 Task: Assertion evidence presentation blue modern simple.
Action: Mouse moved to (201, 150)
Screenshot: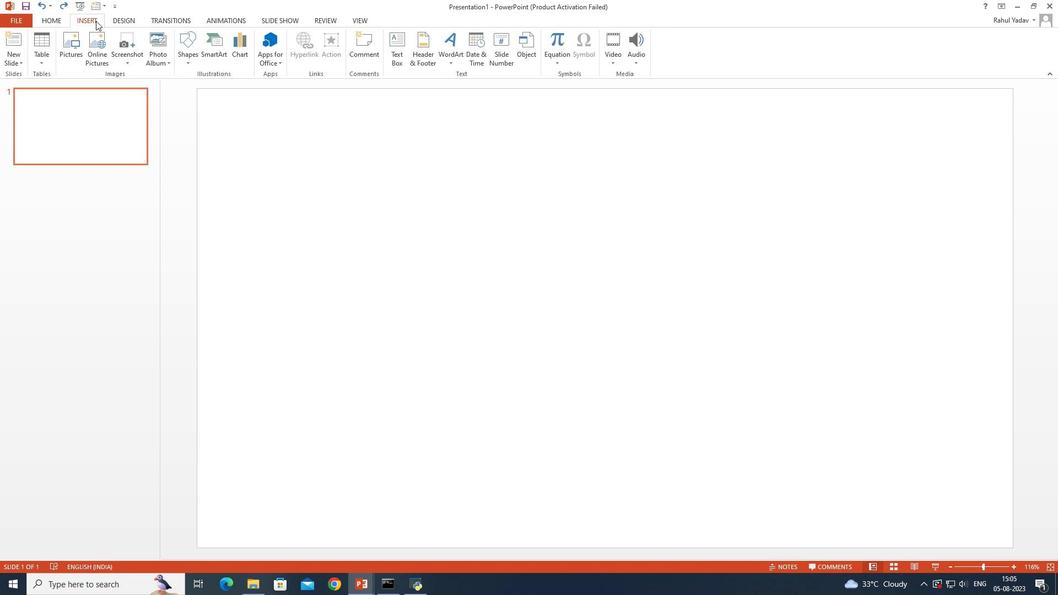 
Action: Mouse pressed left at (201, 150)
Screenshot: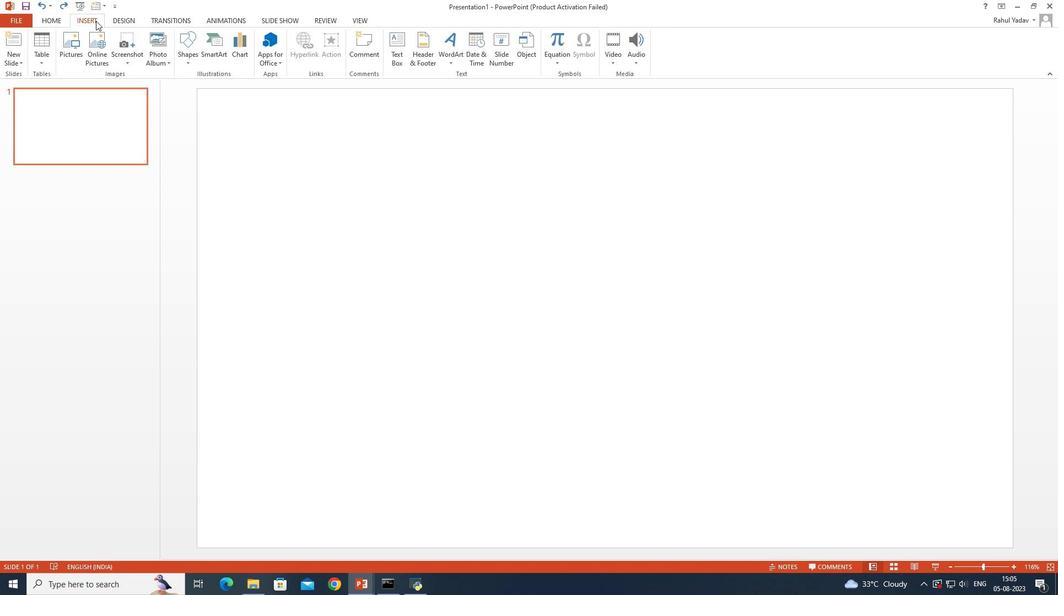 
Action: Mouse moved to (198, 159)
Screenshot: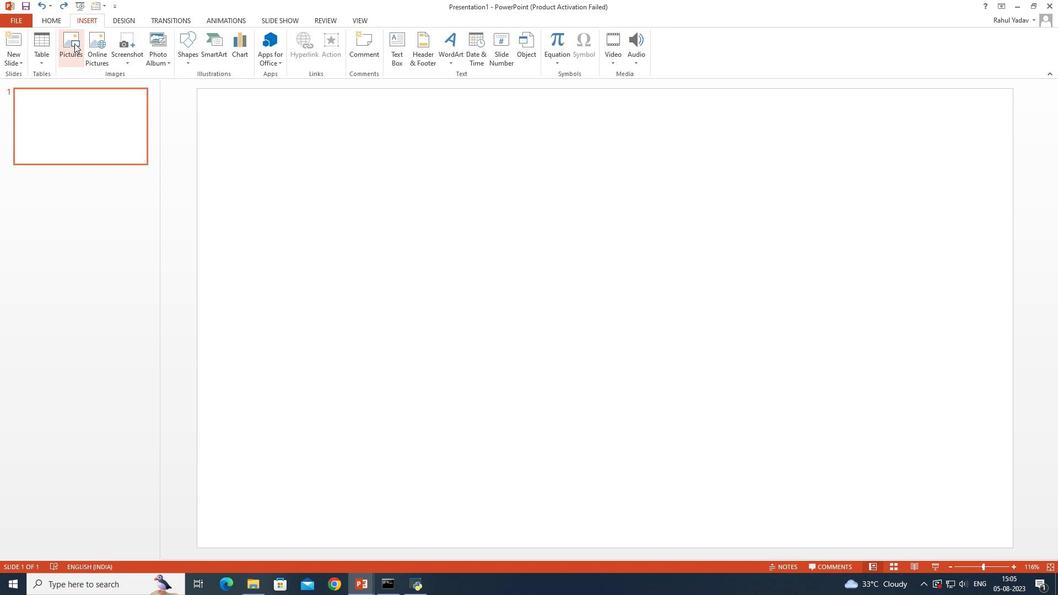 
Action: Mouse pressed left at (198, 159)
Screenshot: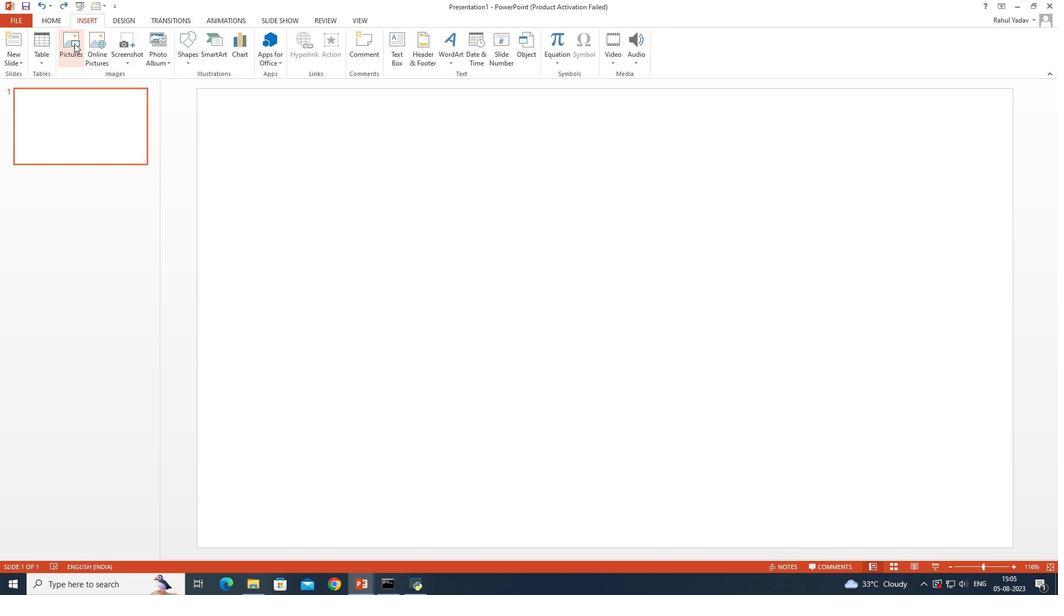 
Action: Mouse moved to (224, 185)
Screenshot: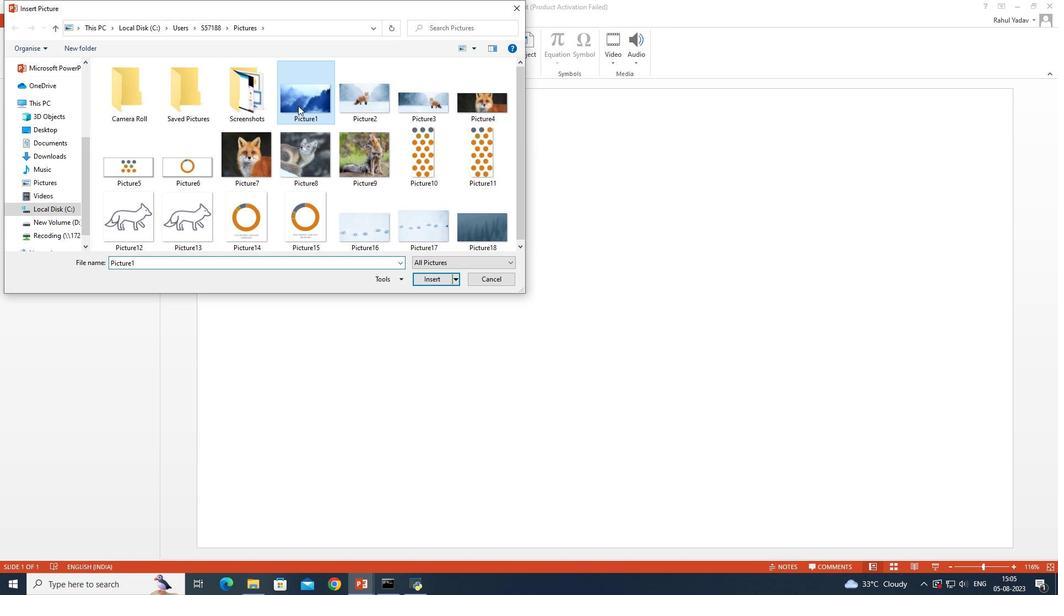 
Action: Mouse pressed left at (224, 185)
Screenshot: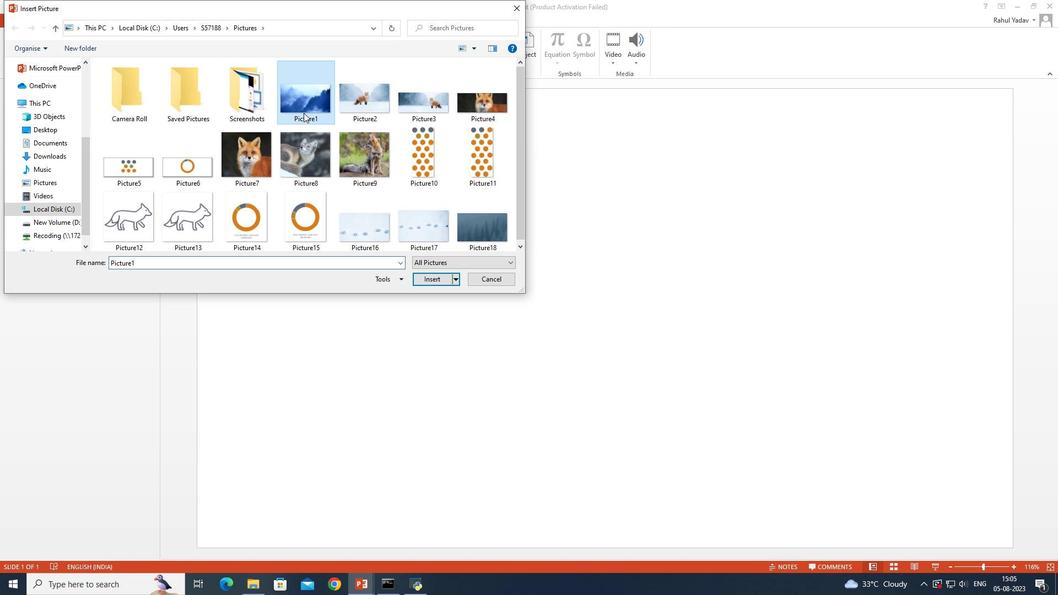 
Action: Mouse moved to (240, 255)
Screenshot: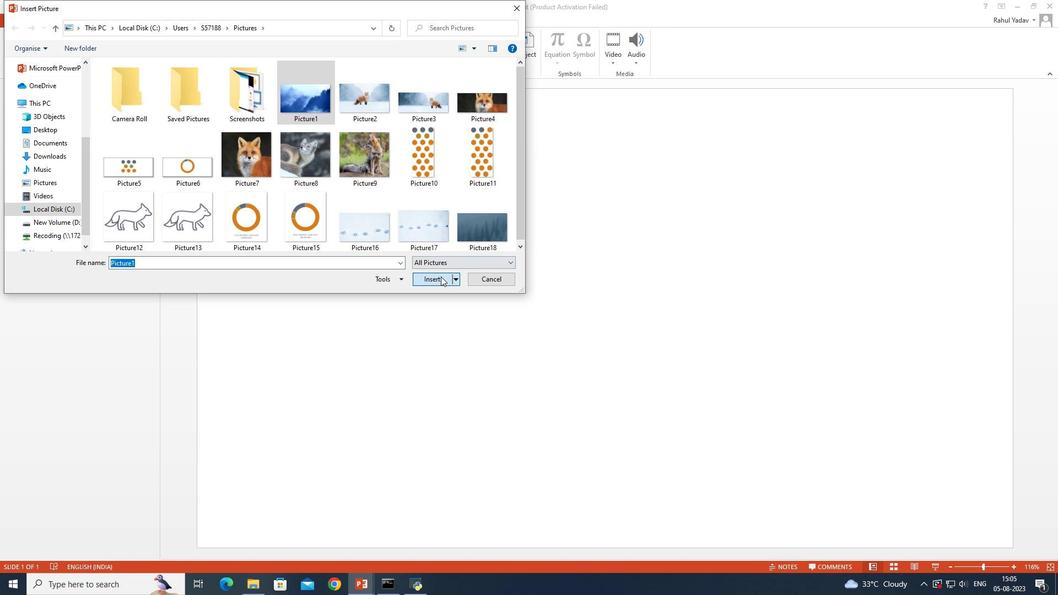 
Action: Mouse pressed left at (240, 255)
Screenshot: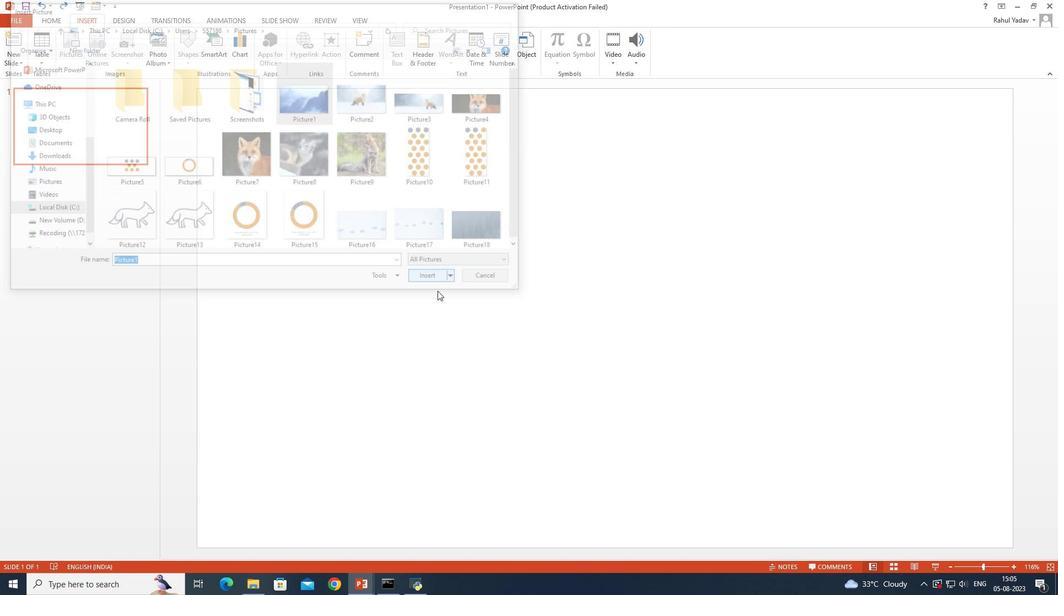 
Action: Mouse moved to (343, 383)
Screenshot: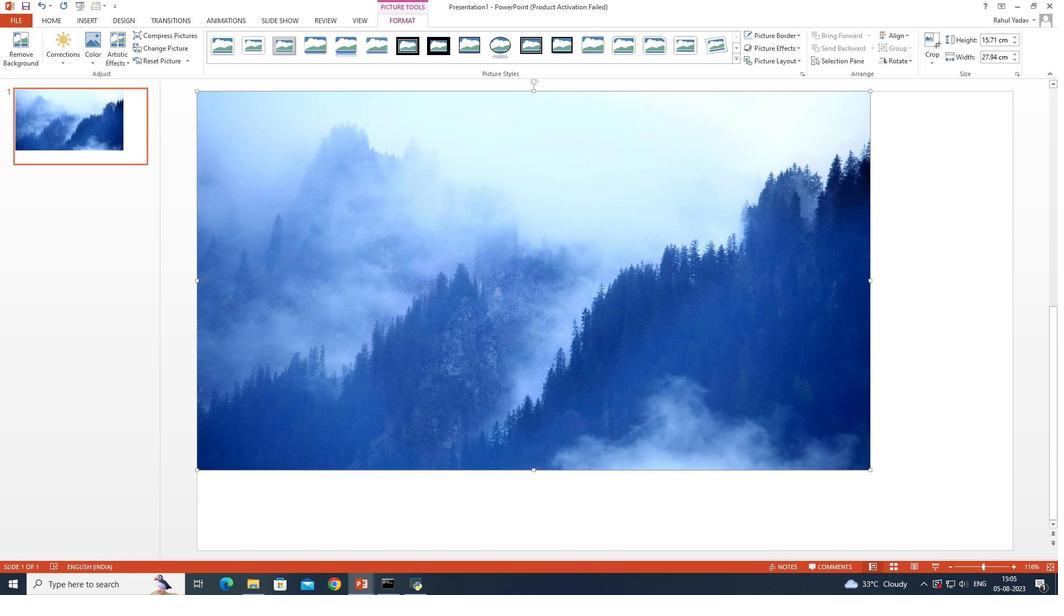 
Action: Mouse pressed left at (343, 383)
Screenshot: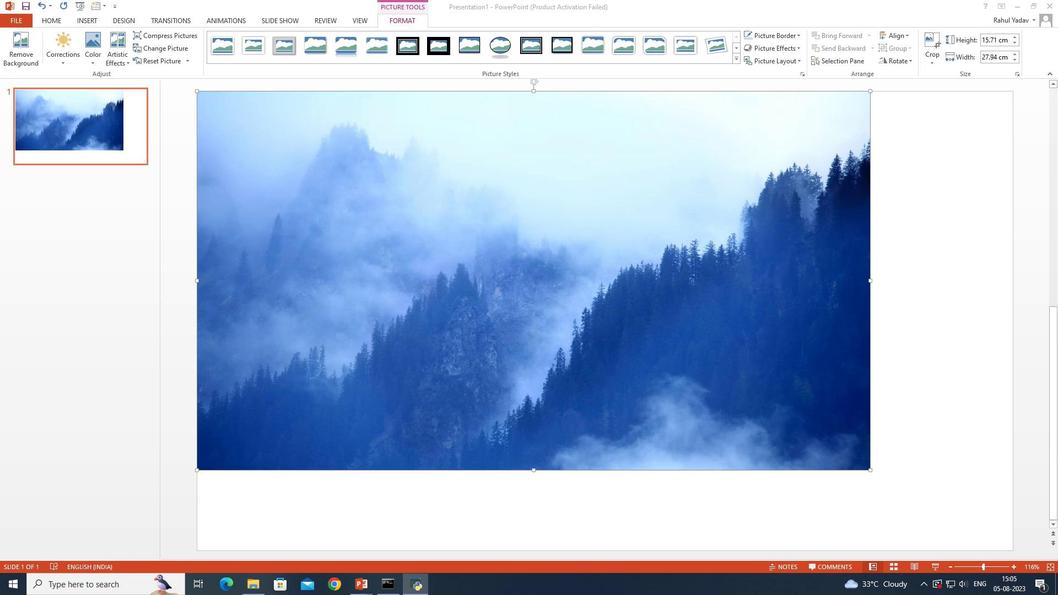 
Action: Mouse moved to (343, 379)
Screenshot: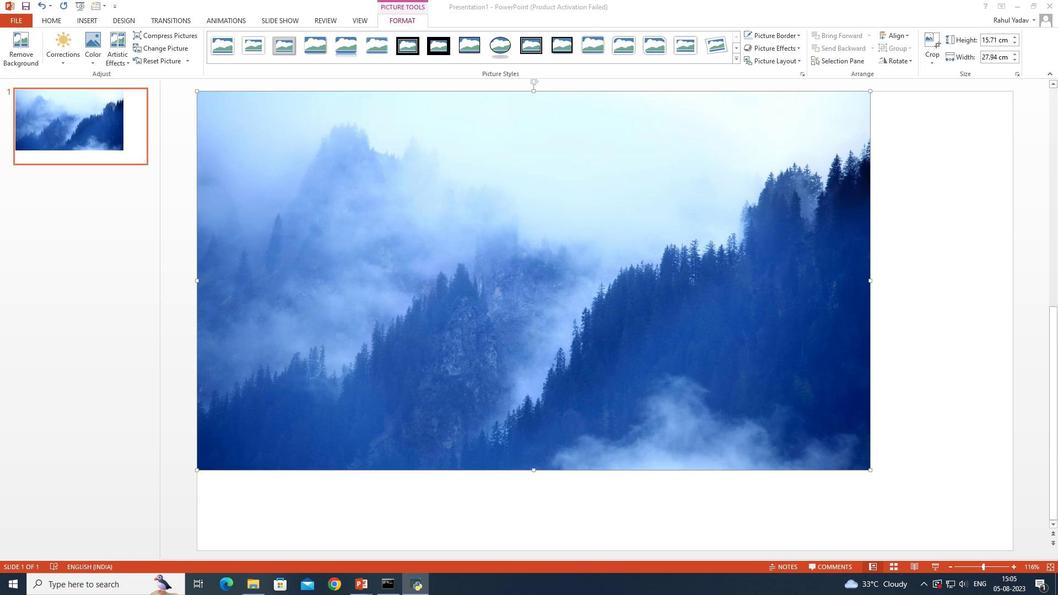 
Action: Mouse pressed left at (343, 379)
Screenshot: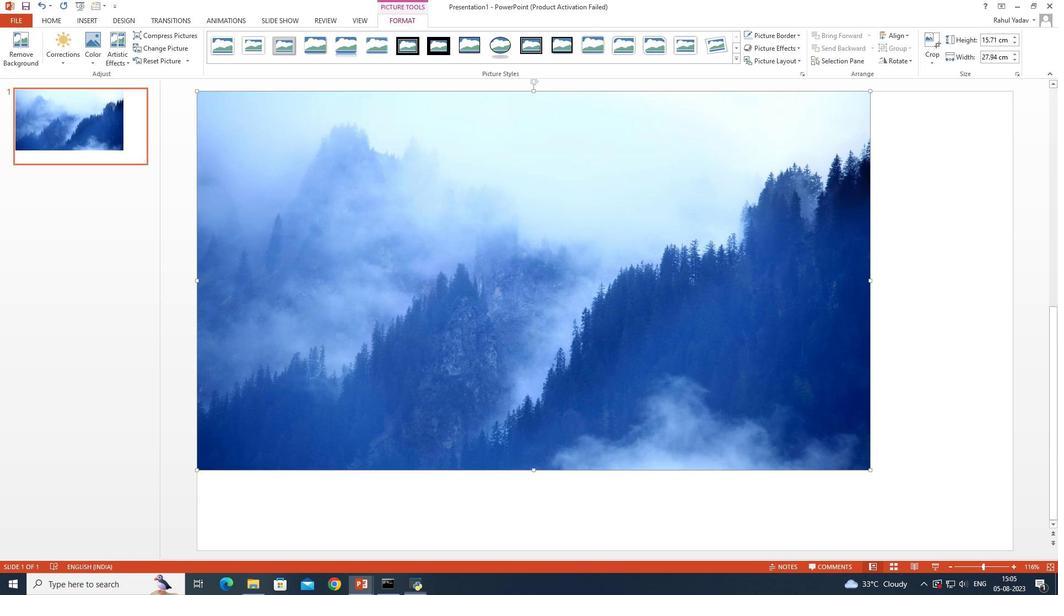 
Action: Mouse moved to (255, 299)
Screenshot: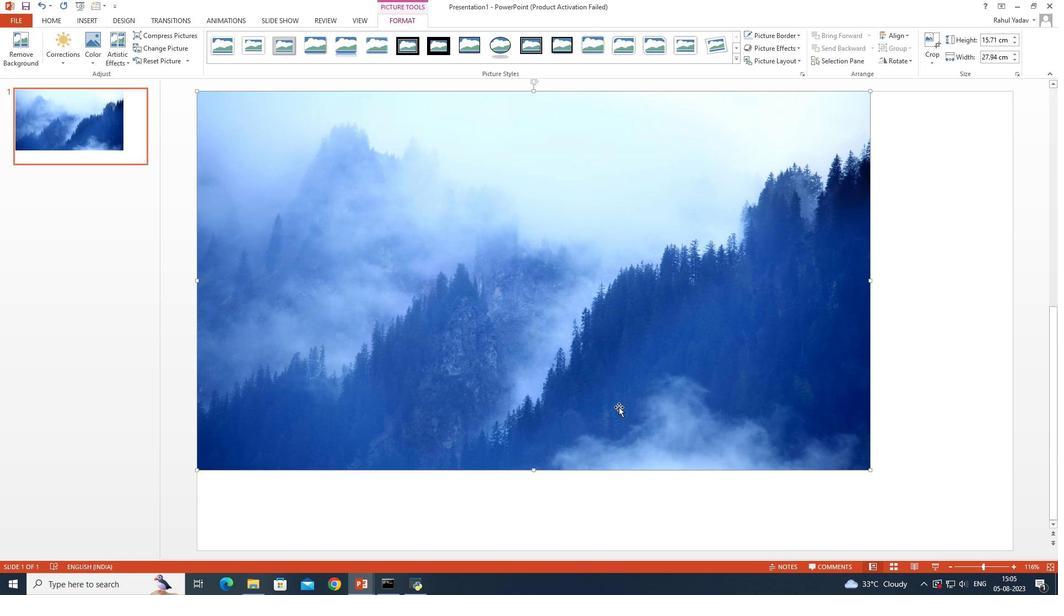 
Action: Mouse pressed left at (255, 299)
Screenshot: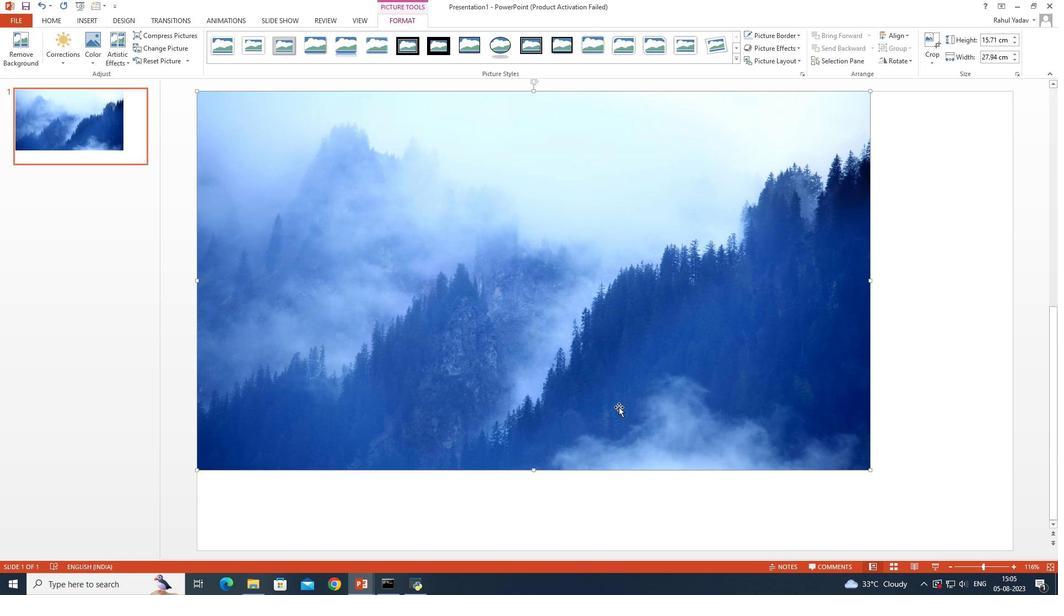 
Action: Mouse moved to (289, 334)
Screenshot: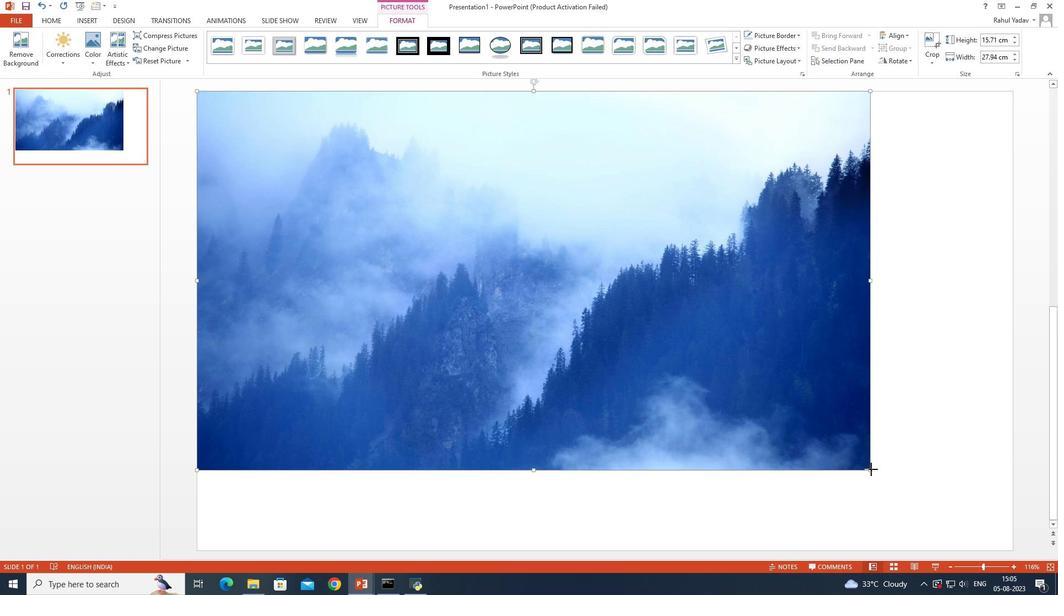 
Action: Mouse pressed left at (289, 334)
Screenshot: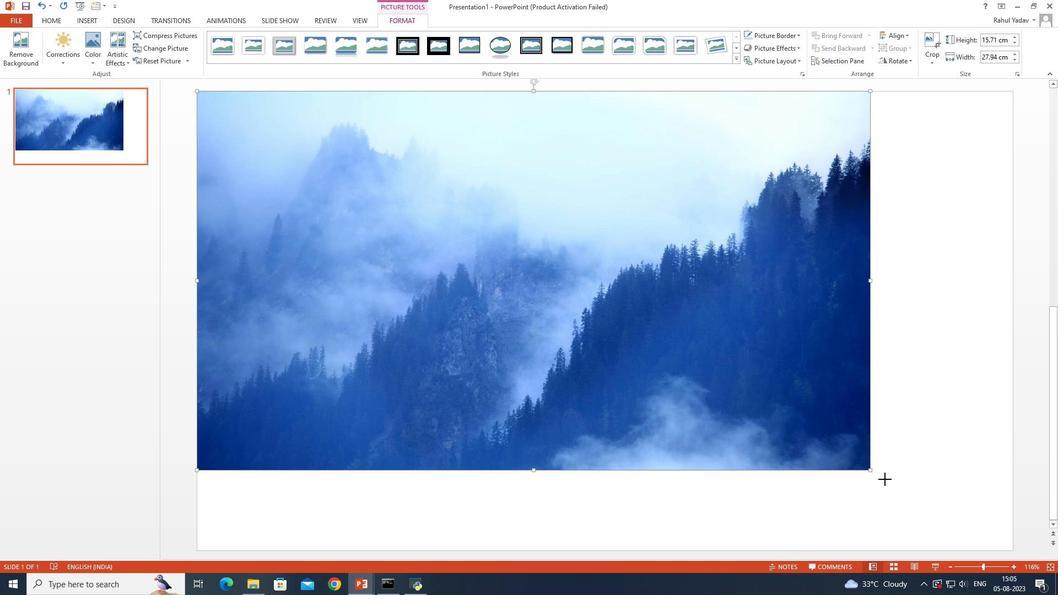 
Action: Mouse moved to (197, 148)
Screenshot: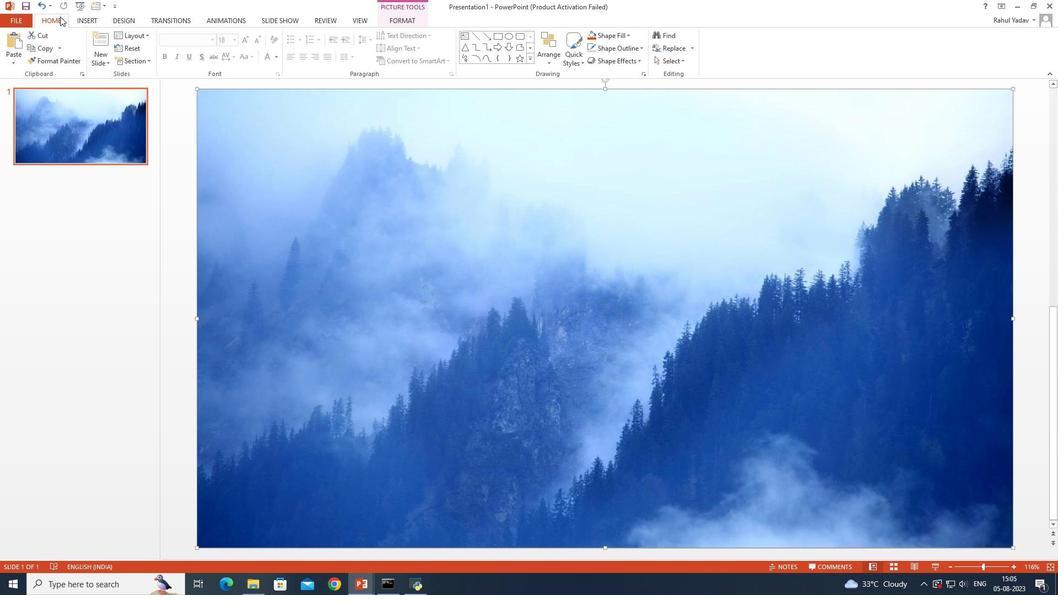 
Action: Mouse pressed left at (197, 148)
Screenshot: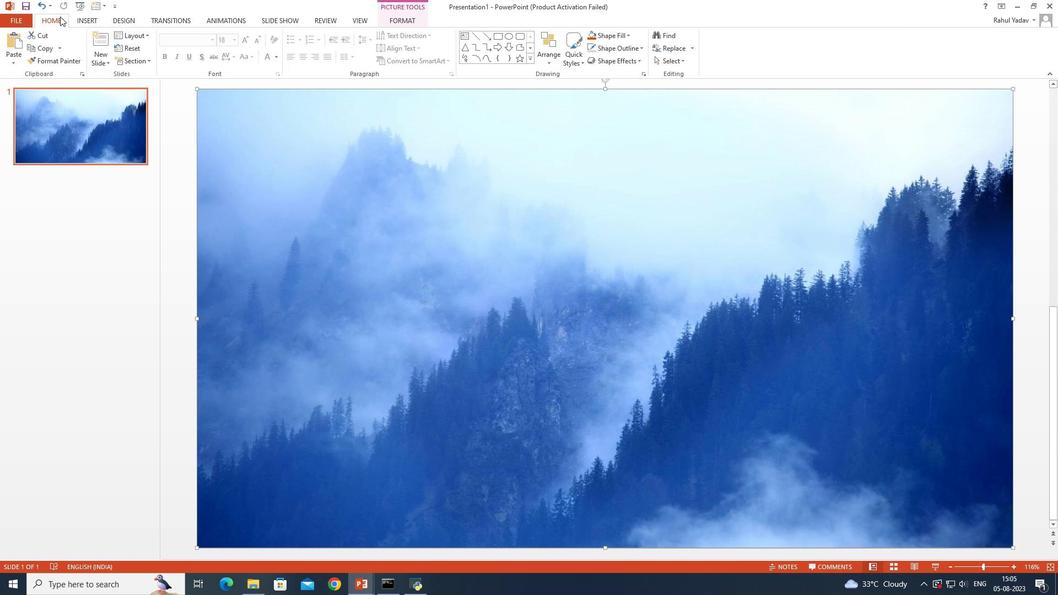 
Action: Mouse moved to (246, 157)
Screenshot: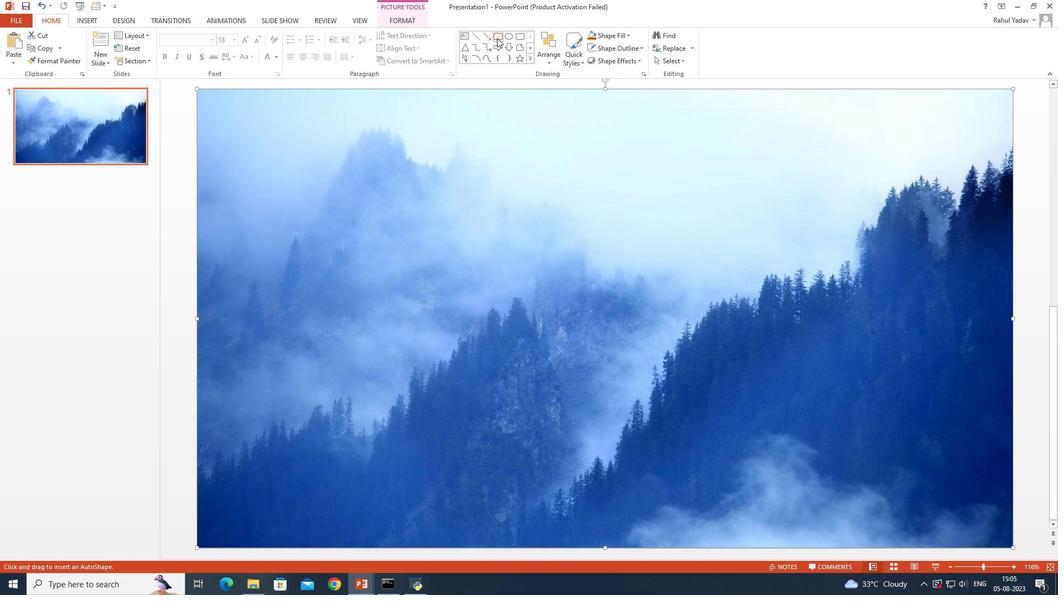 
Action: Mouse pressed left at (246, 157)
Screenshot: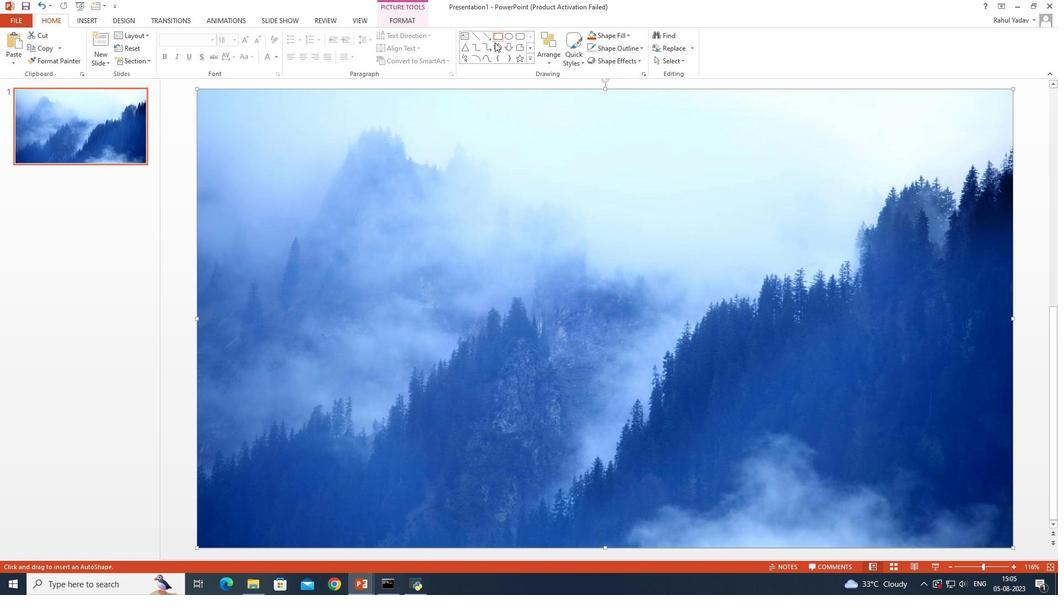
Action: Mouse moved to (212, 241)
Screenshot: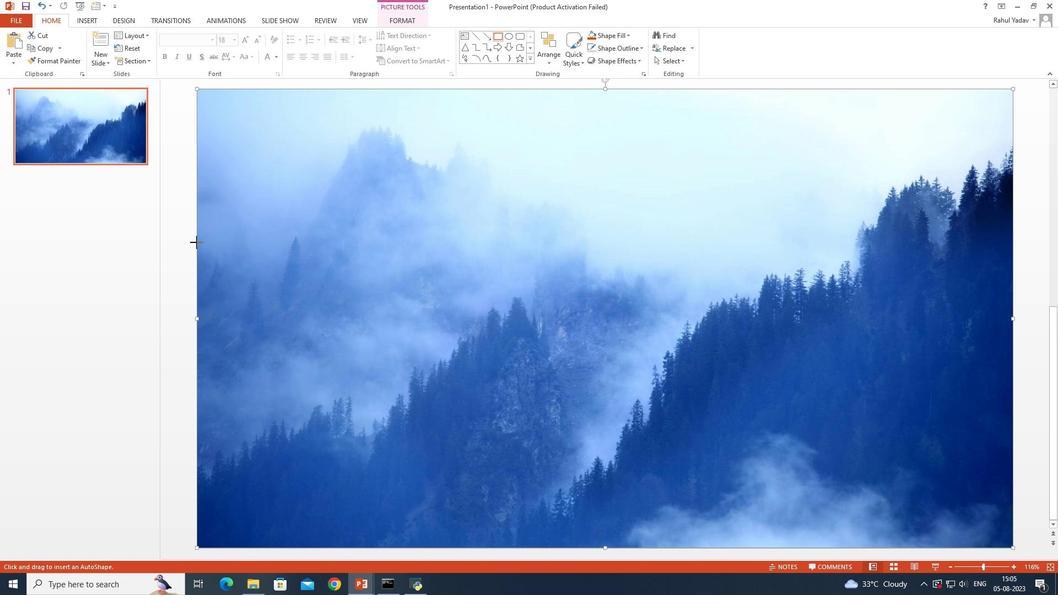 
Action: Mouse pressed left at (212, 241)
Screenshot: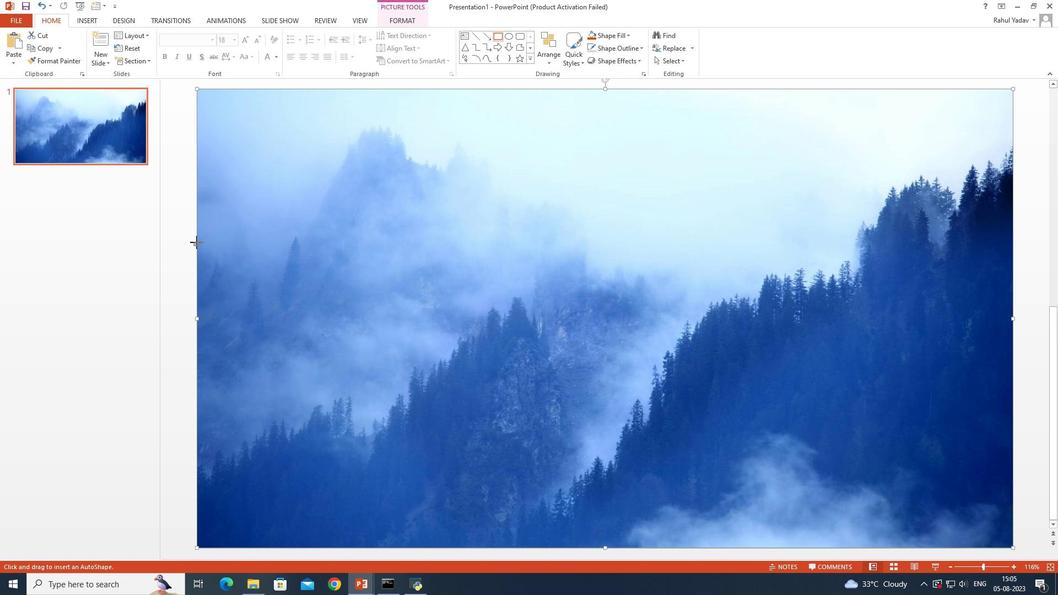 
Action: Mouse moved to (234, 149)
Screenshot: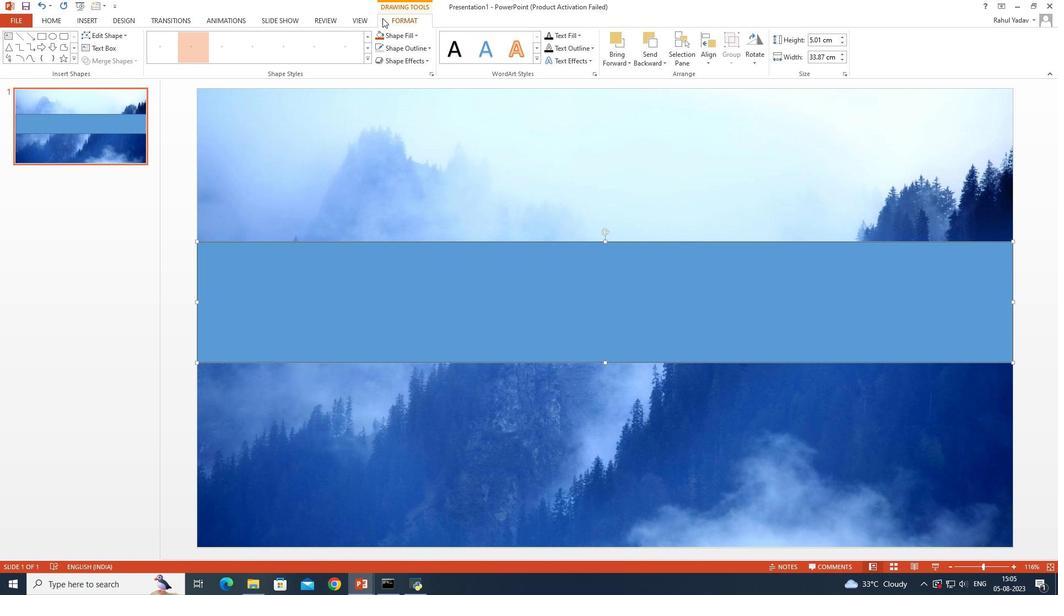 
Action: Mouse pressed left at (234, 149)
Screenshot: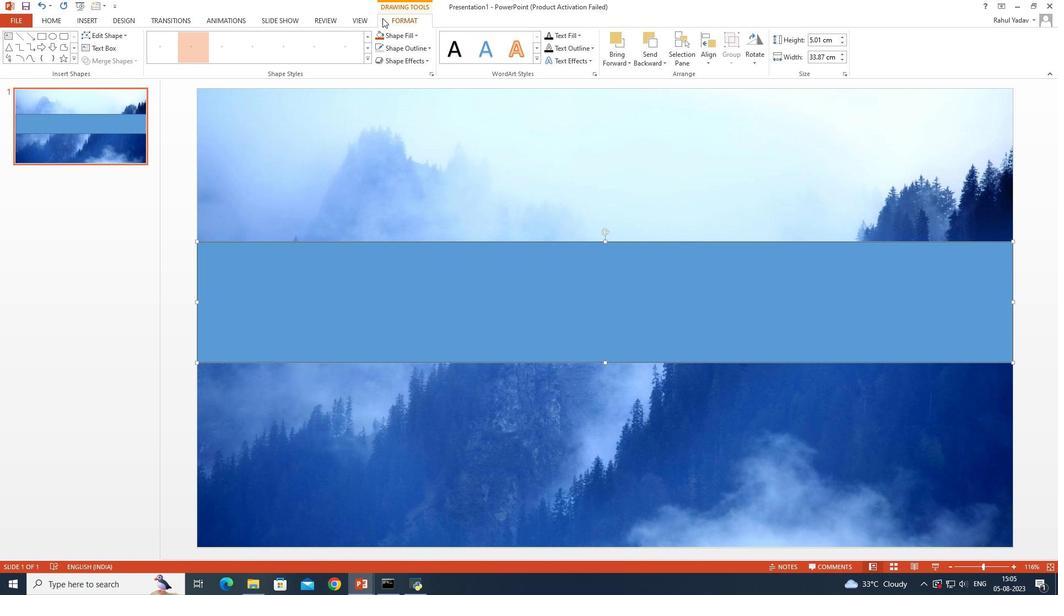 
Action: Mouse moved to (205, 149)
Screenshot: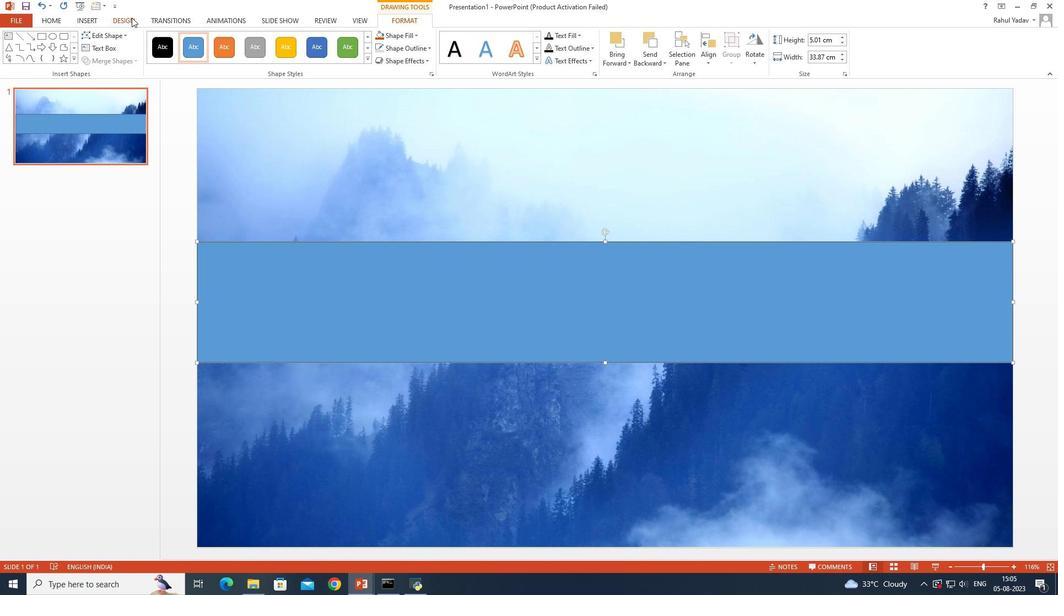 
Action: Mouse pressed left at (205, 149)
Screenshot: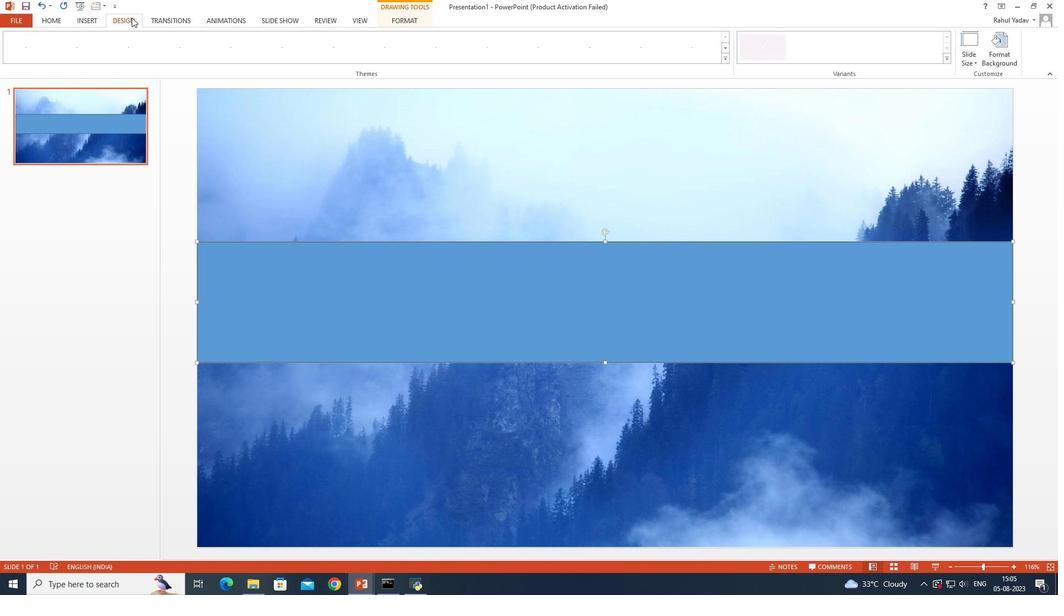 
Action: Mouse moved to (302, 168)
Screenshot: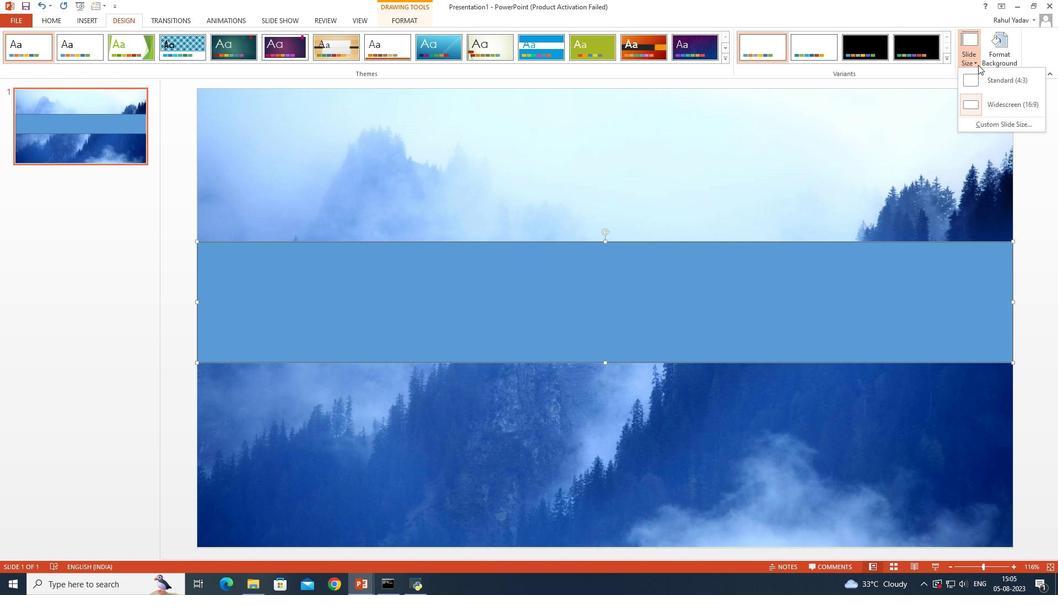 
Action: Mouse pressed left at (302, 168)
Screenshot: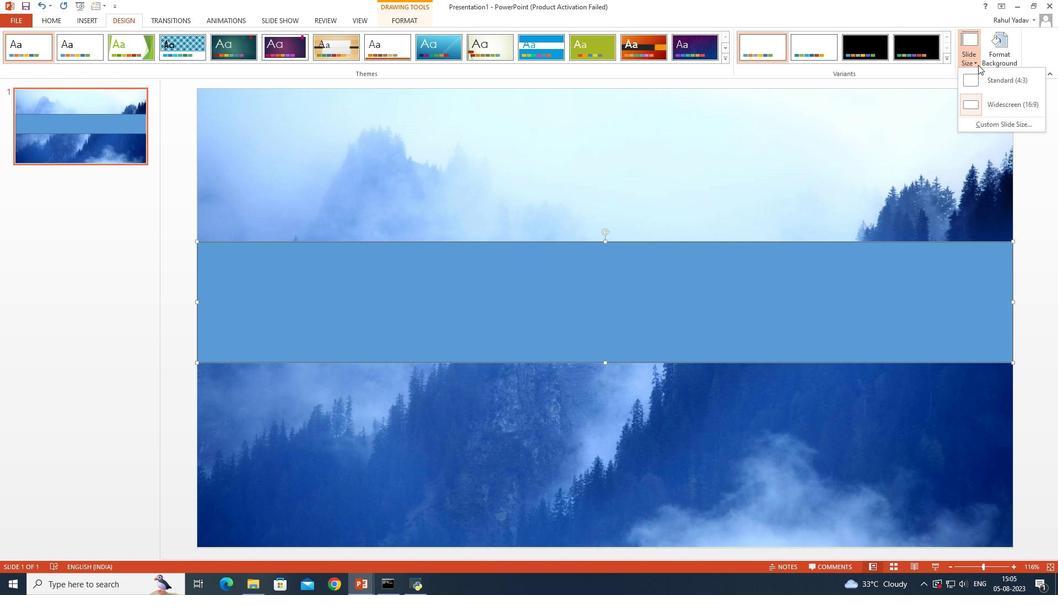 
Action: Mouse moved to (303, 165)
Screenshot: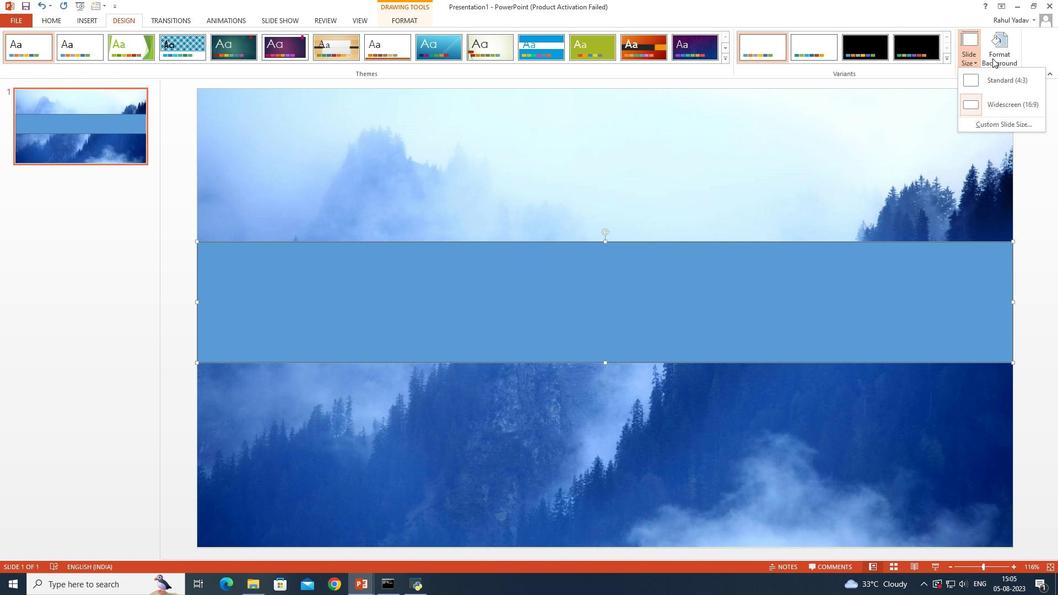 
Action: Mouse pressed left at (303, 165)
Screenshot: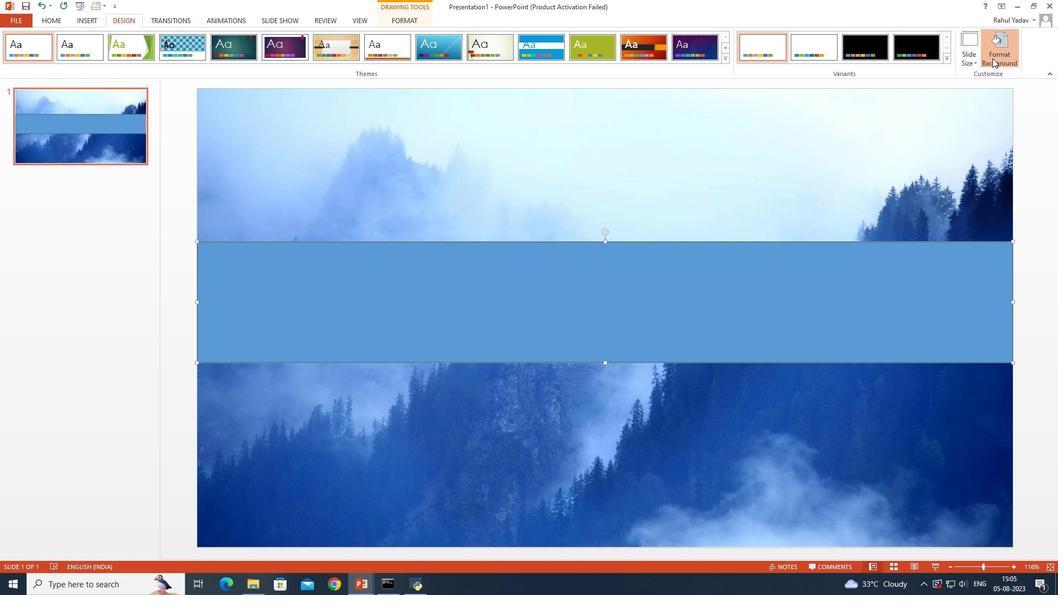 
Action: Mouse moved to (283, 258)
Screenshot: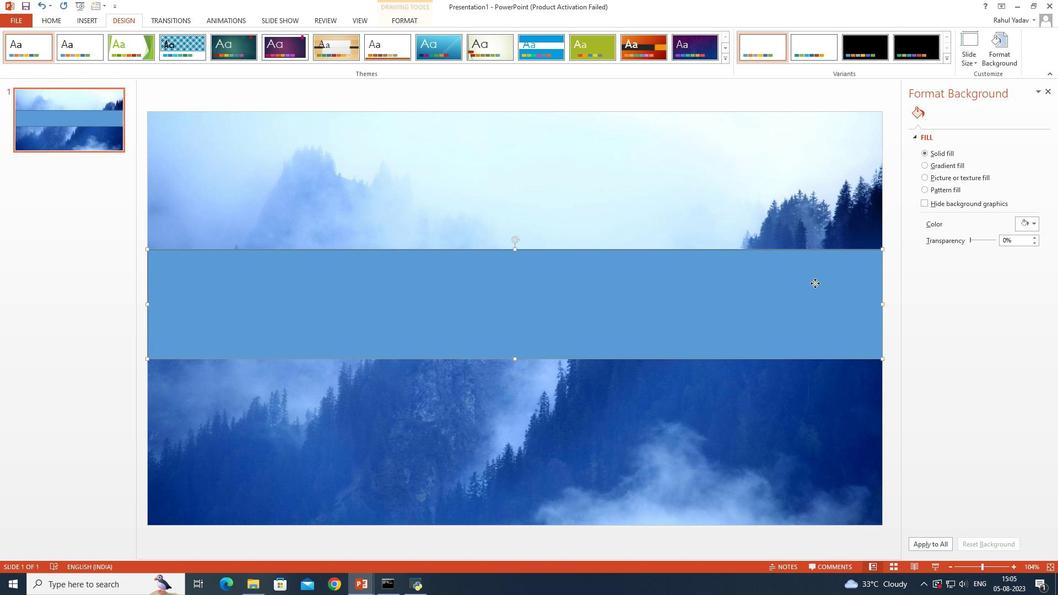 
Action: Mouse pressed left at (283, 258)
Screenshot: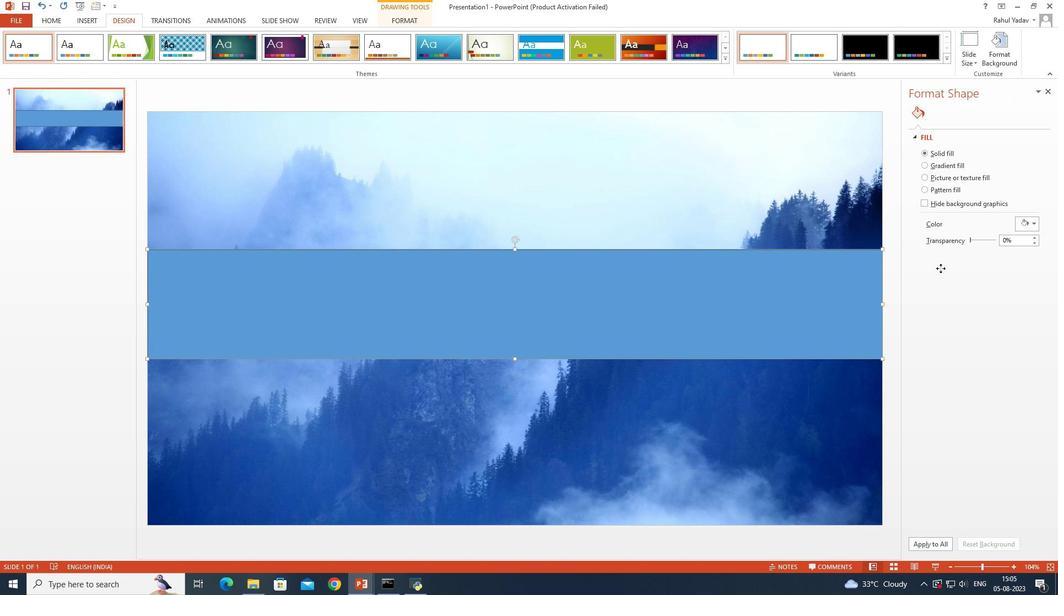 
Action: Mouse moved to (308, 244)
Screenshot: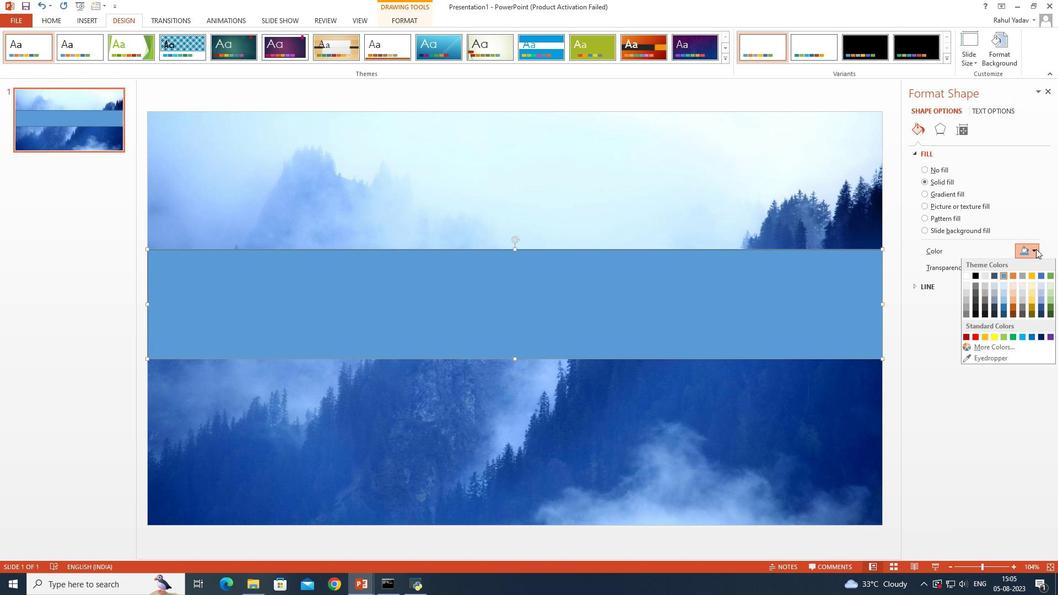 
Action: Mouse pressed left at (308, 244)
Screenshot: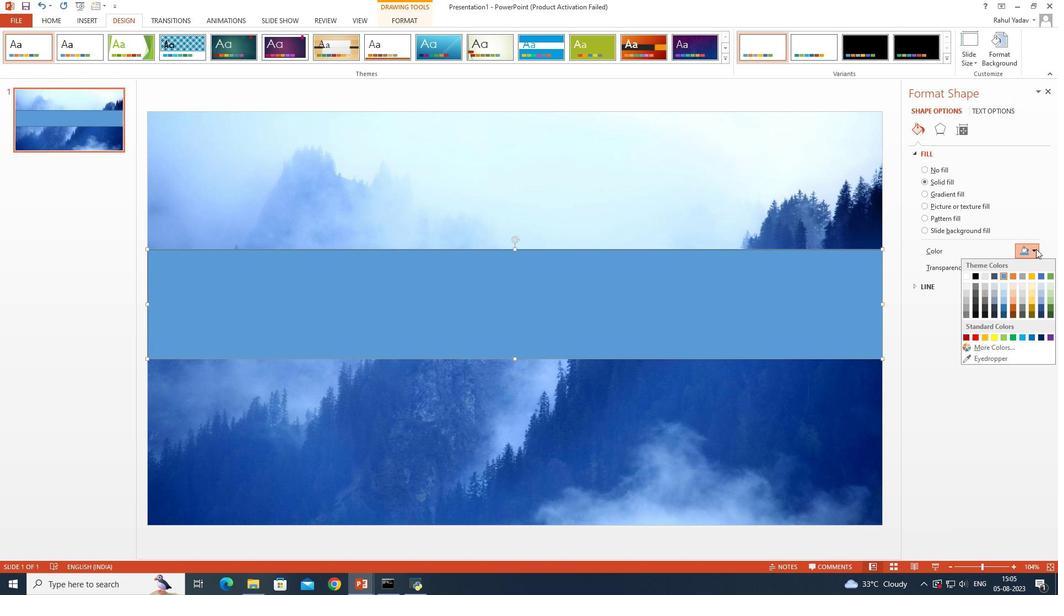 
Action: Mouse moved to (302, 266)
Screenshot: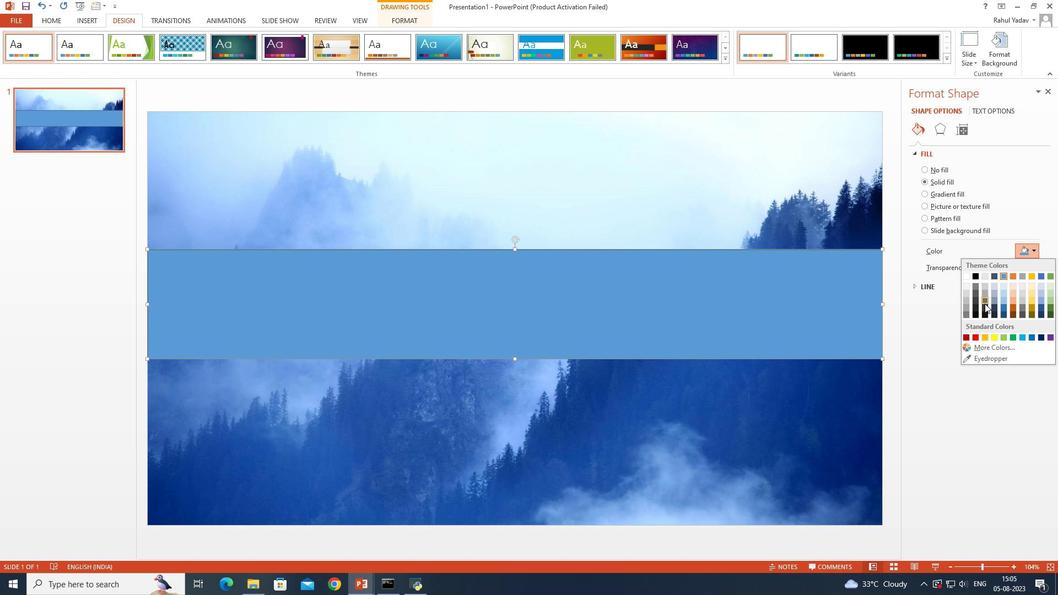 
Action: Mouse pressed left at (302, 266)
Screenshot: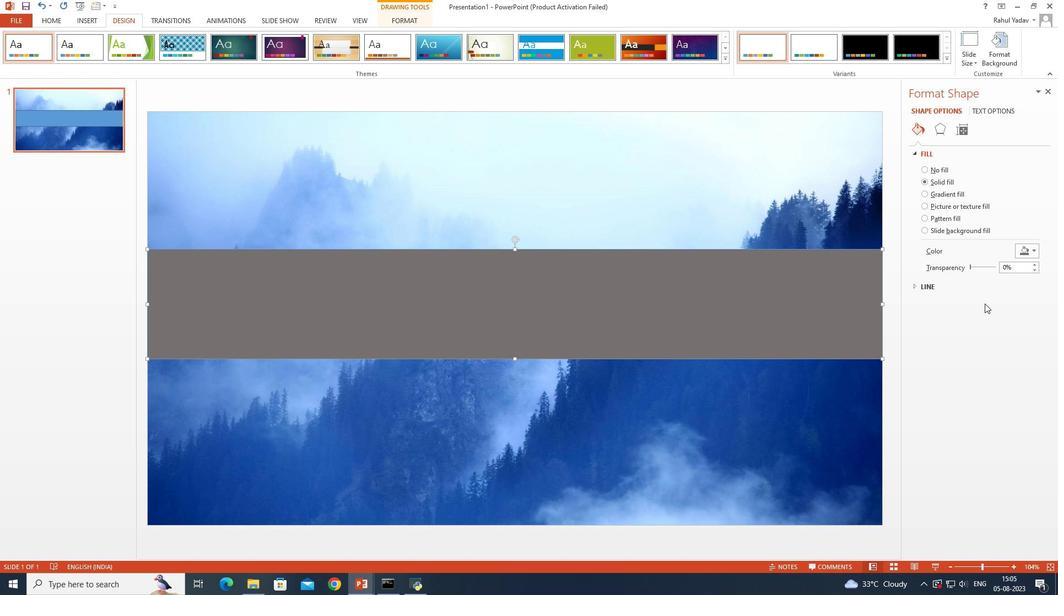 
Action: Mouse moved to (308, 249)
Screenshot: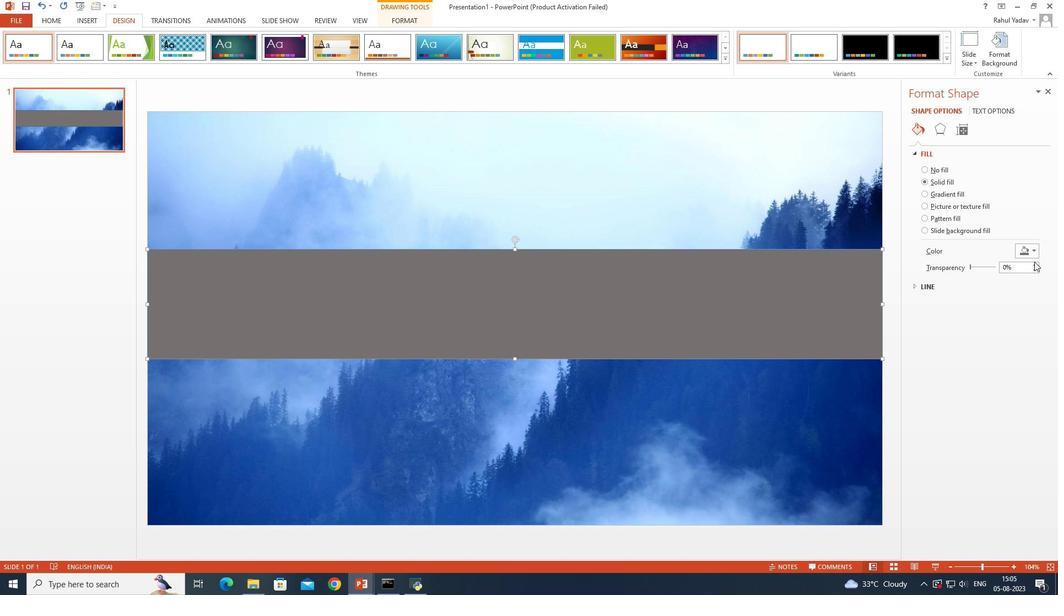 
Action: Mouse pressed left at (308, 249)
Screenshot: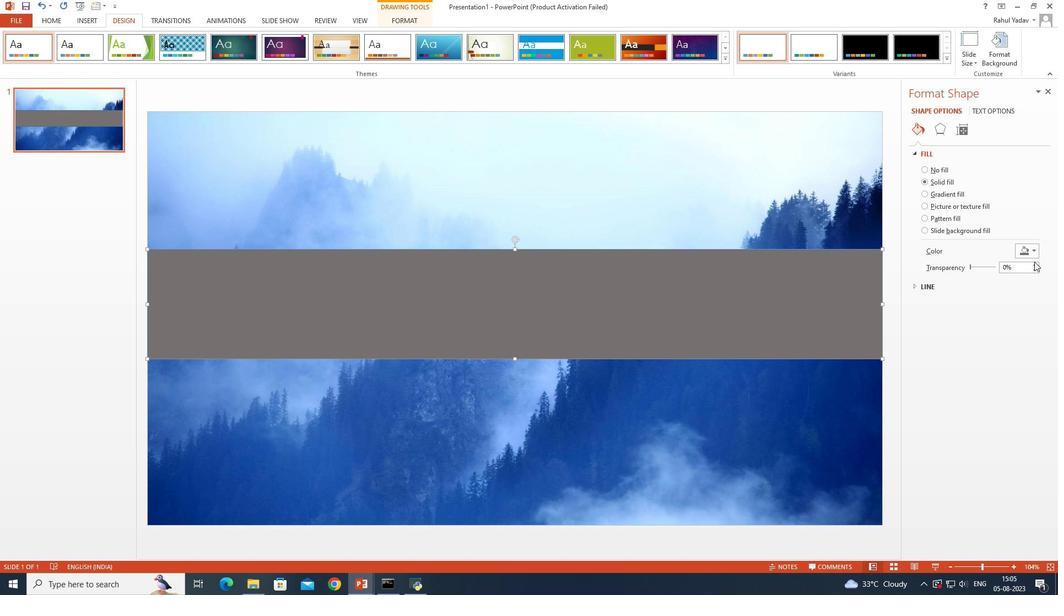 
Action: Mouse moved to (308, 249)
Screenshot: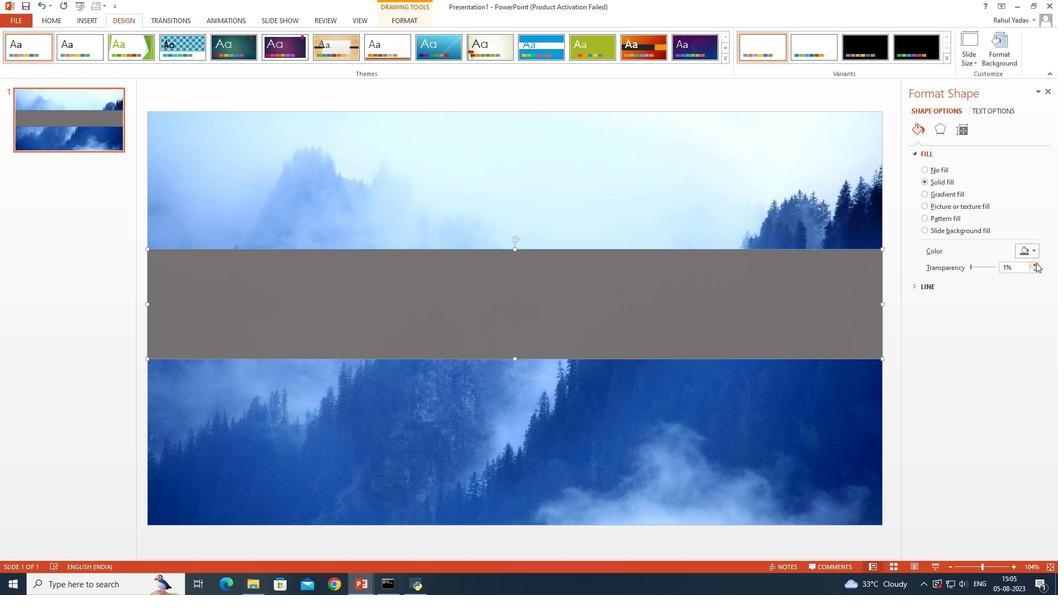 
Action: Mouse pressed left at (308, 249)
Screenshot: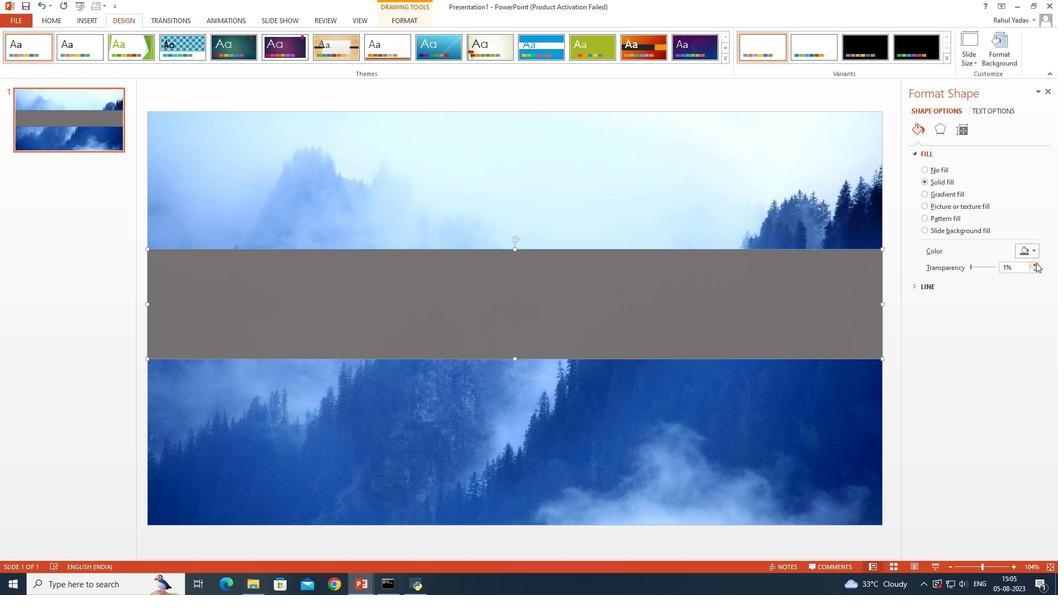 
Action: Mouse moved to (308, 249)
Screenshot: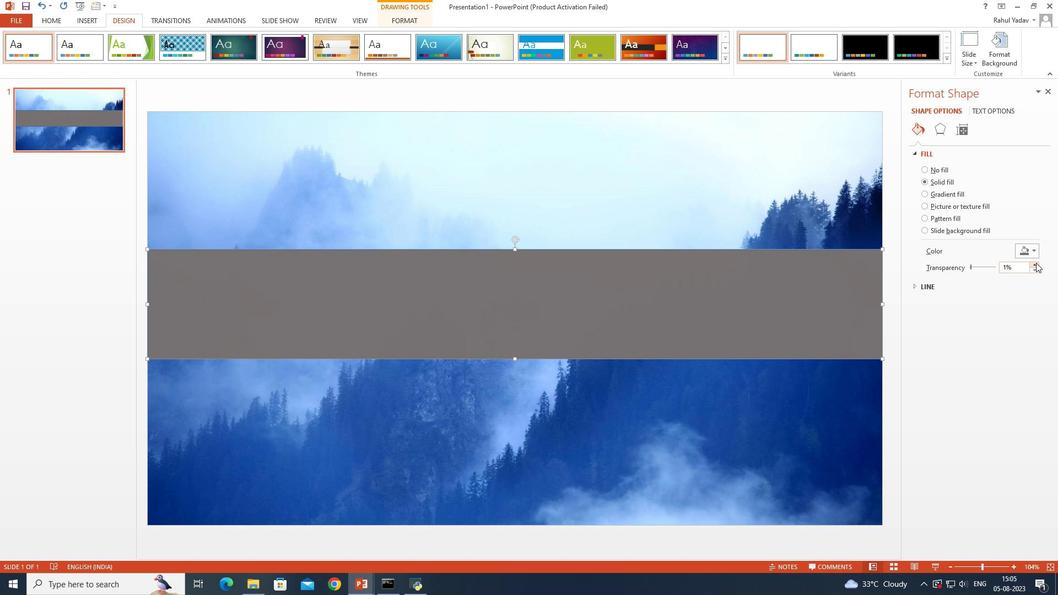 
Action: Mouse pressed left at (308, 249)
Screenshot: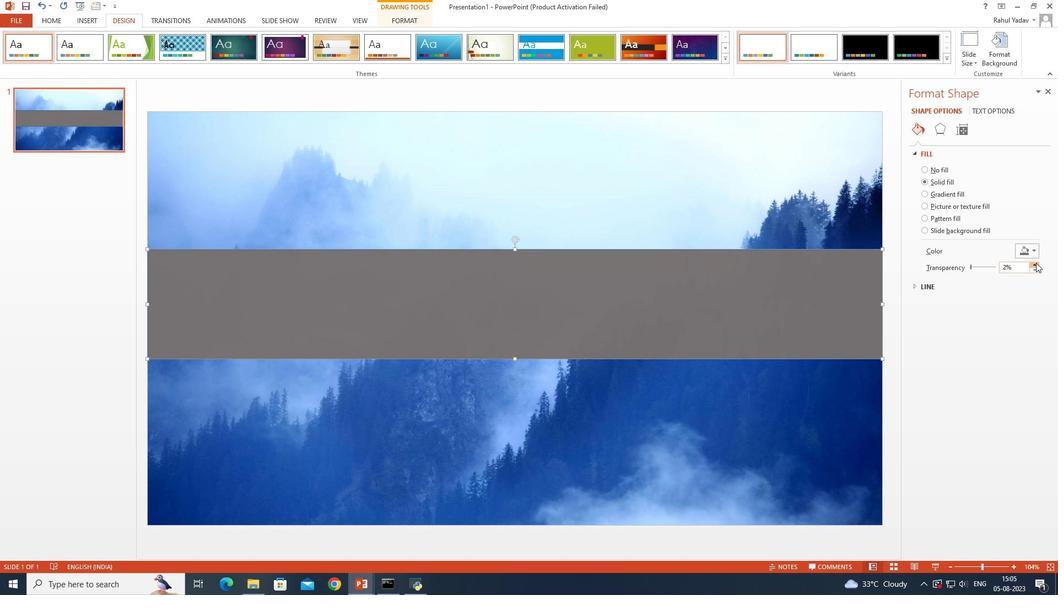 
Action: Mouse pressed left at (308, 249)
Screenshot: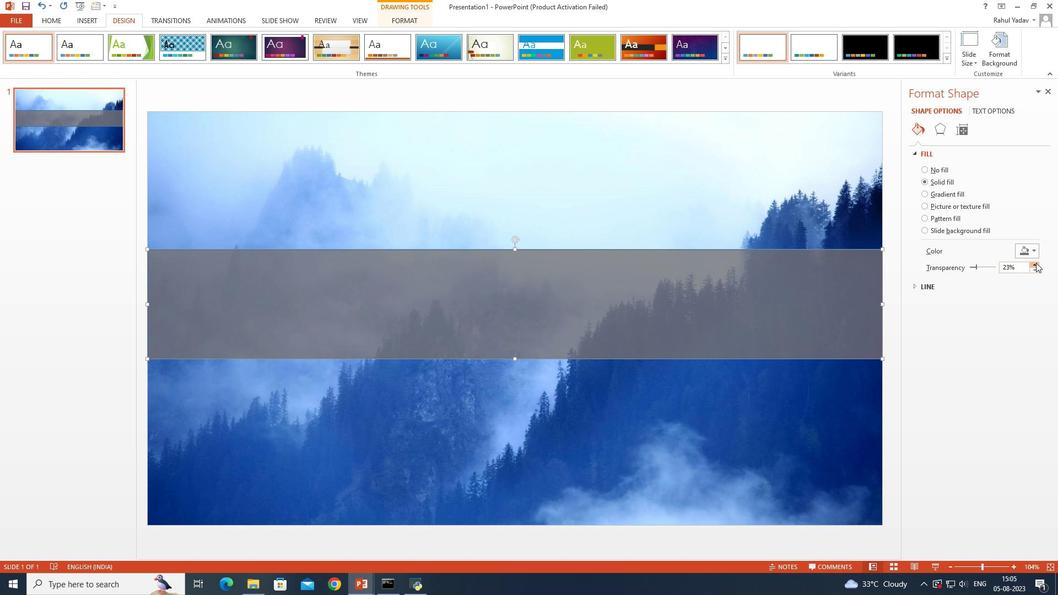 
Action: Mouse pressed left at (308, 249)
Screenshot: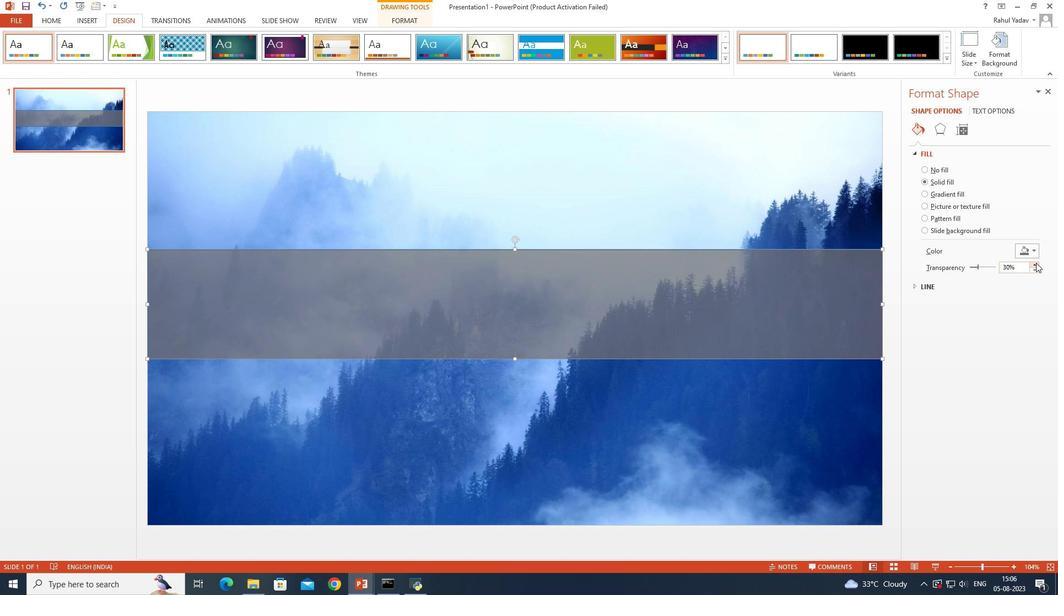 
Action: Mouse pressed left at (308, 249)
Screenshot: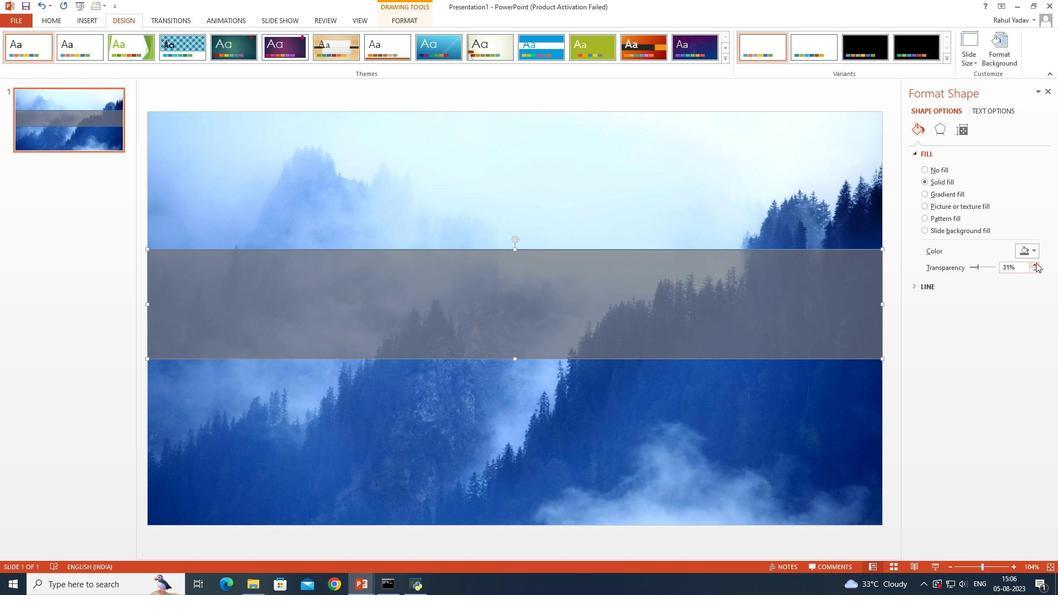 
Action: Mouse pressed left at (308, 249)
Screenshot: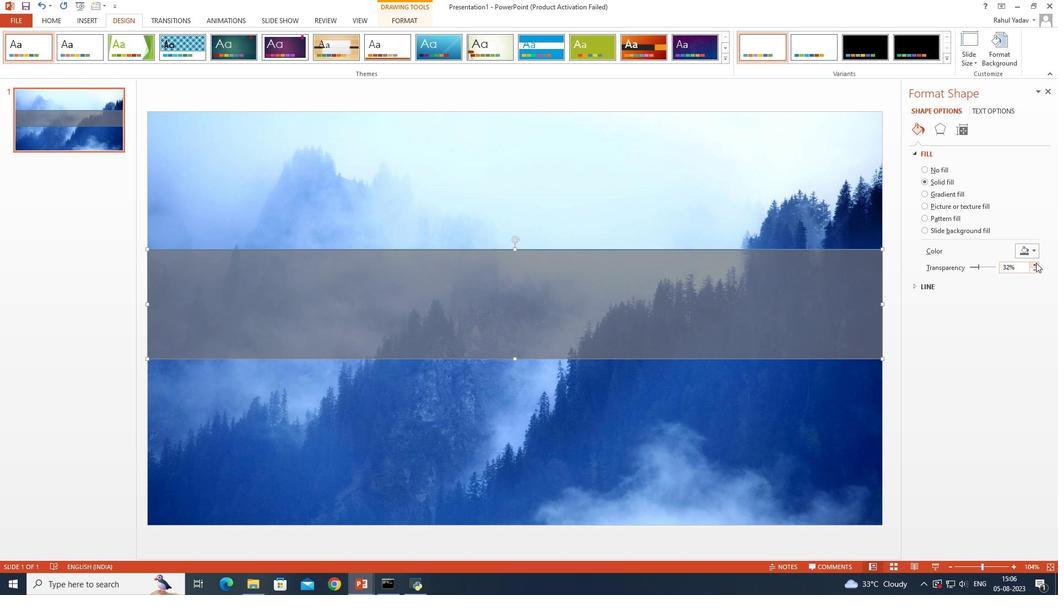 
Action: Mouse pressed left at (308, 249)
Screenshot: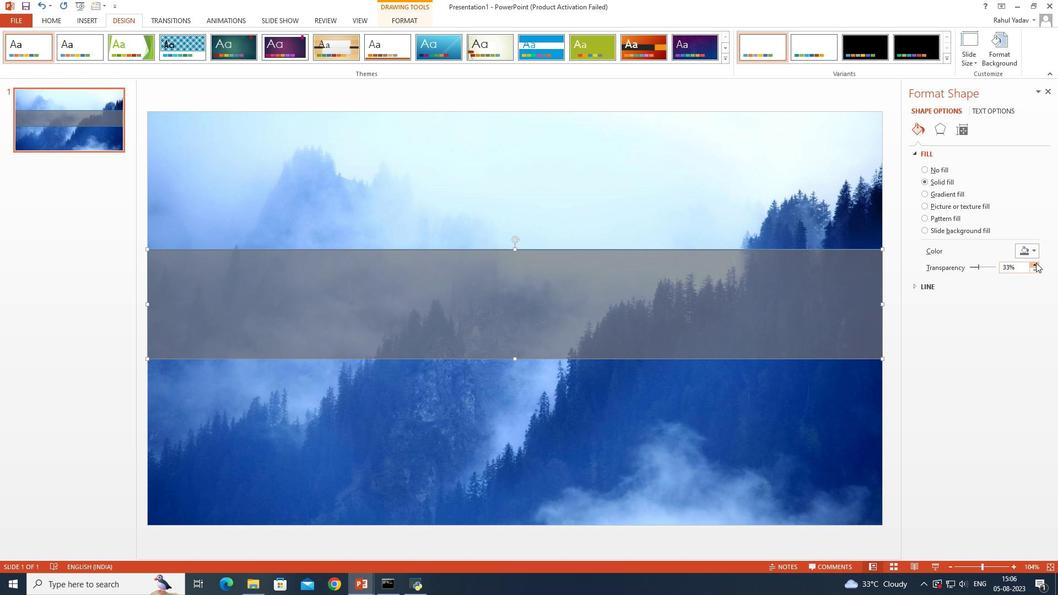 
Action: Mouse pressed left at (308, 249)
Screenshot: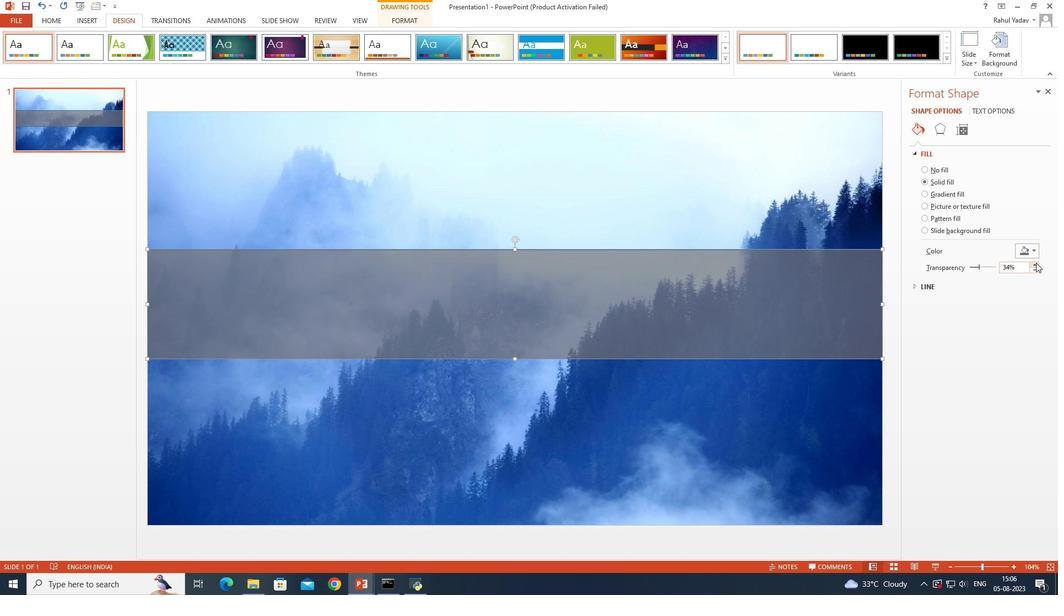 
Action: Mouse pressed left at (308, 249)
Screenshot: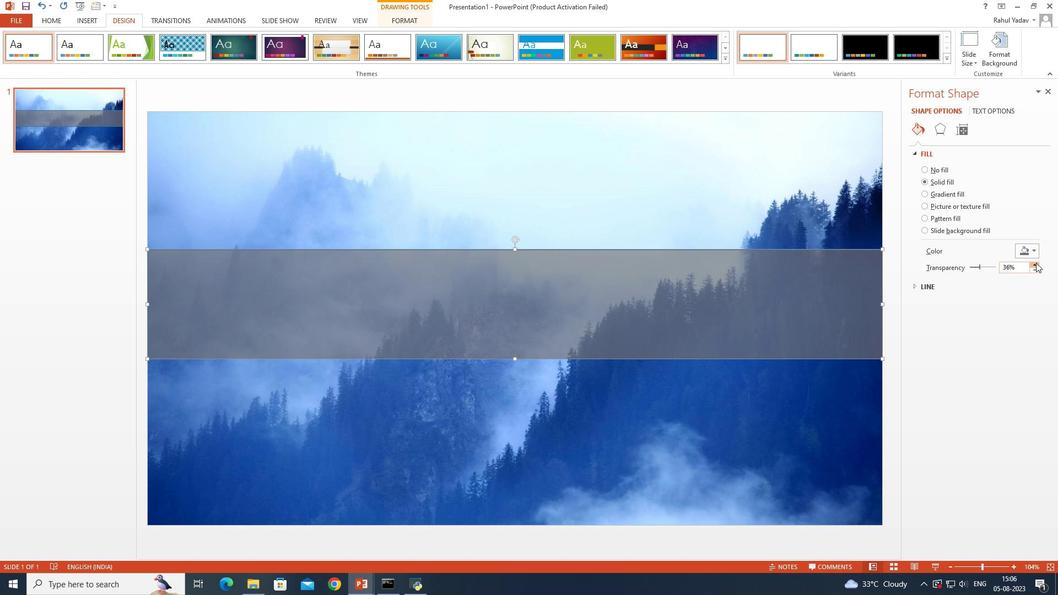
Action: Mouse pressed left at (308, 249)
Screenshot: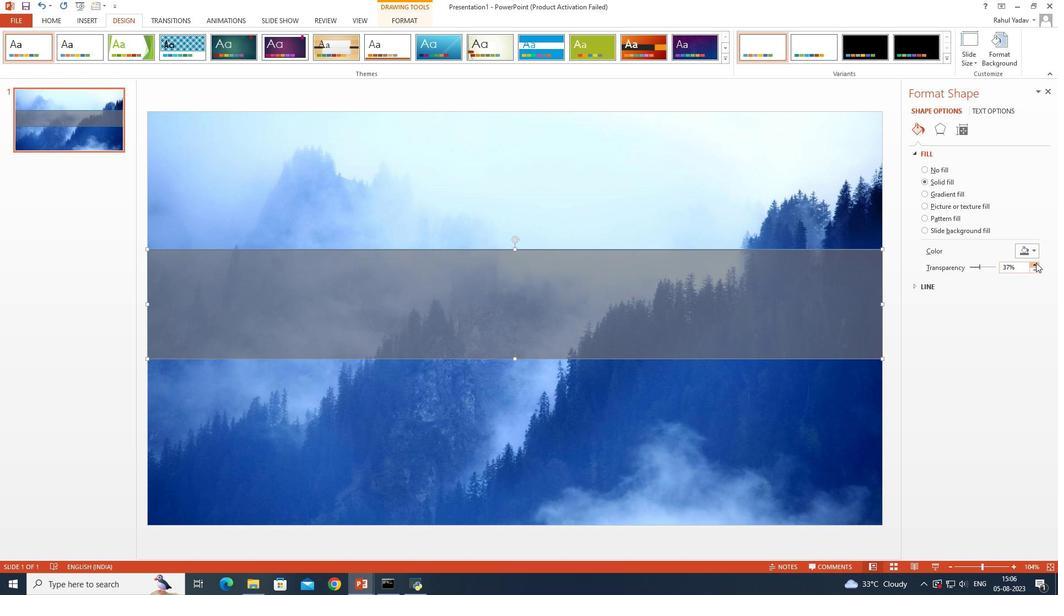 
Action: Mouse pressed left at (308, 249)
Screenshot: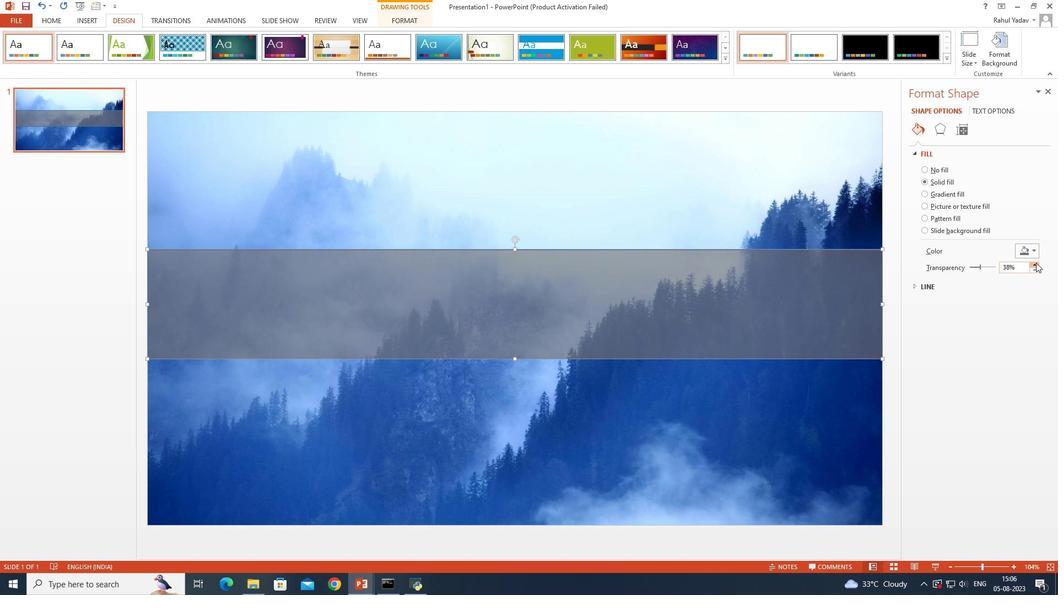 
Action: Mouse pressed left at (308, 249)
Screenshot: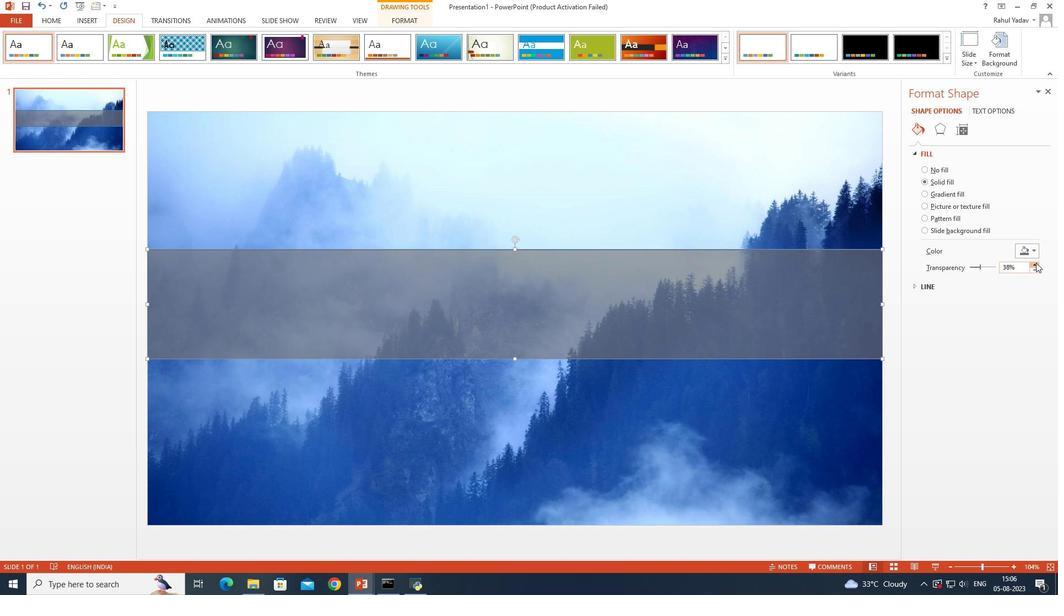 
Action: Mouse pressed left at (308, 249)
Screenshot: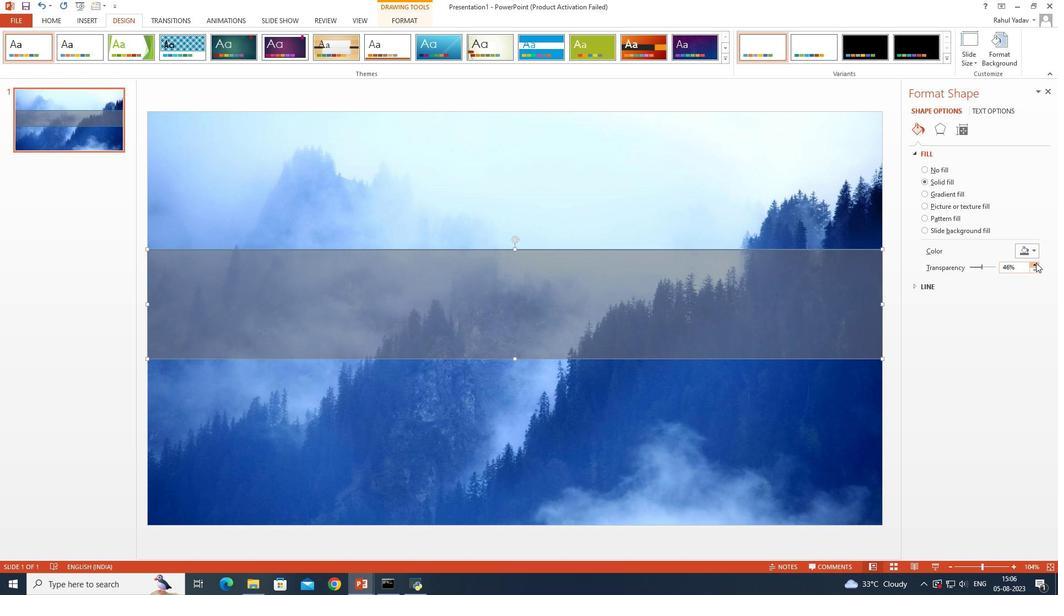 
Action: Mouse pressed left at (308, 249)
Screenshot: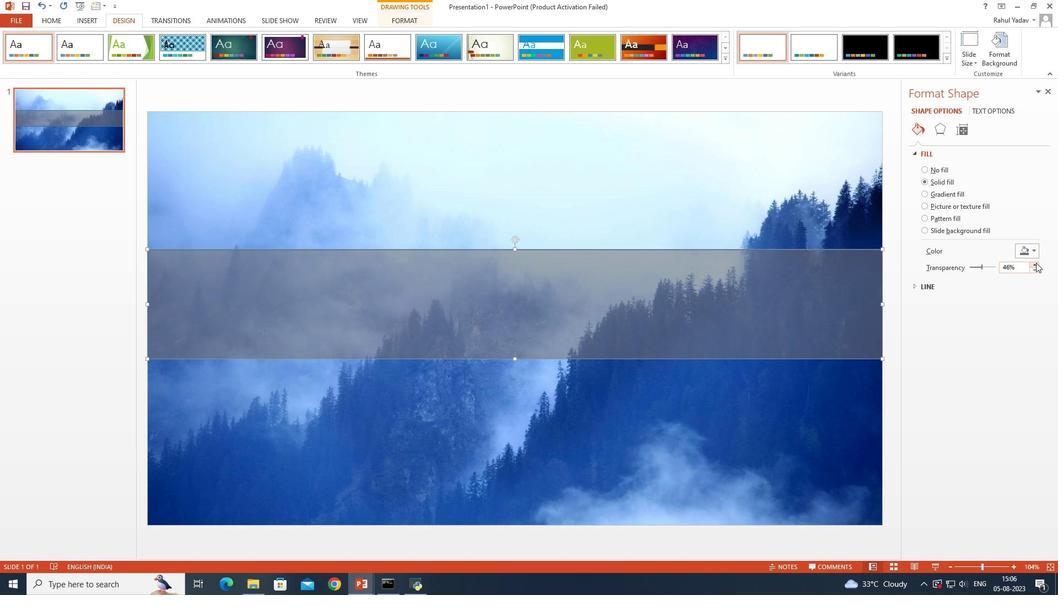 
Action: Mouse moved to (246, 219)
Screenshot: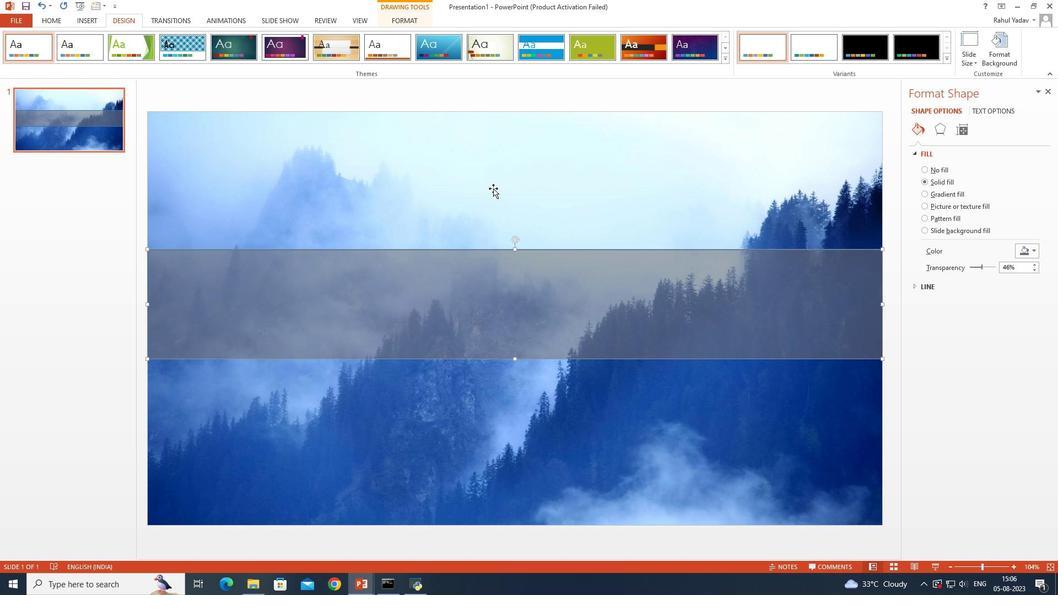 
Action: Mouse pressed left at (246, 219)
Screenshot: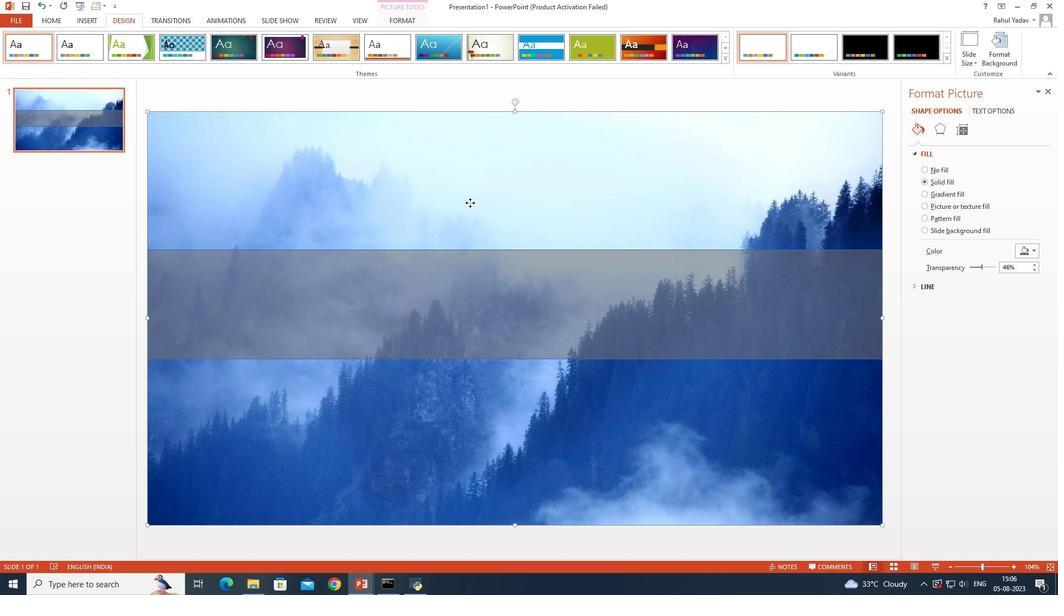 
Action: Mouse moved to (221, 260)
Screenshot: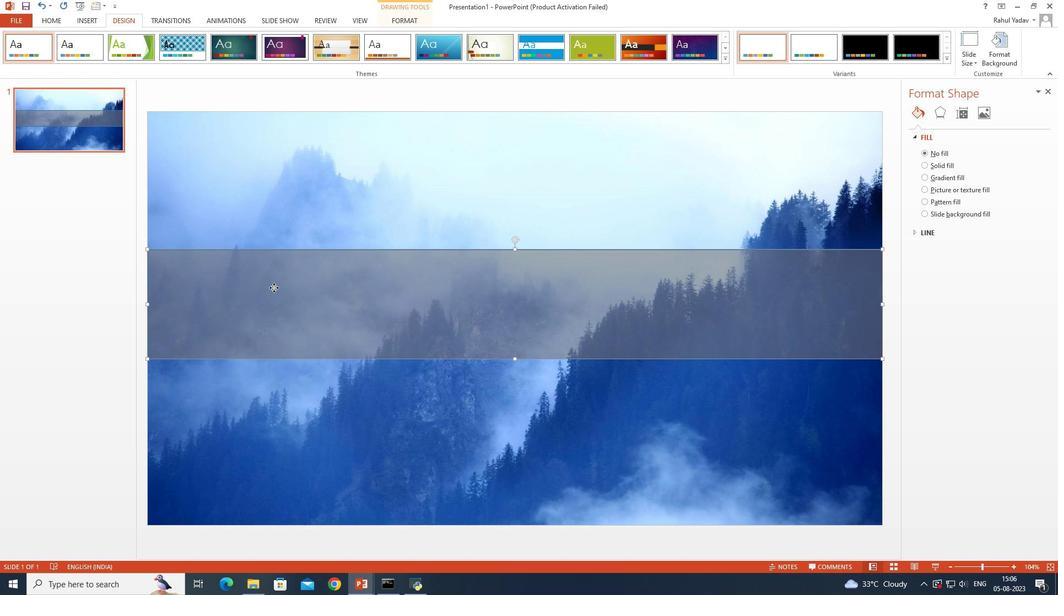 
Action: Mouse pressed left at (221, 260)
Screenshot: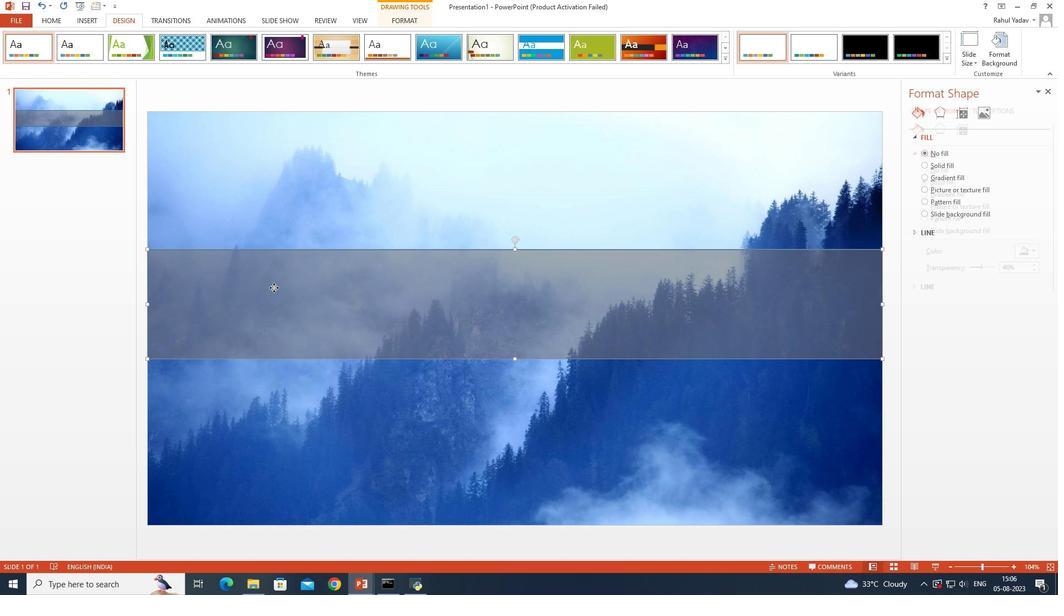 
Action: Mouse moved to (196, 149)
Screenshot: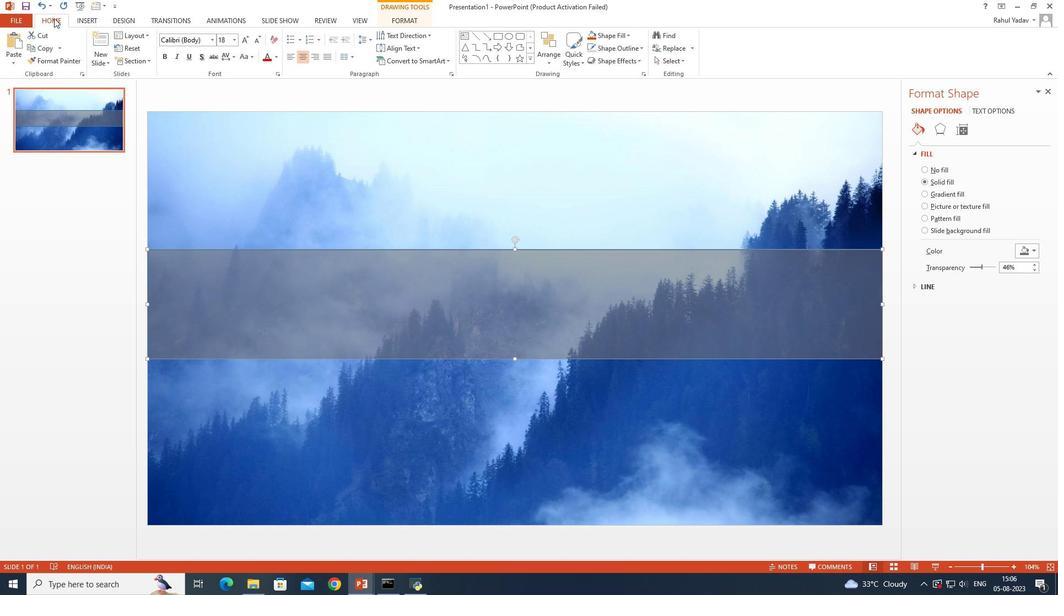 
Action: Mouse pressed left at (196, 149)
Screenshot: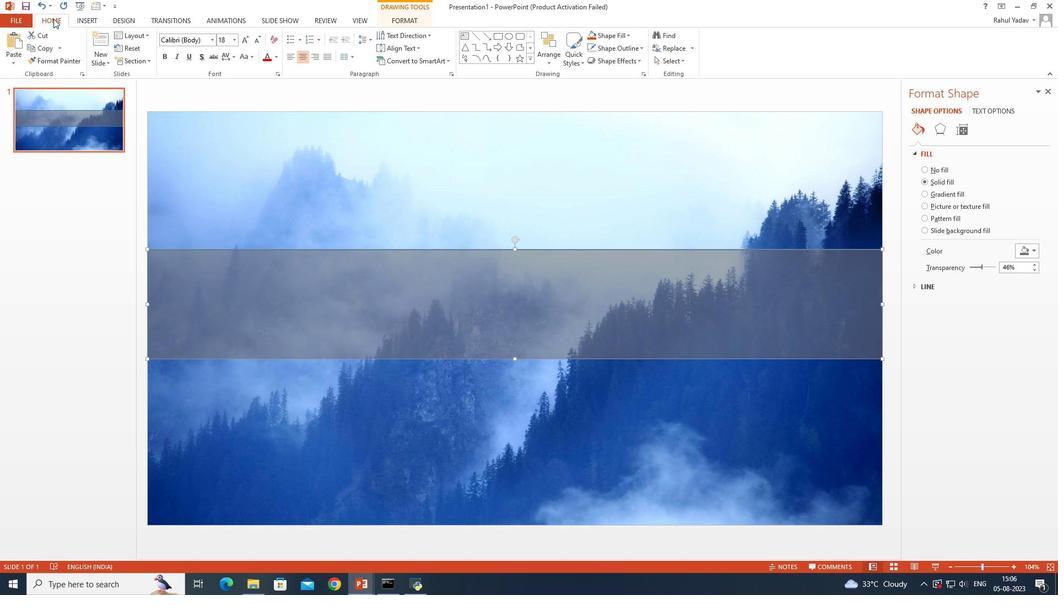 
Action: Mouse moved to (255, 254)
Screenshot: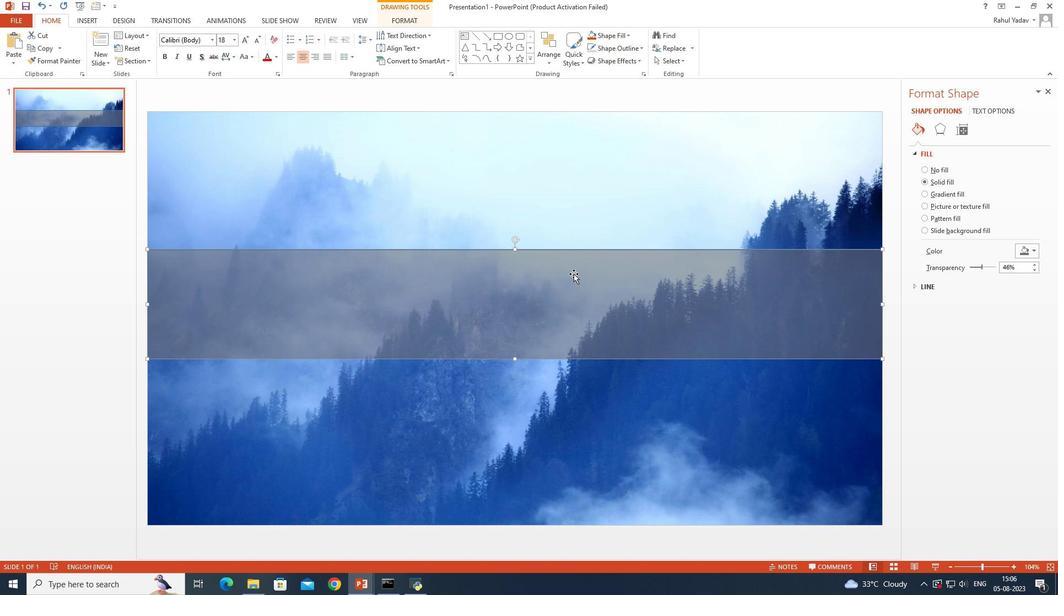 
Action: Mouse pressed left at (255, 254)
Screenshot: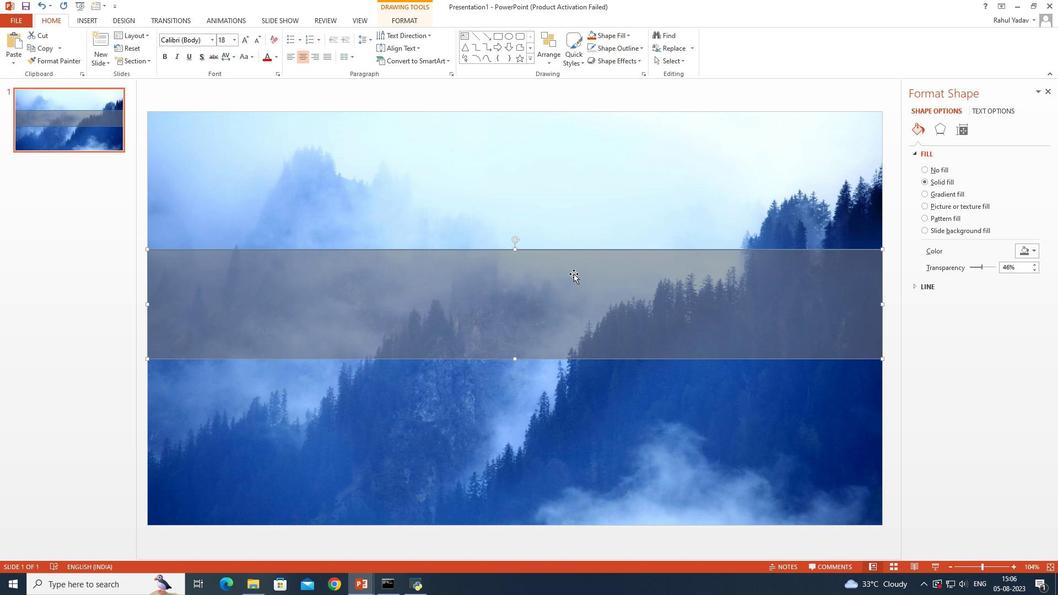 
Action: Mouse moved to (302, 242)
Screenshot: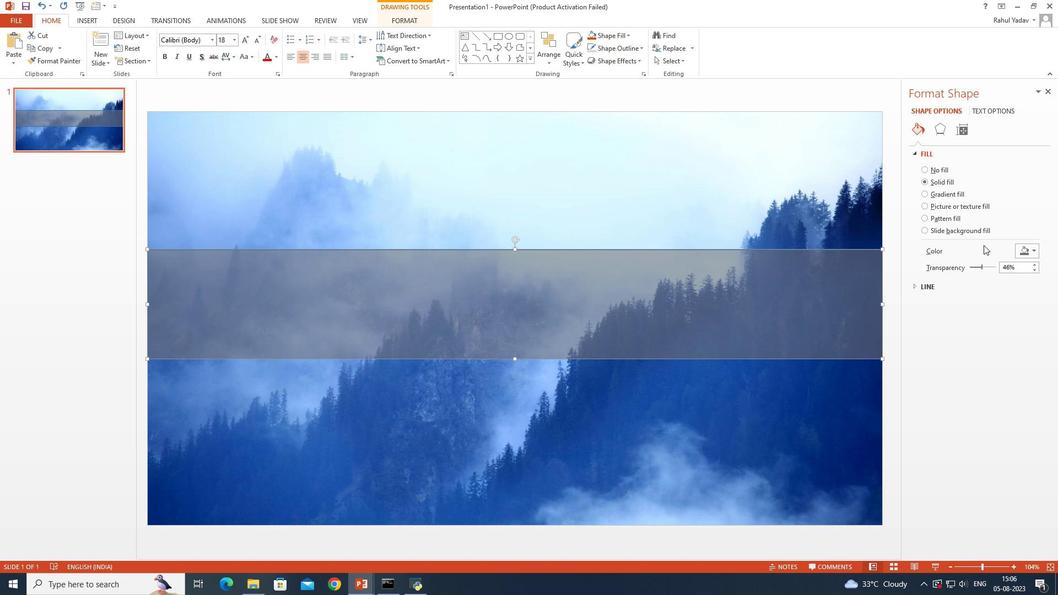 
Action: Key pressed c<Key.backspace><Key.shift>Creating<Key.space>effective<Key.space>science<Key.space><Key.shift_r>+<Key.space>technology<Key.space>preentation<Key.left><Key.left><Key.left><Key.left><Key.left><Key.left><Key.left><Key.left><Key.left><Key.left><Key.right><Key.right><Key.right>s<Key.left><Key.right><Key.backspace><Key.left>sctrl+A
Screenshot: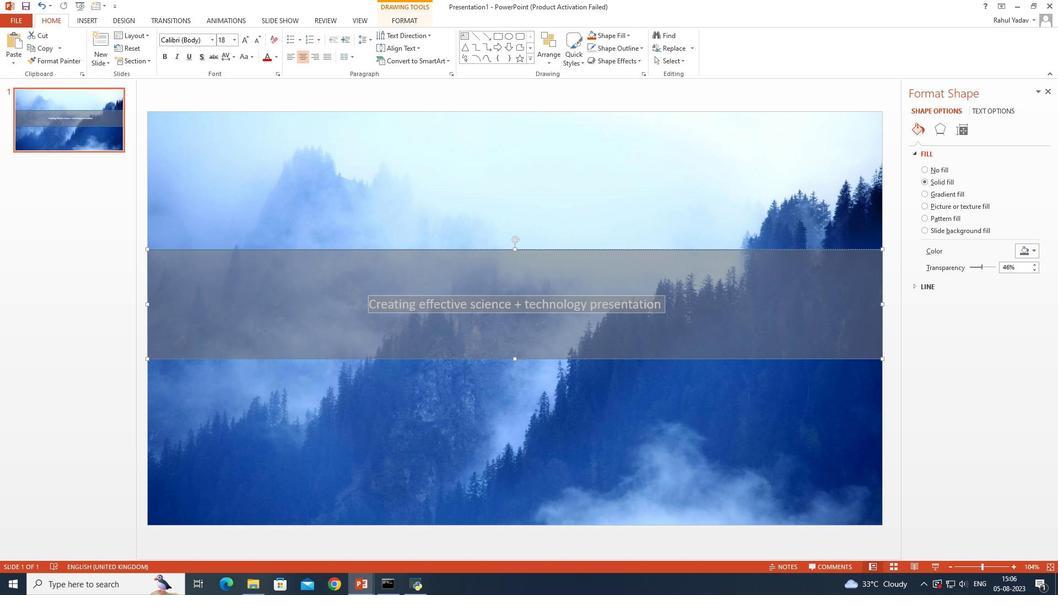 
Action: Mouse moved to (214, 157)
Screenshot: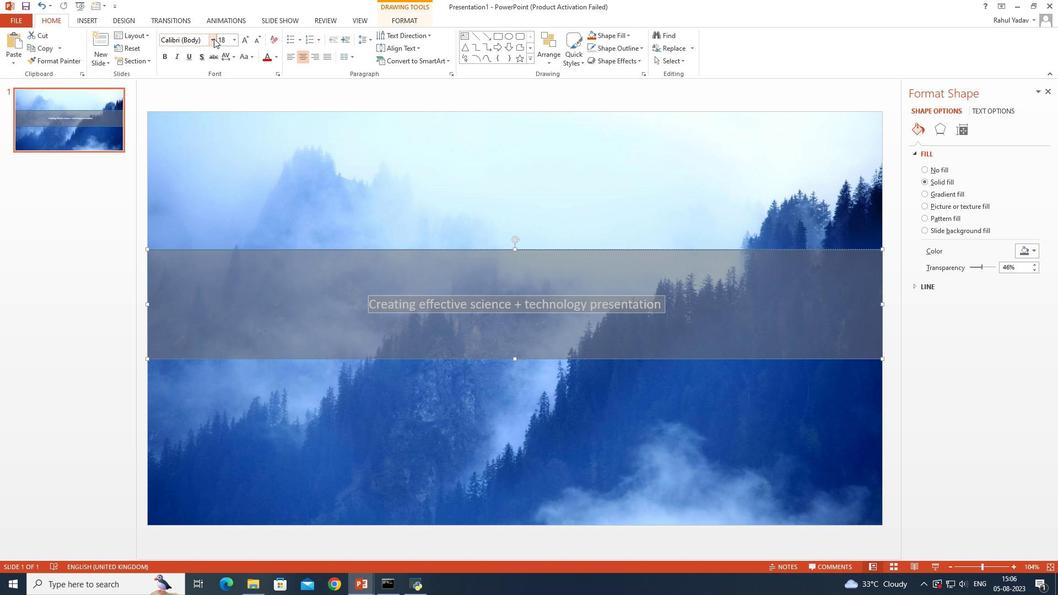 
Action: Mouse pressed left at (214, 157)
Screenshot: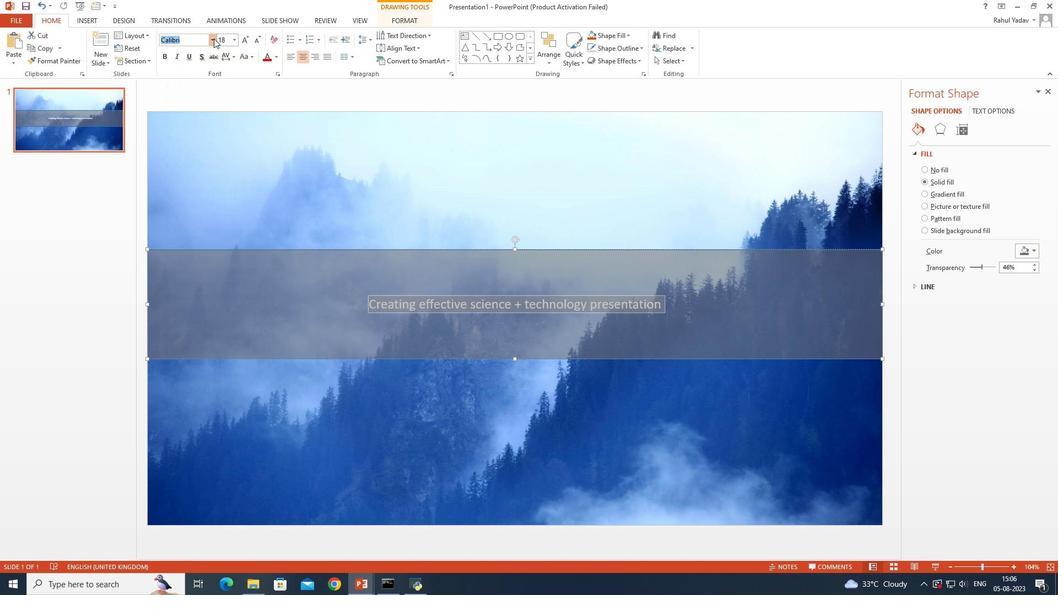 
Action: Mouse moved to (213, 286)
Screenshot: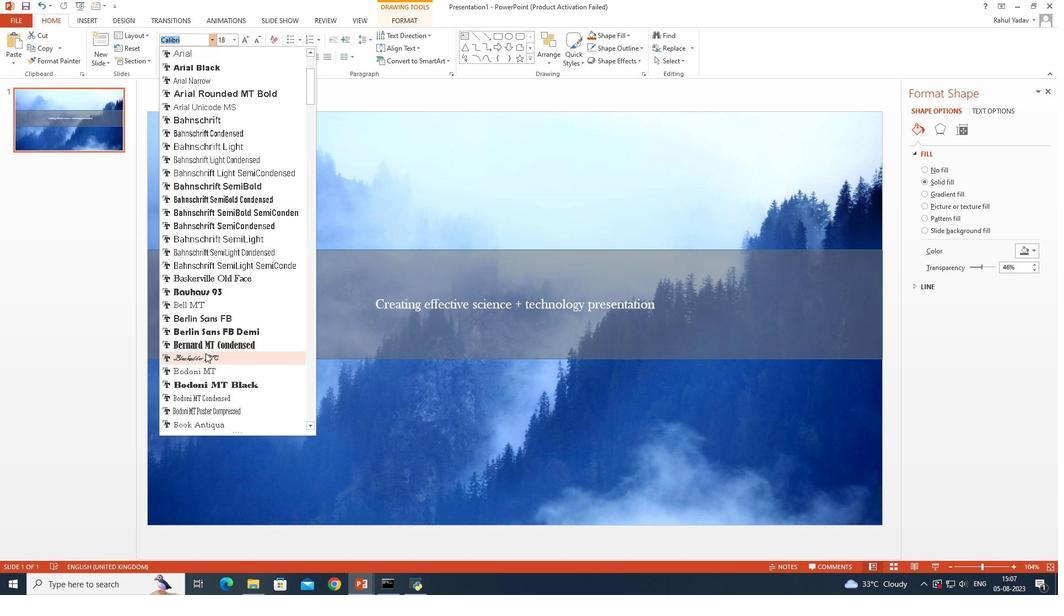 
Action: Mouse scrolled (213, 285) with delta (0, 0)
Screenshot: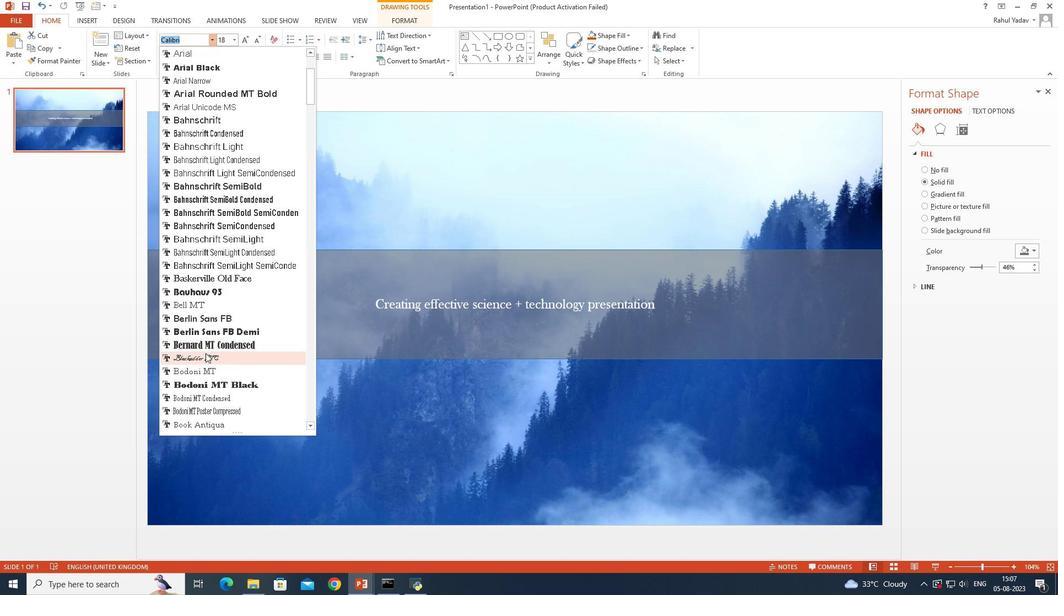 
Action: Mouse moved to (213, 287)
Screenshot: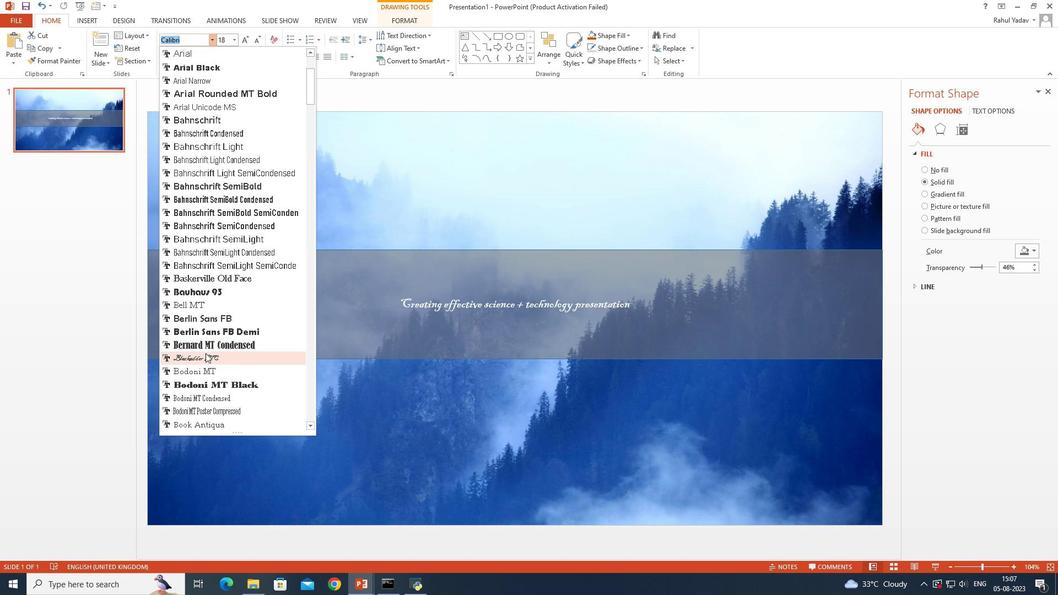 
Action: Mouse scrolled (213, 286) with delta (0, 0)
Screenshot: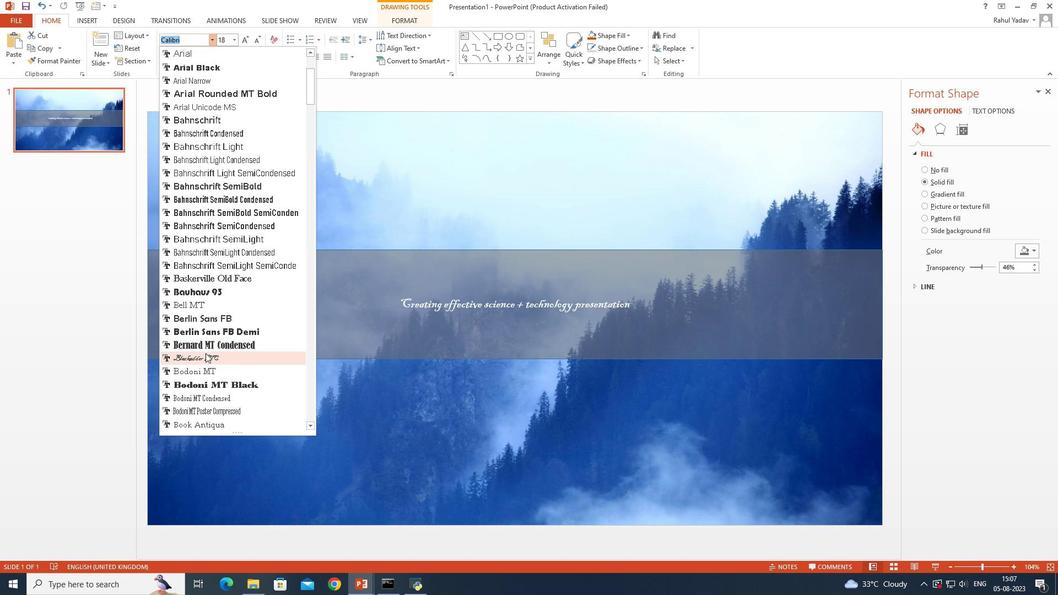 
Action: Mouse scrolled (213, 286) with delta (0, 0)
Screenshot: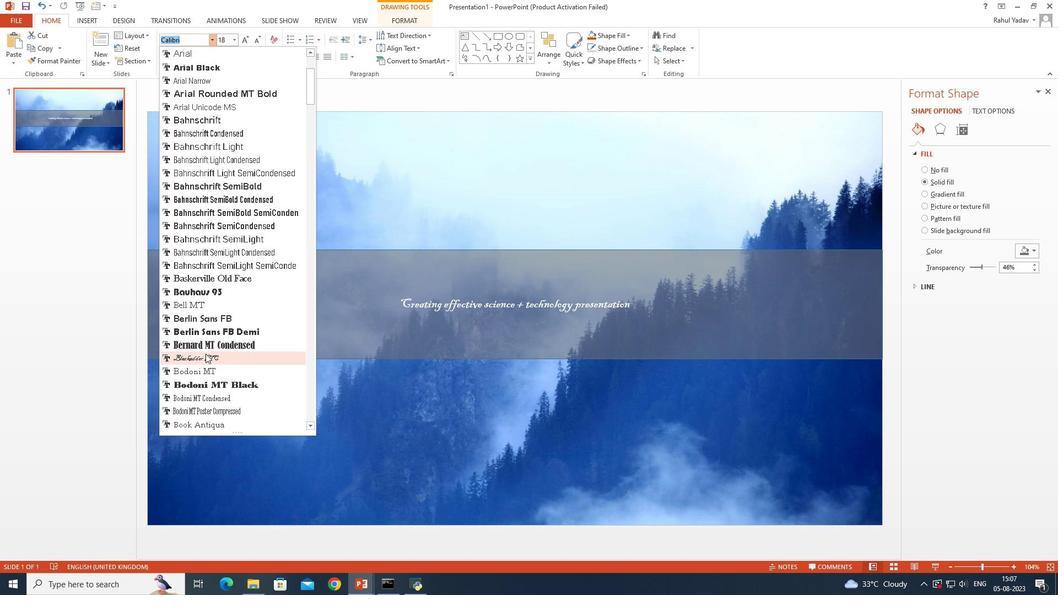 
Action: Mouse scrolled (213, 286) with delta (0, 0)
Screenshot: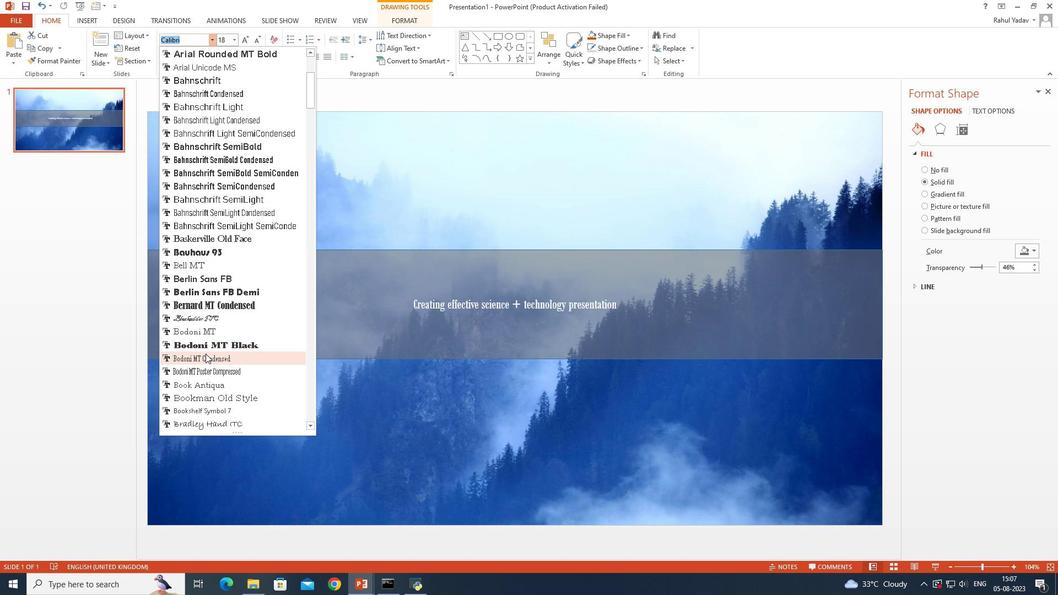 
Action: Mouse moved to (214, 282)
Screenshot: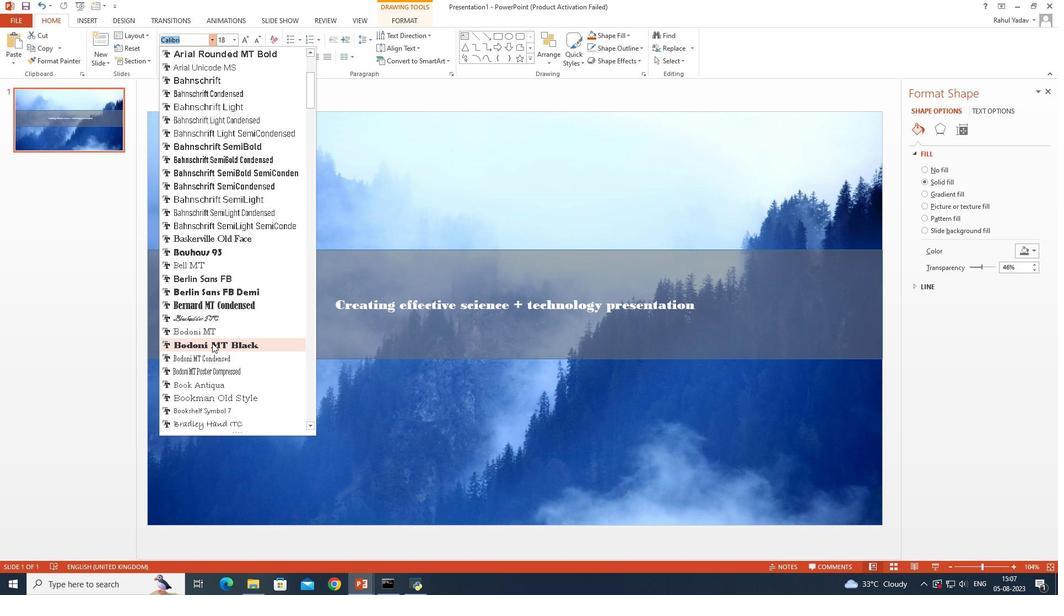 
Action: Mouse pressed left at (214, 282)
Screenshot: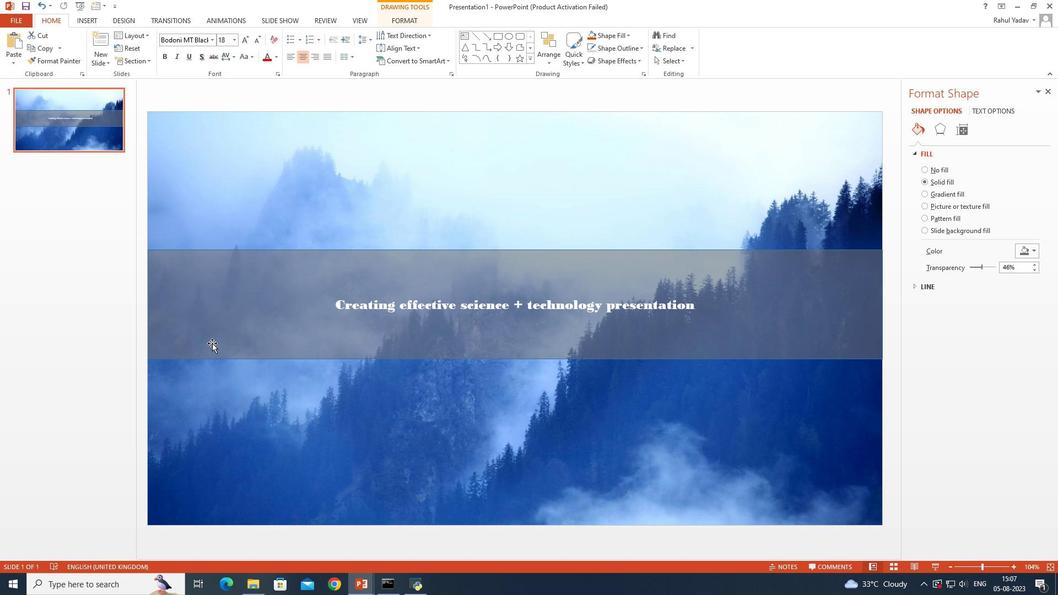 
Action: Mouse moved to (217, 157)
Screenshot: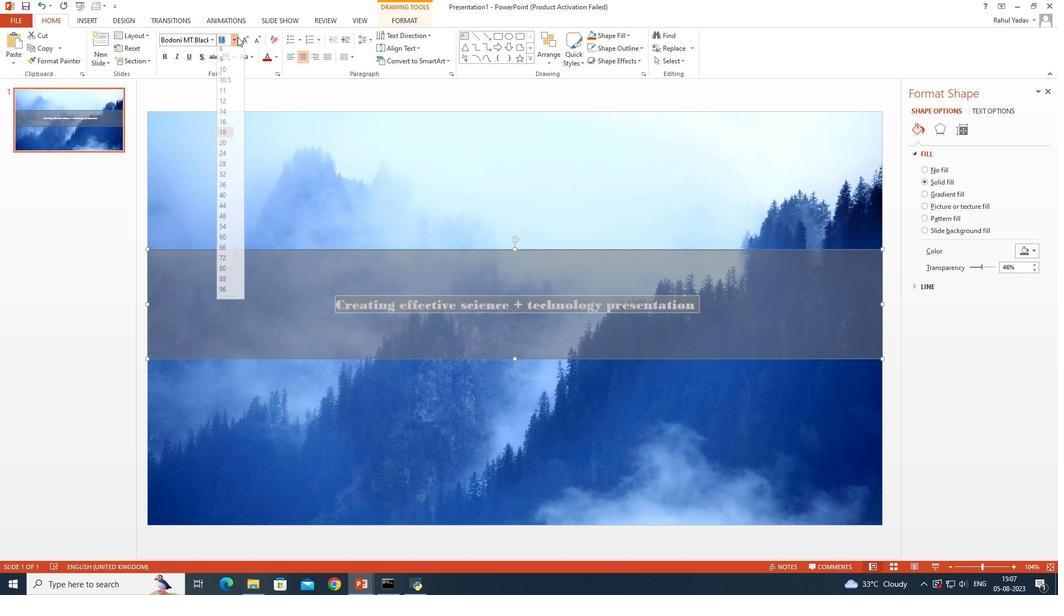 
Action: Mouse pressed left at (217, 157)
Screenshot: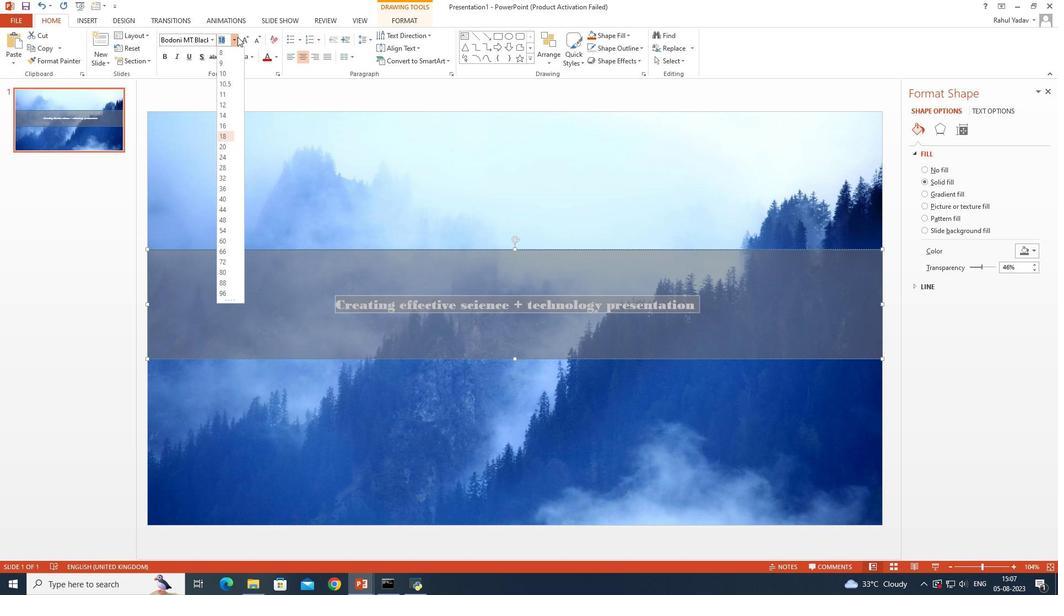 
Action: Mouse moved to (216, 230)
Screenshot: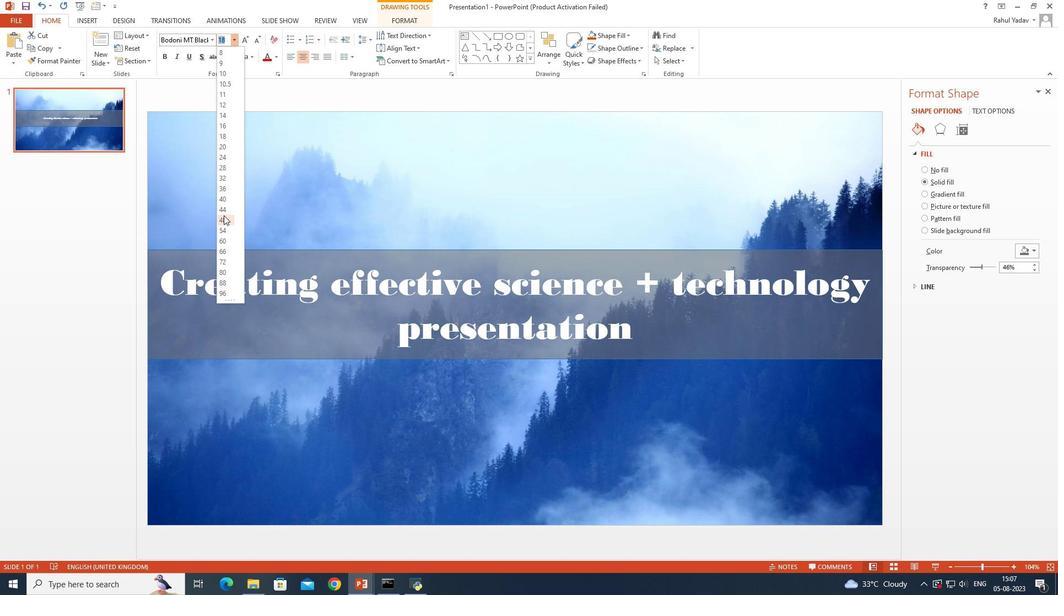 
Action: Mouse pressed left at (216, 230)
Screenshot: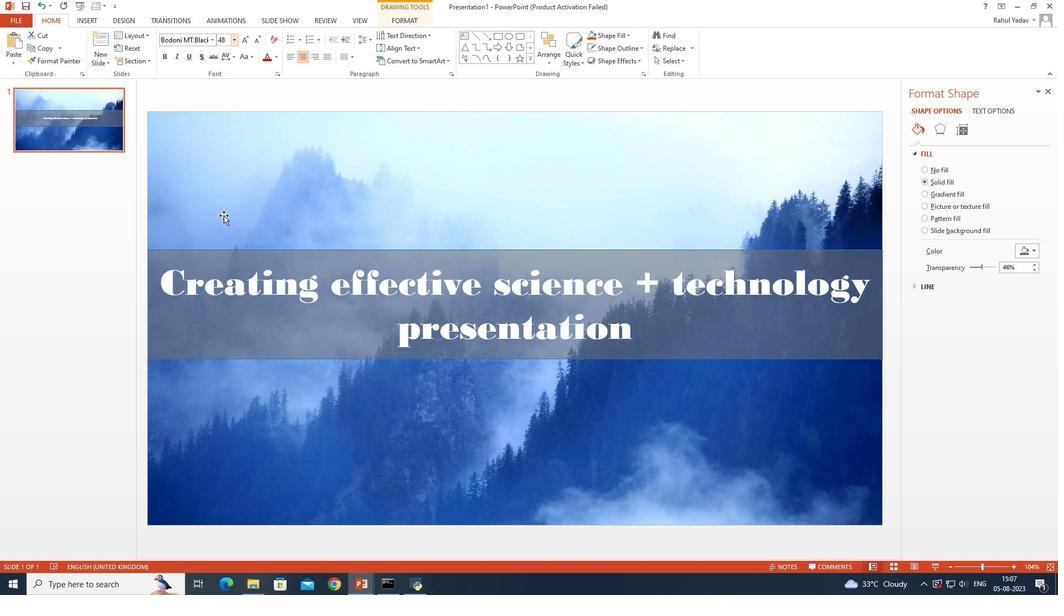 
Action: Mouse moved to (217, 314)
Screenshot: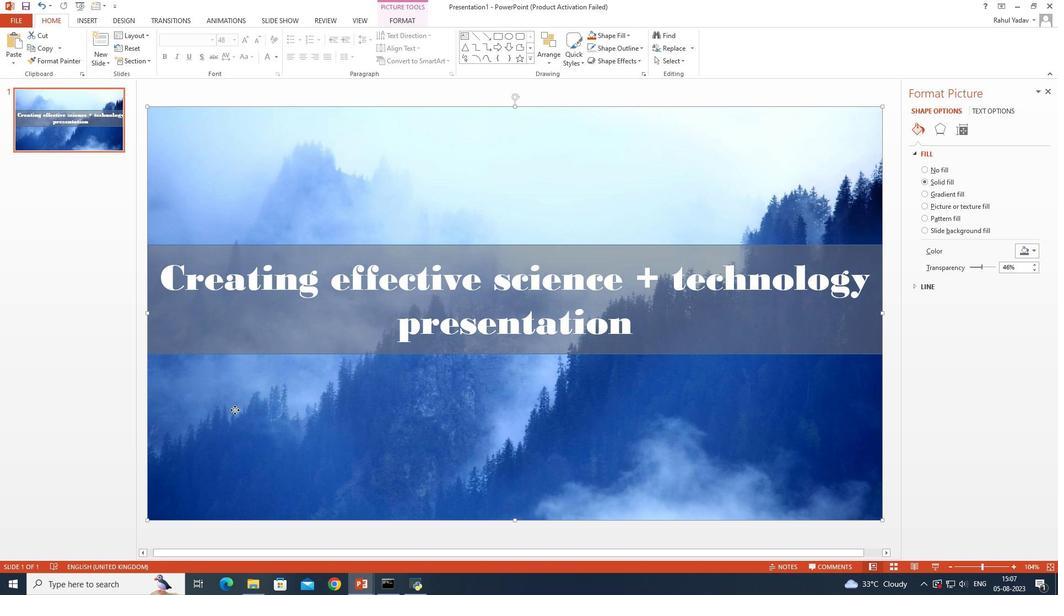 
Action: Mouse pressed left at (217, 314)
Screenshot: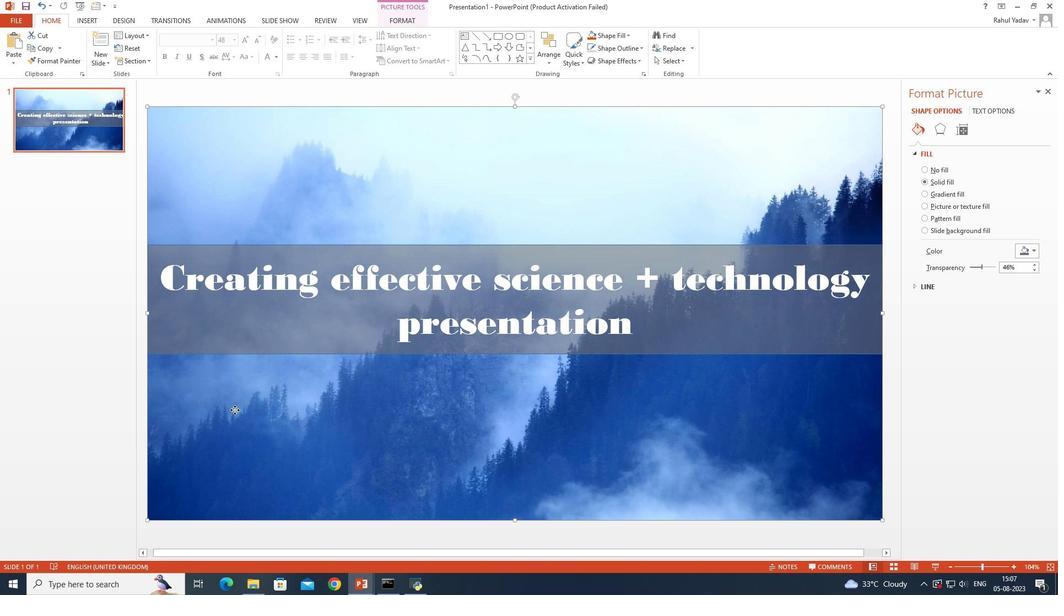 
Action: Mouse moved to (310, 179)
Screenshot: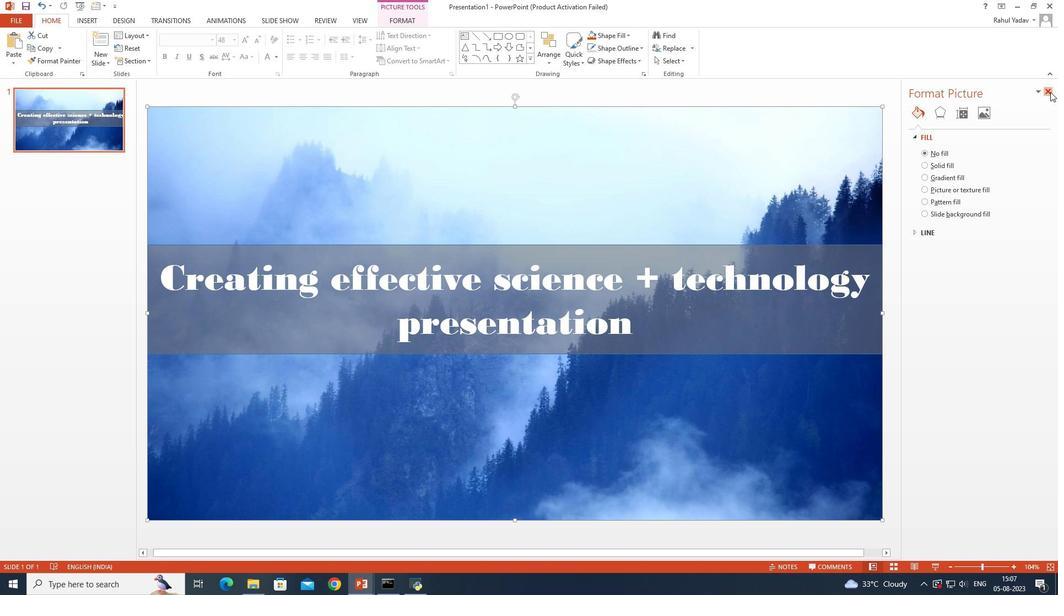 
Action: Mouse pressed left at (310, 179)
Screenshot: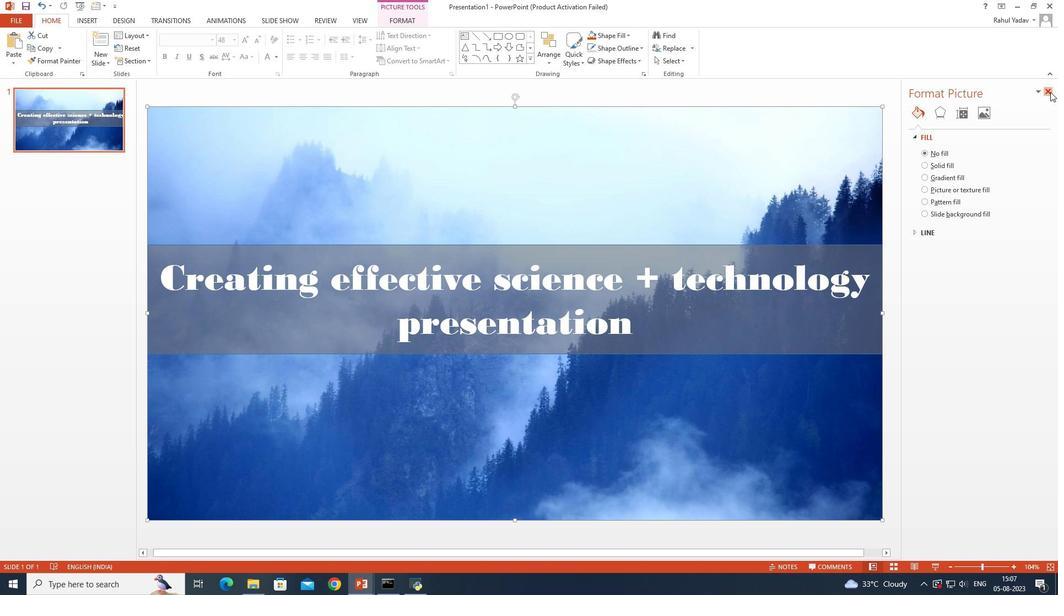 
Action: Mouse moved to (202, 159)
Screenshot: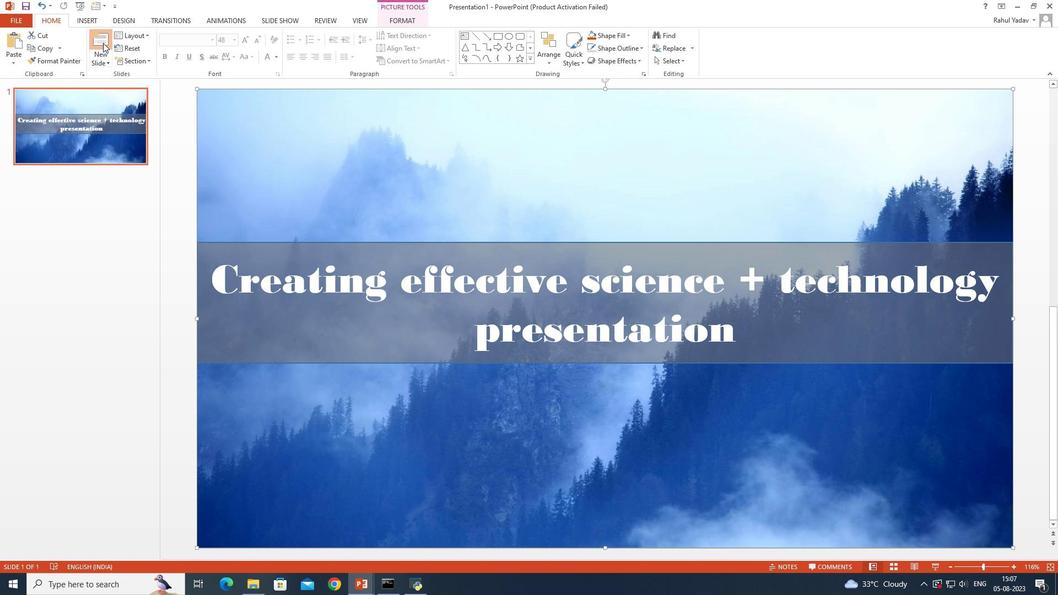 
Action: Mouse pressed left at (202, 159)
Screenshot: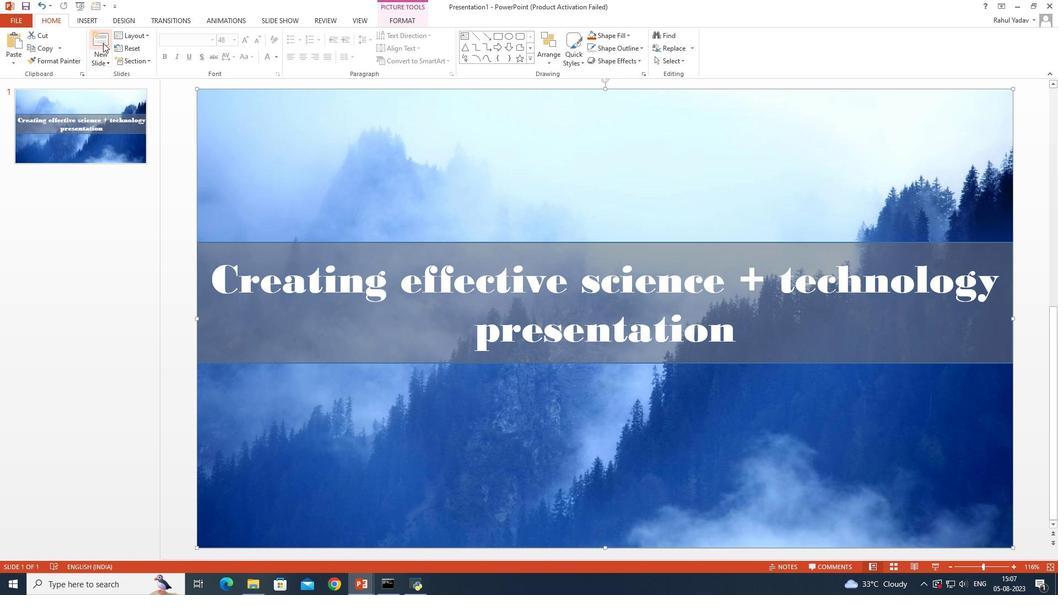 
Action: Mouse moved to (315, 278)
Screenshot: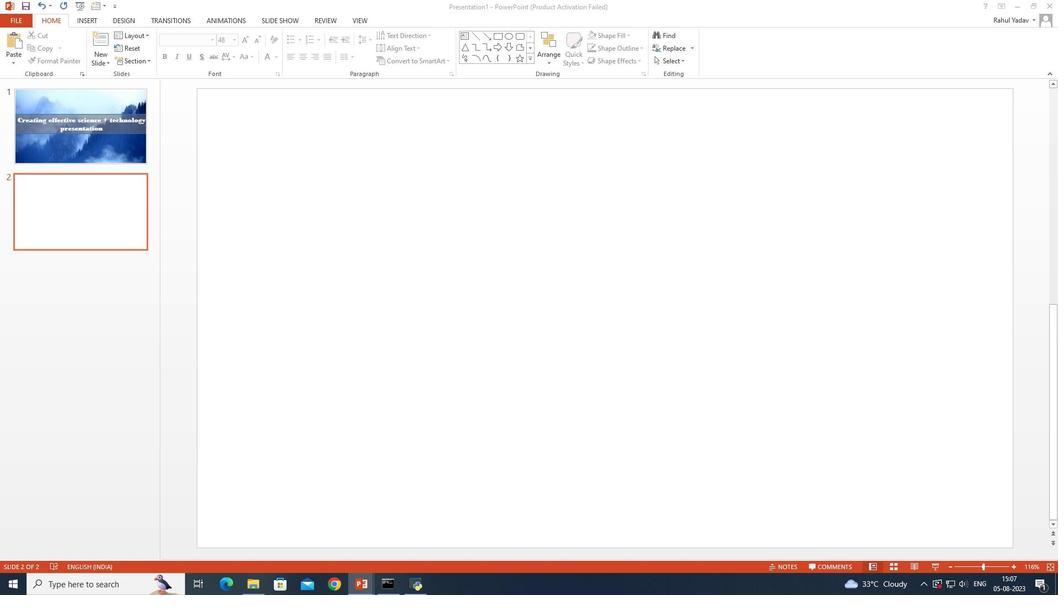 
Action: Mouse pressed left at (315, 278)
Screenshot: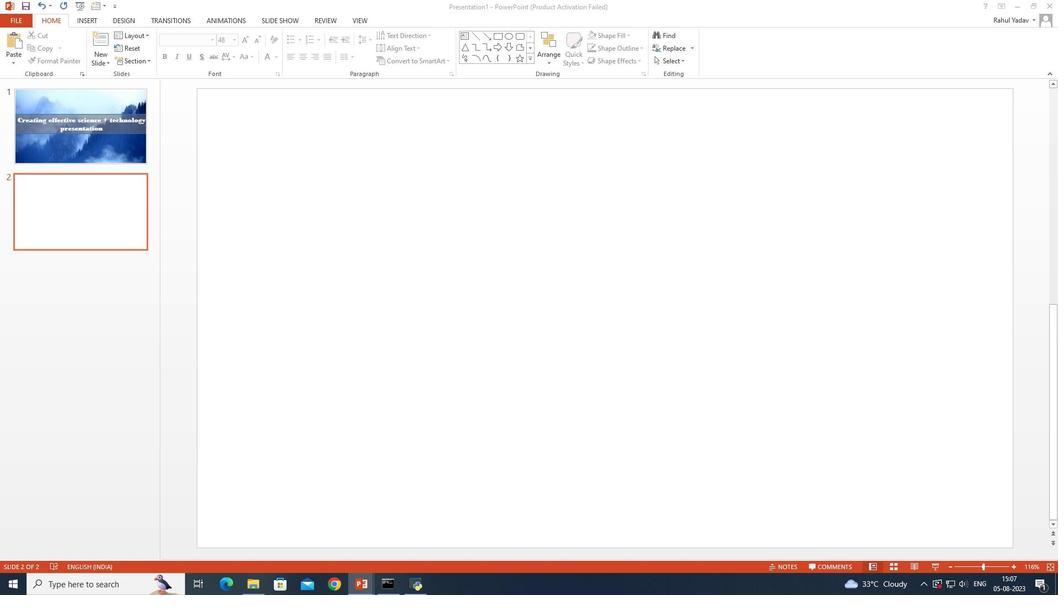 
Action: Mouse pressed left at (315, 278)
Screenshot: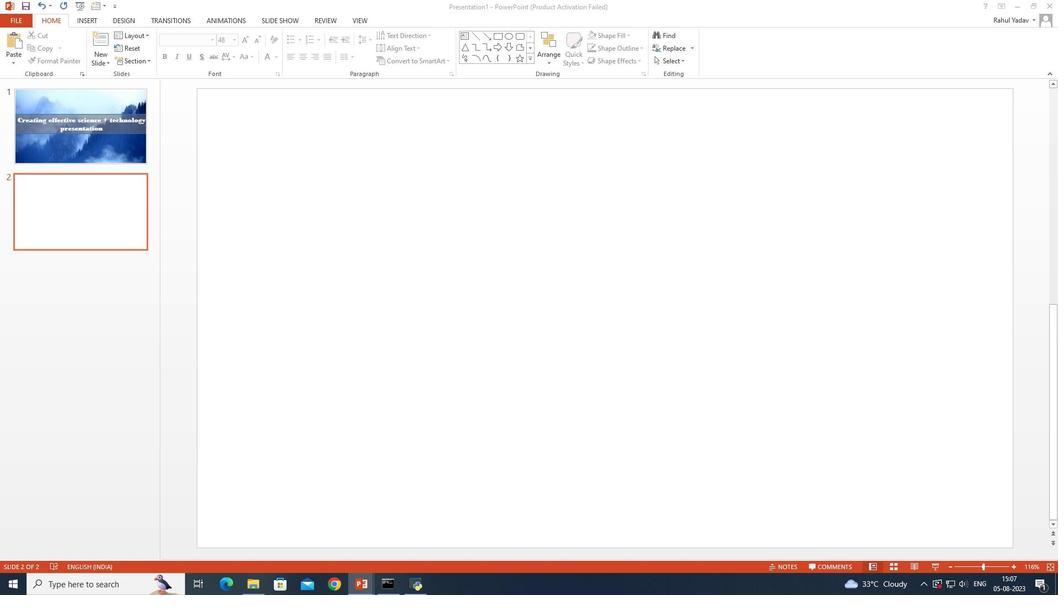 
Action: Mouse moved to (320, 275)
Screenshot: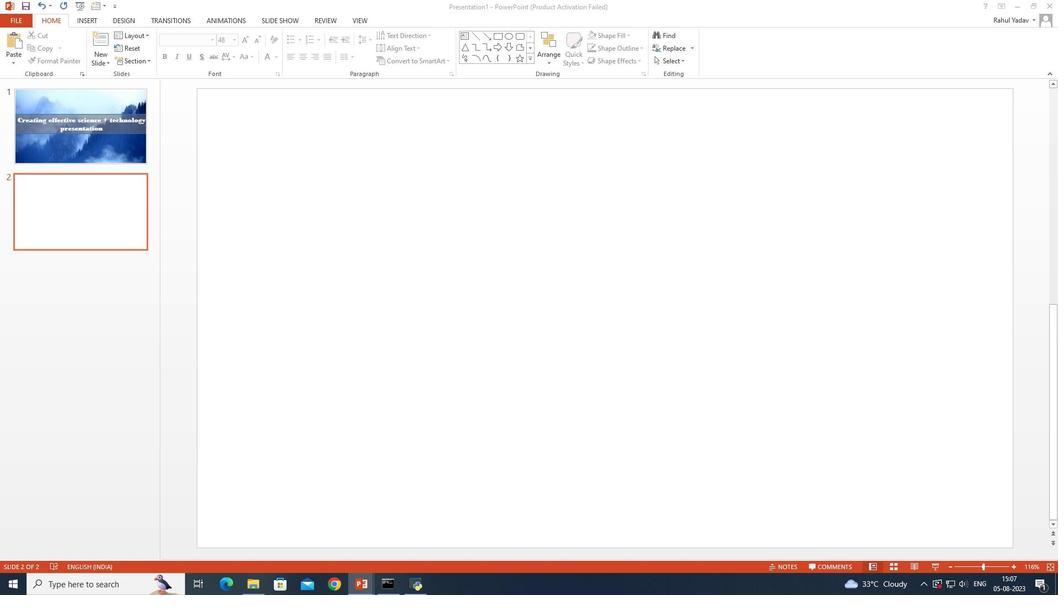 
Action: Mouse pressed left at (320, 275)
Screenshot: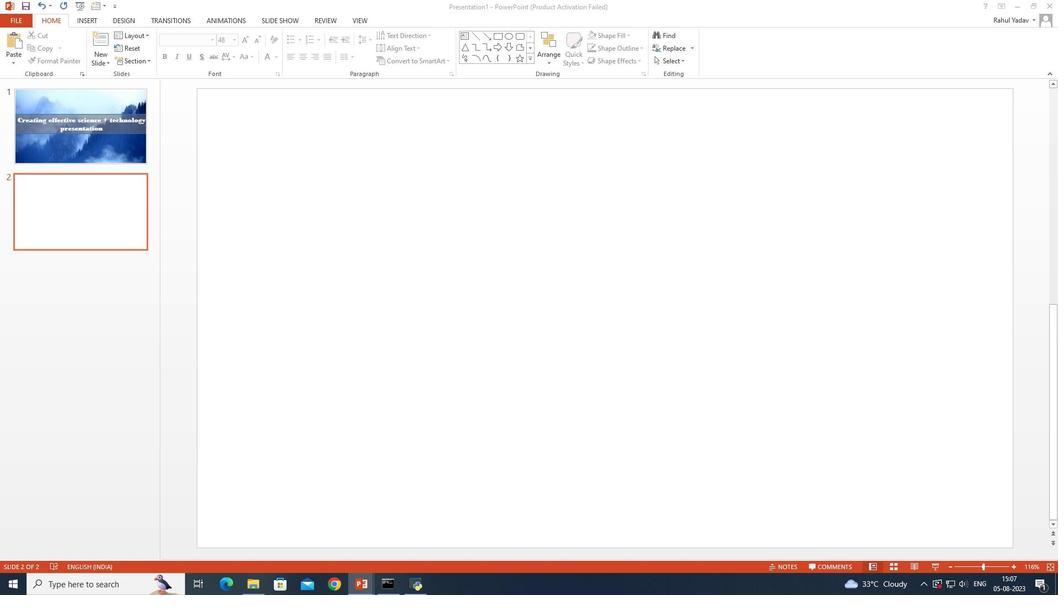 
Action: Mouse moved to (243, 155)
Screenshot: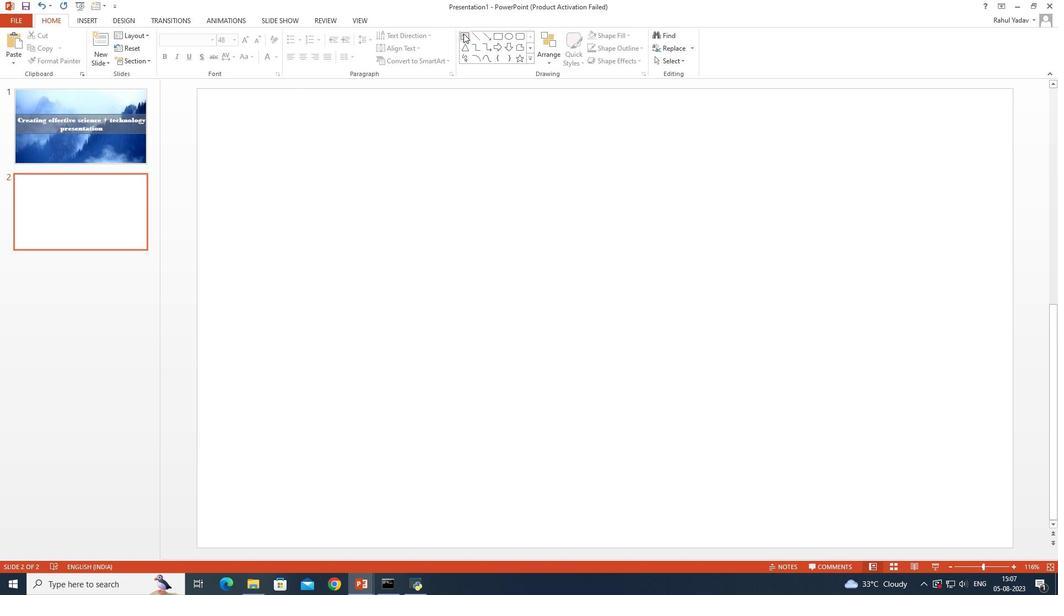 
Action: Mouse pressed left at (243, 155)
Screenshot: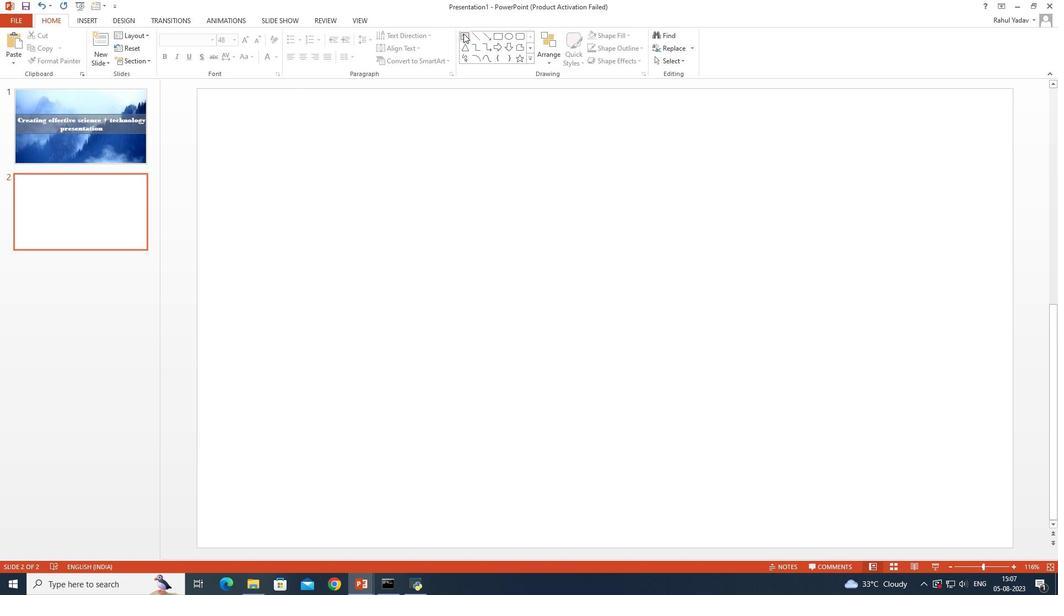 
Action: Mouse moved to (243, 157)
Screenshot: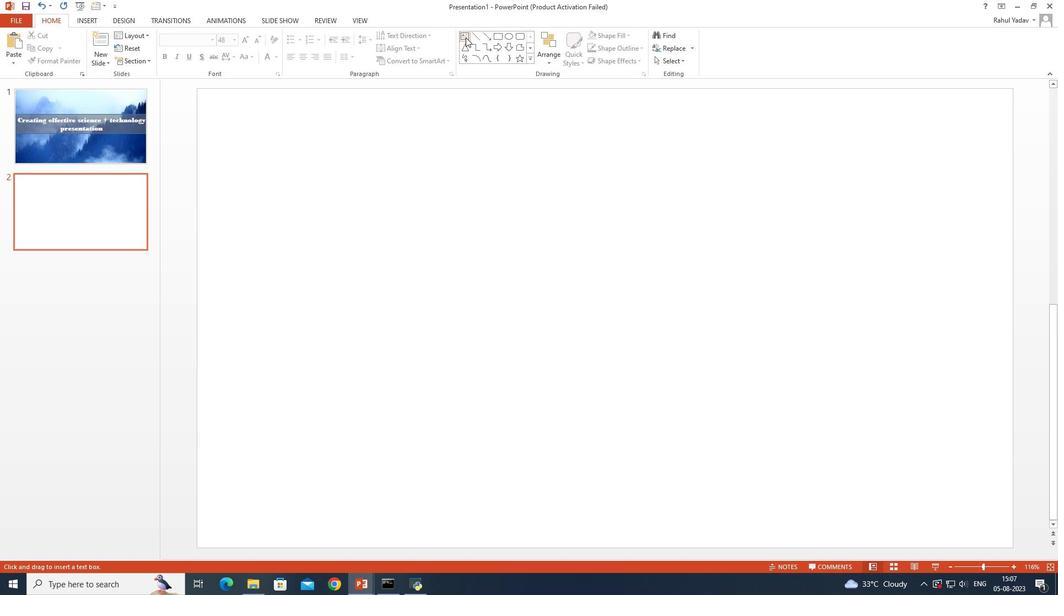 
Action: Mouse pressed left at (243, 157)
Screenshot: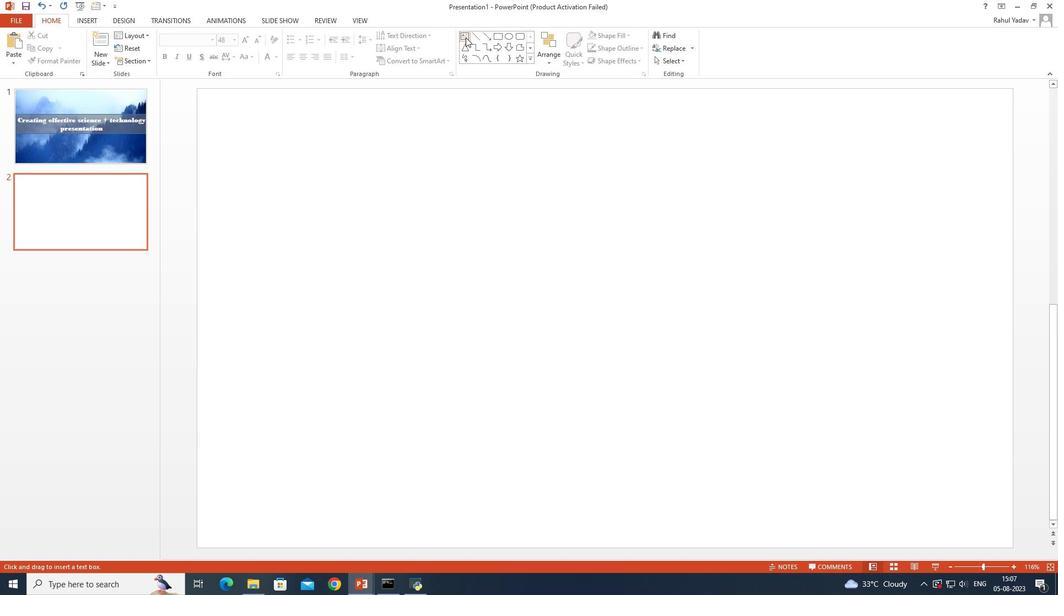 
Action: Mouse moved to (217, 186)
Screenshot: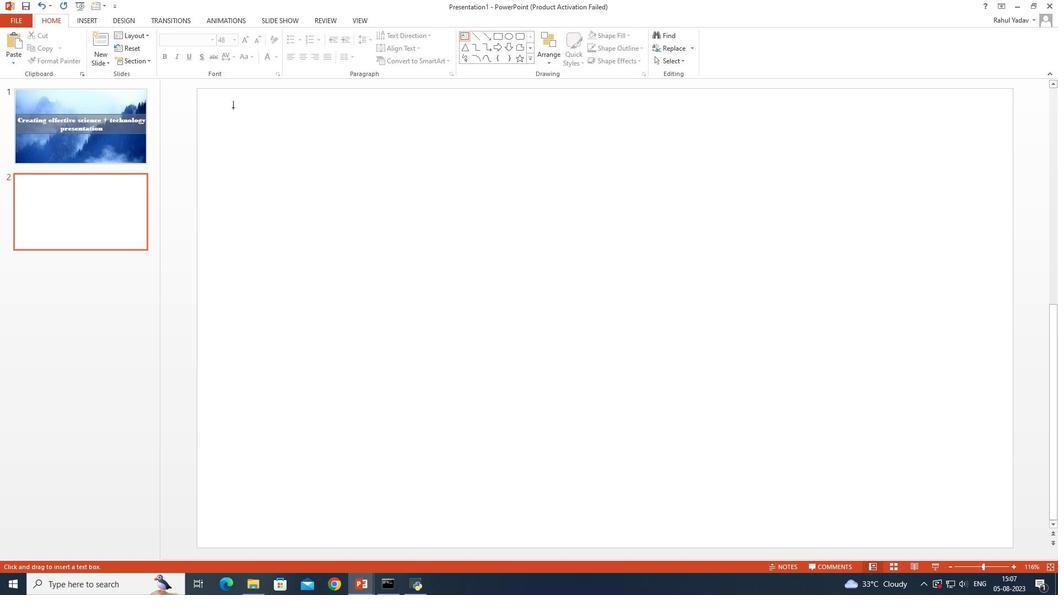 
Action: Mouse pressed left at (217, 186)
Screenshot: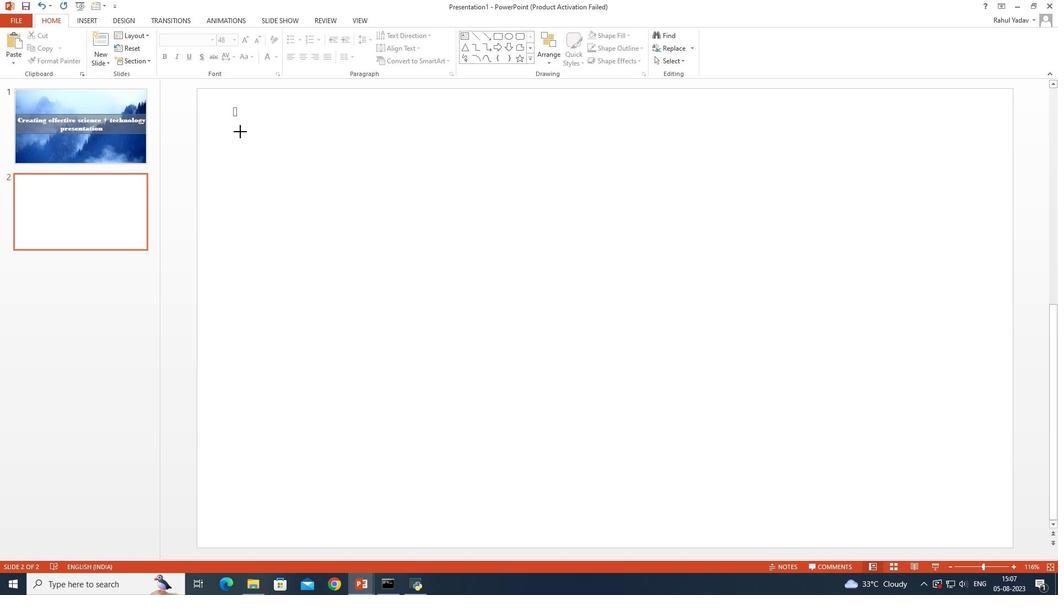 
Action: Mouse moved to (255, 208)
Screenshot: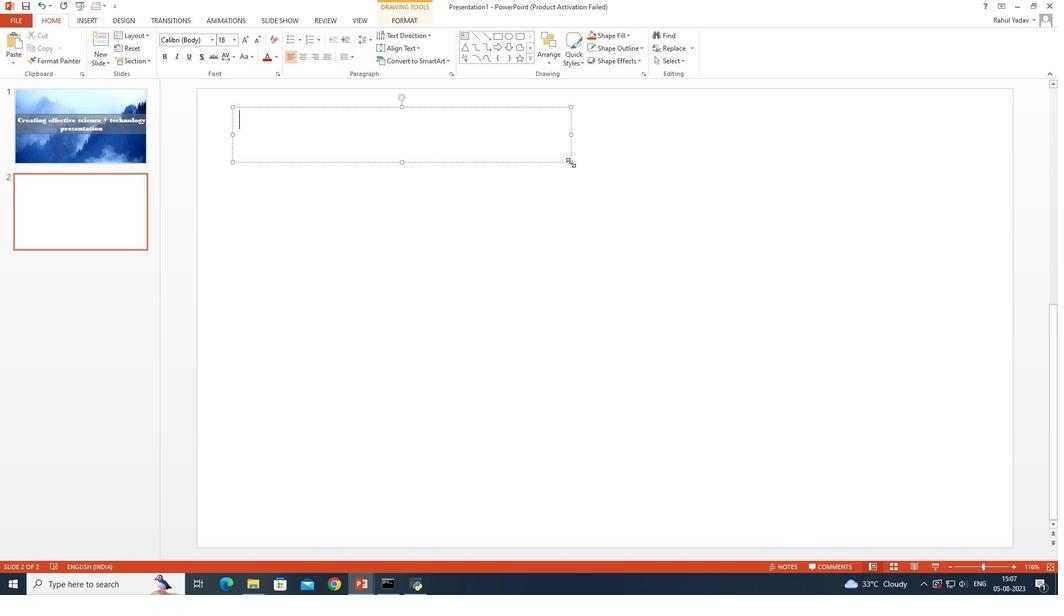 
Action: Key pressed <Key.shift>Title<Key.space>of<Key.space>presento<Key.backspace>ation<Key.enter><Key.shift>S<Key.backspace><Key.enter><Key.shift>S<Key.backspace><Key.backspace><Key.shift>Secondary<Key.space>titlectrl+A
Screenshot: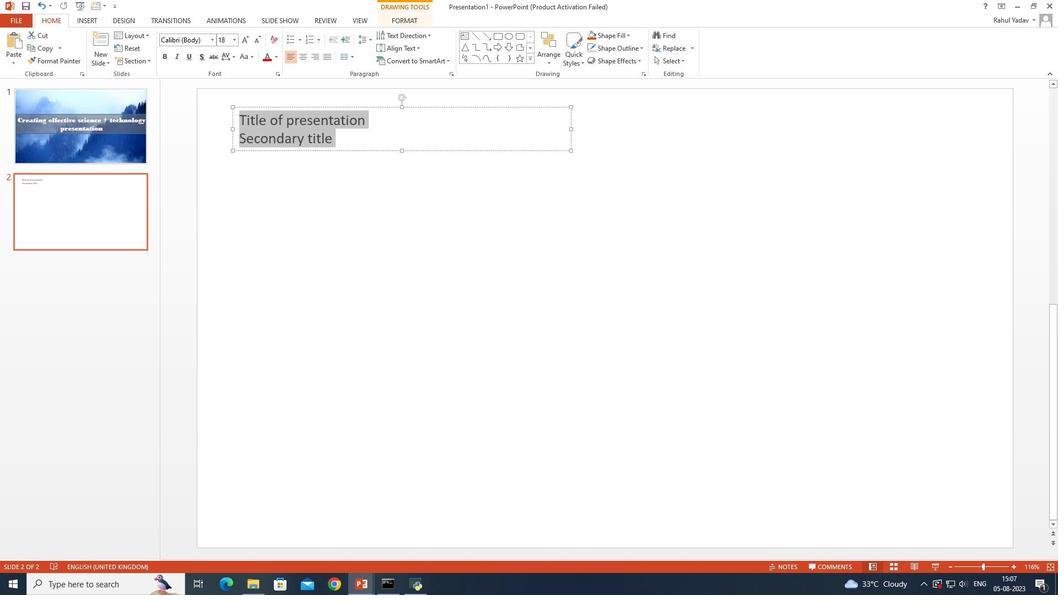 
Action: Mouse moved to (214, 157)
Screenshot: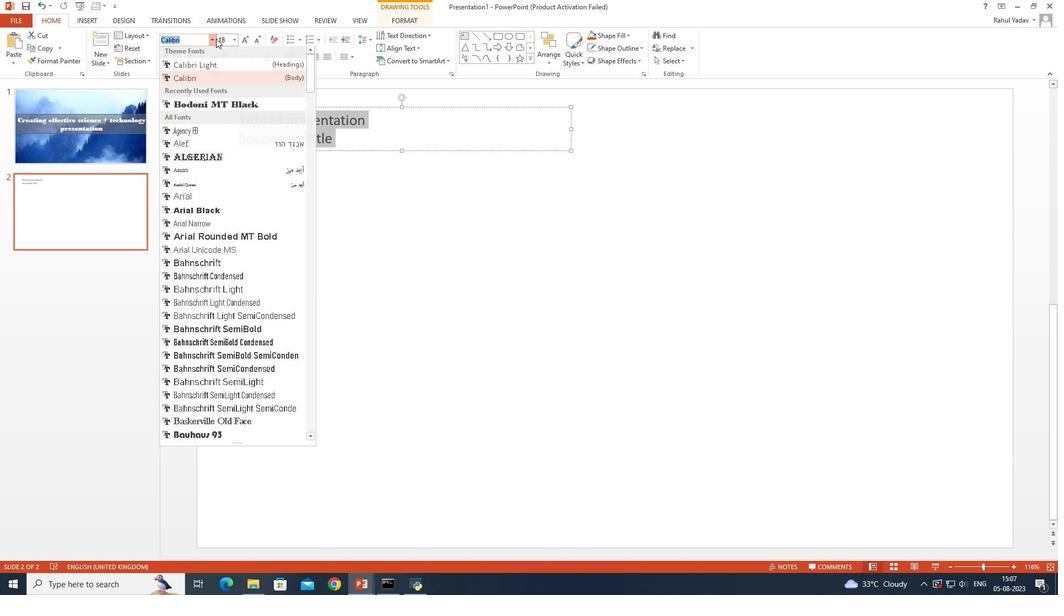 
Action: Mouse pressed left at (214, 157)
Screenshot: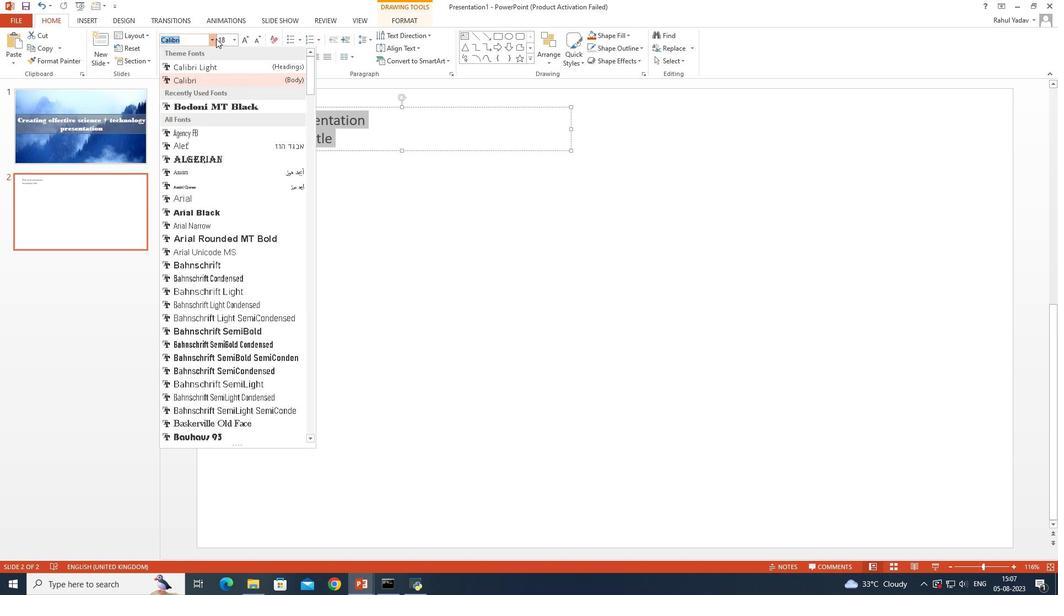 
Action: Mouse moved to (218, 186)
Screenshot: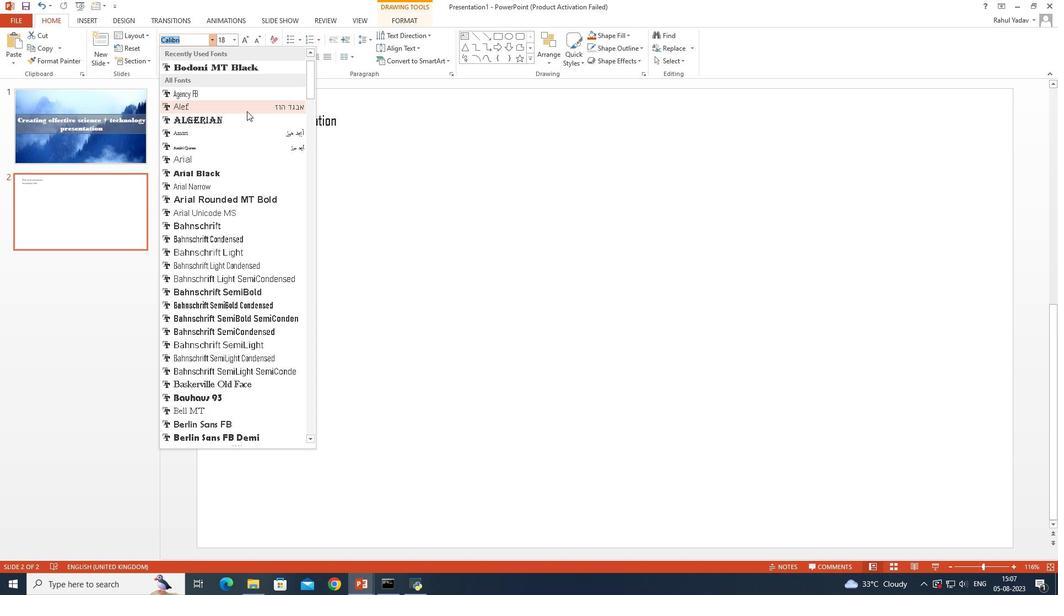 
Action: Mouse scrolled (218, 186) with delta (0, 0)
Screenshot: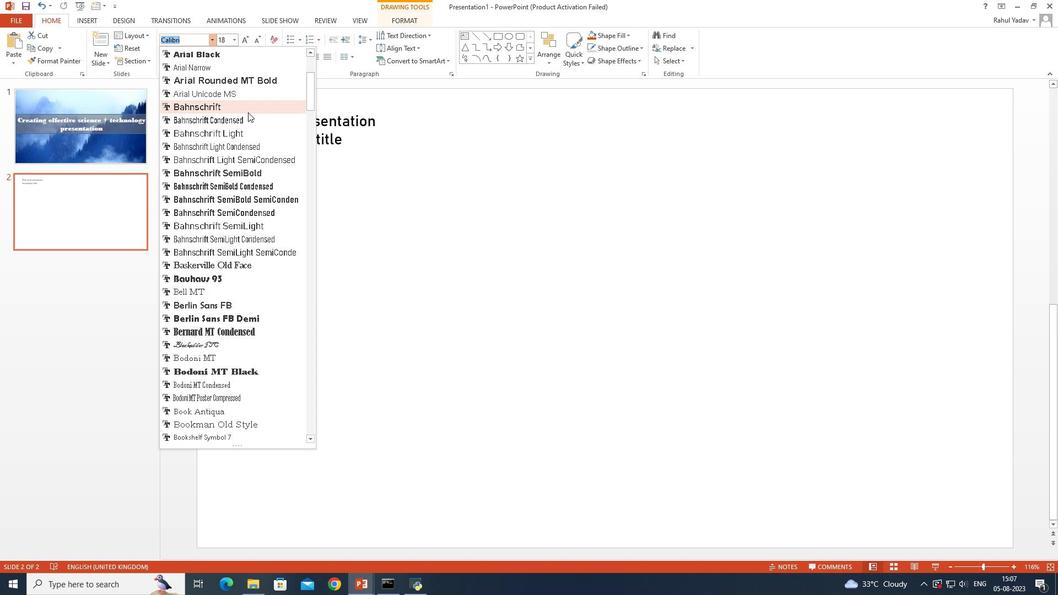 
Action: Mouse moved to (218, 186)
Screenshot: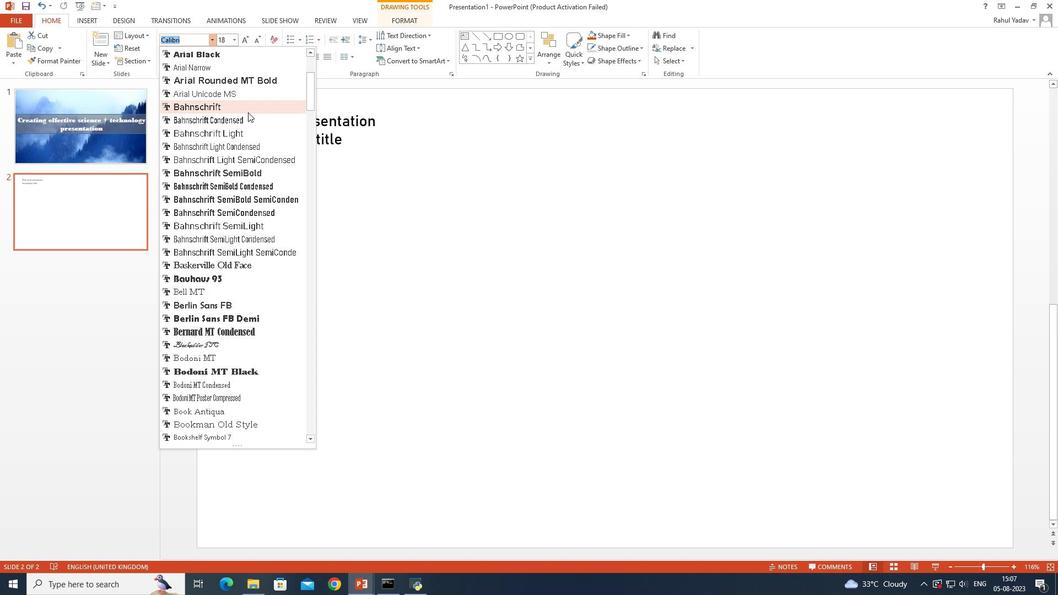 
Action: Mouse scrolled (218, 186) with delta (0, 0)
Screenshot: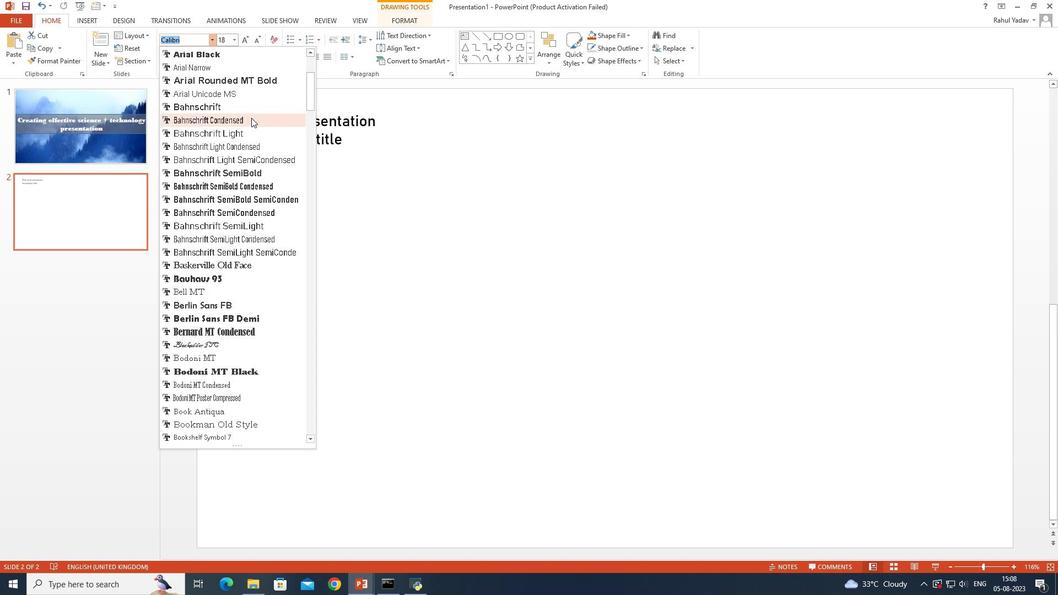 
Action: Mouse moved to (218, 187)
Screenshot: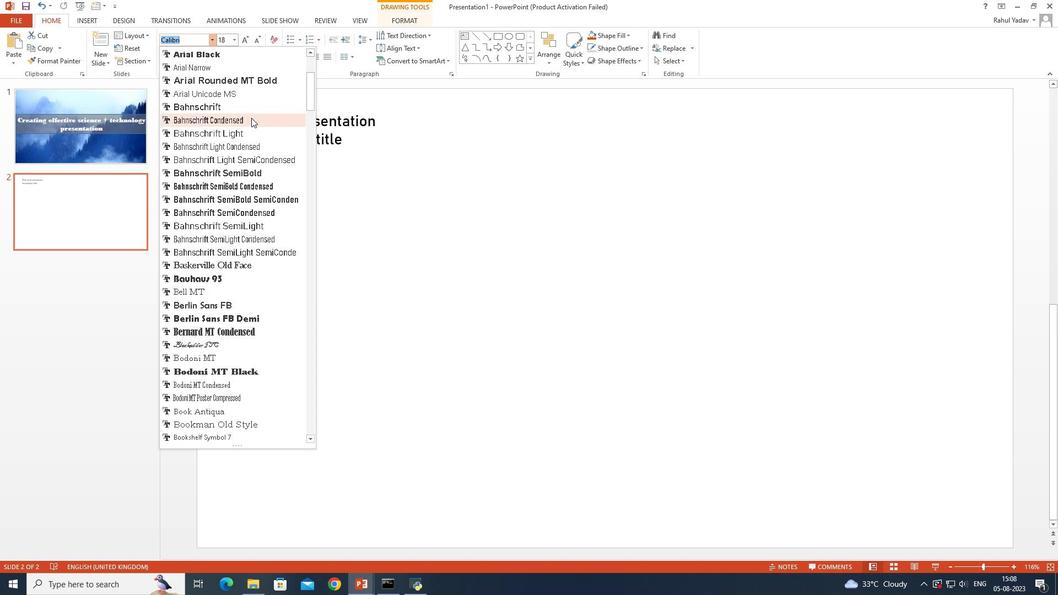 
Action: Mouse scrolled (218, 186) with delta (0, 0)
Screenshot: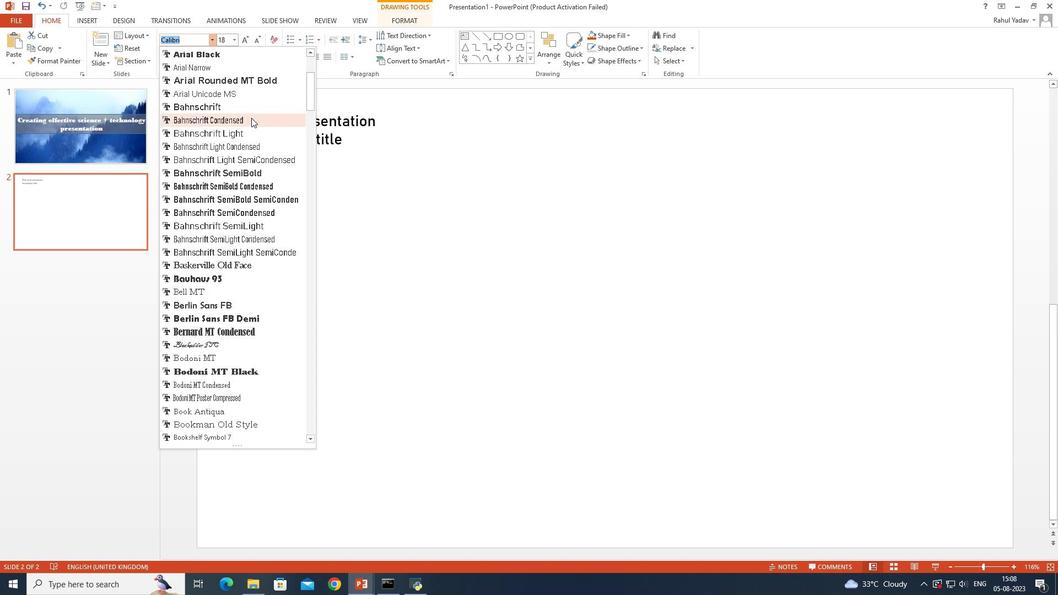 
Action: Mouse moved to (218, 187)
Screenshot: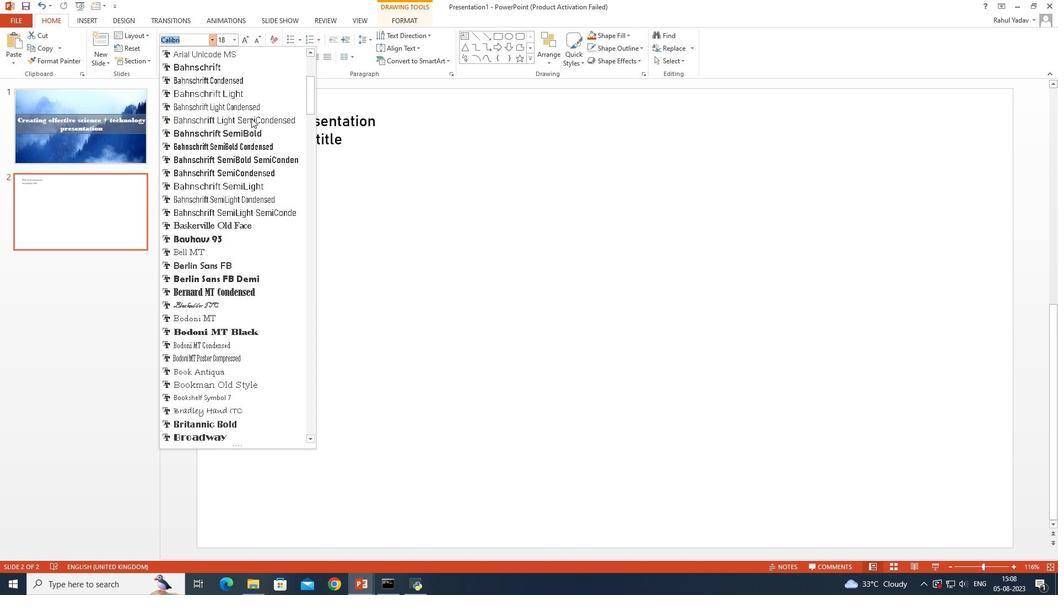 
Action: Mouse scrolled (218, 187) with delta (0, 0)
Screenshot: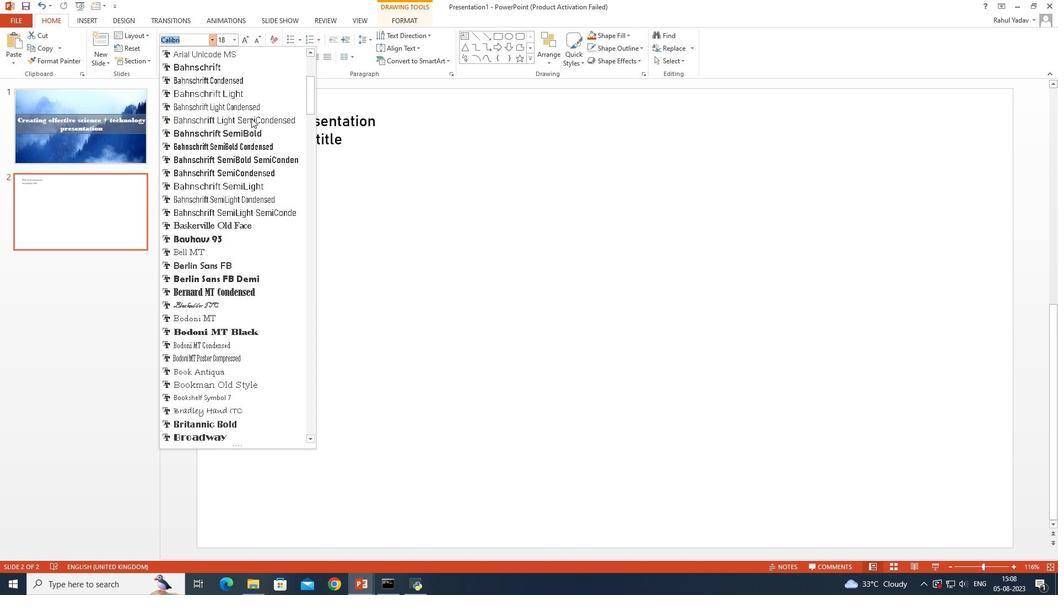 
Action: Mouse moved to (219, 190)
Screenshot: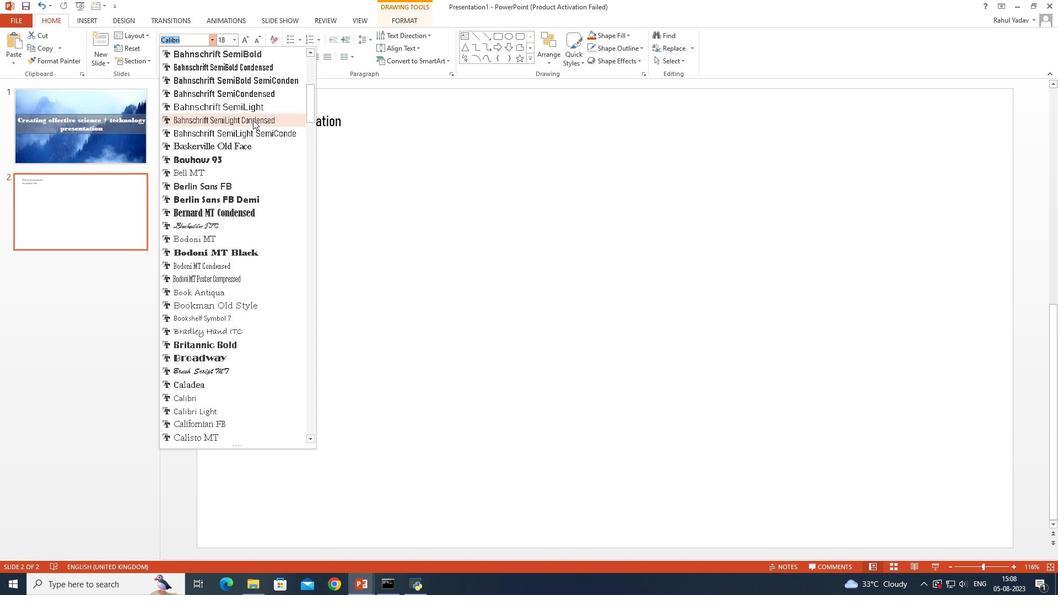 
Action: Mouse scrolled (219, 190) with delta (0, 0)
Screenshot: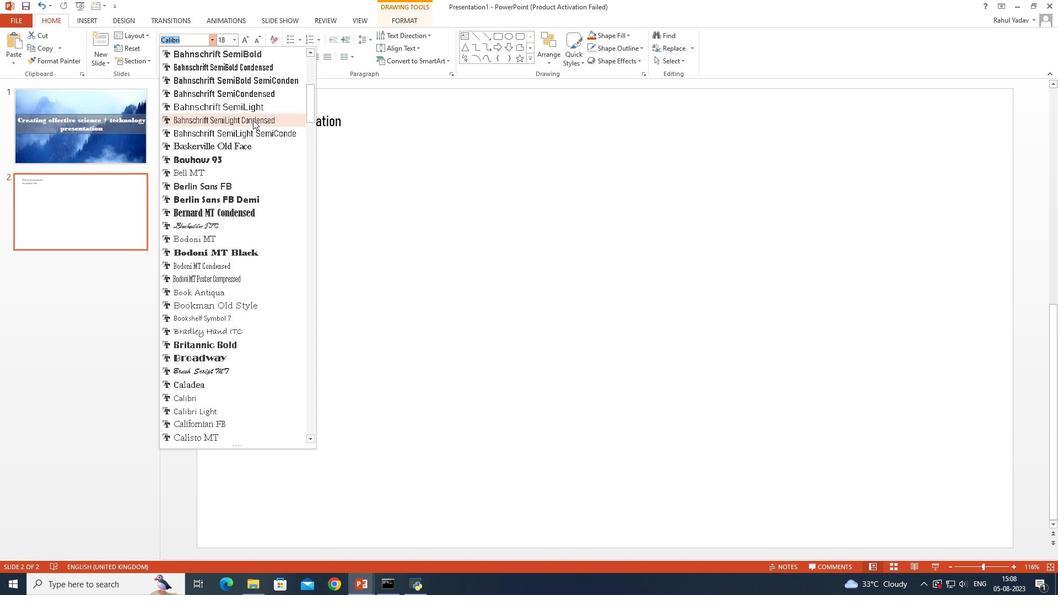 
Action: Mouse scrolled (219, 190) with delta (0, 0)
Screenshot: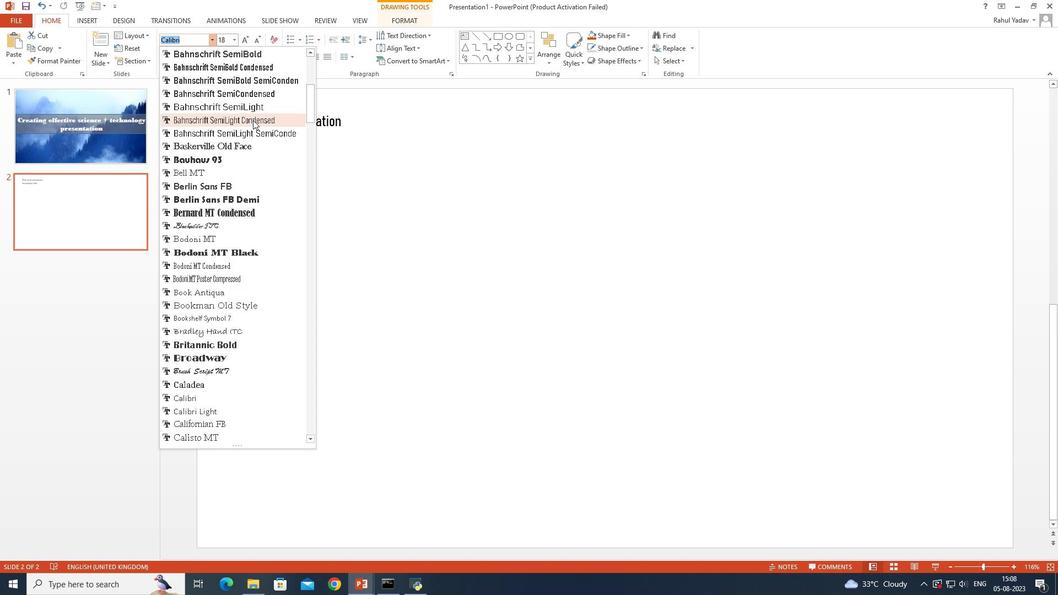 
Action: Mouse scrolled (219, 190) with delta (0, 0)
Screenshot: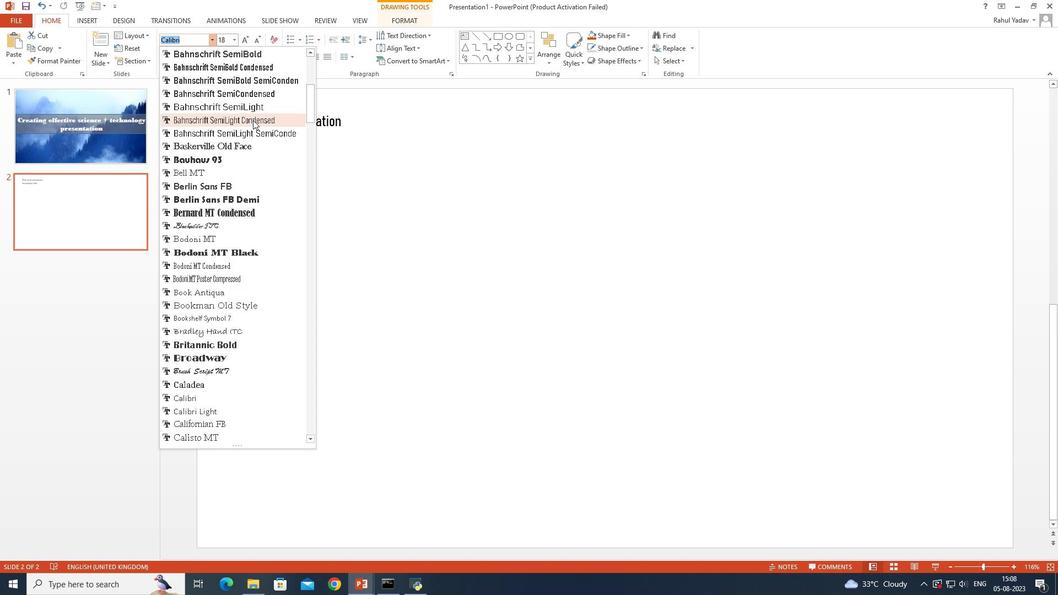 
Action: Mouse scrolled (219, 190) with delta (0, 0)
Screenshot: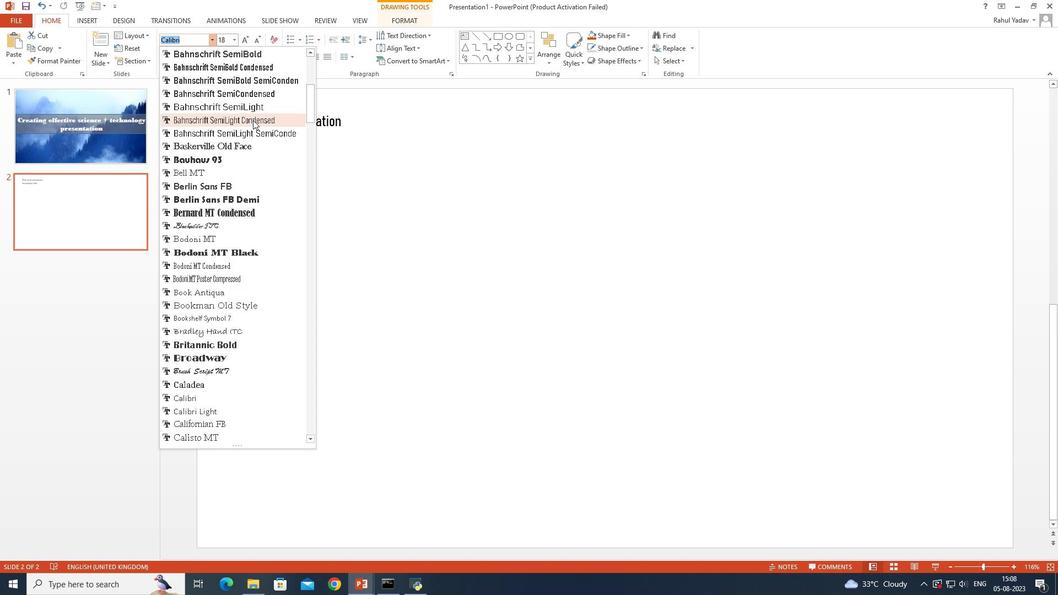 
Action: Mouse scrolled (219, 190) with delta (0, 0)
Screenshot: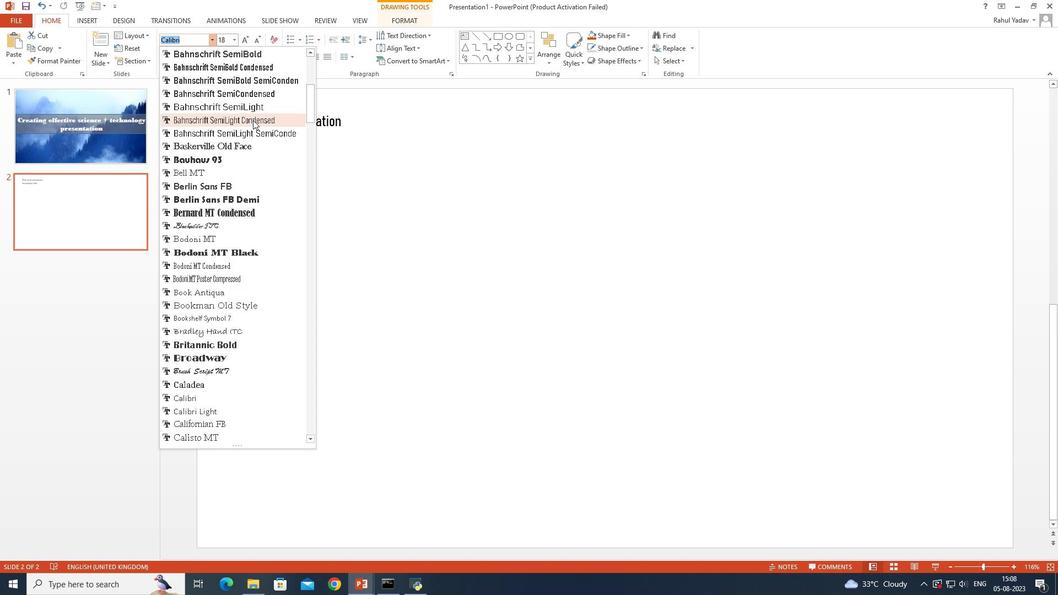 
Action: Mouse moved to (219, 191)
Screenshot: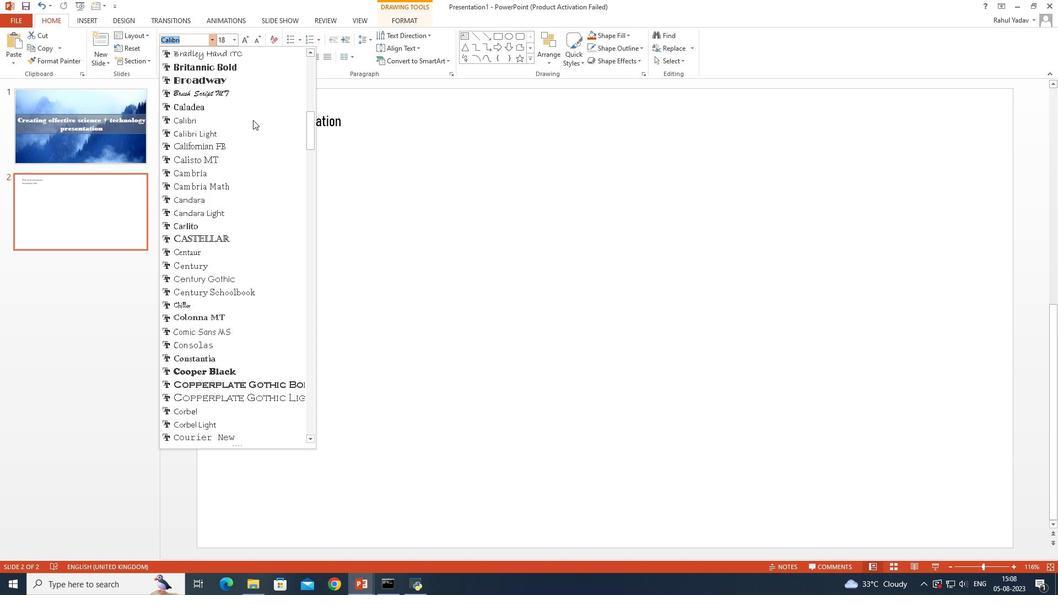 
Action: Mouse scrolled (219, 191) with delta (0, 0)
Screenshot: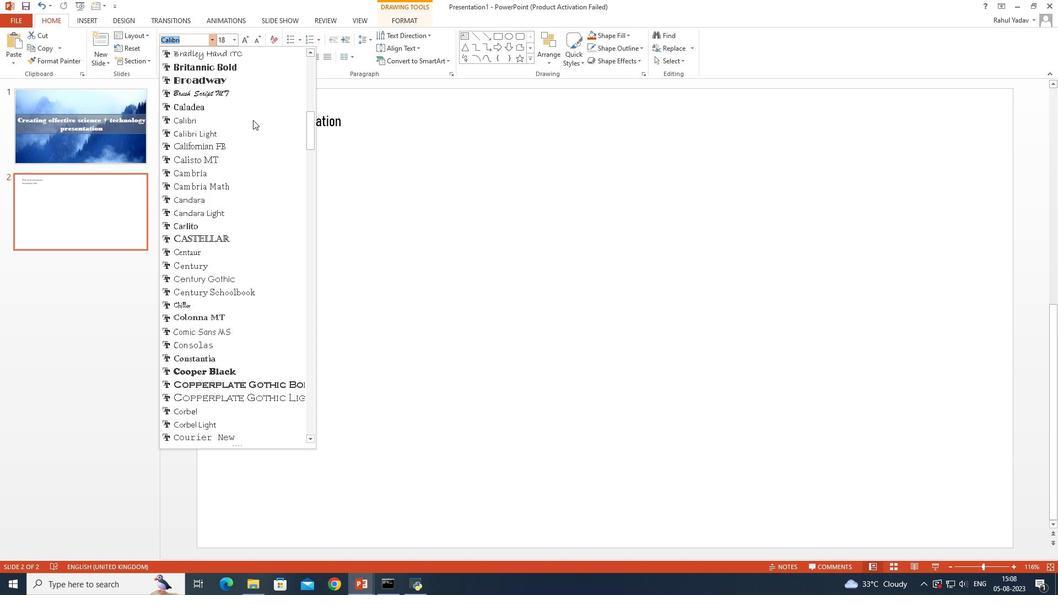 
Action: Mouse scrolled (219, 191) with delta (0, 0)
Screenshot: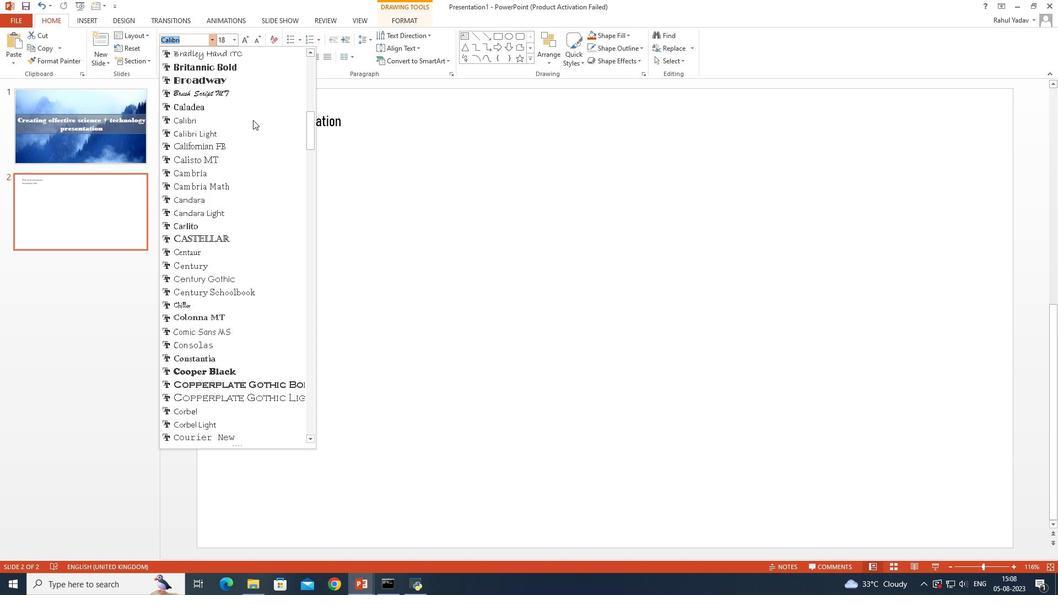 
Action: Mouse scrolled (219, 191) with delta (0, 0)
Screenshot: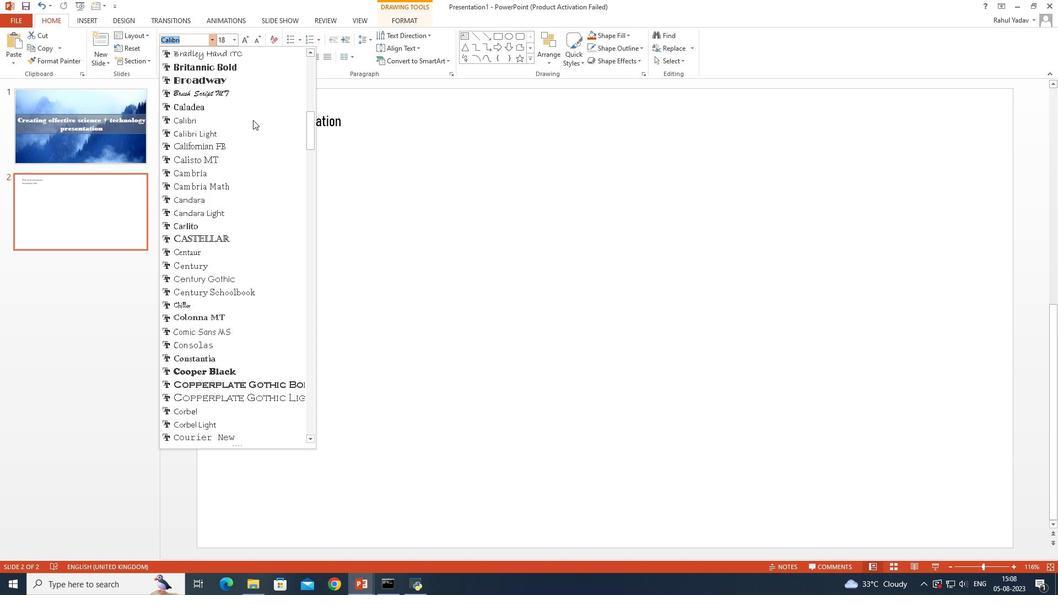 
Action: Mouse scrolled (219, 191) with delta (0, 0)
Screenshot: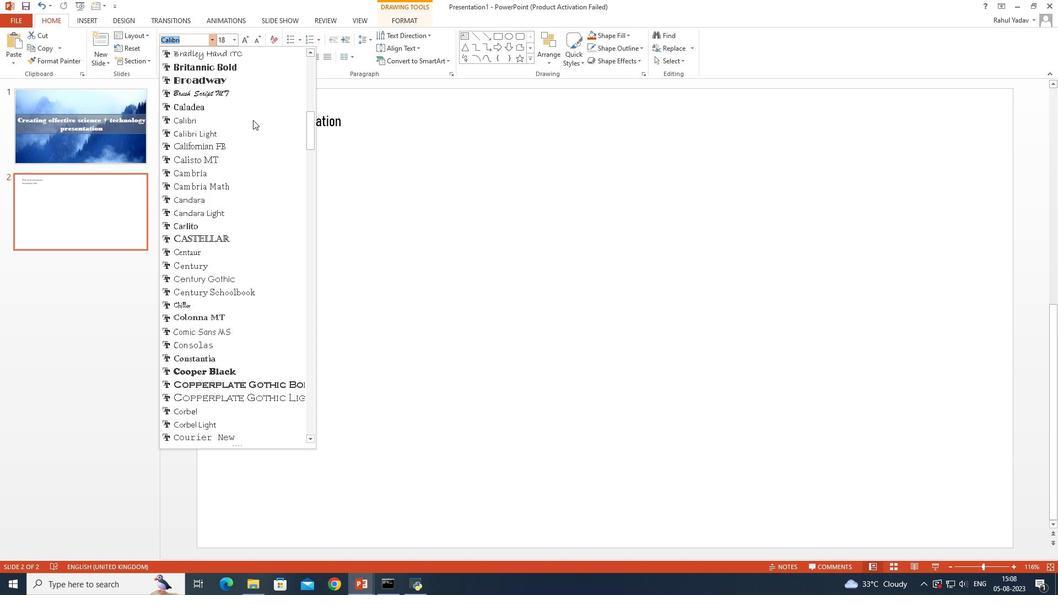 
Action: Mouse scrolled (219, 190) with delta (0, 0)
Screenshot: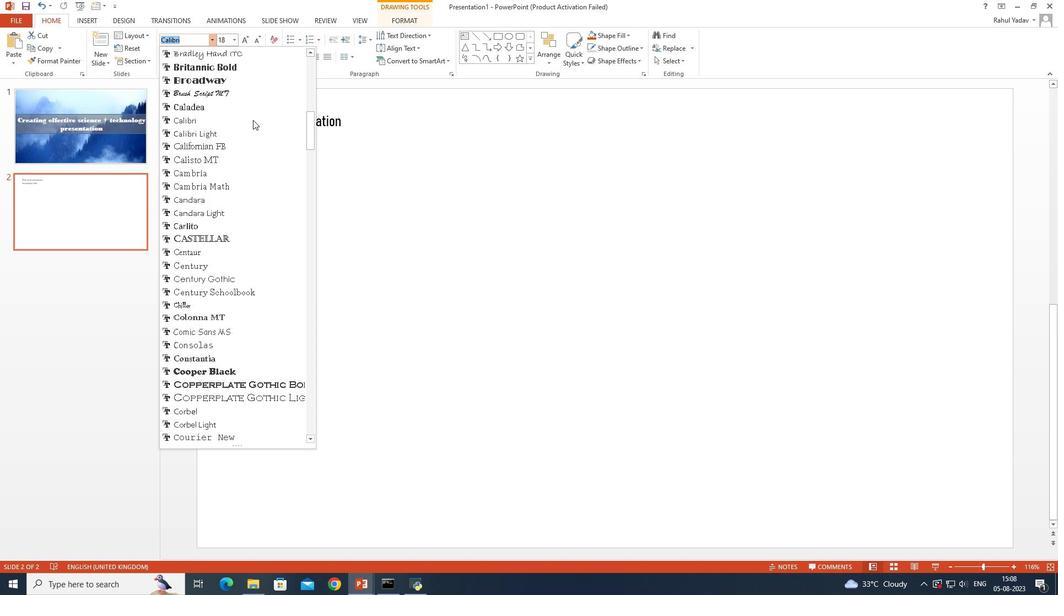 
Action: Mouse scrolled (219, 191) with delta (0, 0)
Screenshot: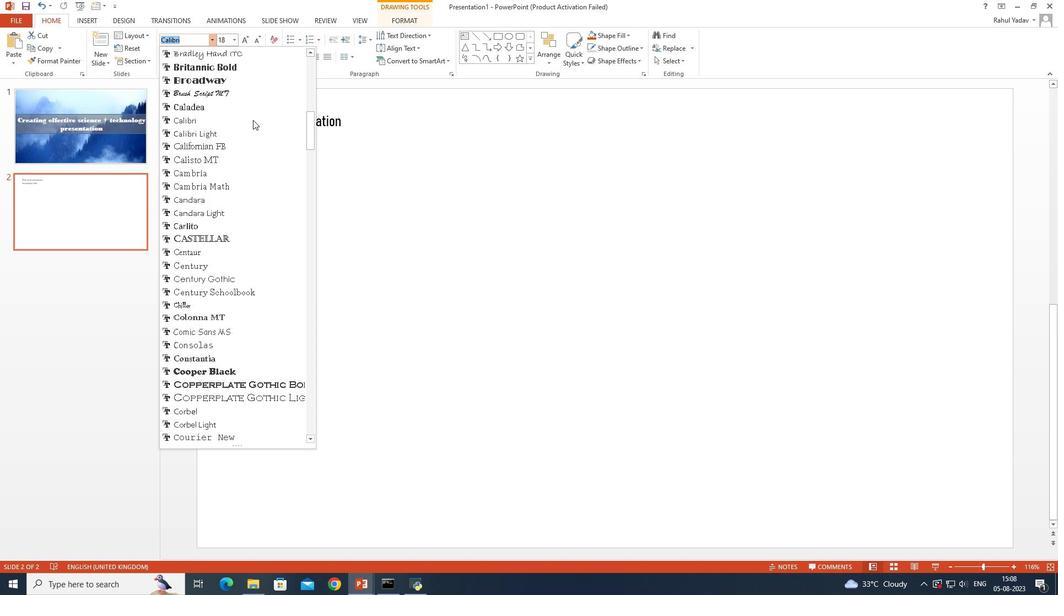 
Action: Mouse moved to (215, 236)
Screenshot: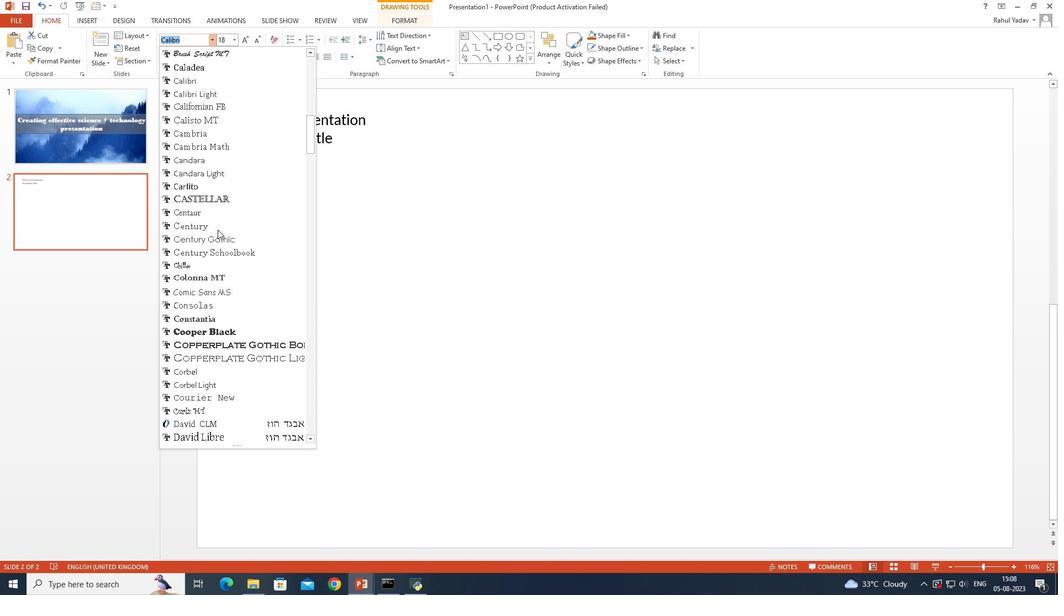 
Action: Mouse scrolled (215, 235) with delta (0, 0)
Screenshot: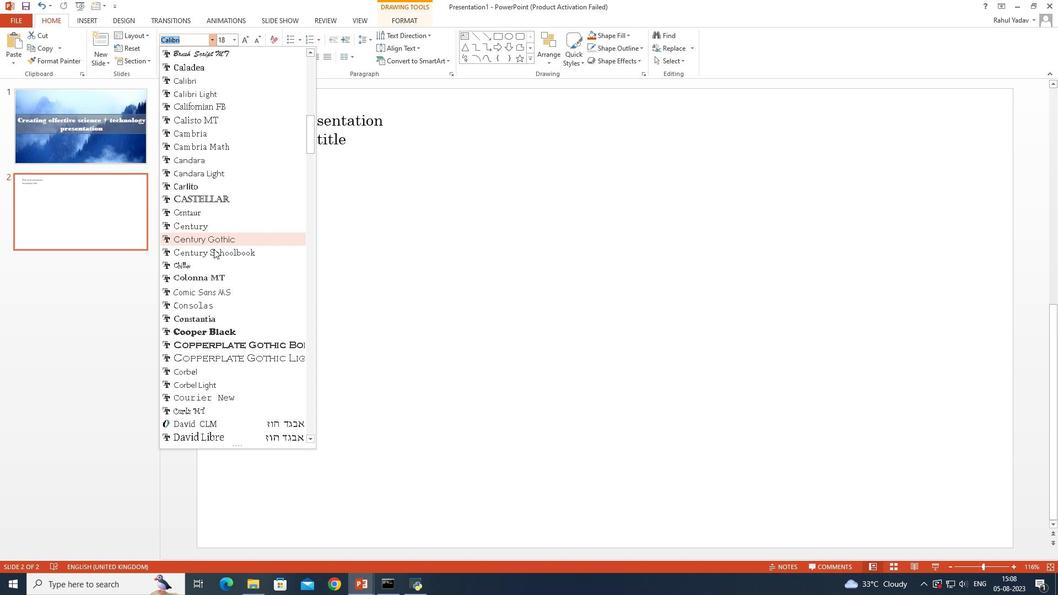 
Action: Mouse moved to (216, 245)
Screenshot: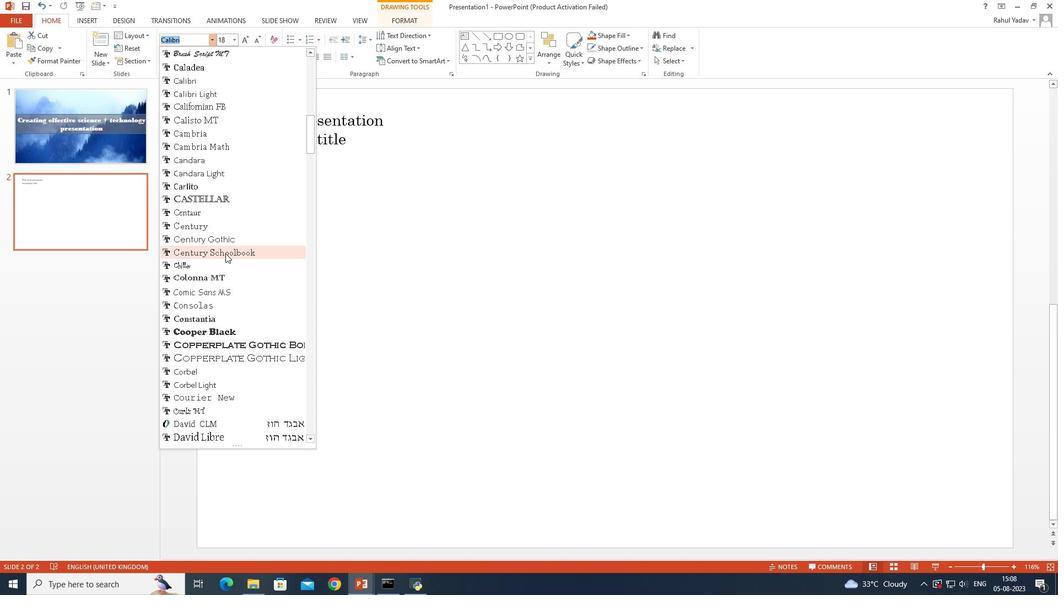 
Action: Mouse pressed left at (216, 245)
Screenshot: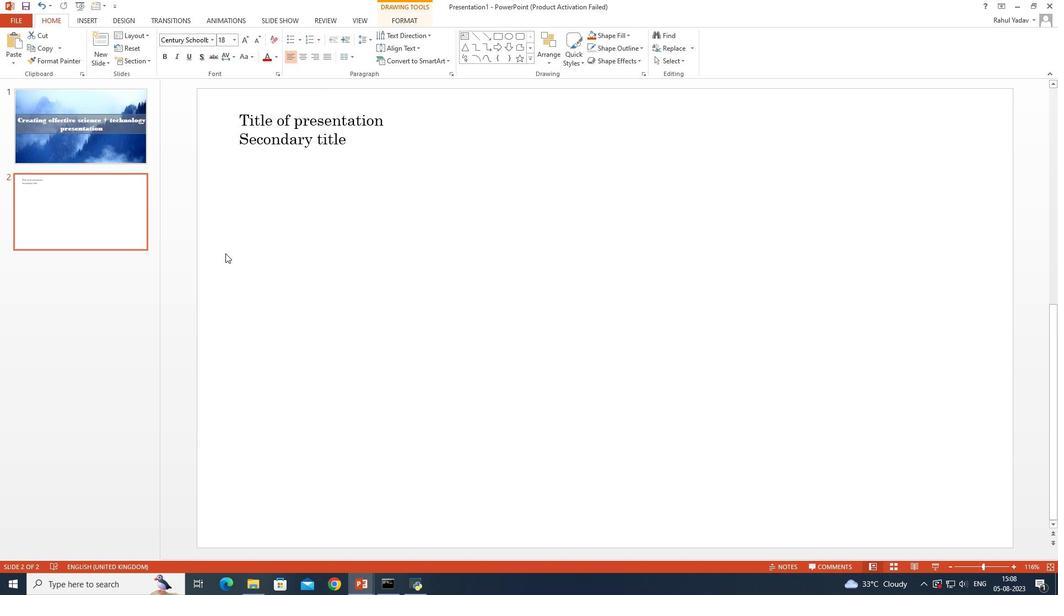 
Action: Mouse moved to (220, 191)
Screenshot: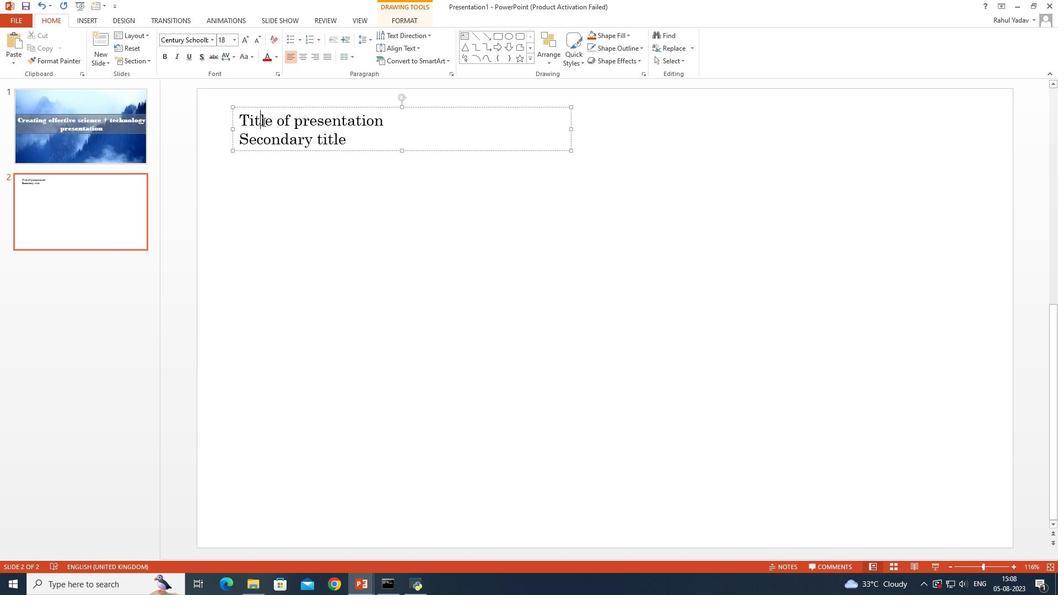 
Action: Mouse pressed left at (220, 191)
Screenshot: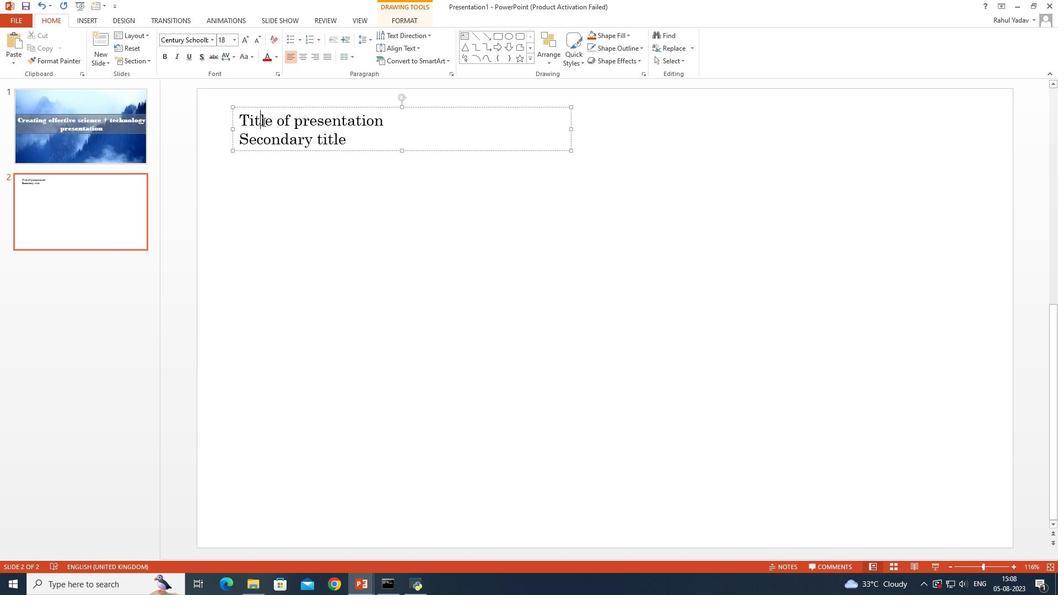 
Action: Mouse moved to (218, 188)
Screenshot: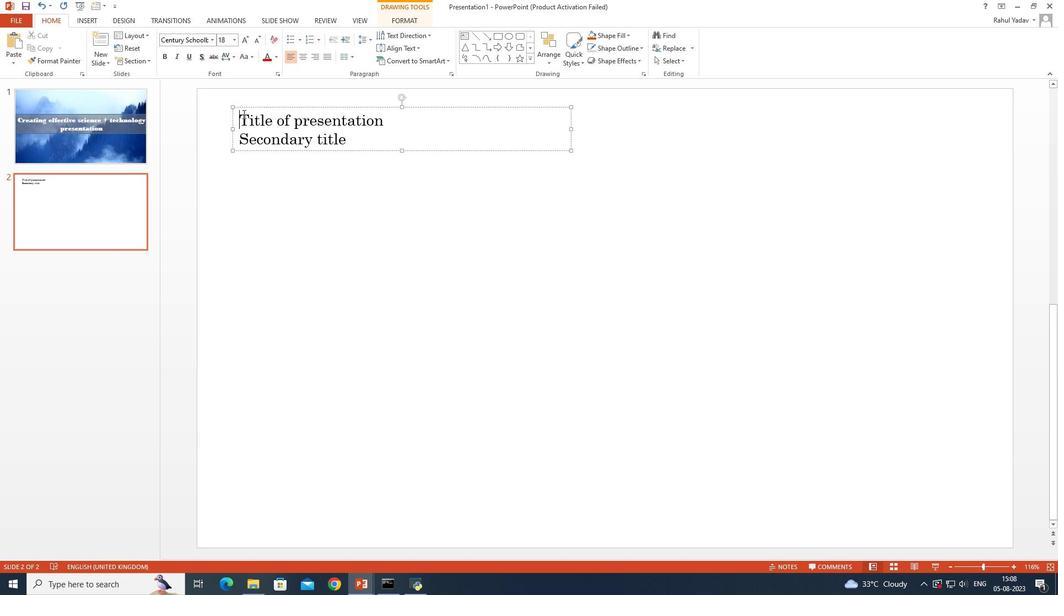
Action: Mouse pressed left at (218, 188)
Screenshot: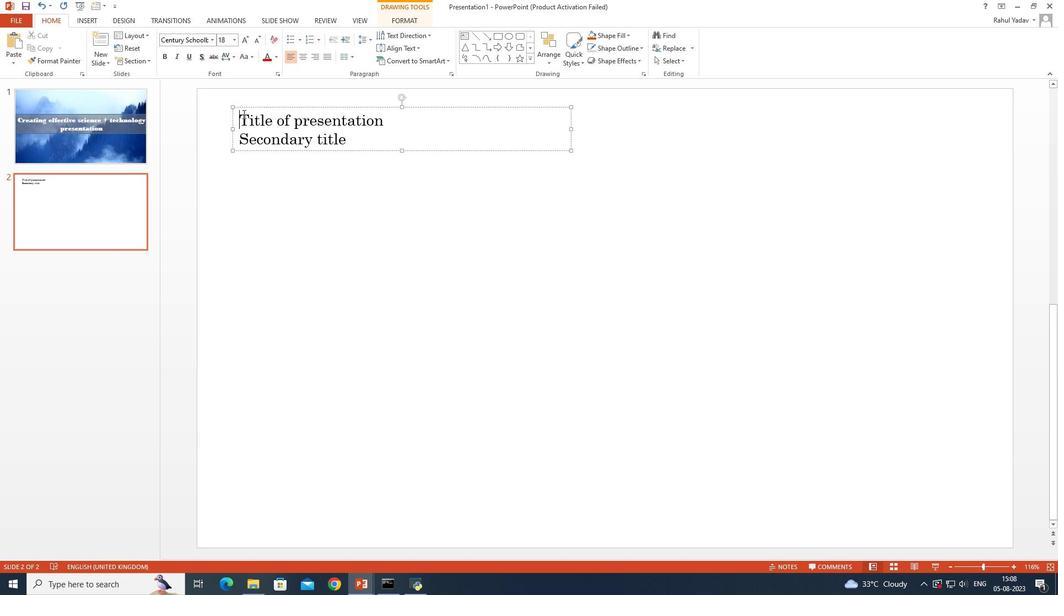 
Action: Mouse moved to (218, 188)
Screenshot: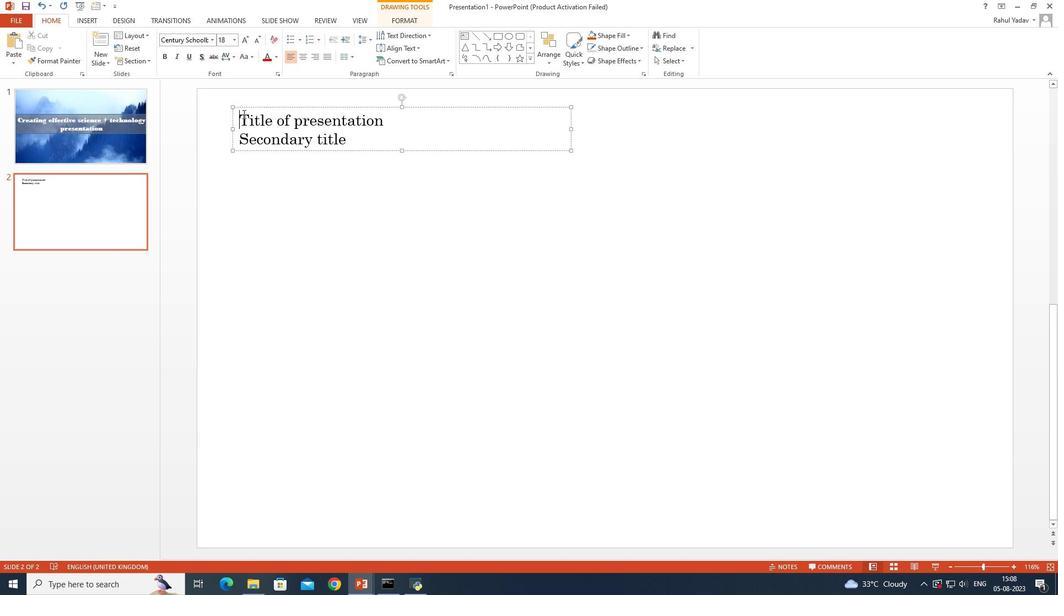 
Action: Key pressed <Key.shift><Key.right><Key.right><Key.right><Key.right><Key.right><Key.right><Key.right><Key.right><Key.right><Key.right><Key.right><Key.right><Key.right><Key.right><Key.right><Key.right><Key.right><Key.right><Key.right><Key.right><Key.right><Key.right><Key.right><Key.left><Key.left>
Screenshot: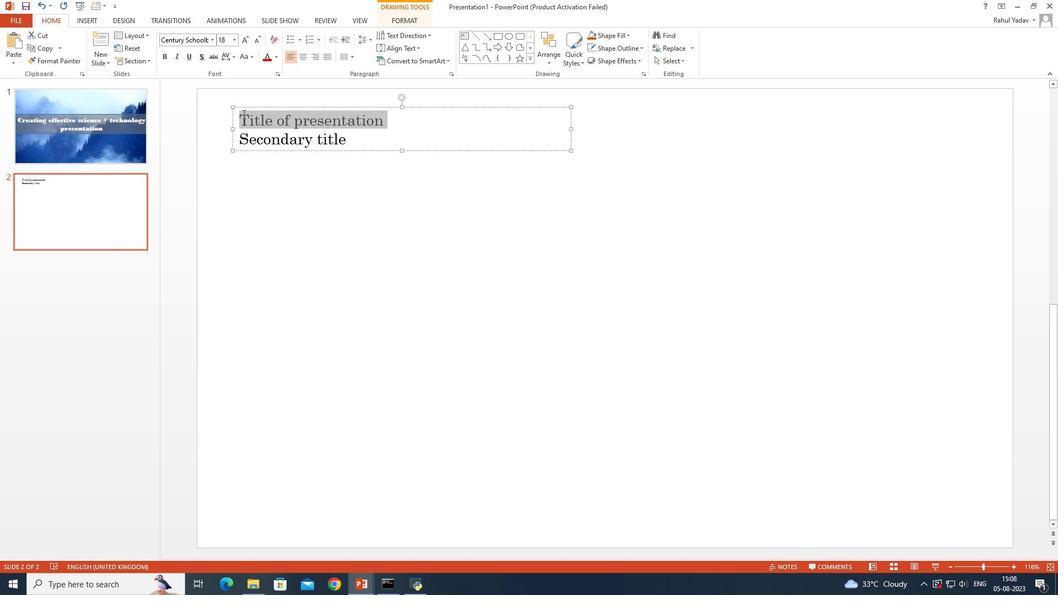 
Action: Mouse moved to (217, 159)
Screenshot: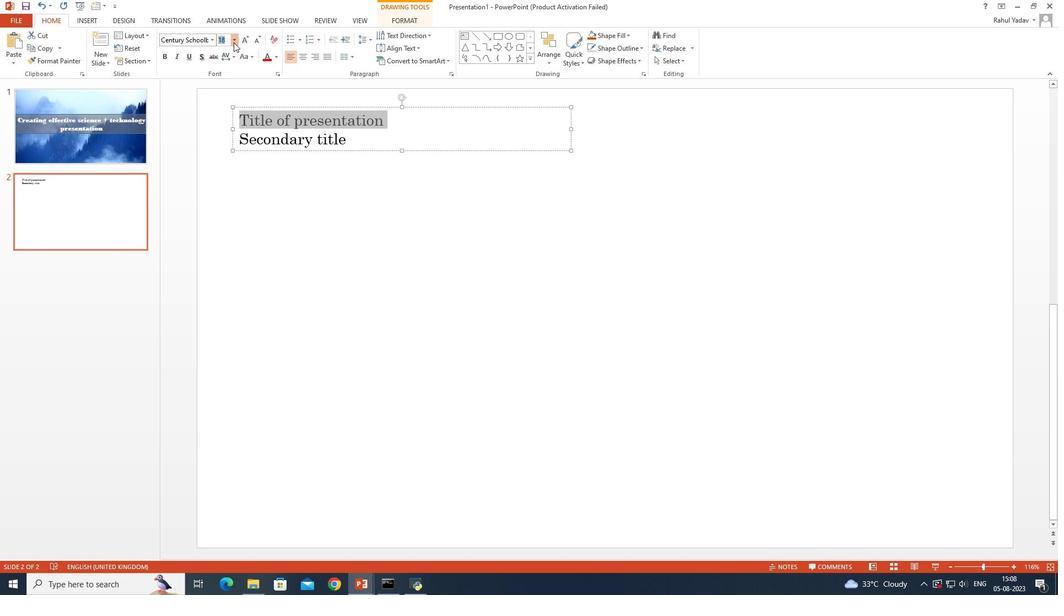 
Action: Mouse pressed left at (217, 159)
Screenshot: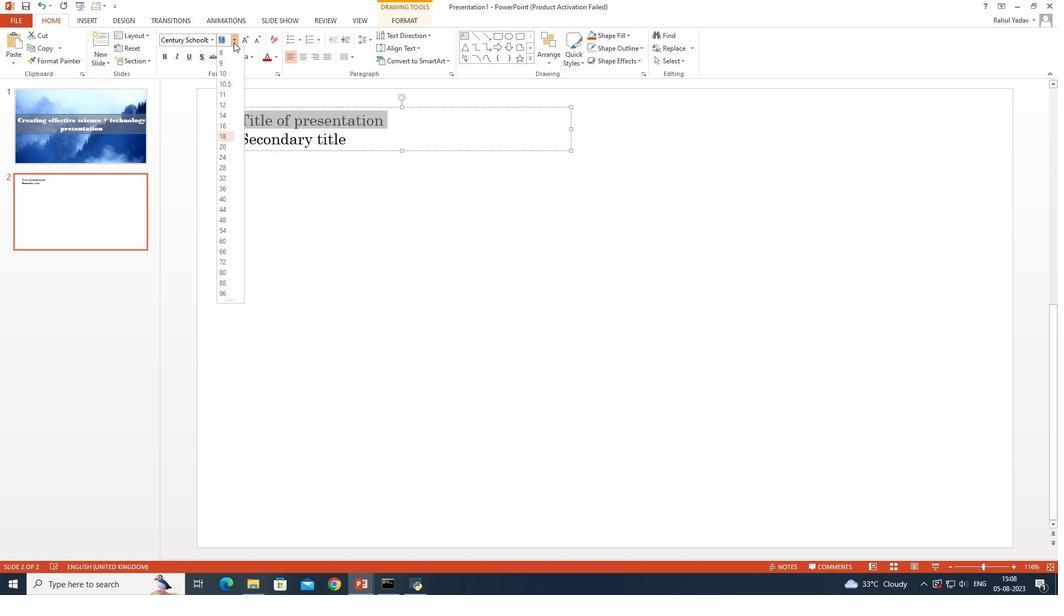 
Action: Mouse moved to (215, 215)
Screenshot: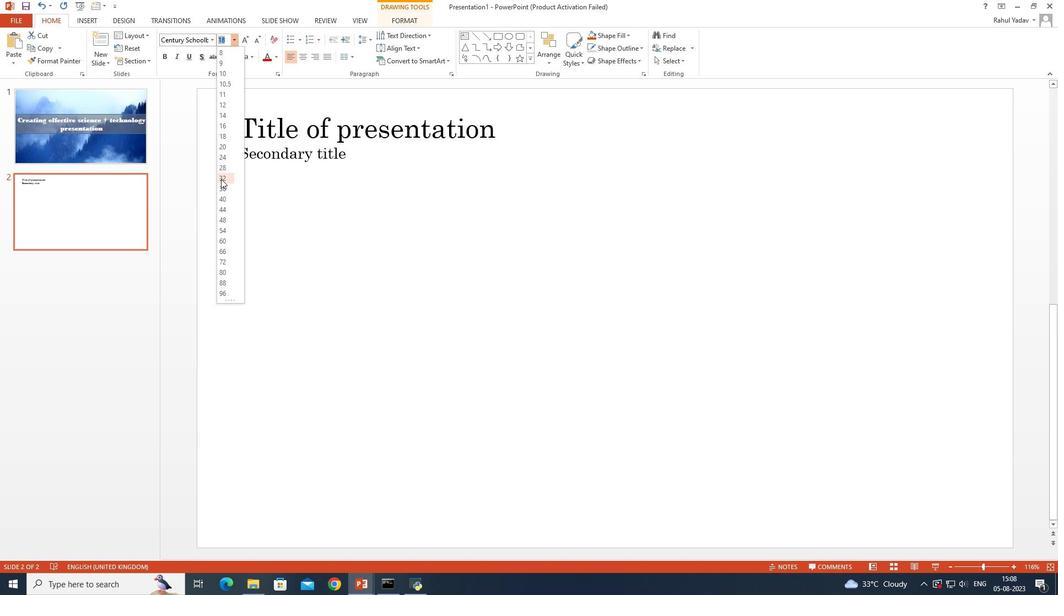 
Action: Mouse pressed left at (215, 215)
Screenshot: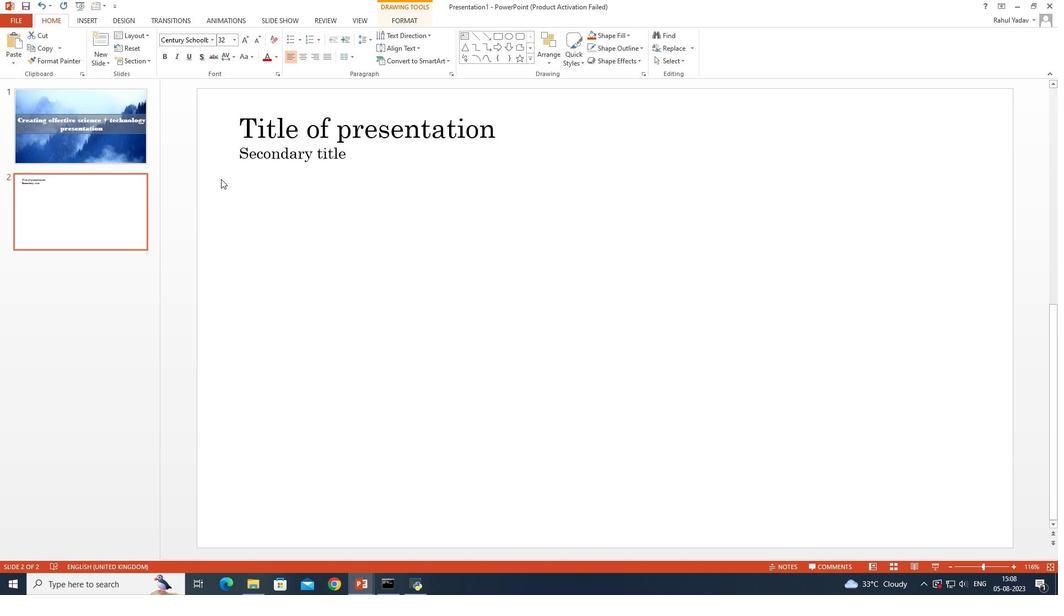 
Action: Mouse moved to (222, 165)
Screenshot: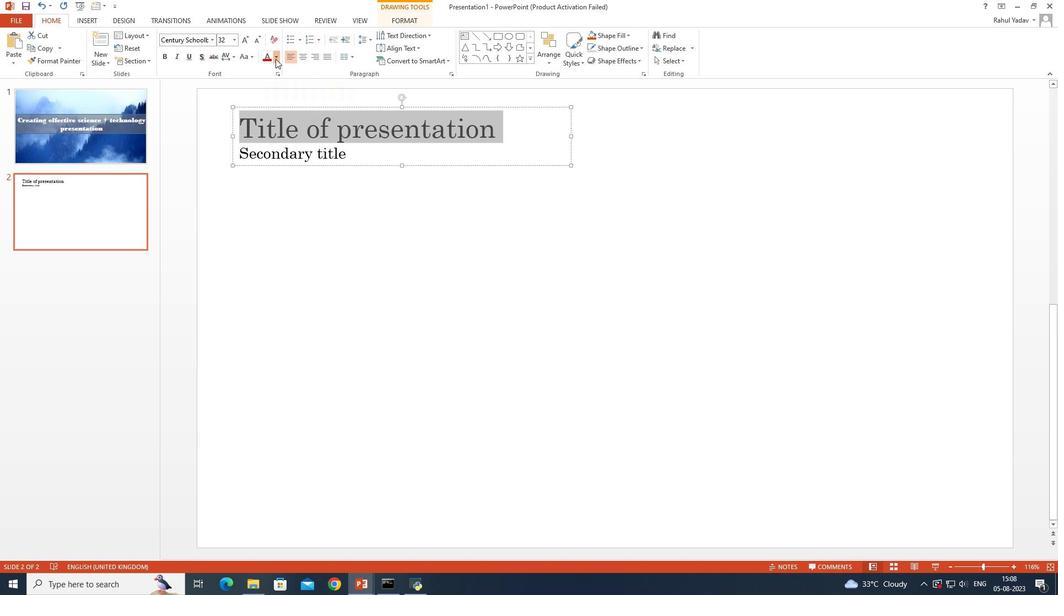 
Action: Mouse pressed left at (222, 165)
Screenshot: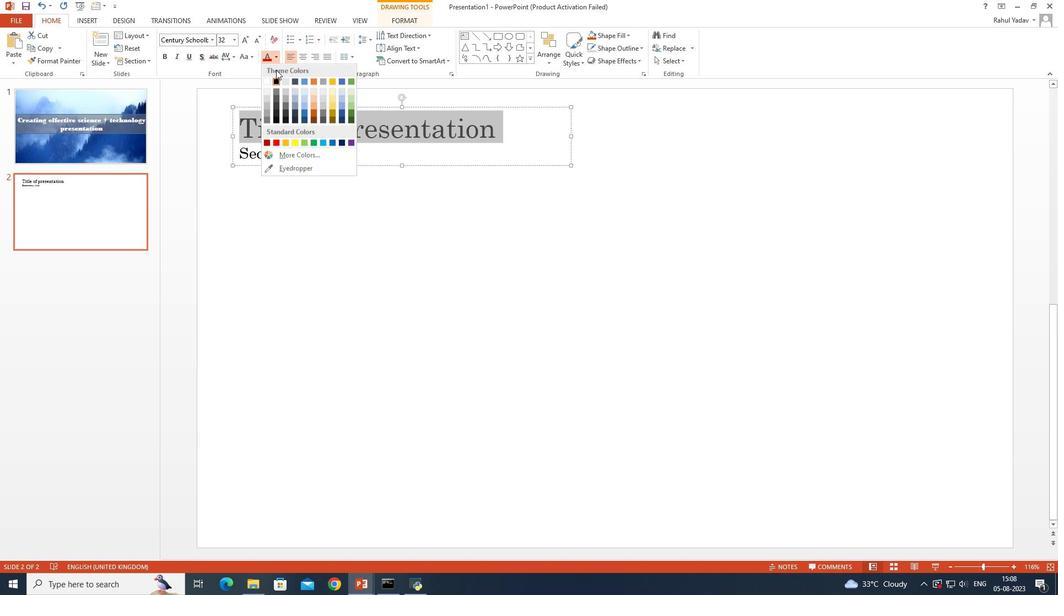 
Action: Mouse moved to (225, 187)
Screenshot: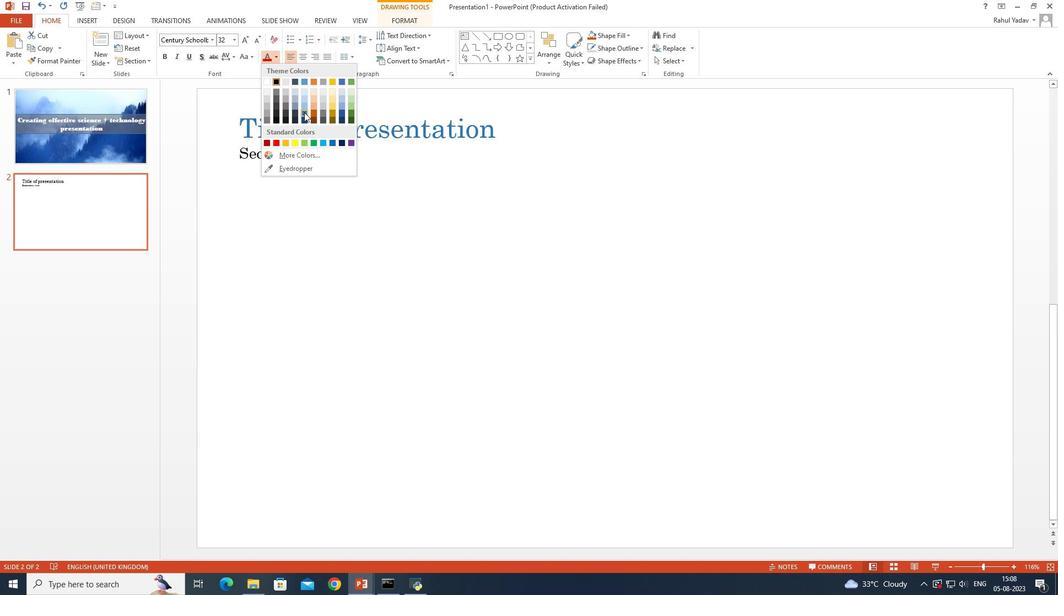 
Action: Mouse pressed left at (225, 187)
Screenshot: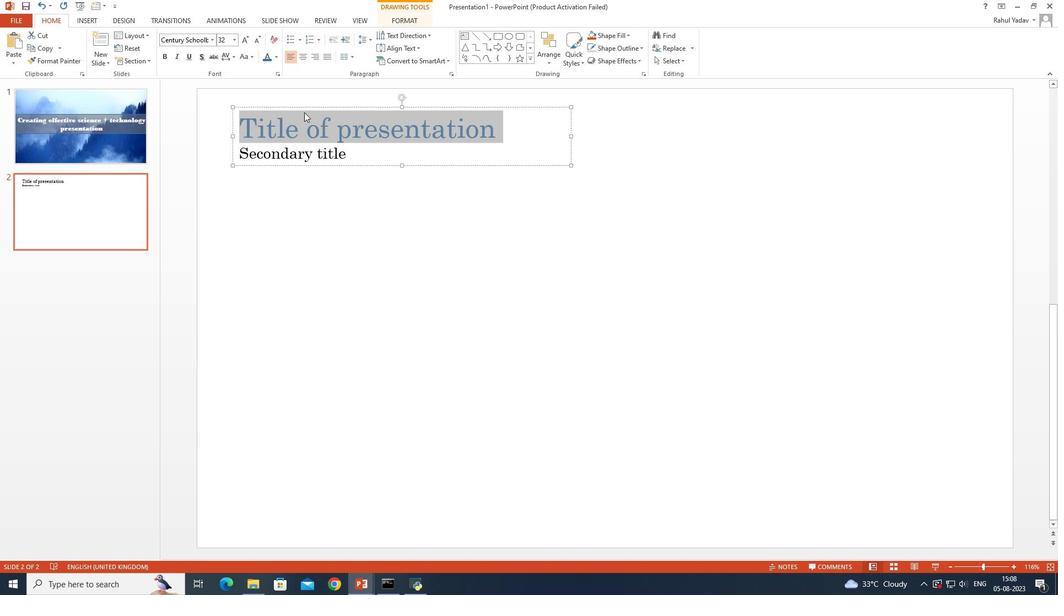 
Action: Mouse moved to (222, 205)
Screenshot: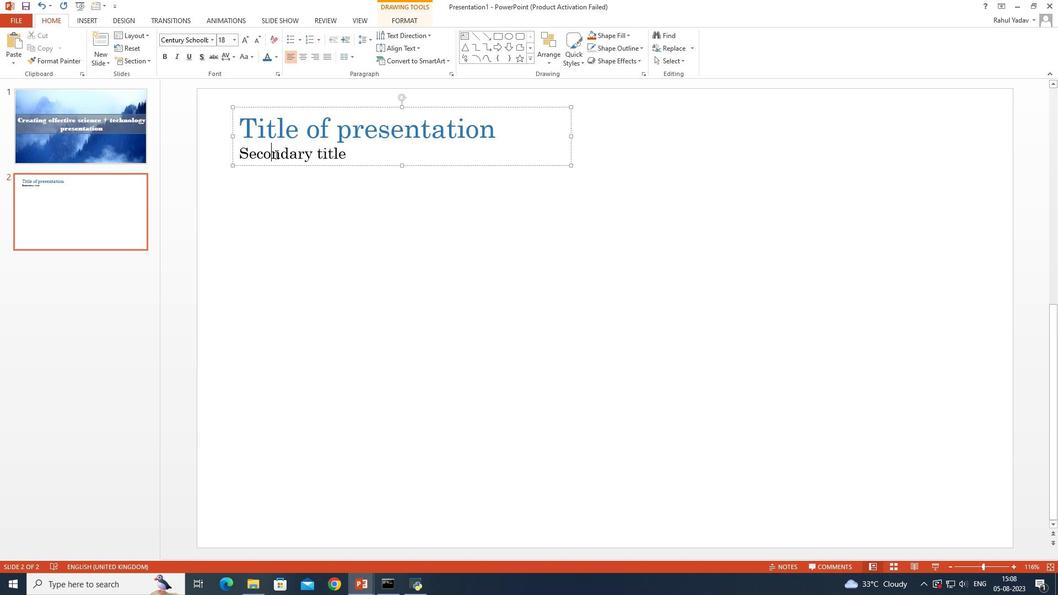 
Action: Mouse pressed left at (222, 205)
Screenshot: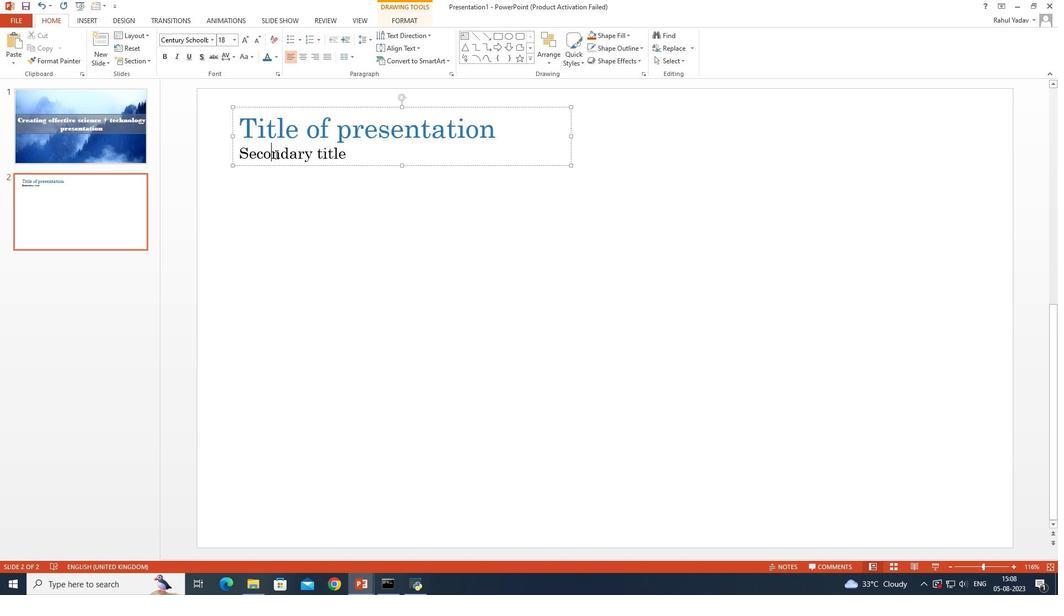 
Action: Mouse moved to (217, 204)
Screenshot: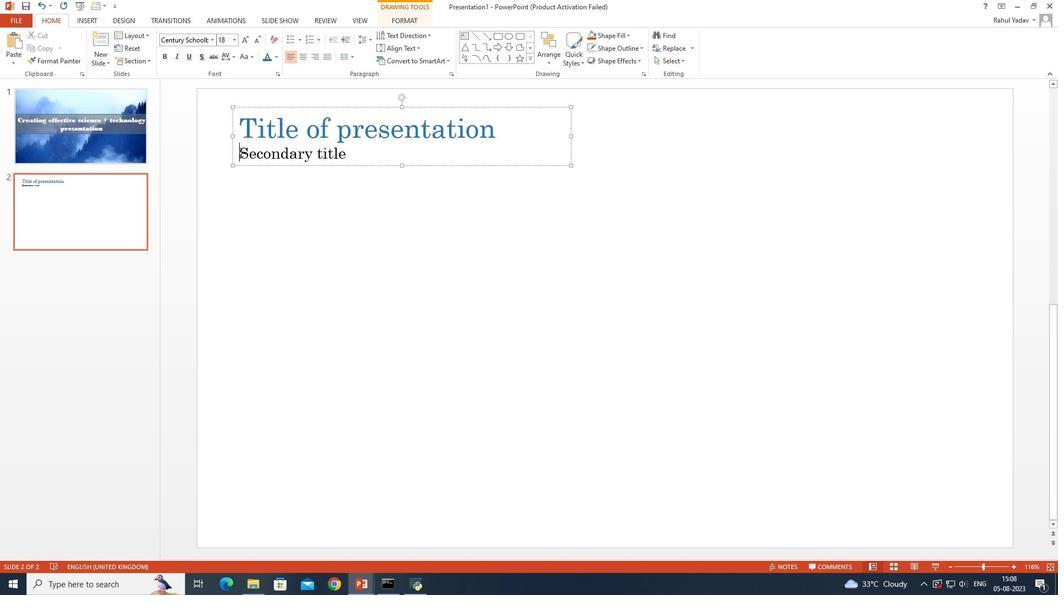
Action: Mouse pressed left at (217, 204)
Screenshot: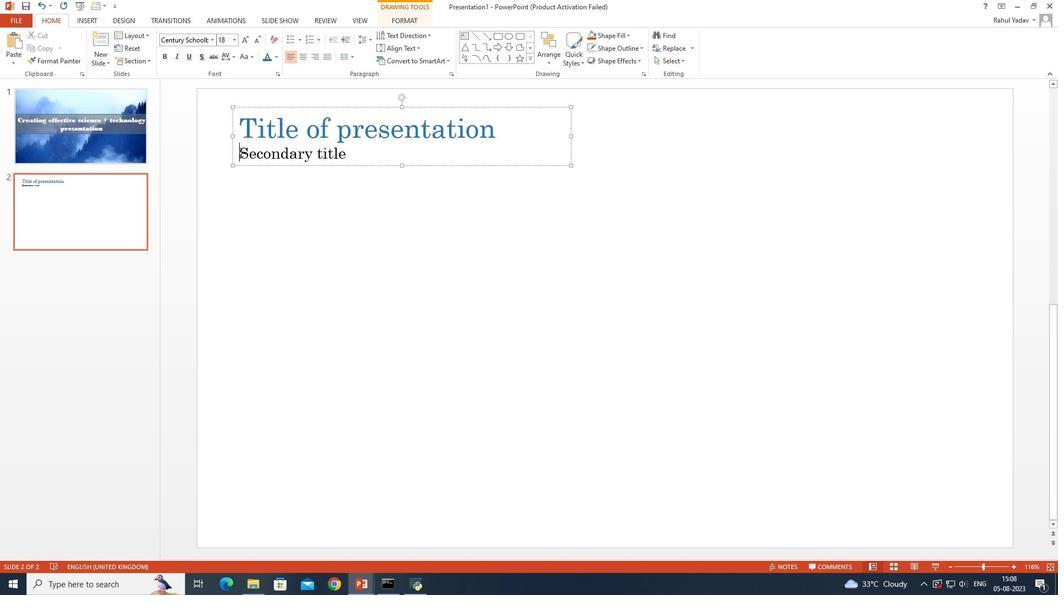 
Action: Mouse moved to (217, 159)
Screenshot: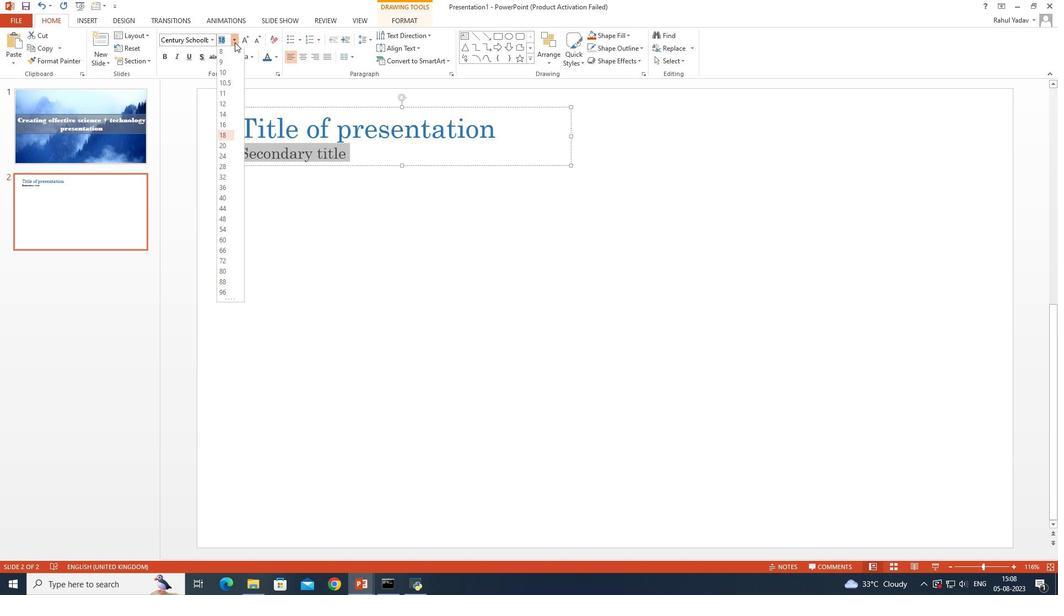 
Action: Mouse pressed left at (217, 159)
Screenshot: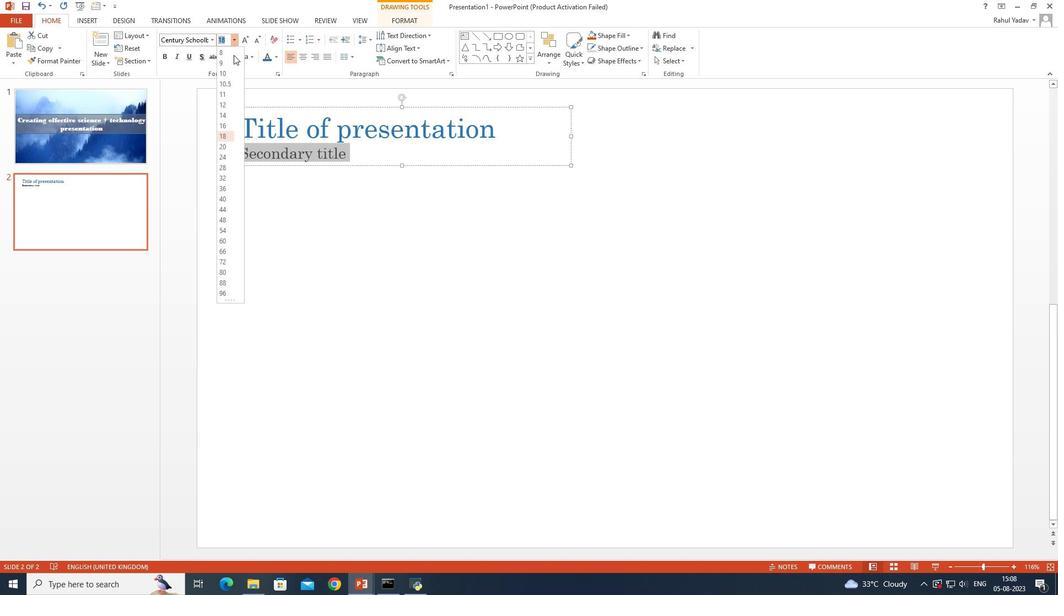 
Action: Mouse moved to (216, 205)
Screenshot: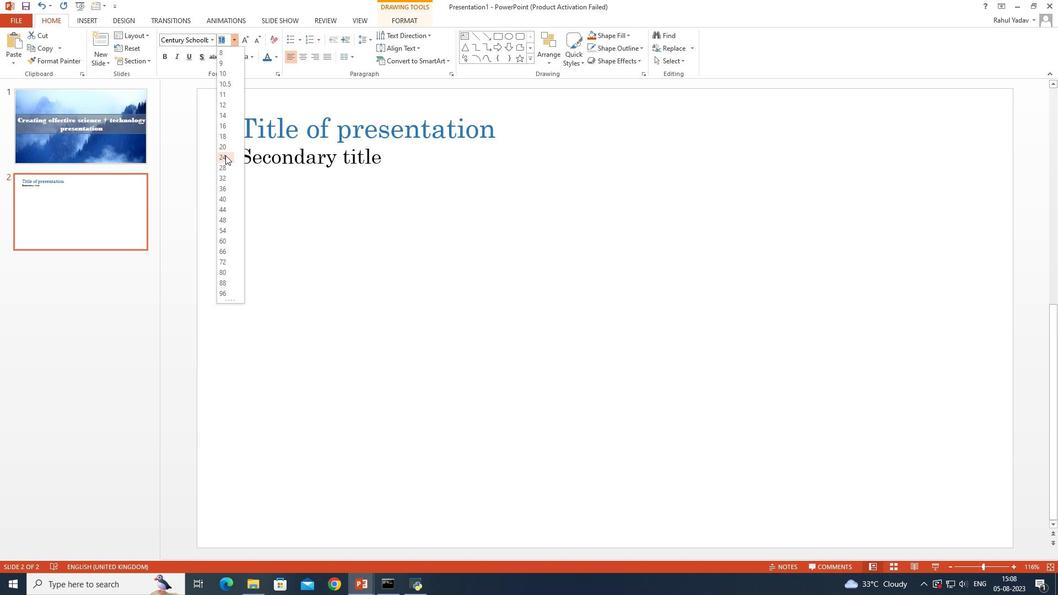 
Action: Mouse pressed left at (216, 205)
Screenshot: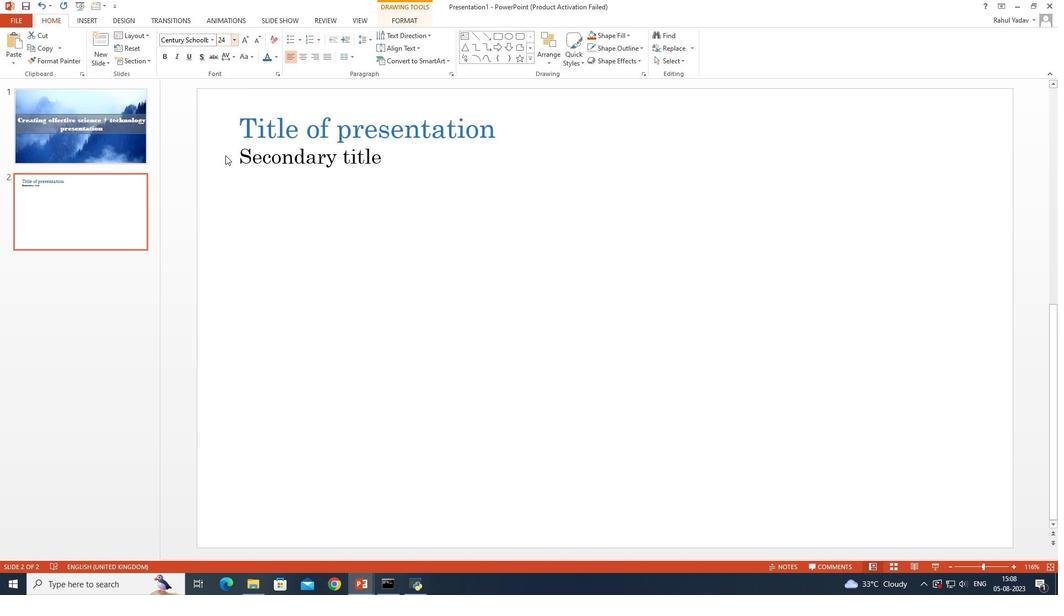 
Action: Mouse moved to (222, 164)
Screenshot: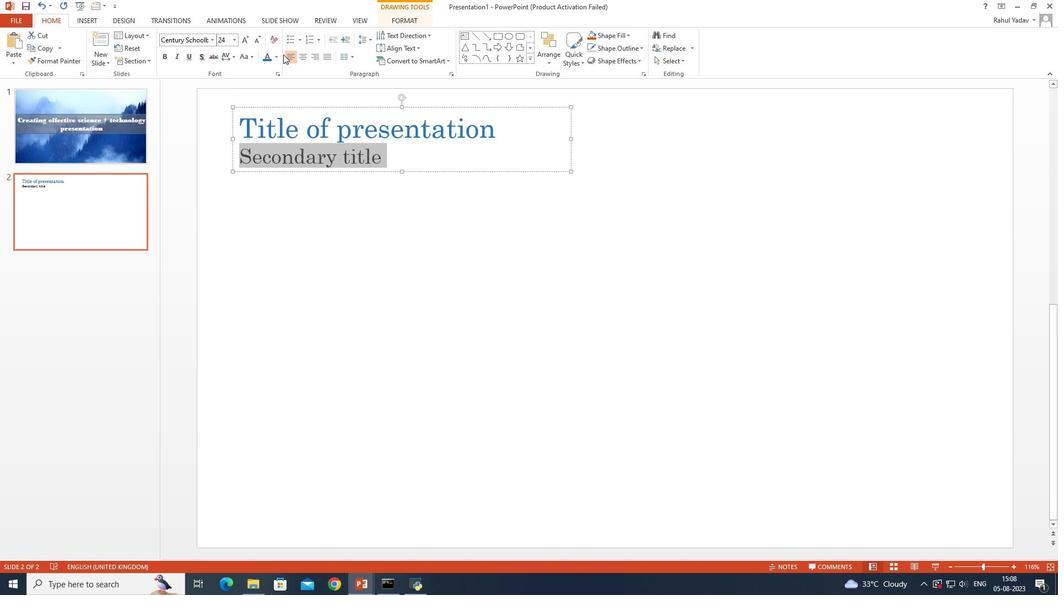 
Action: Mouse pressed left at (222, 164)
Screenshot: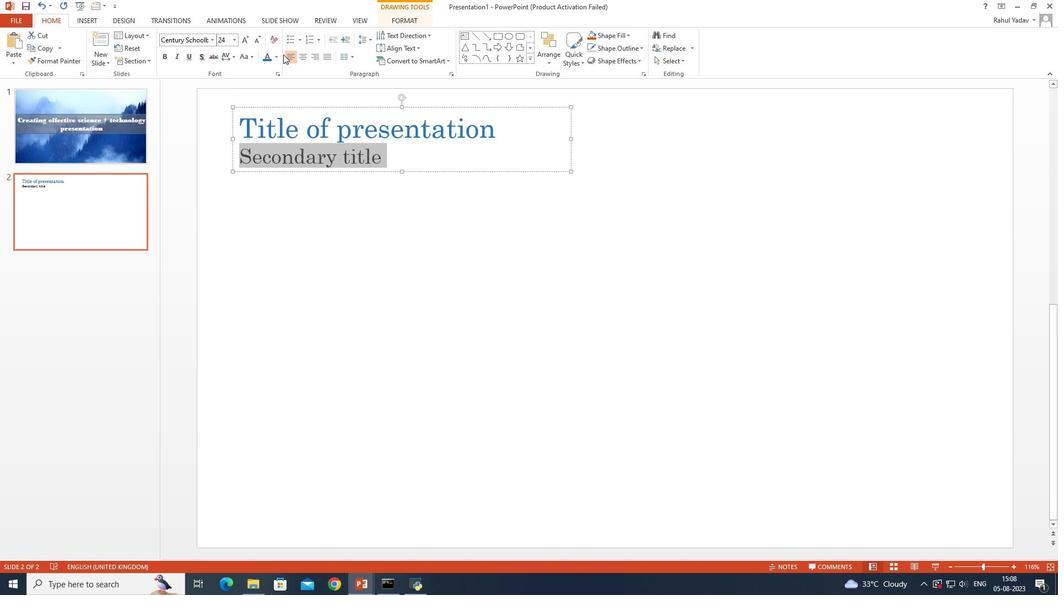 
Action: Mouse moved to (222, 163)
Screenshot: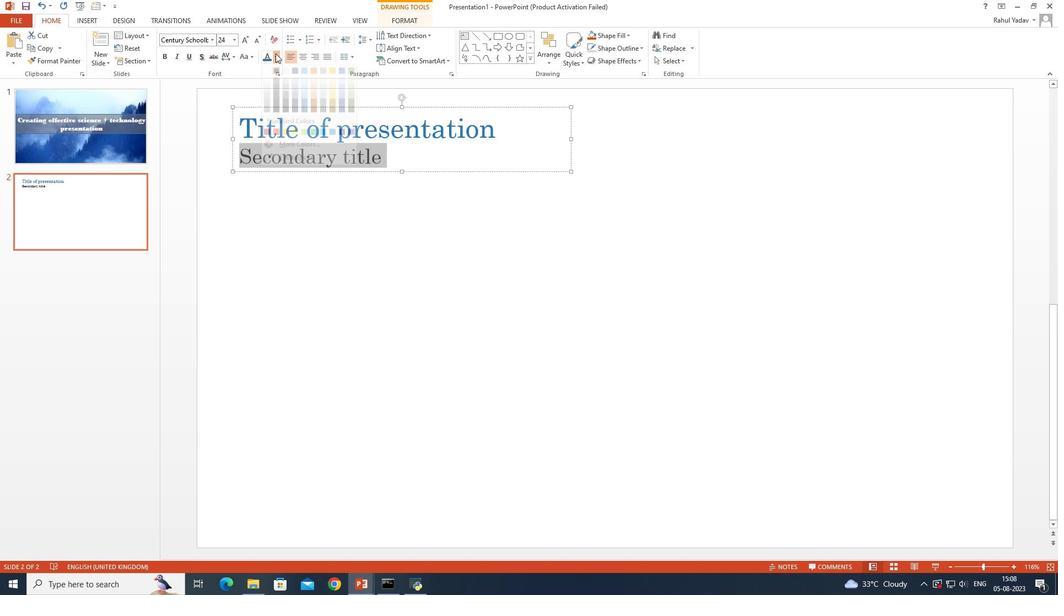 
Action: Mouse pressed left at (222, 163)
Screenshot: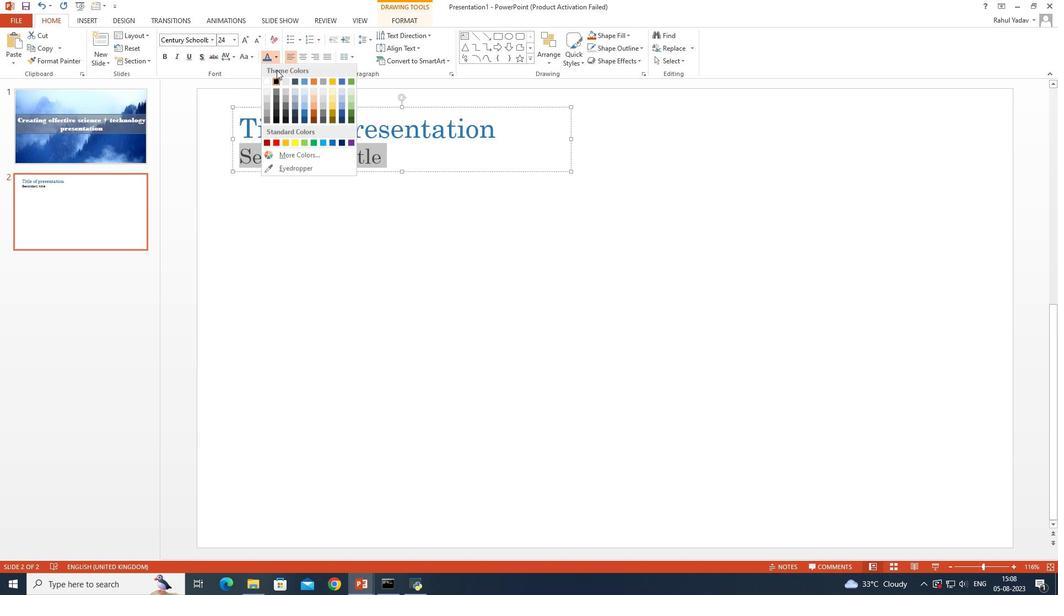 
Action: Mouse moved to (229, 199)
Screenshot: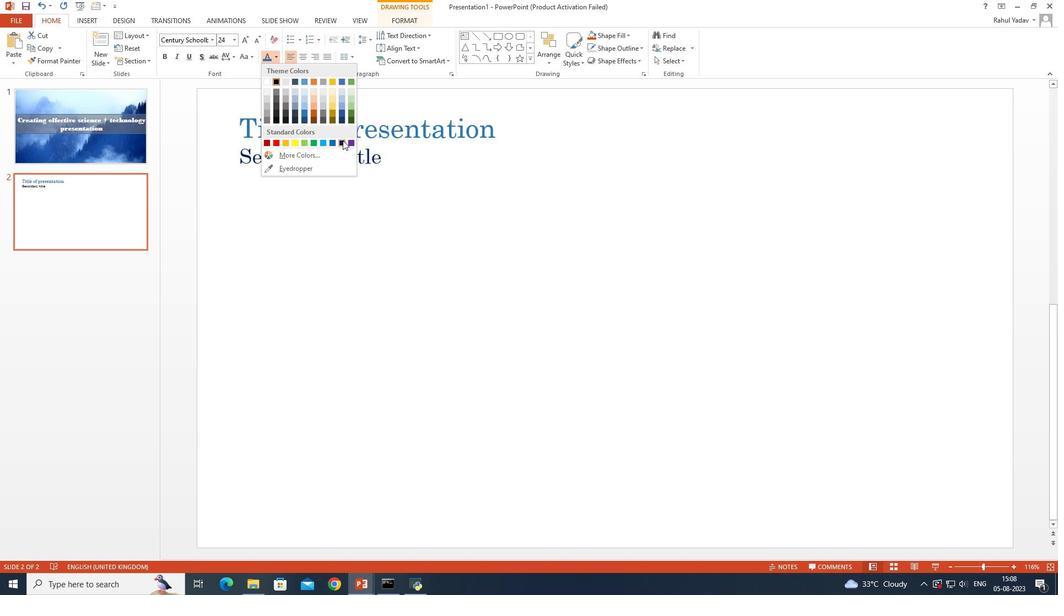 
Action: Mouse pressed left at (229, 199)
Screenshot: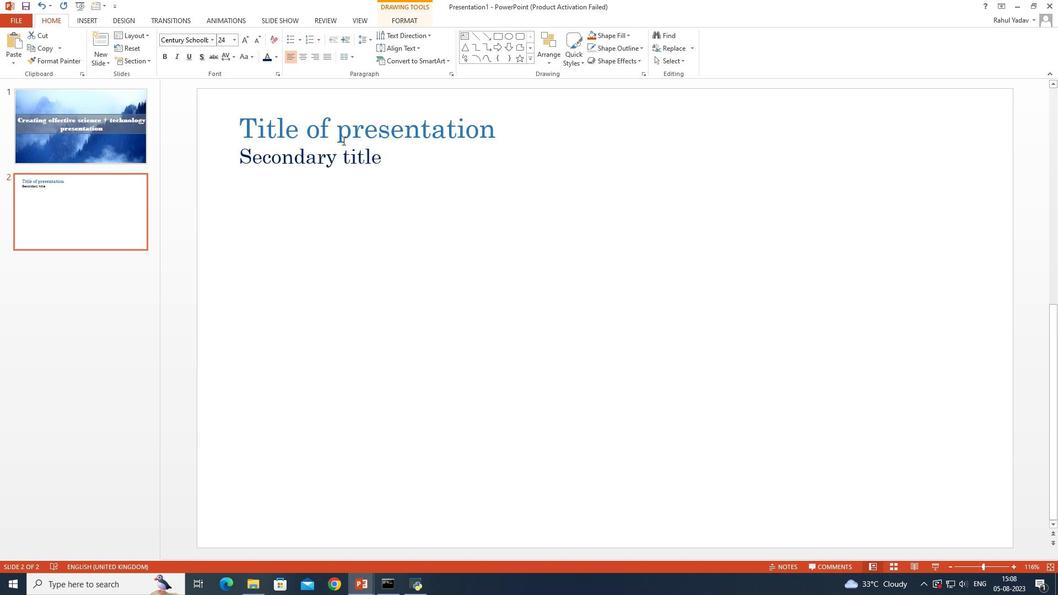 
Action: Mouse moved to (225, 223)
Screenshot: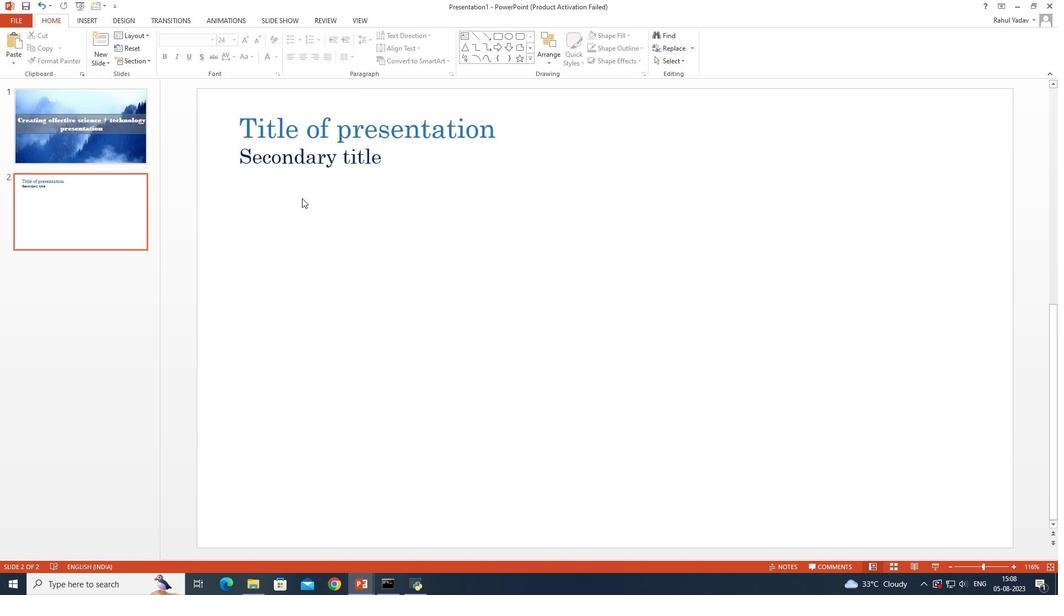 
Action: Mouse pressed left at (225, 223)
Screenshot: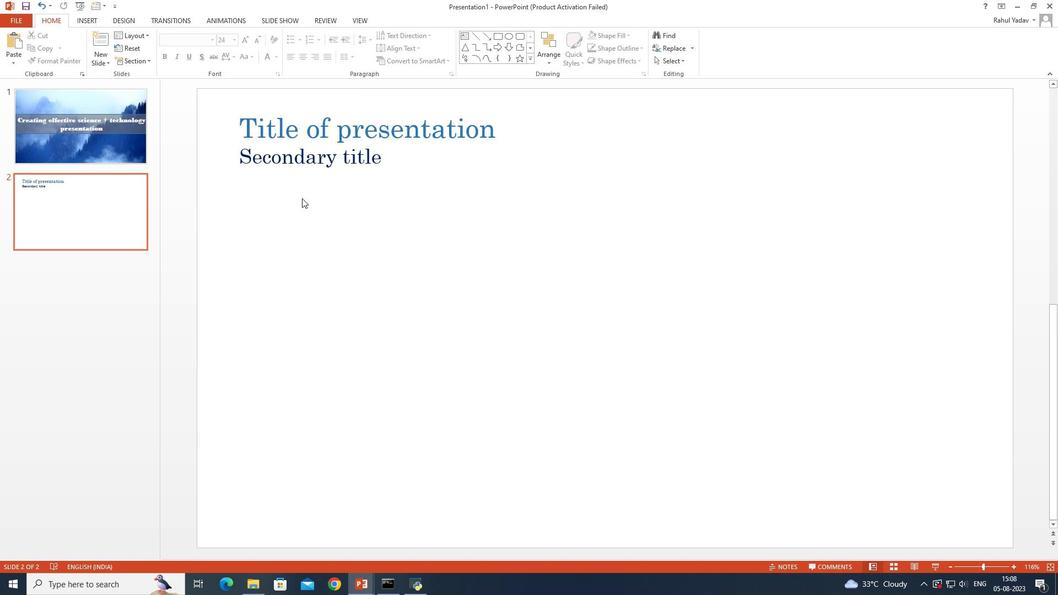 
Action: Mouse moved to (247, 158)
Screenshot: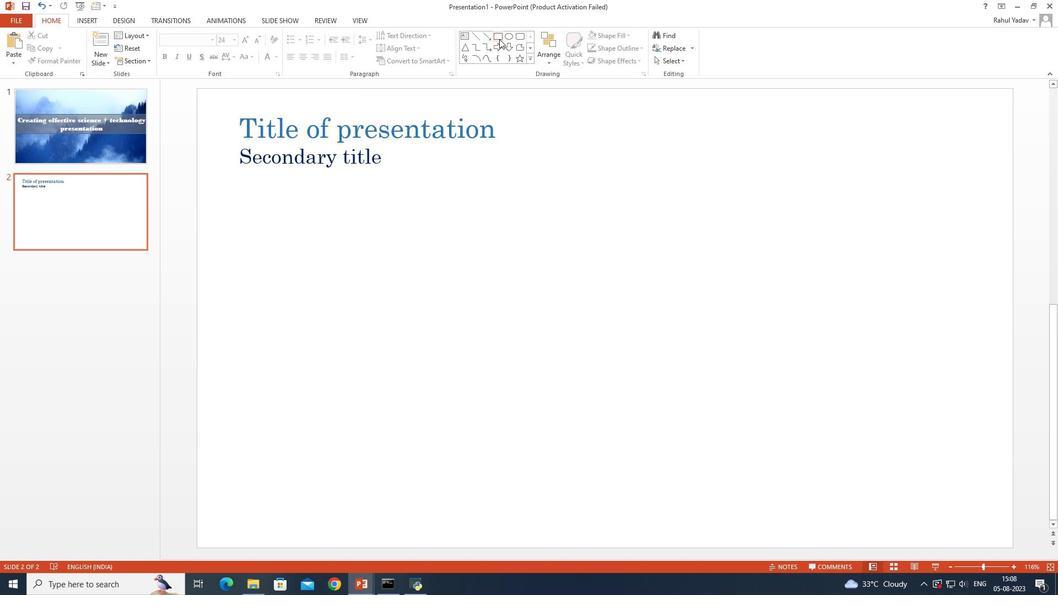 
Action: Mouse pressed left at (247, 158)
Screenshot: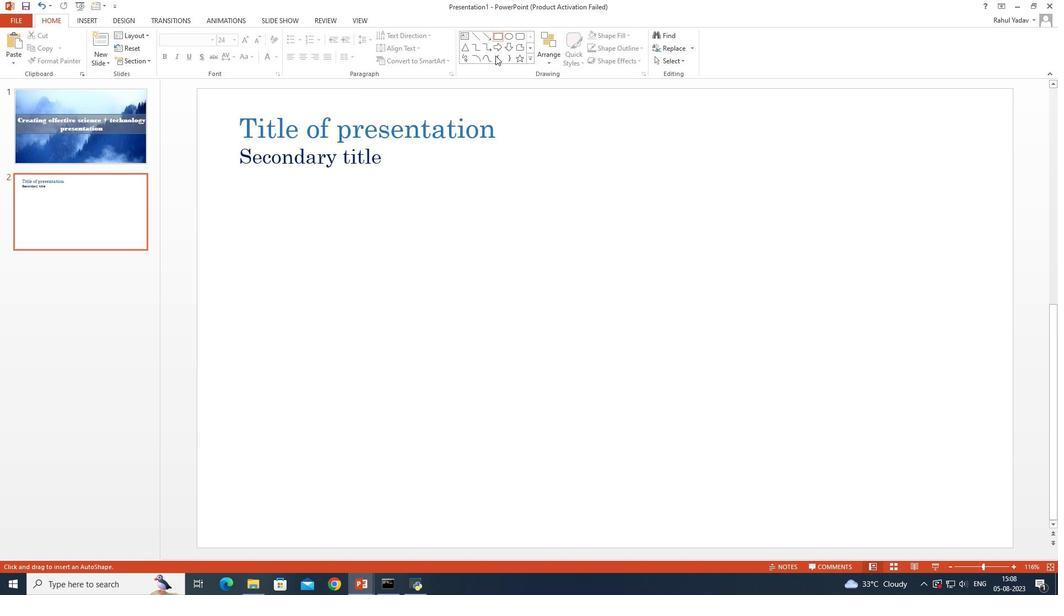 
Action: Mouse moved to (214, 228)
Screenshot: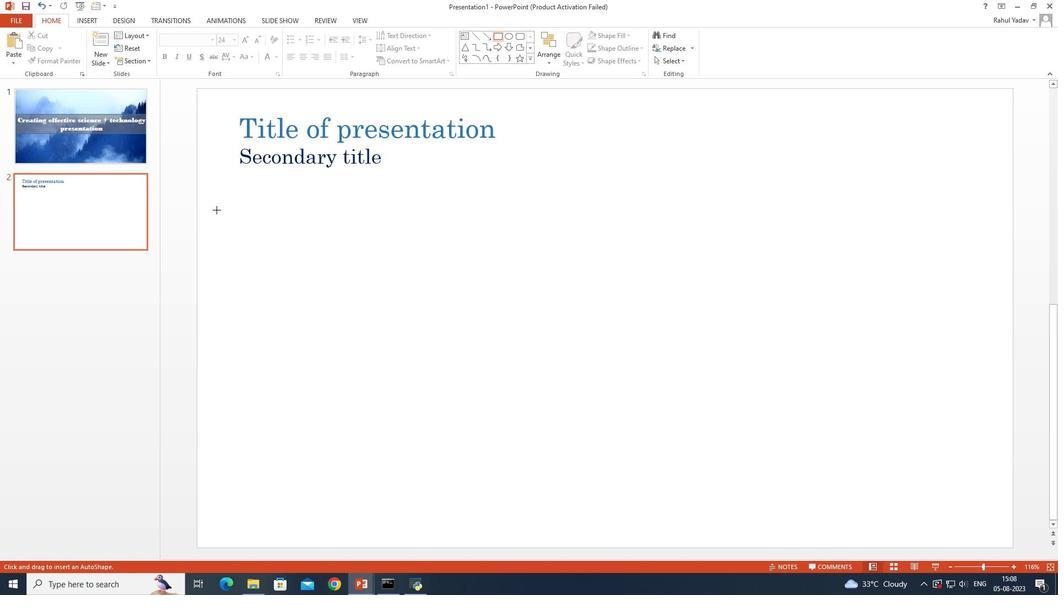 
Action: Mouse pressed left at (214, 228)
Screenshot: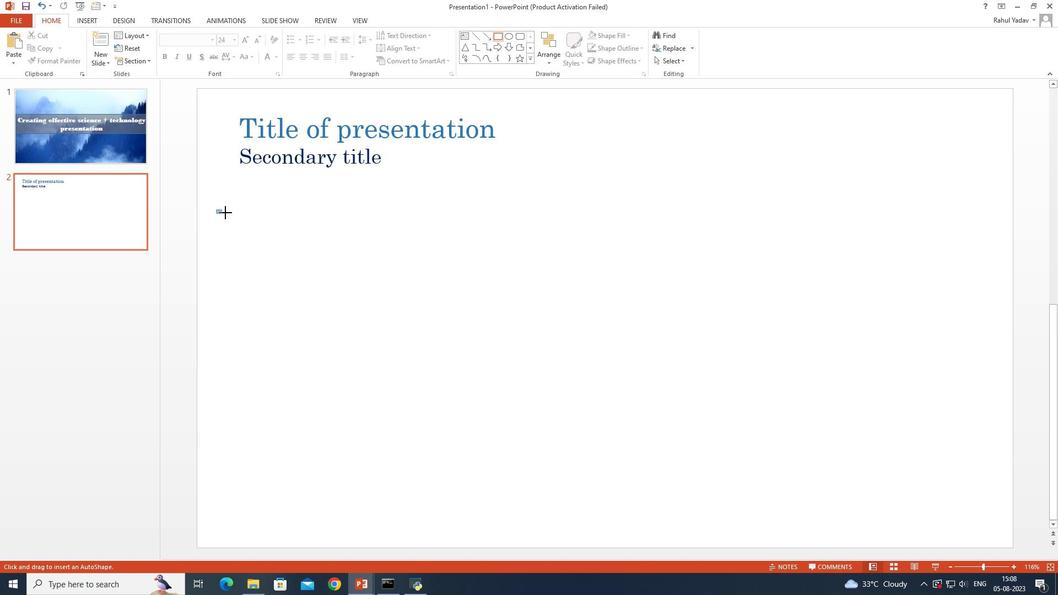 
Action: Mouse moved to (203, 149)
Screenshot: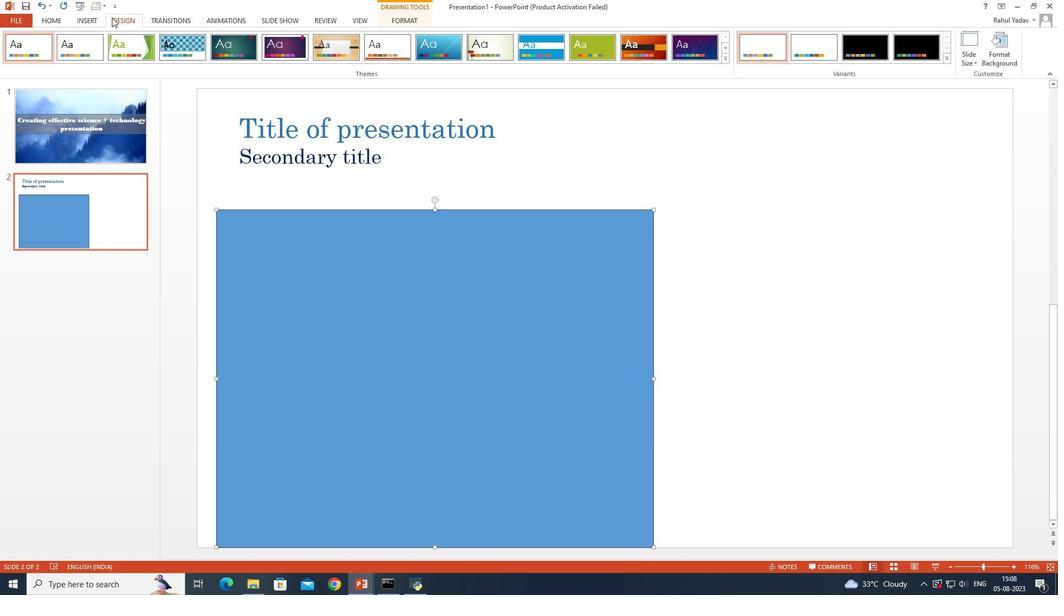 
Action: Mouse pressed left at (203, 149)
Screenshot: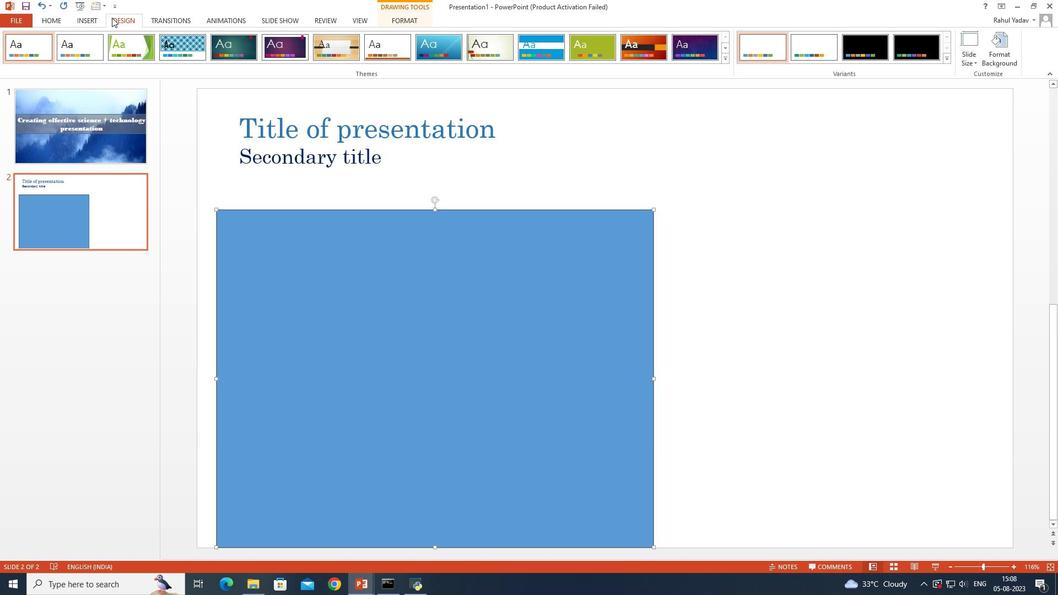 
Action: Mouse moved to (303, 164)
Screenshot: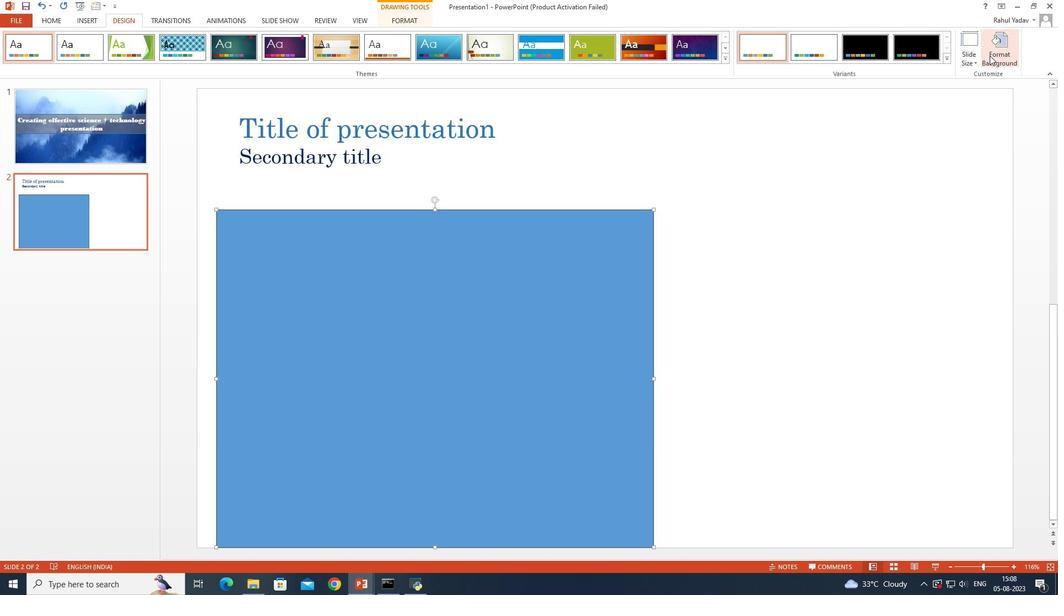
Action: Mouse pressed left at (303, 164)
Screenshot: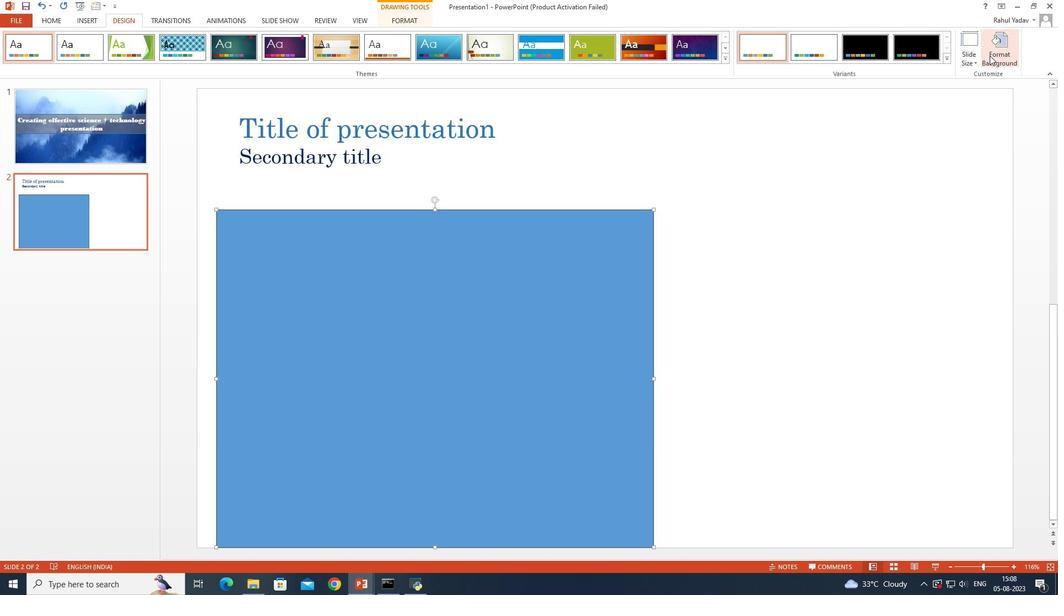 
Action: Mouse moved to (241, 280)
Screenshot: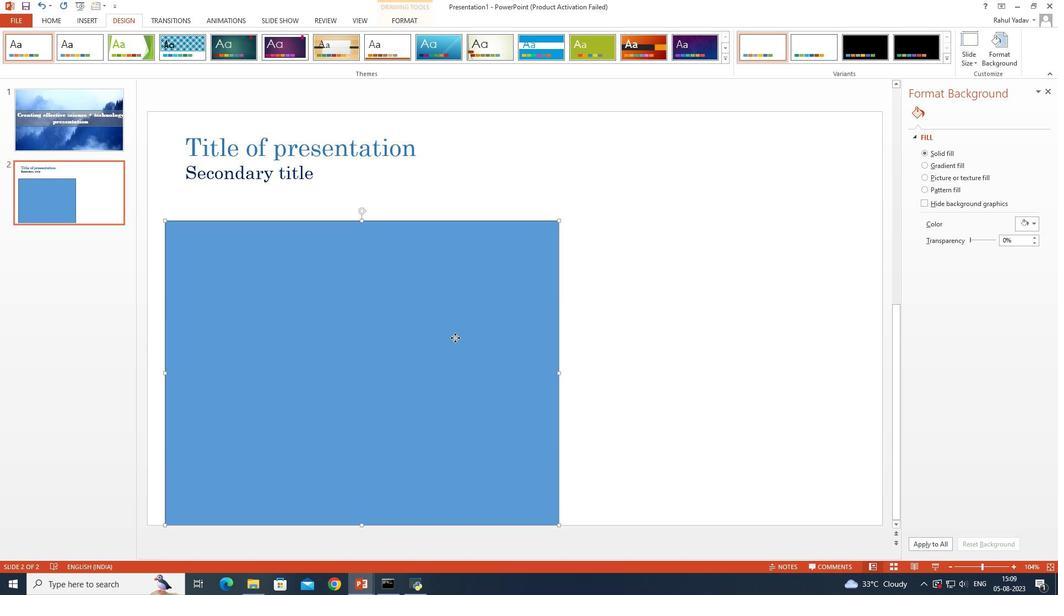 
Action: Mouse pressed left at (241, 280)
Screenshot: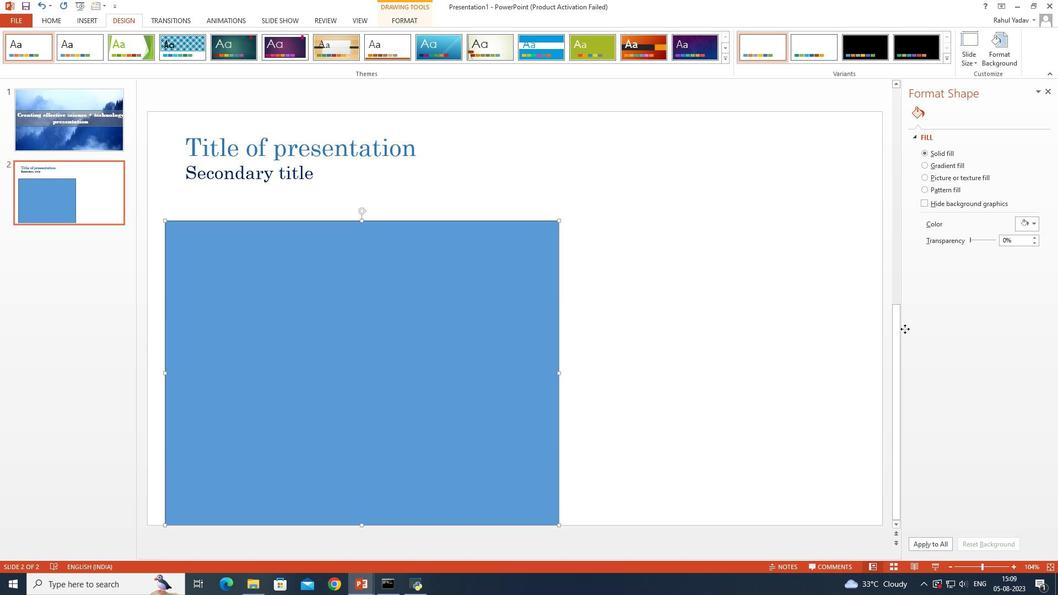 
Action: Mouse moved to (308, 243)
Screenshot: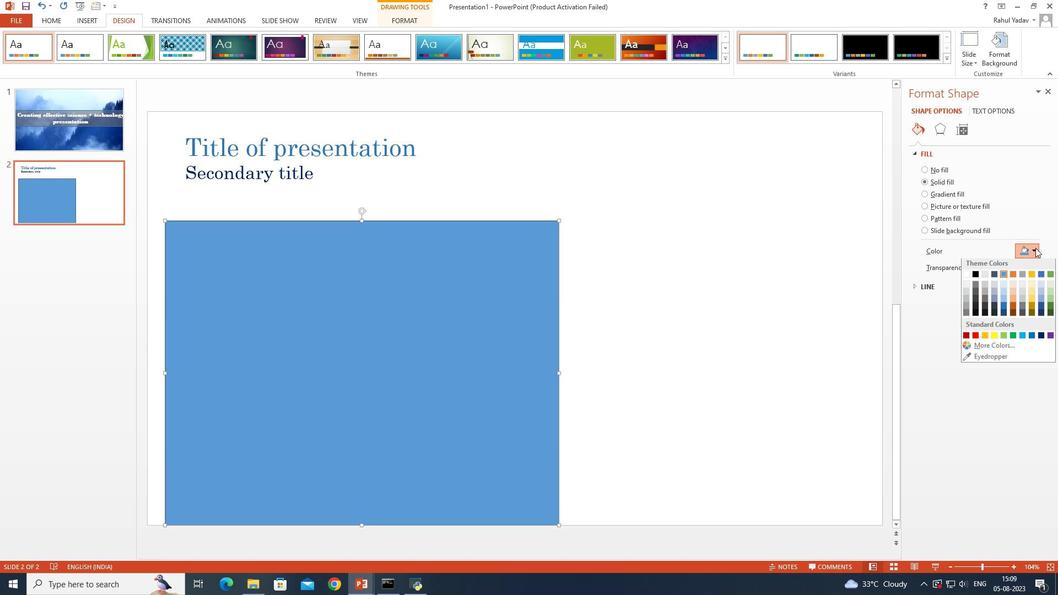 
Action: Mouse pressed left at (308, 243)
Screenshot: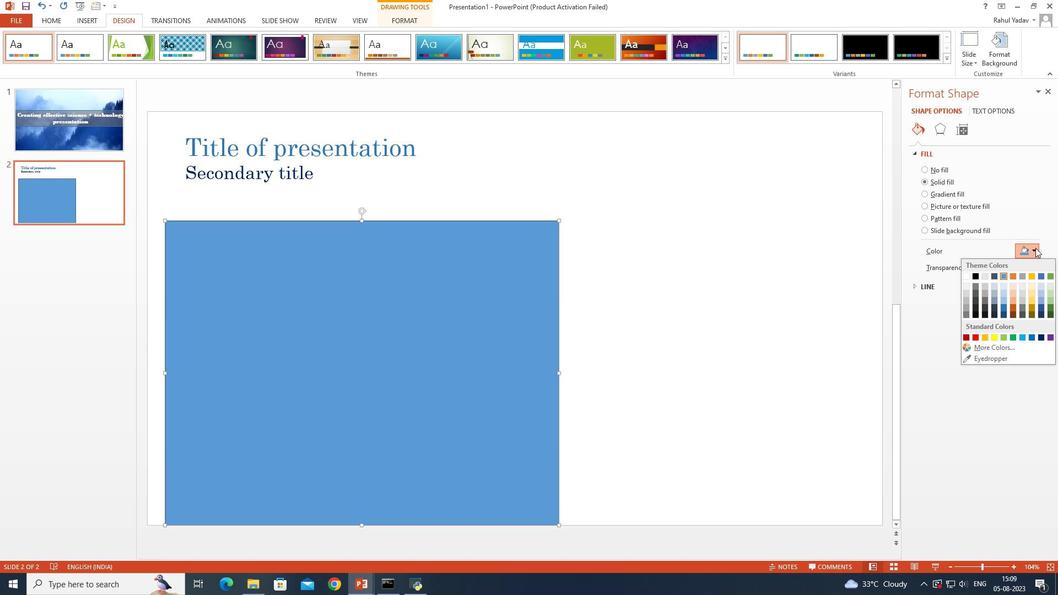 
Action: Mouse moved to (302, 263)
Screenshot: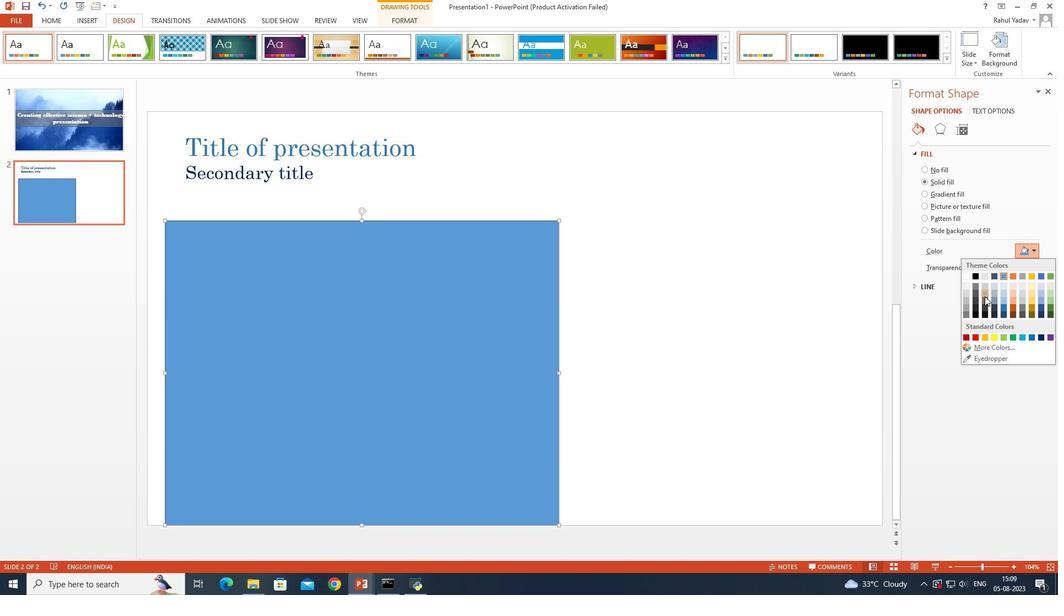 
Action: Mouse pressed left at (302, 263)
Screenshot: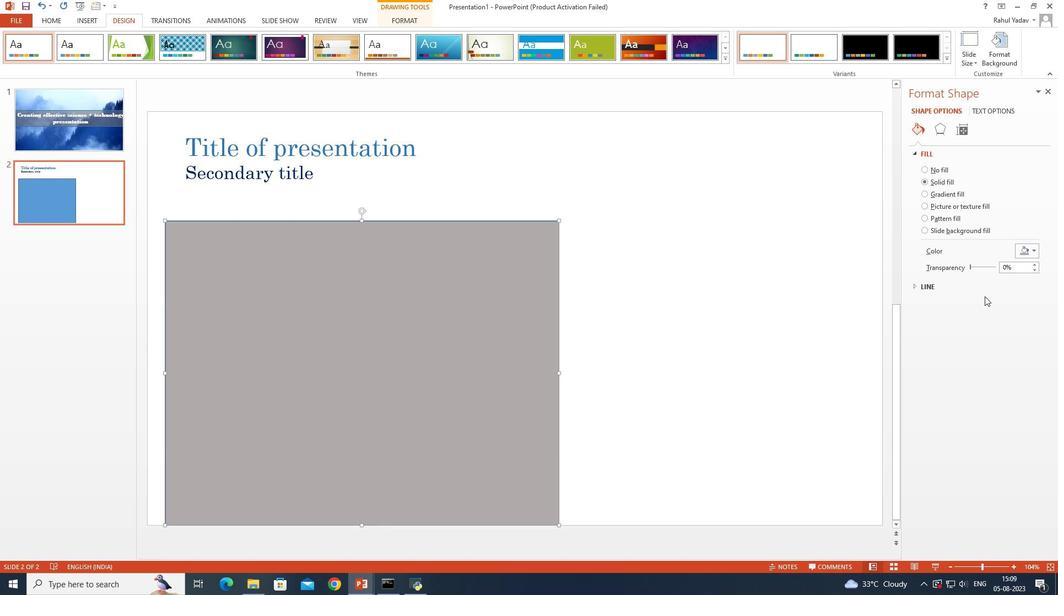 
Action: Mouse moved to (308, 245)
Screenshot: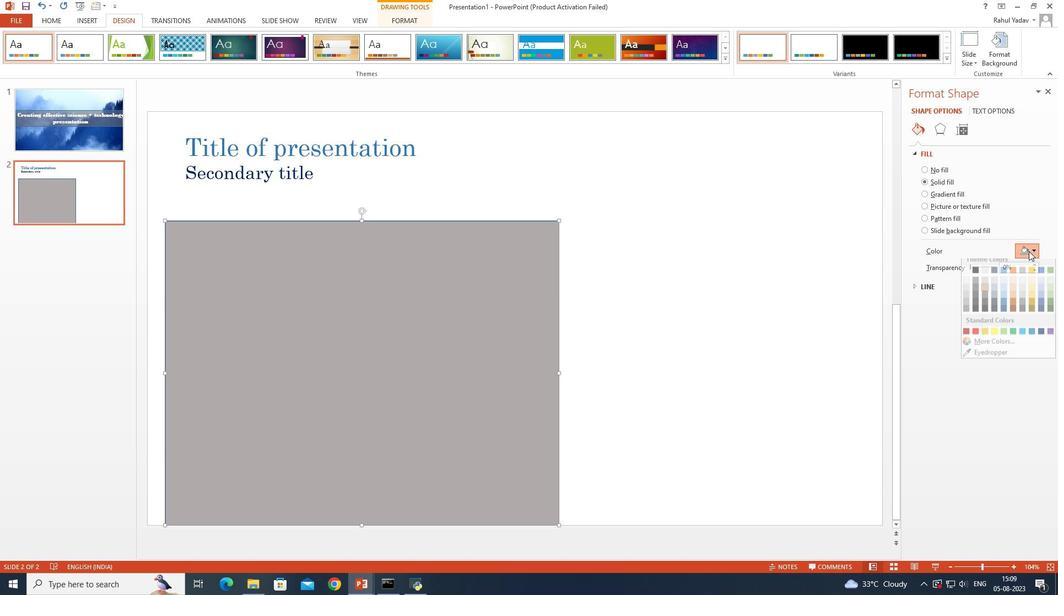 
Action: Mouse pressed left at (308, 245)
Screenshot: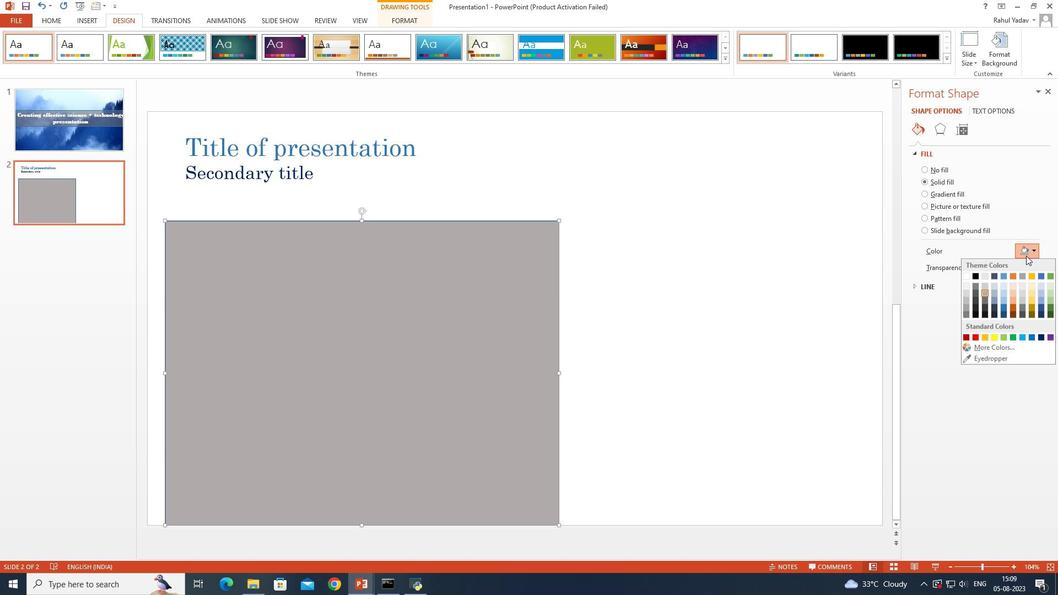 
Action: Mouse moved to (300, 265)
Screenshot: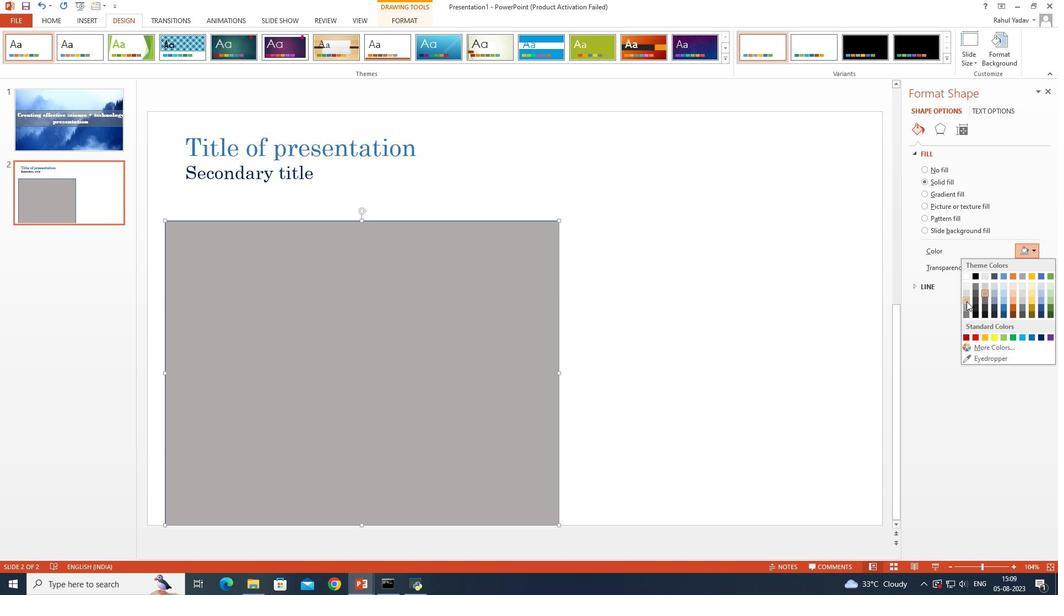 
Action: Mouse pressed left at (300, 265)
Screenshot: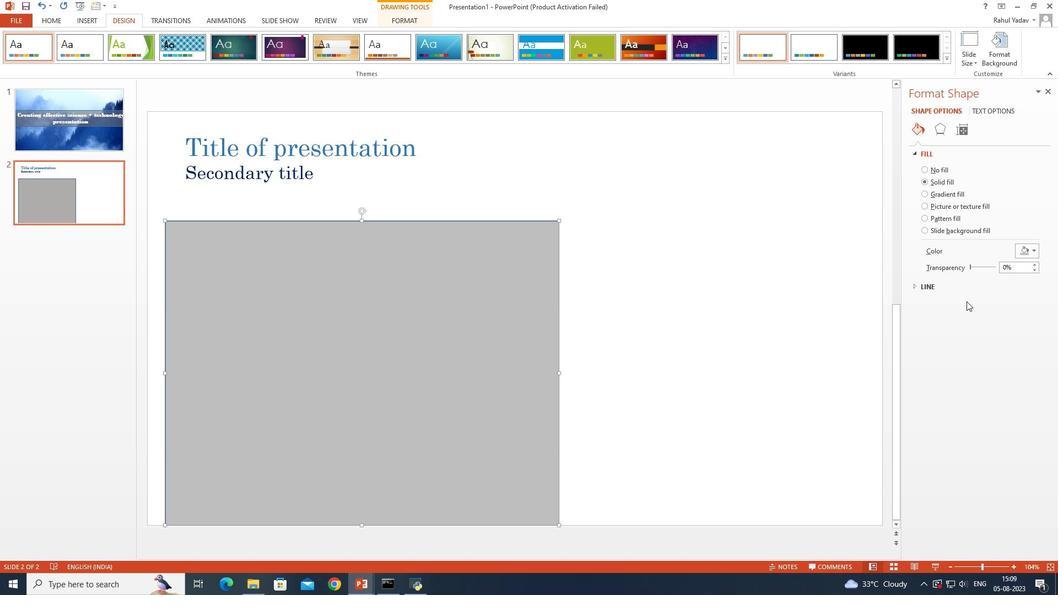 
Action: Mouse moved to (308, 250)
Screenshot: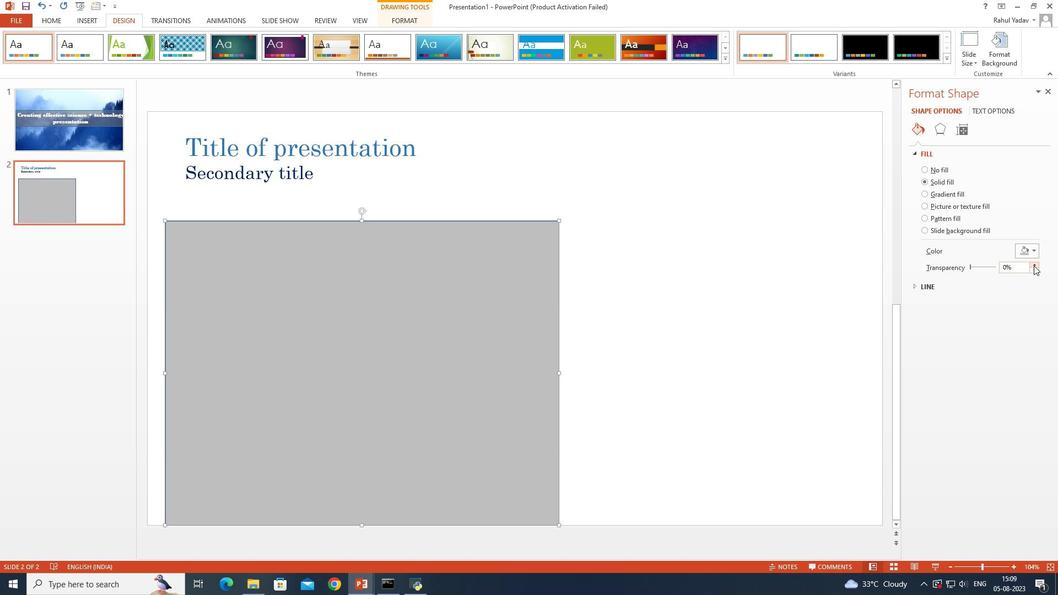
Action: Mouse pressed left at (308, 250)
Screenshot: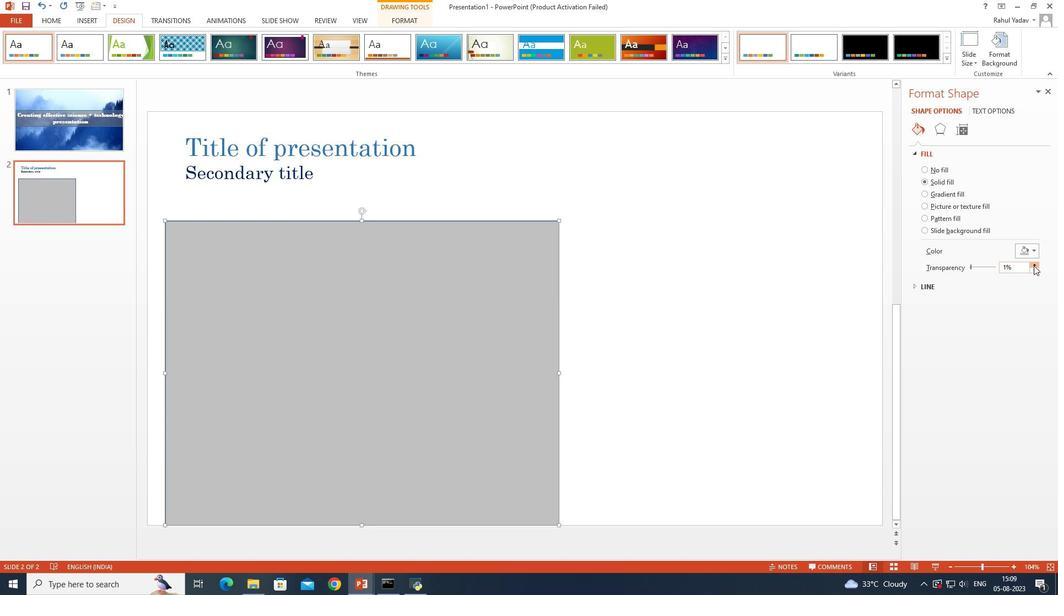 
Action: Mouse pressed left at (308, 250)
Screenshot: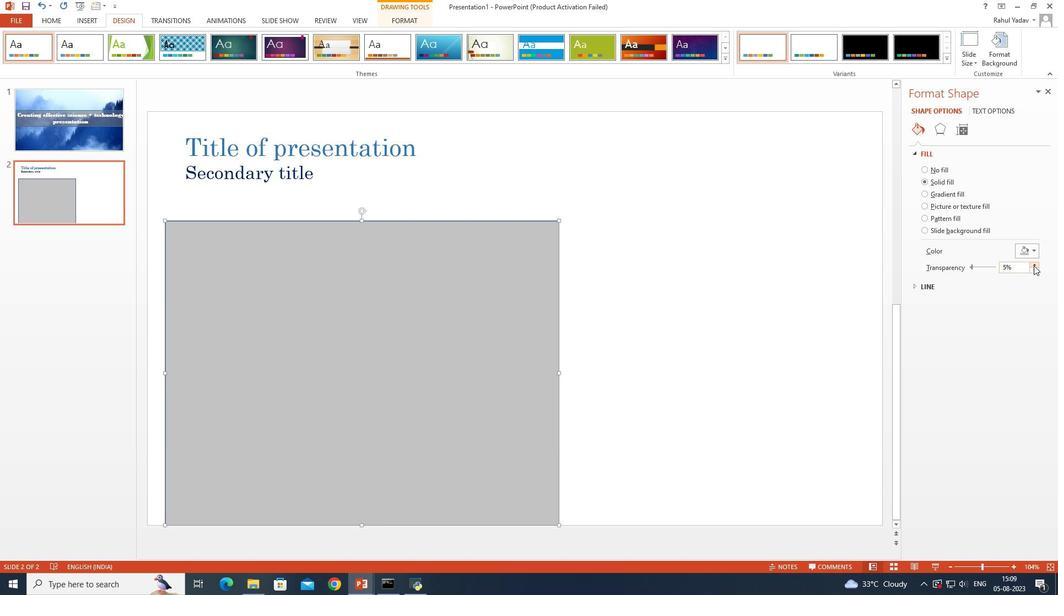 
Action: Mouse pressed left at (308, 250)
Screenshot: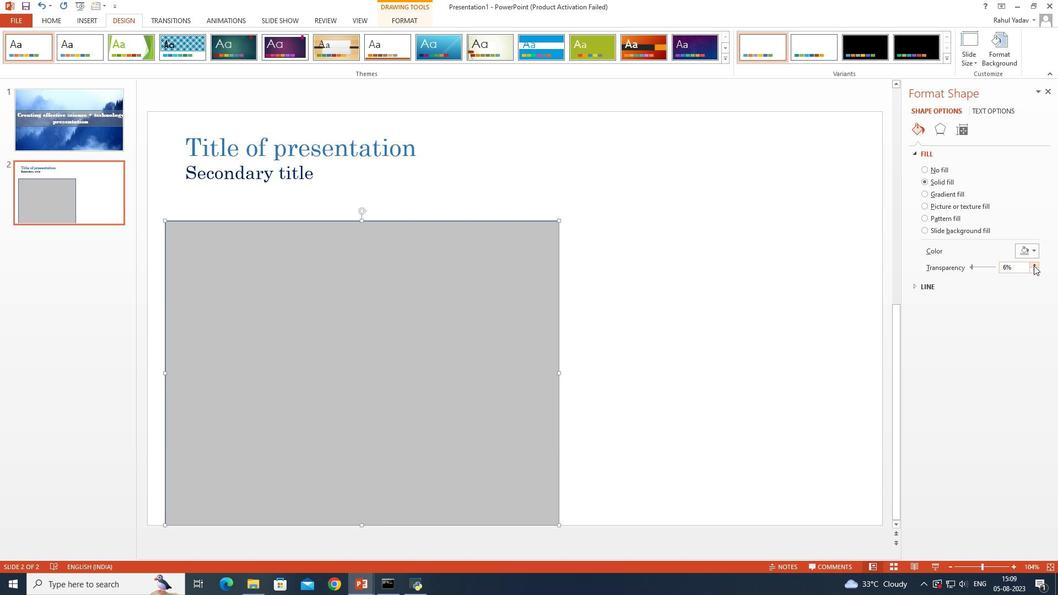 
Action: Mouse pressed left at (308, 250)
Screenshot: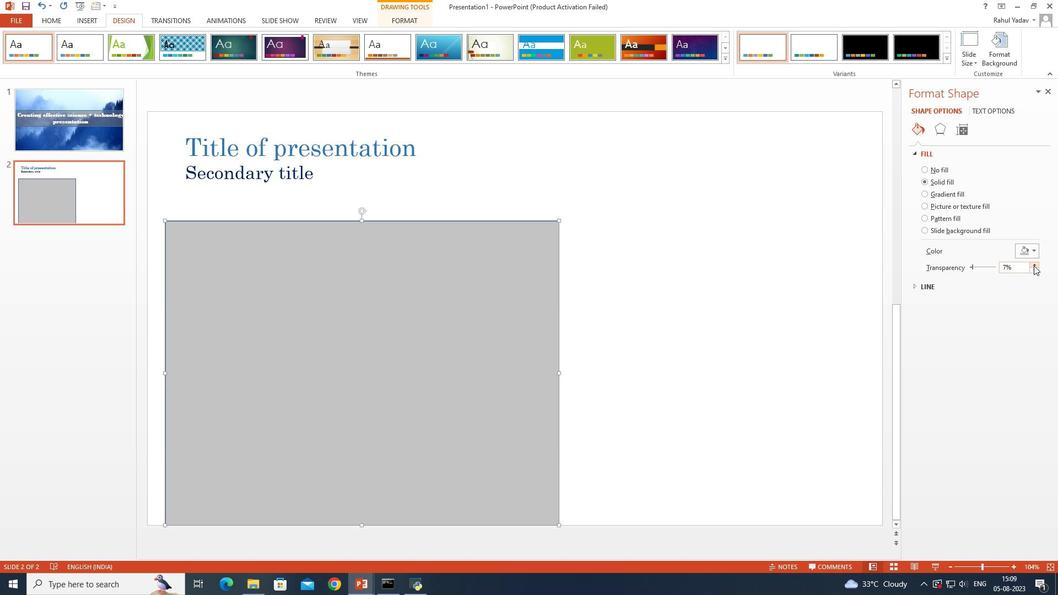 
Action: Mouse pressed left at (308, 250)
Screenshot: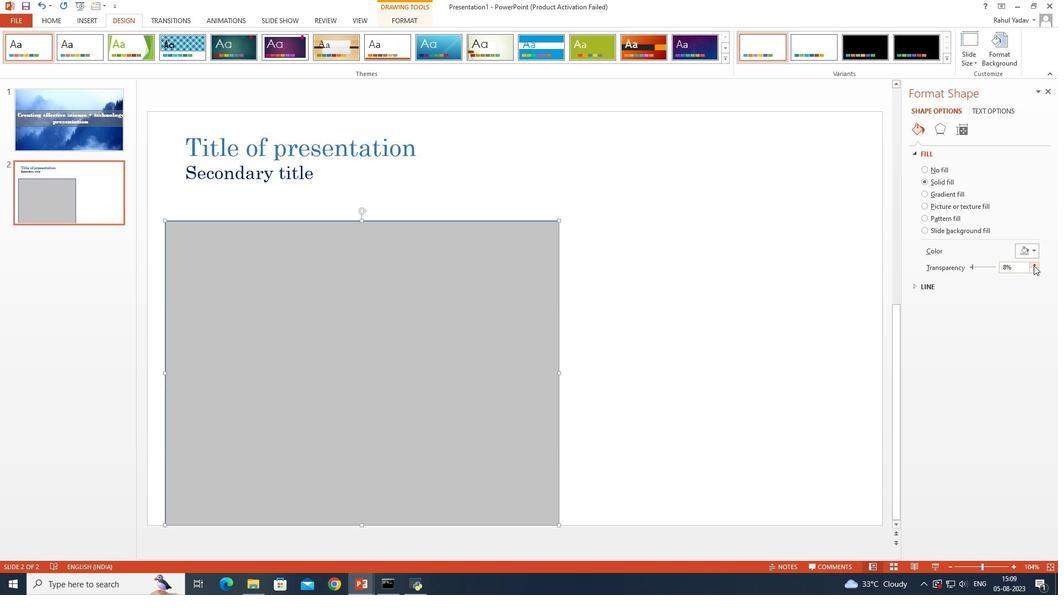 
Action: Mouse pressed left at (308, 250)
Screenshot: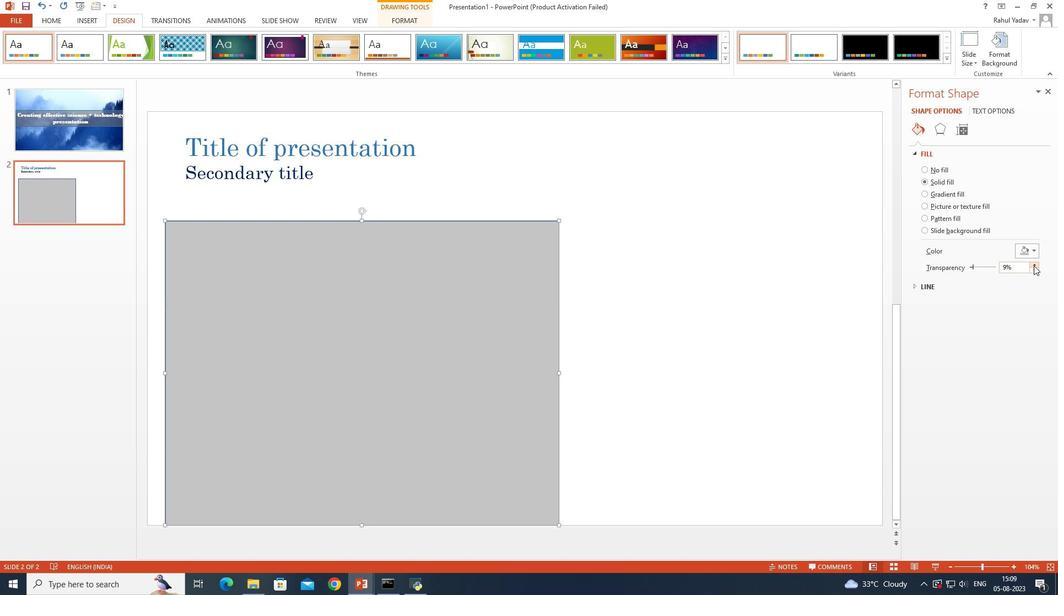 
Action: Mouse pressed left at (308, 250)
Screenshot: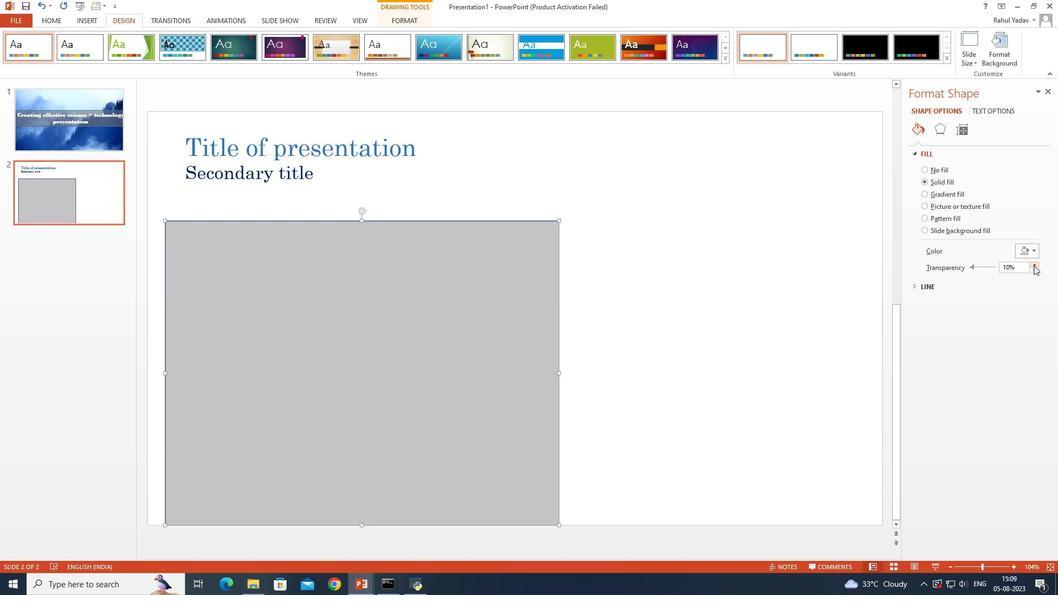
Action: Mouse moved to (308, 252)
Screenshot: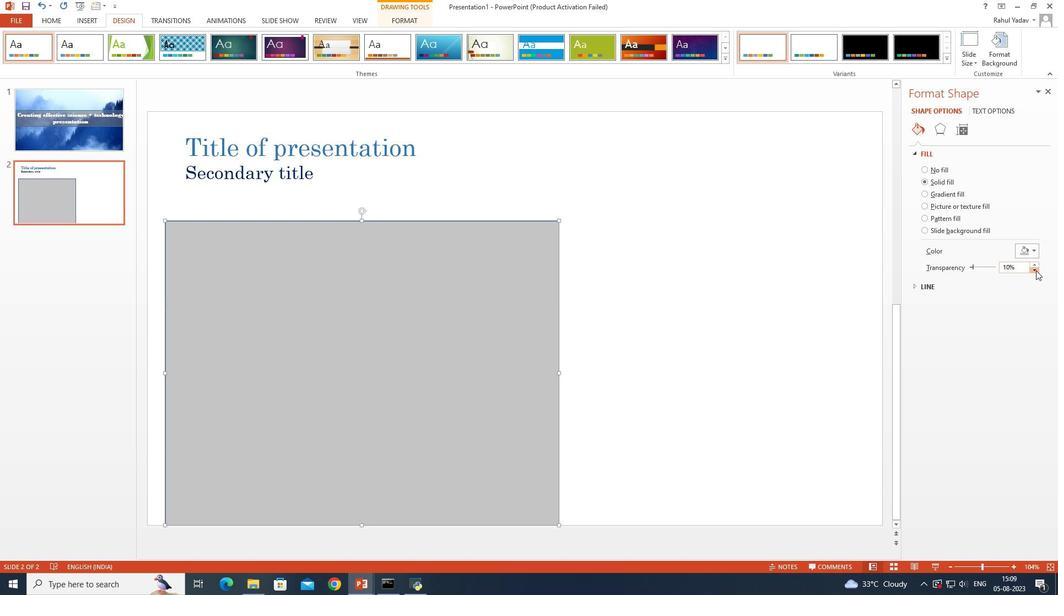 
Action: Mouse pressed left at (308, 252)
Screenshot: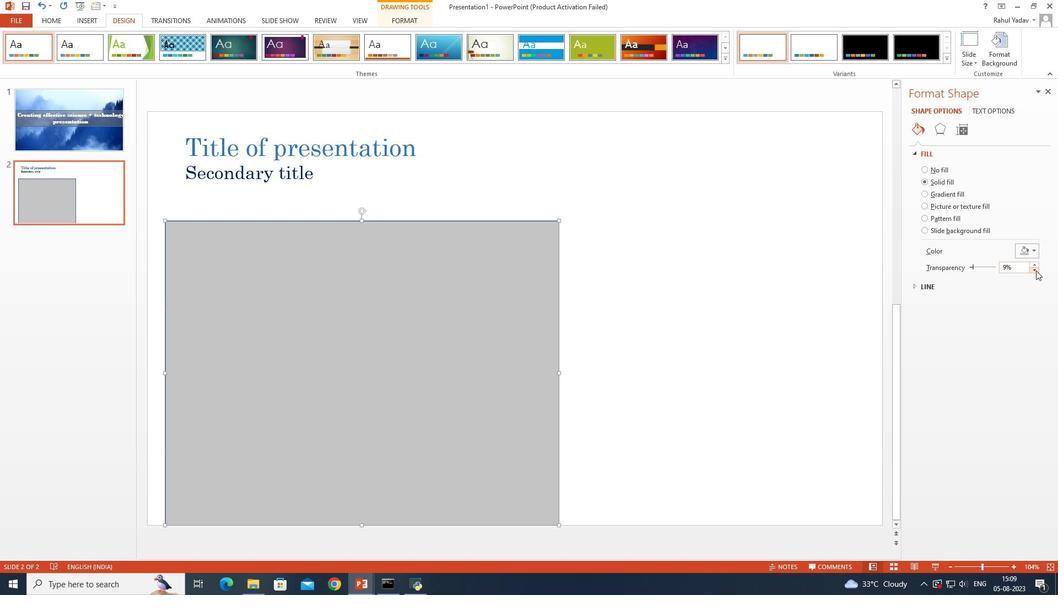
Action: Mouse pressed left at (308, 252)
Screenshot: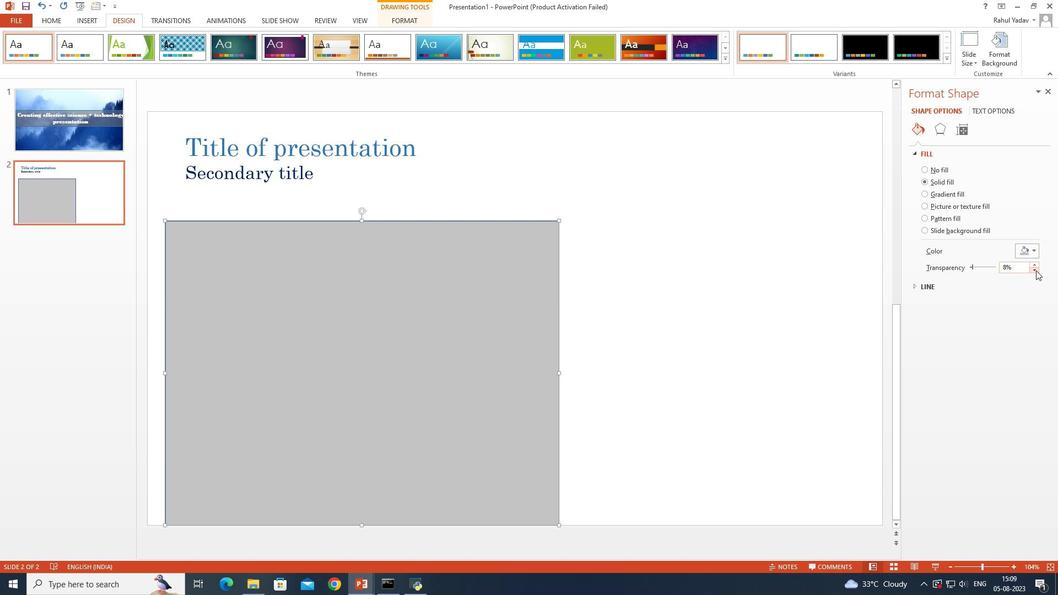 
Action: Mouse moved to (264, 292)
Screenshot: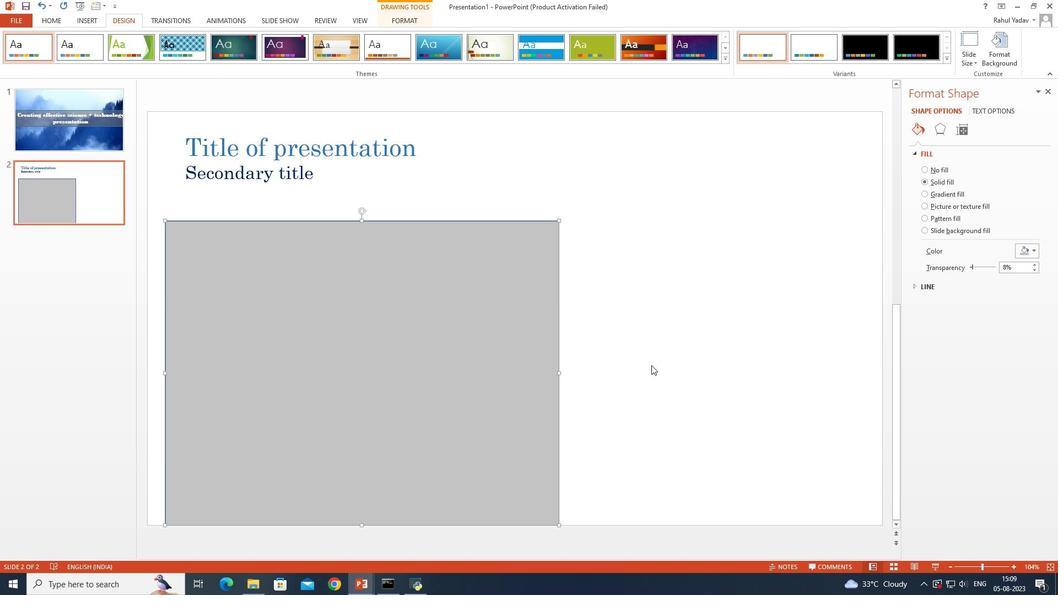 
Action: Mouse pressed left at (264, 292)
Screenshot: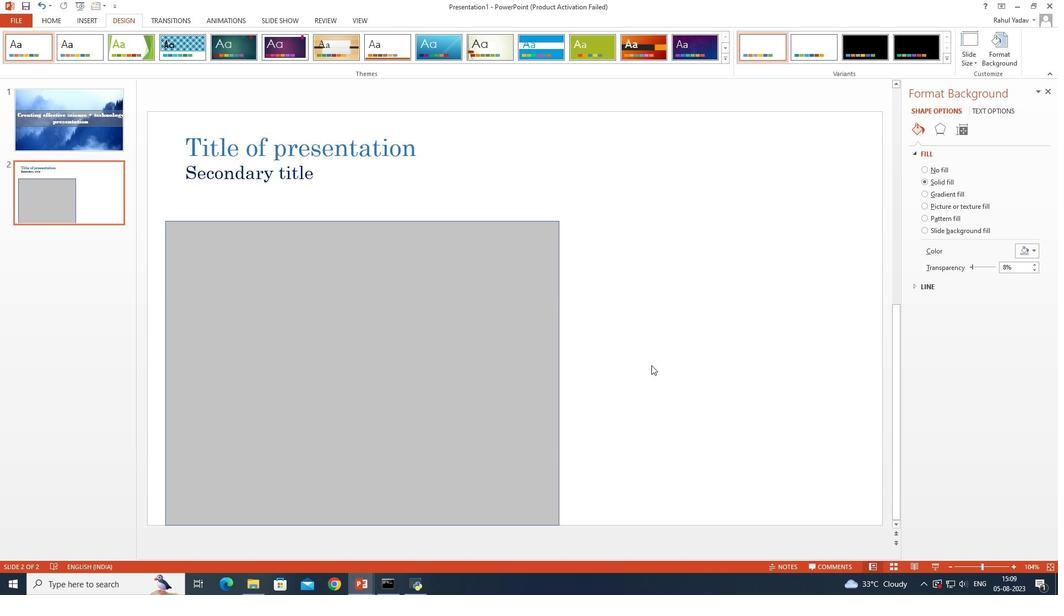 
Action: Mouse moved to (222, 282)
Screenshot: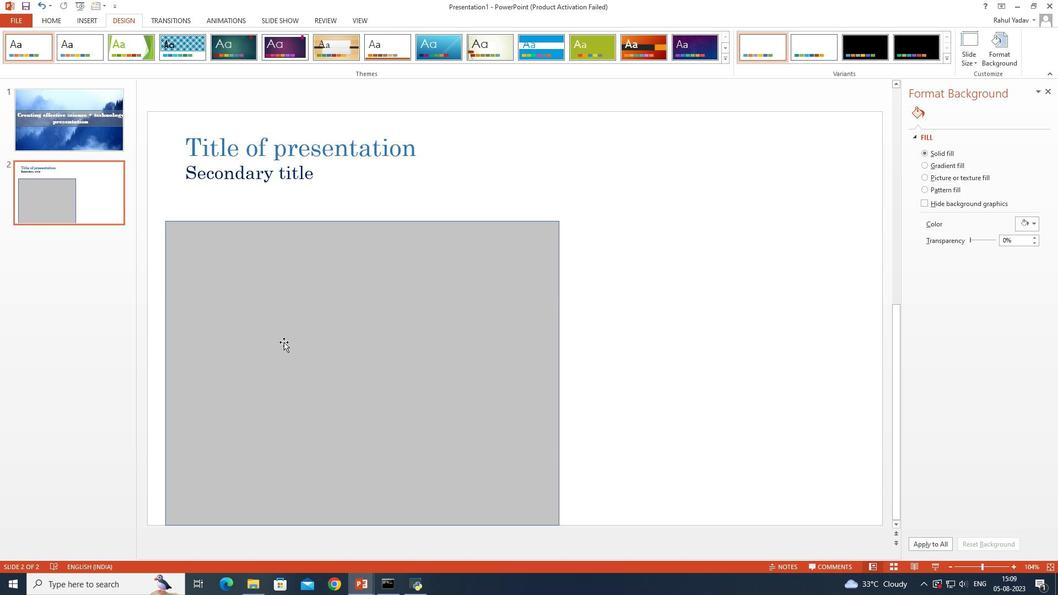 
Action: Mouse pressed left at (222, 282)
Screenshot: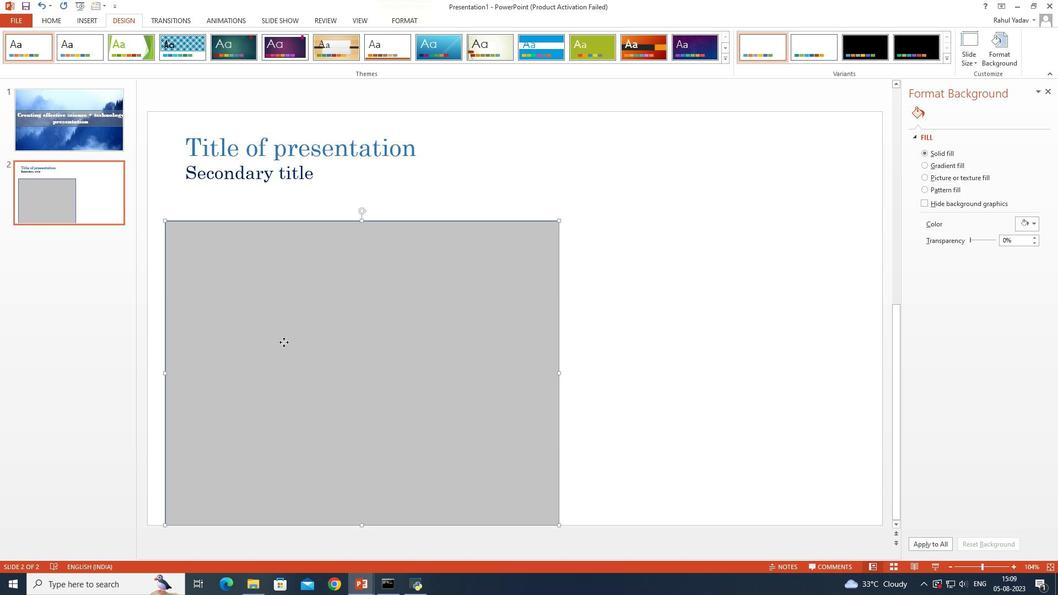 
Action: Mouse moved to (196, 148)
Screenshot: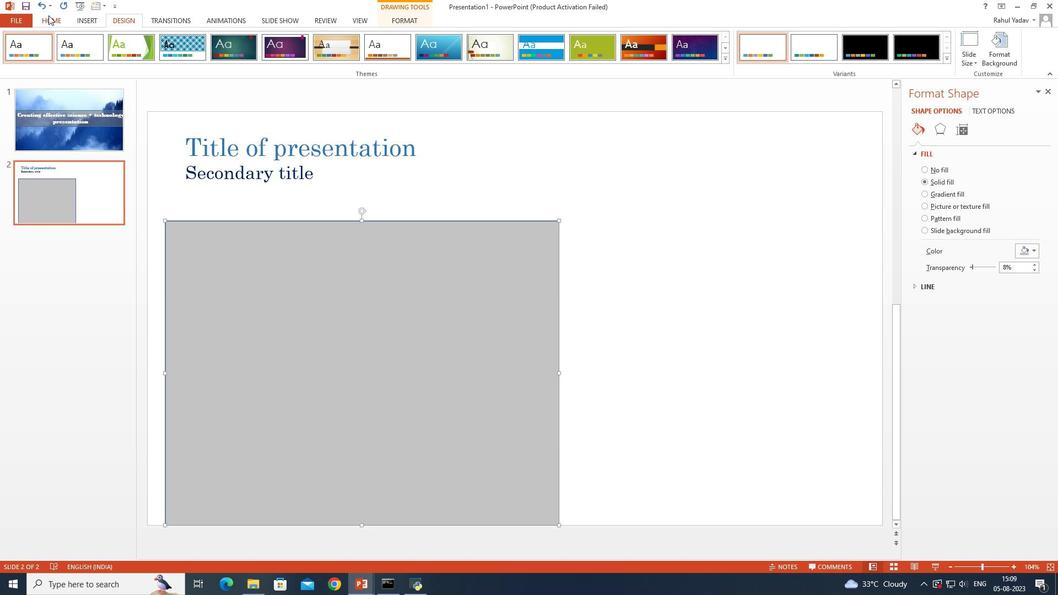 
Action: Mouse pressed left at (196, 148)
Screenshot: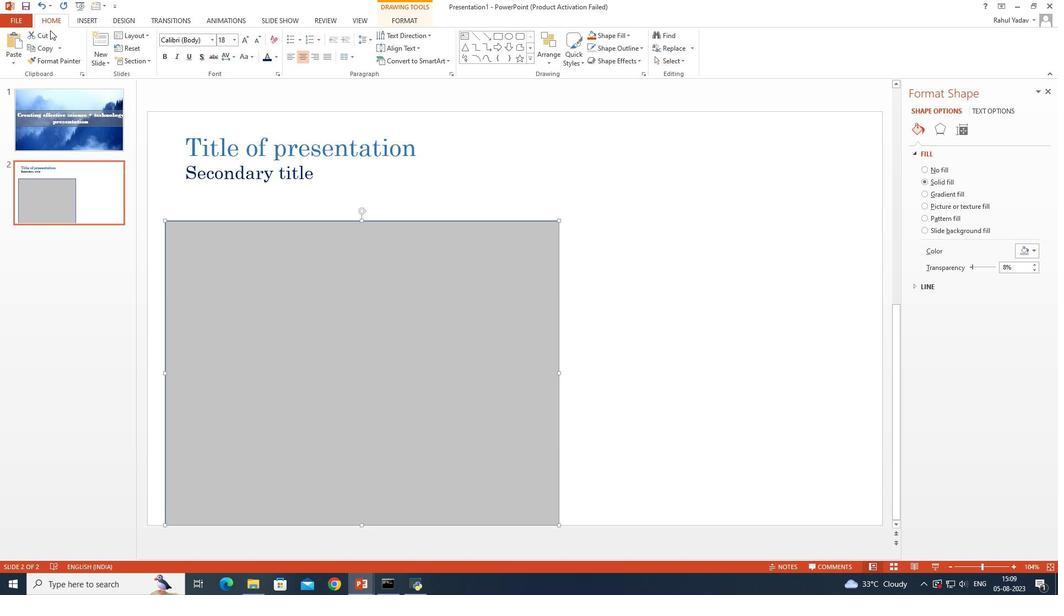 
Action: Mouse moved to (200, 152)
Screenshot: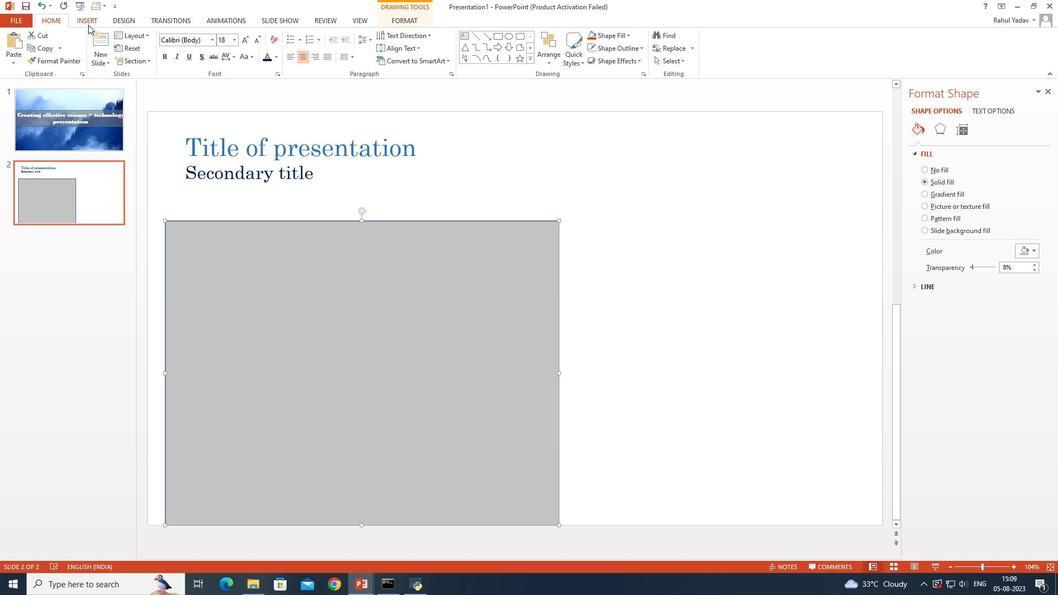
Action: Mouse pressed left at (200, 152)
Screenshot: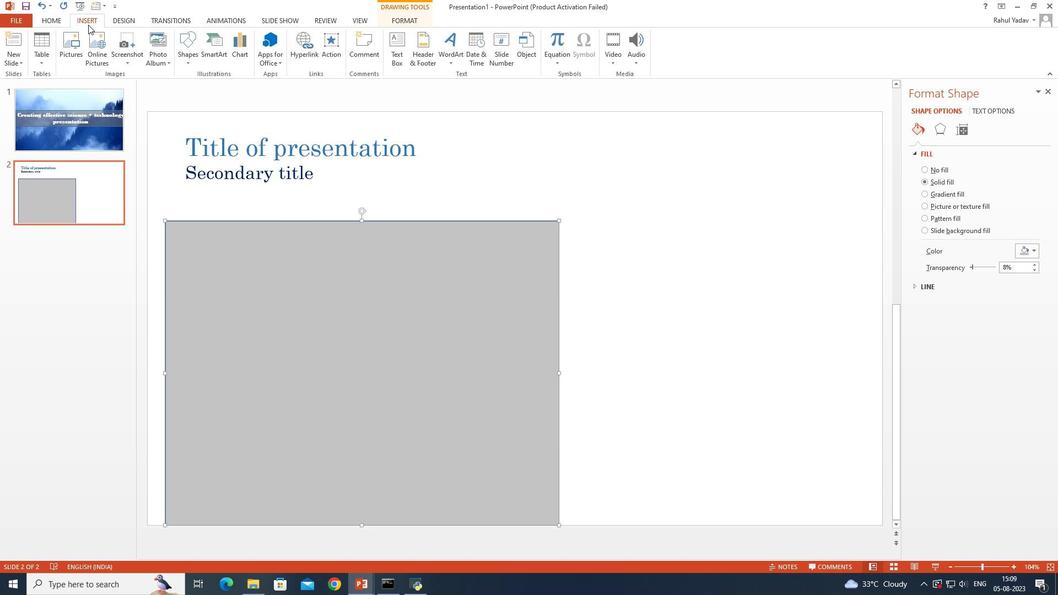 
Action: Mouse moved to (199, 157)
Screenshot: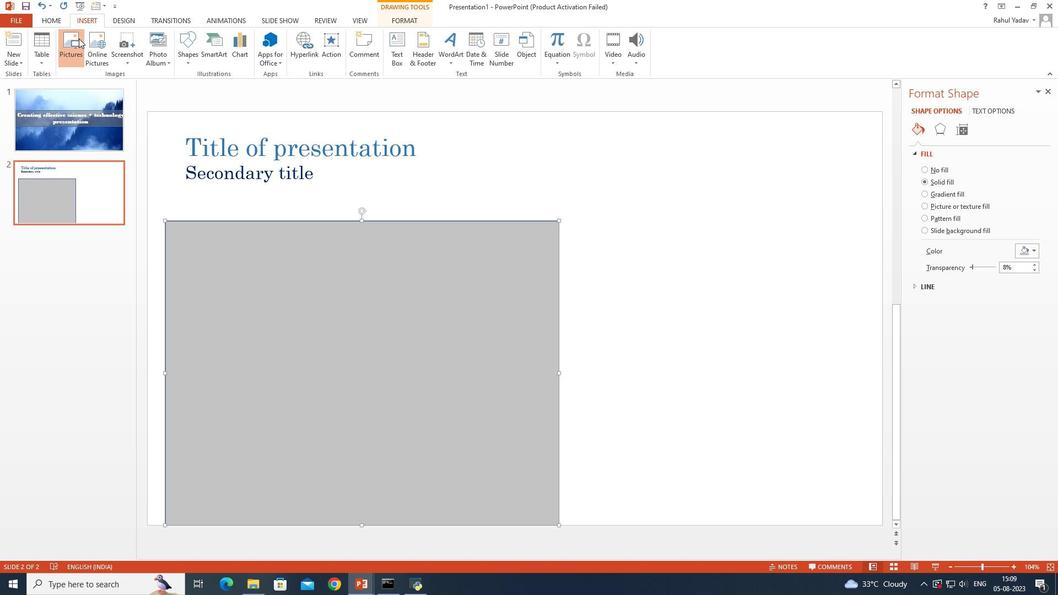 
Action: Mouse pressed left at (199, 157)
Screenshot: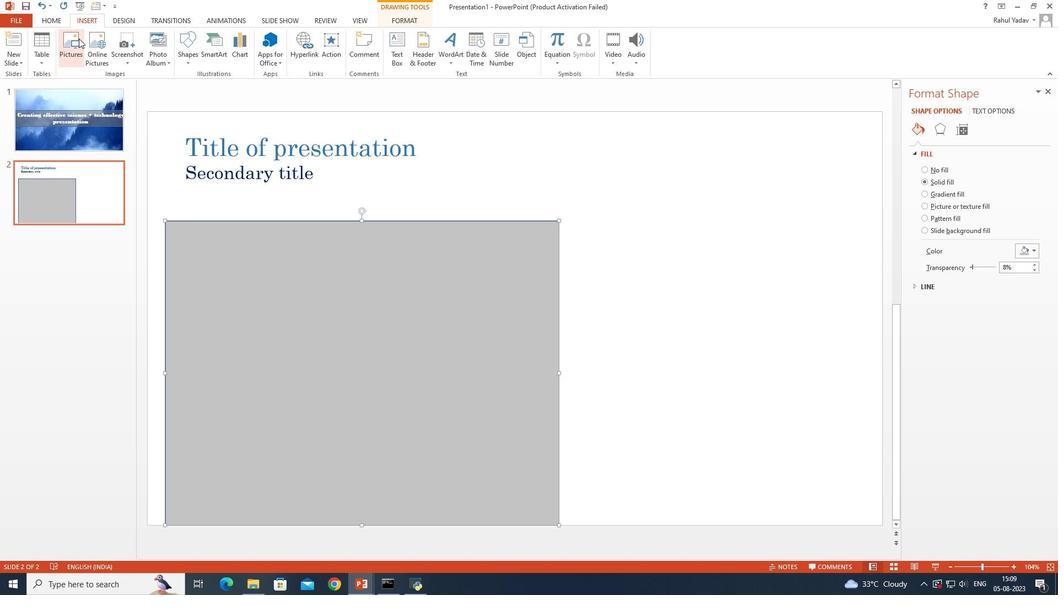 
Action: Mouse moved to (217, 184)
Screenshot: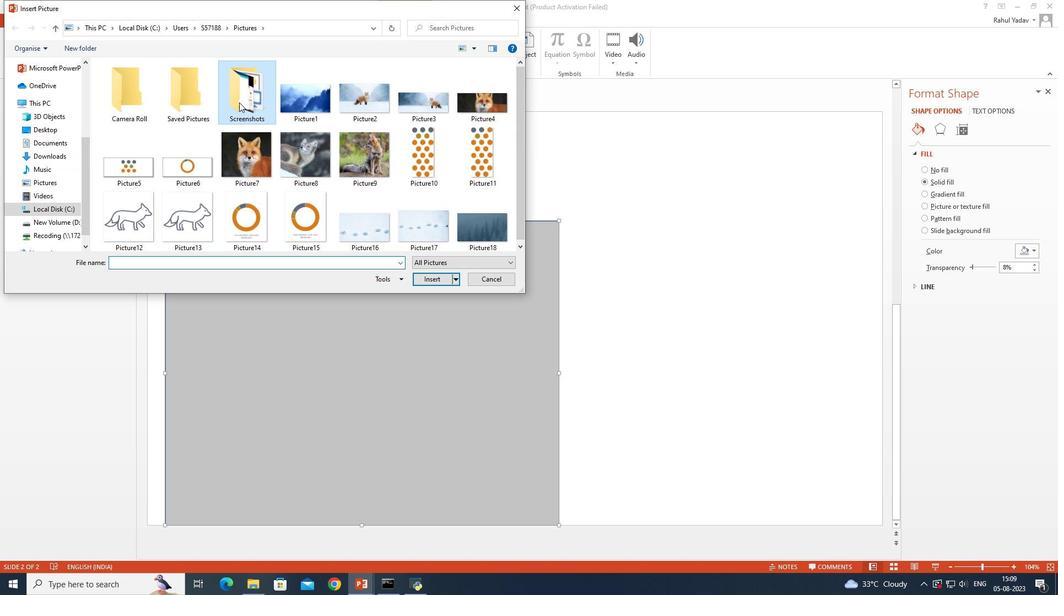 
Action: Mouse pressed left at (217, 184)
Screenshot: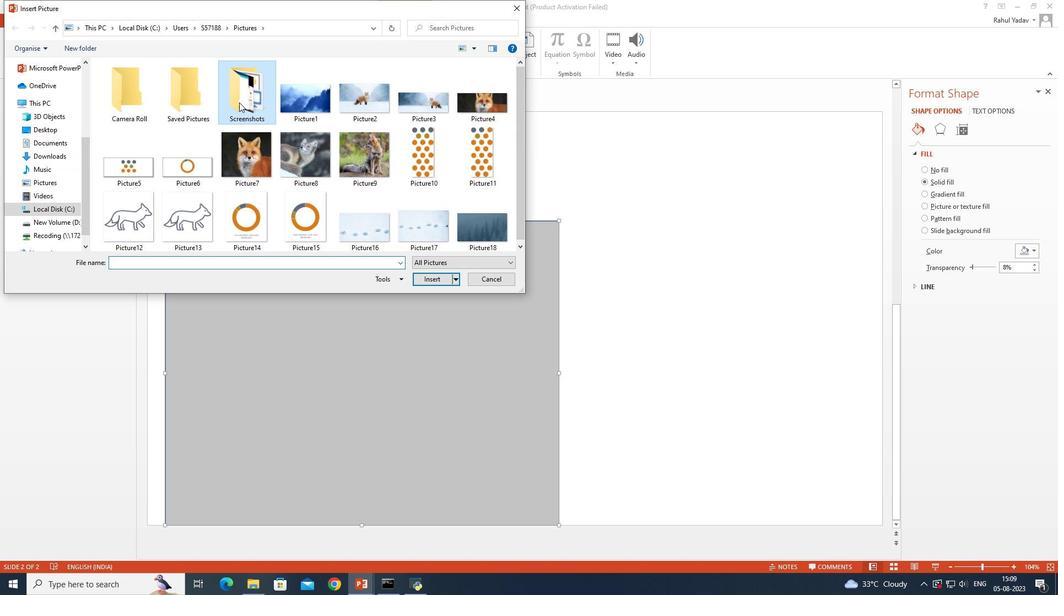 
Action: Mouse pressed left at (217, 184)
Screenshot: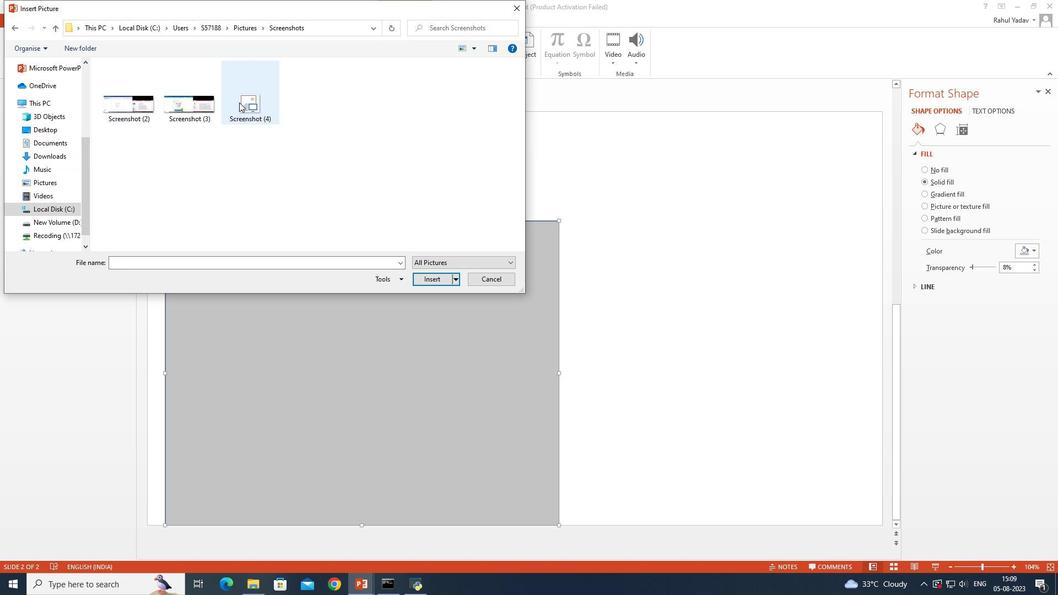 
Action: Mouse moved to (219, 186)
Screenshot: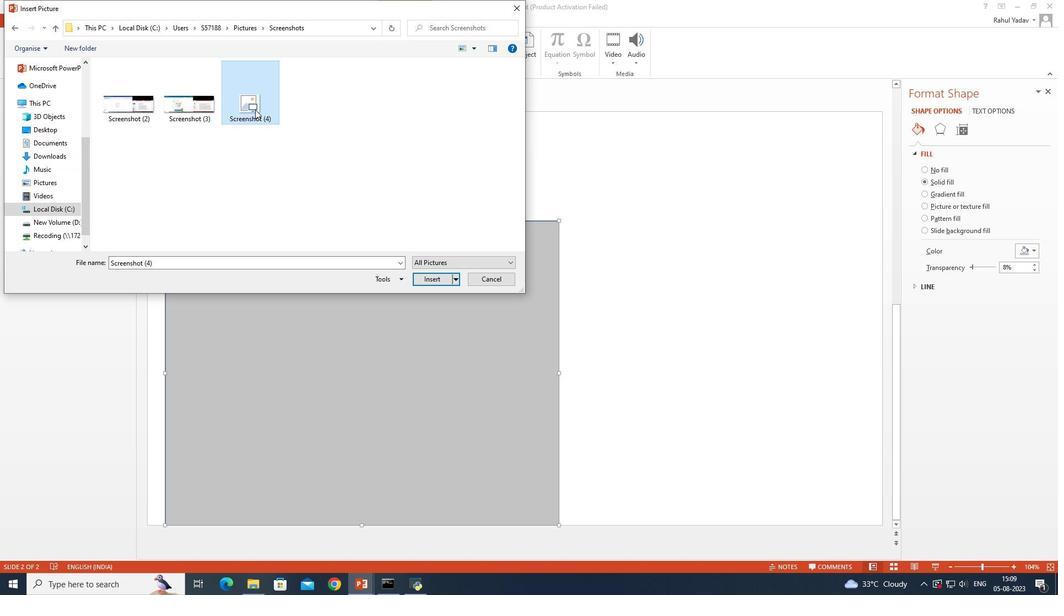 
Action: Mouse pressed left at (219, 186)
Screenshot: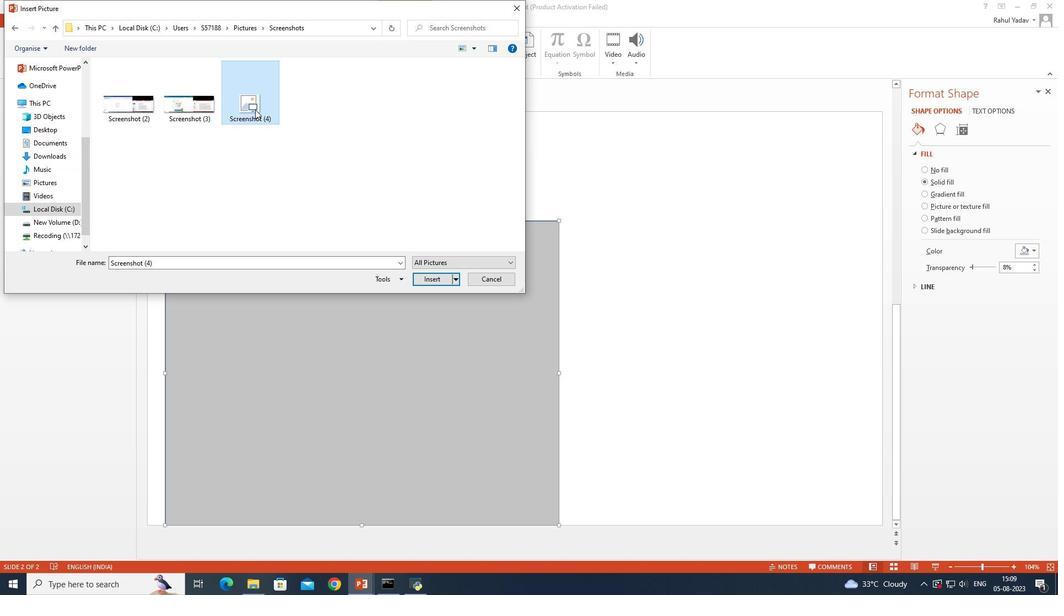 
Action: Mouse moved to (240, 256)
Screenshot: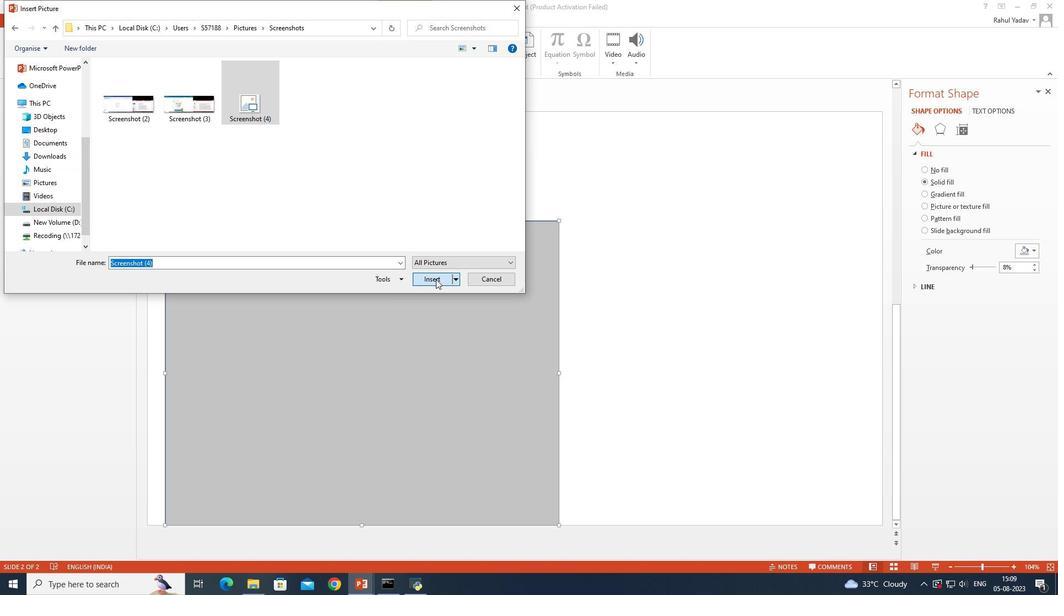 
Action: Mouse pressed left at (240, 256)
Screenshot: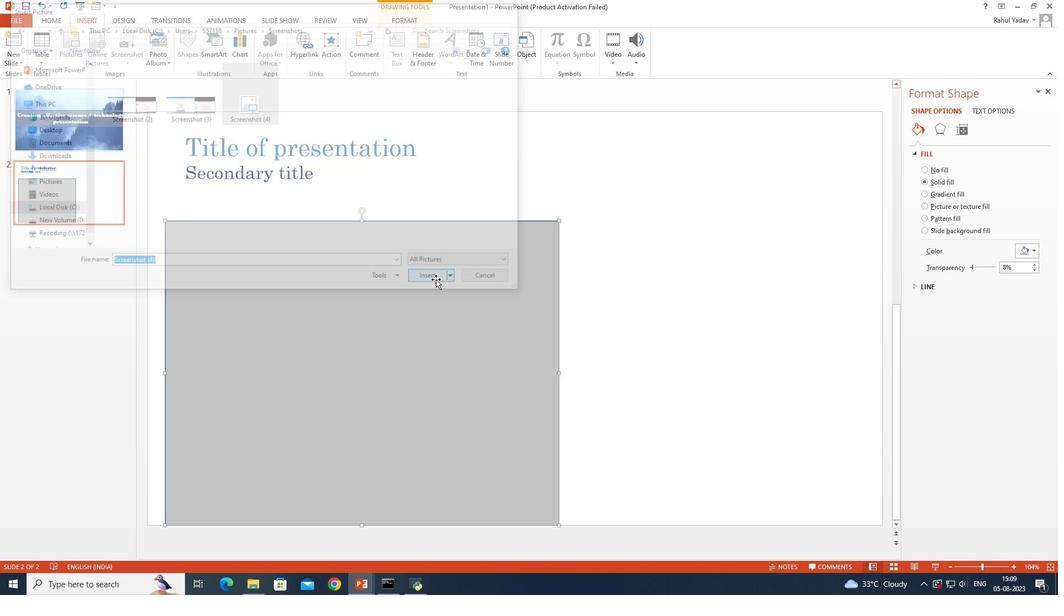 
Action: Mouse moved to (247, 274)
Screenshot: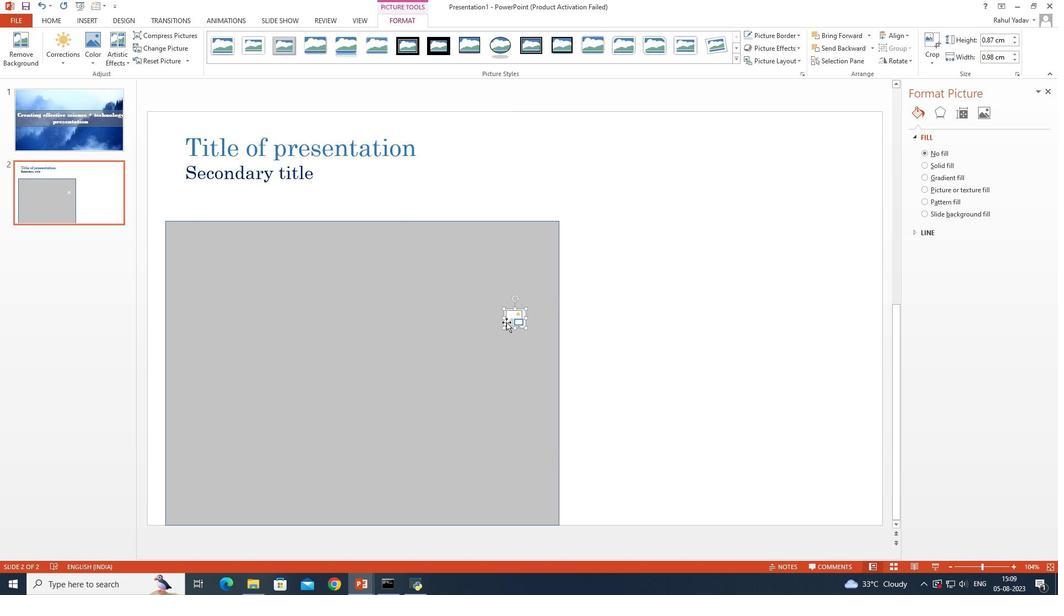 
Action: Mouse pressed left at (247, 274)
Screenshot: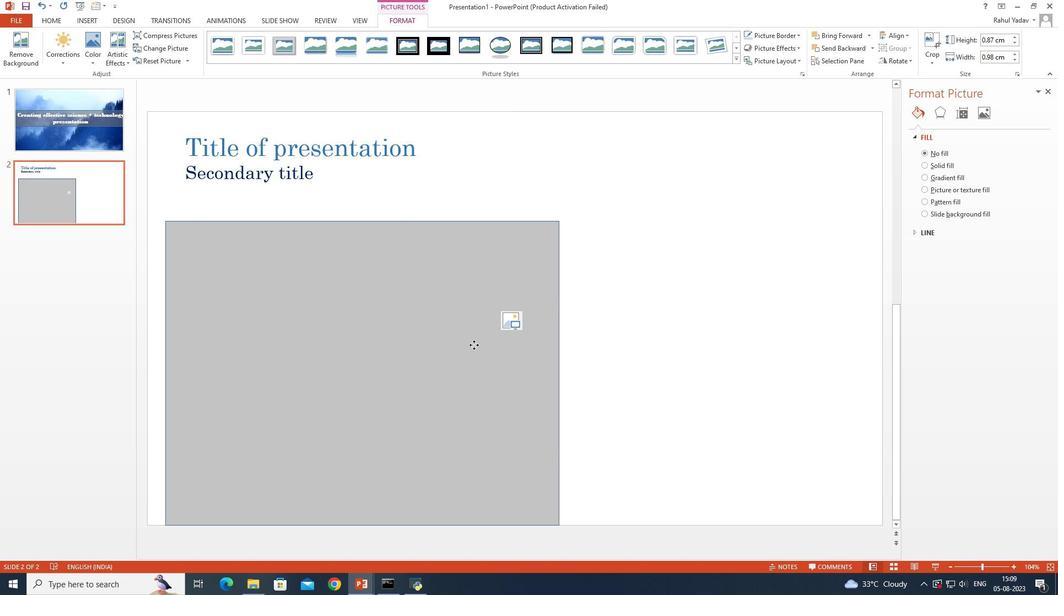 
Action: Mouse moved to (231, 295)
Screenshot: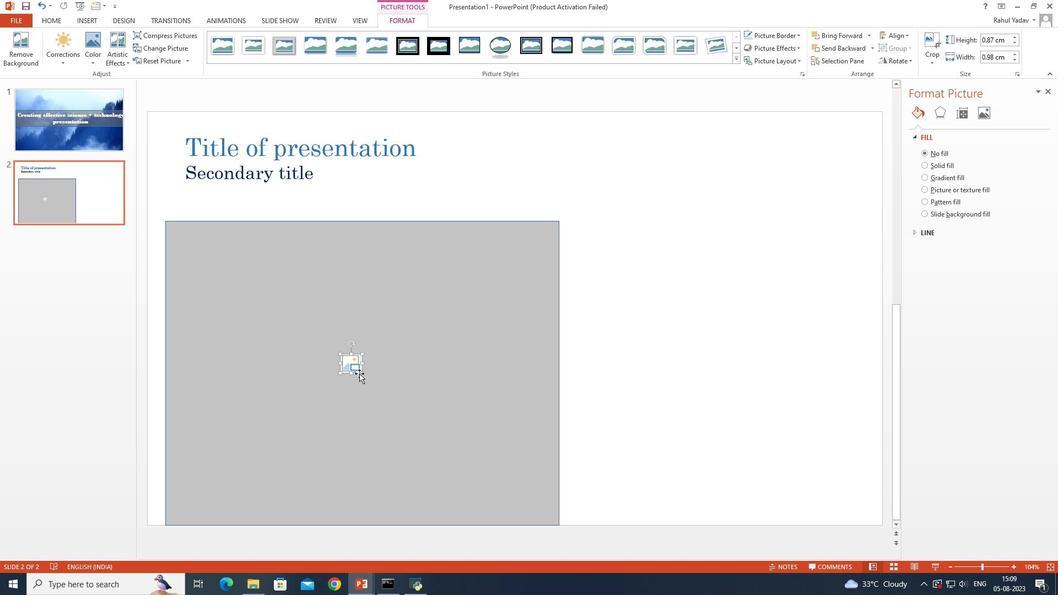 
Action: Mouse pressed left at (231, 295)
Screenshot: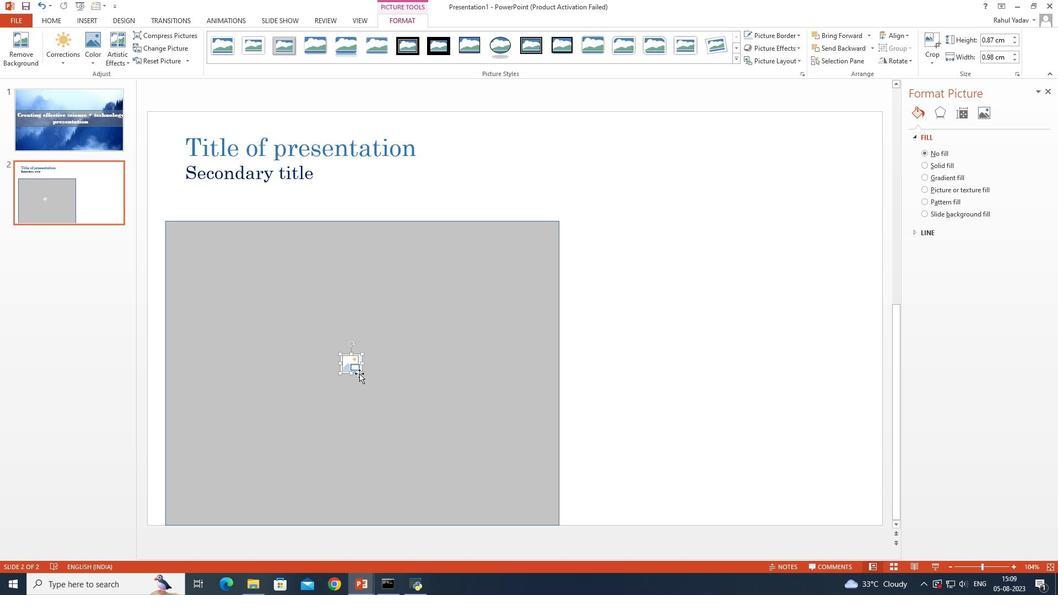 
Action: Mouse moved to (230, 291)
Screenshot: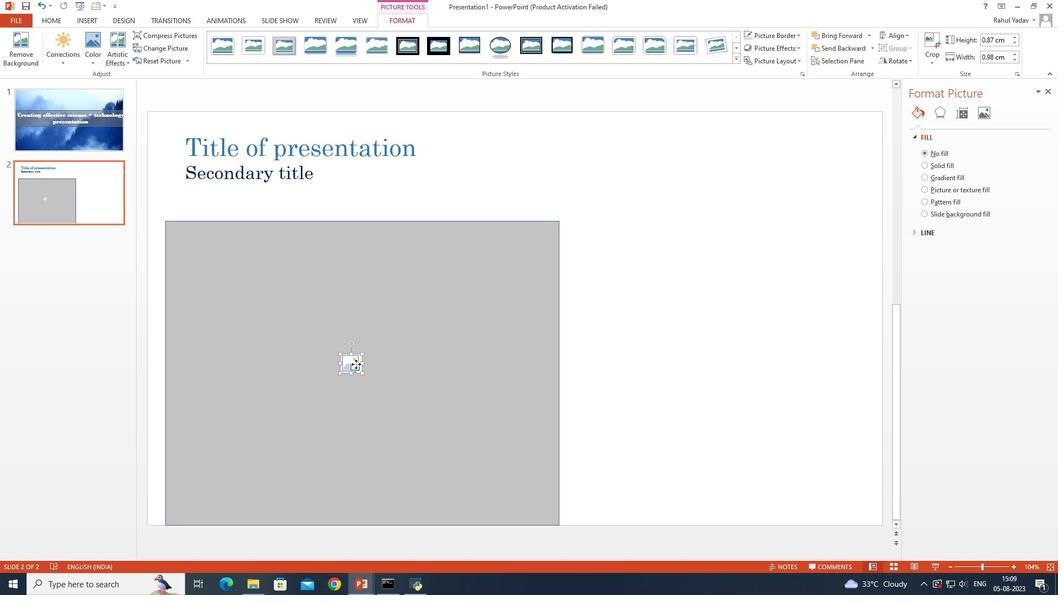 
Action: Mouse pressed left at (230, 291)
Screenshot: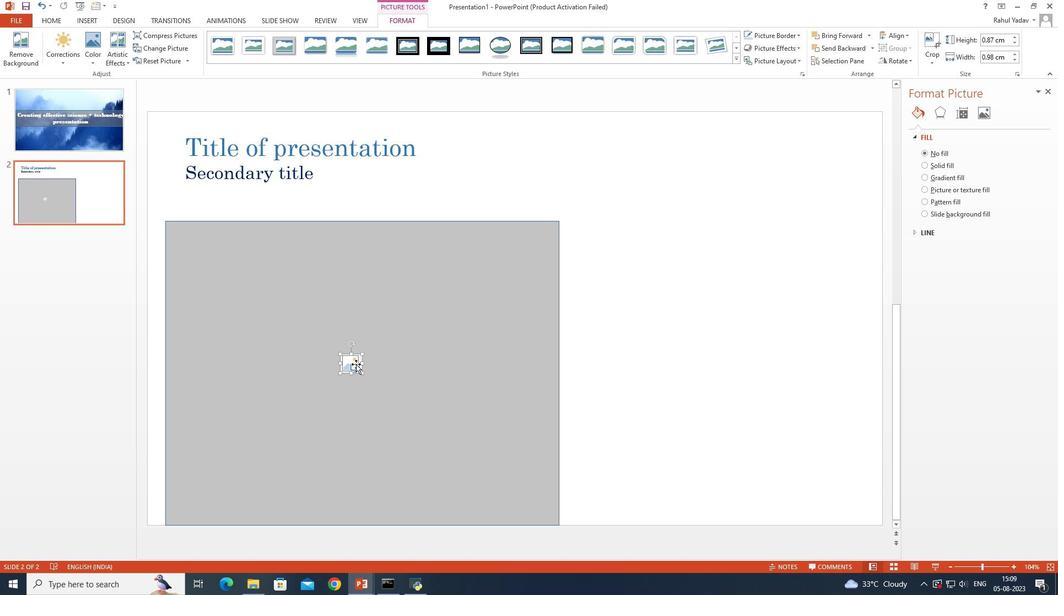 
Action: Mouse moved to (298, 210)
Screenshot: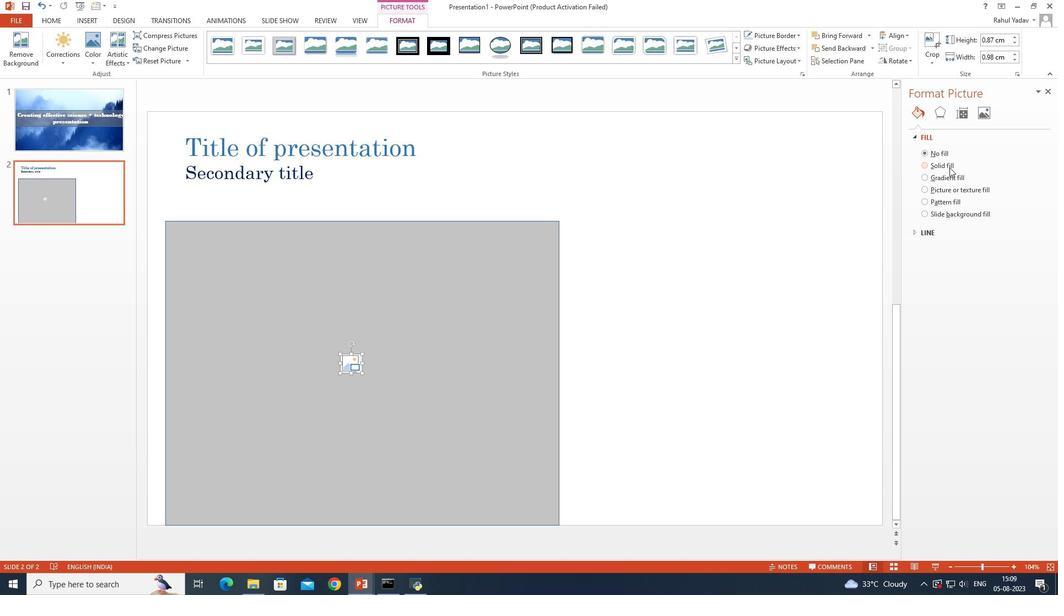 
Action: Mouse pressed left at (298, 210)
Screenshot: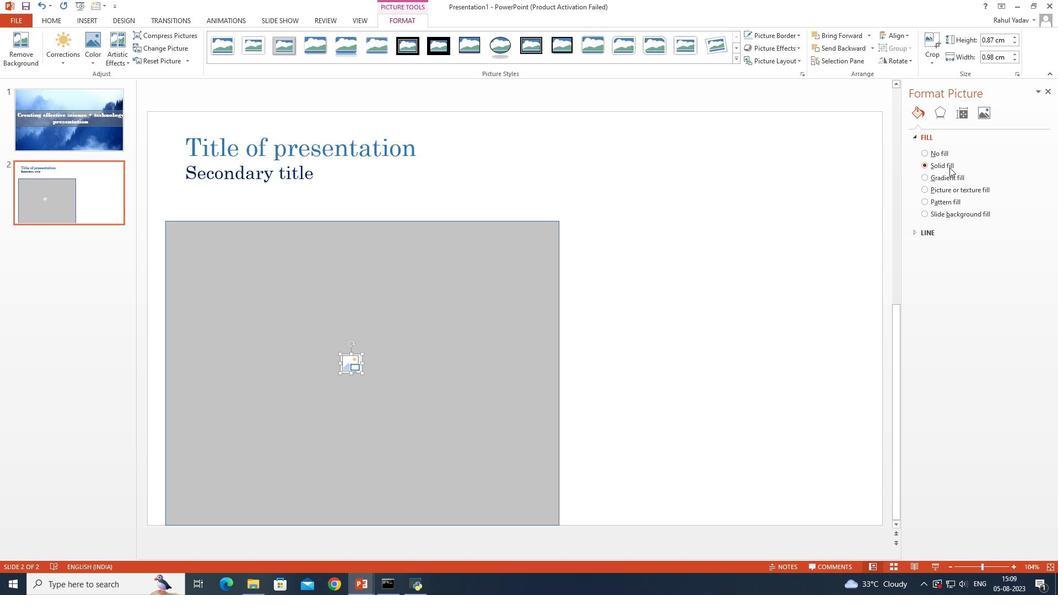 
Action: Mouse moved to (308, 244)
Screenshot: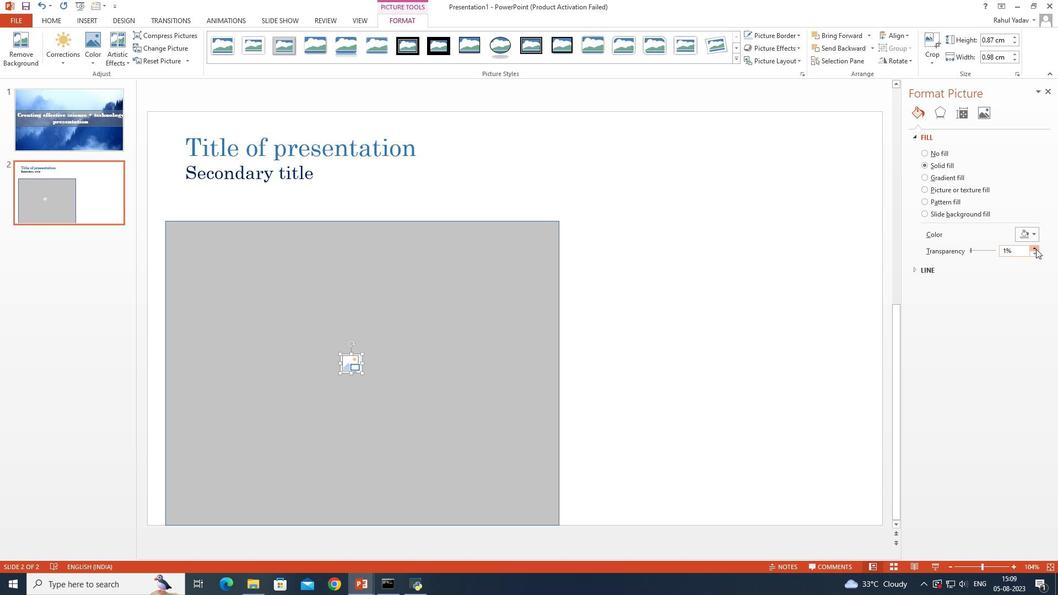 
Action: Mouse pressed left at (308, 244)
Screenshot: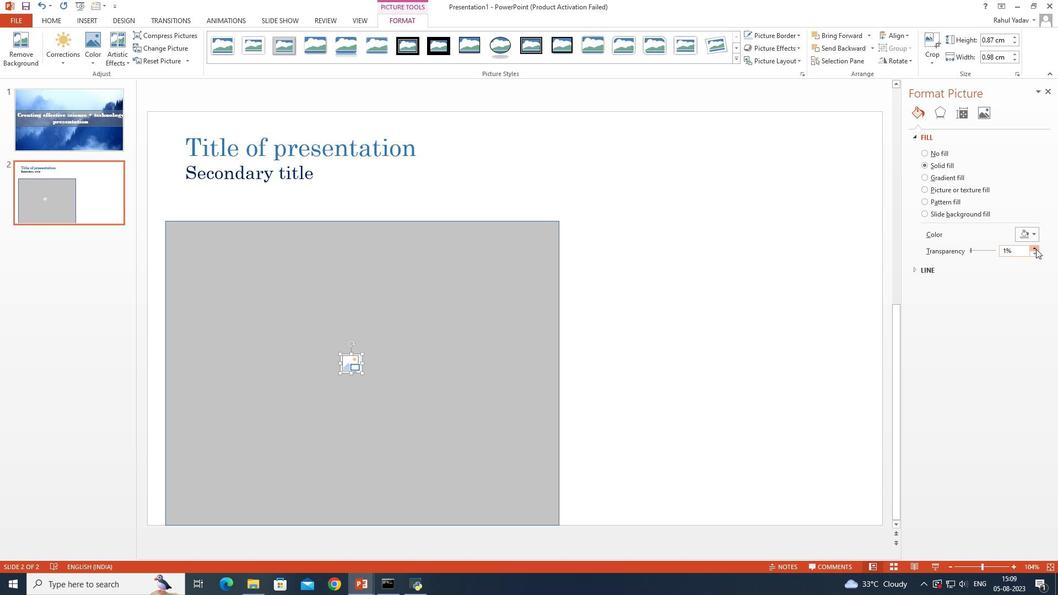 
Action: Mouse moved to (232, 316)
Screenshot: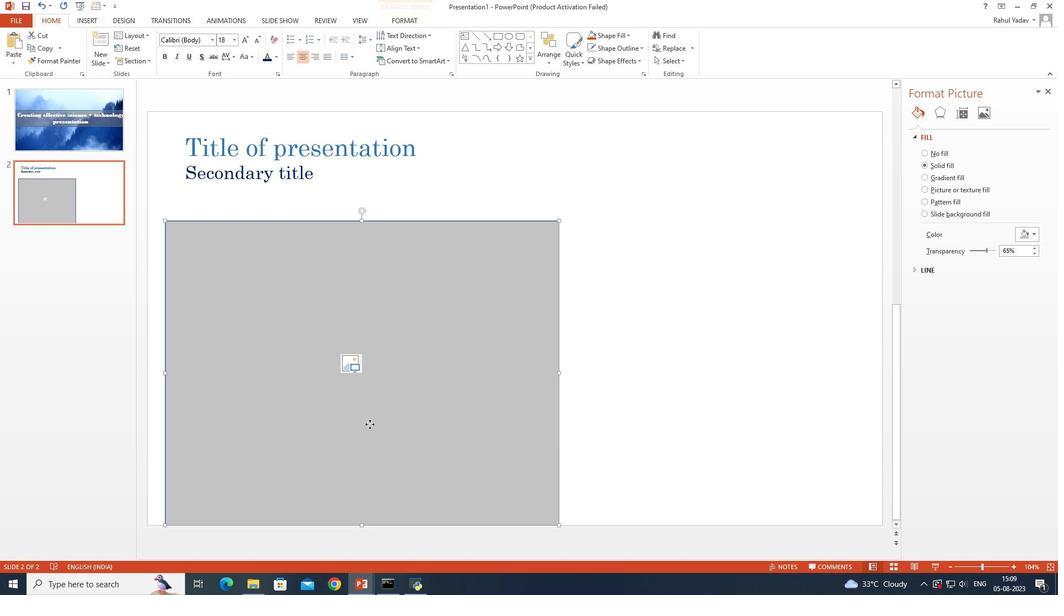 
Action: Mouse pressed left at (232, 316)
Screenshot: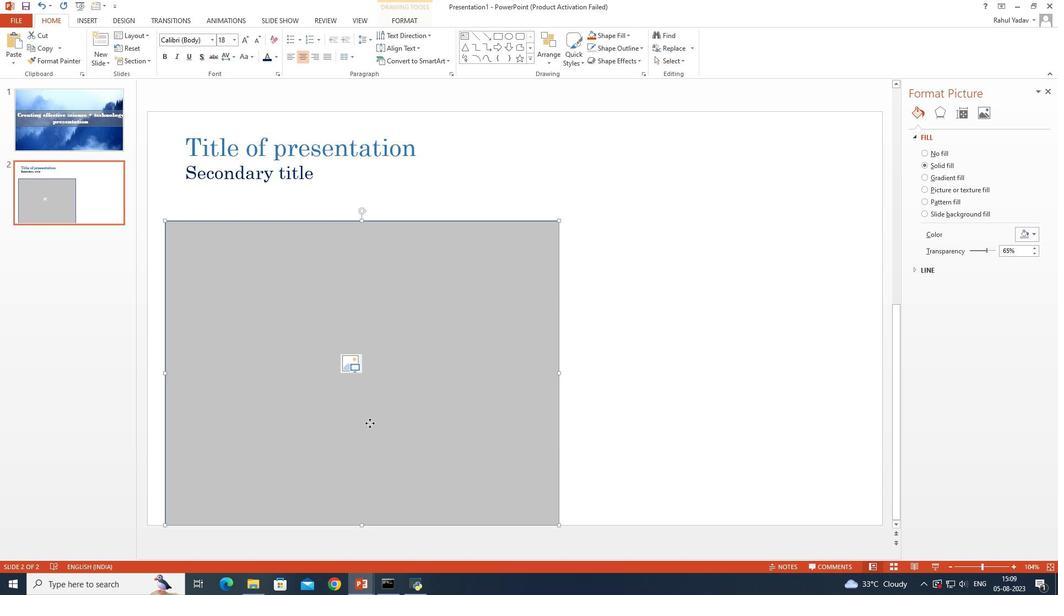 
Action: Mouse moved to (230, 292)
Screenshot: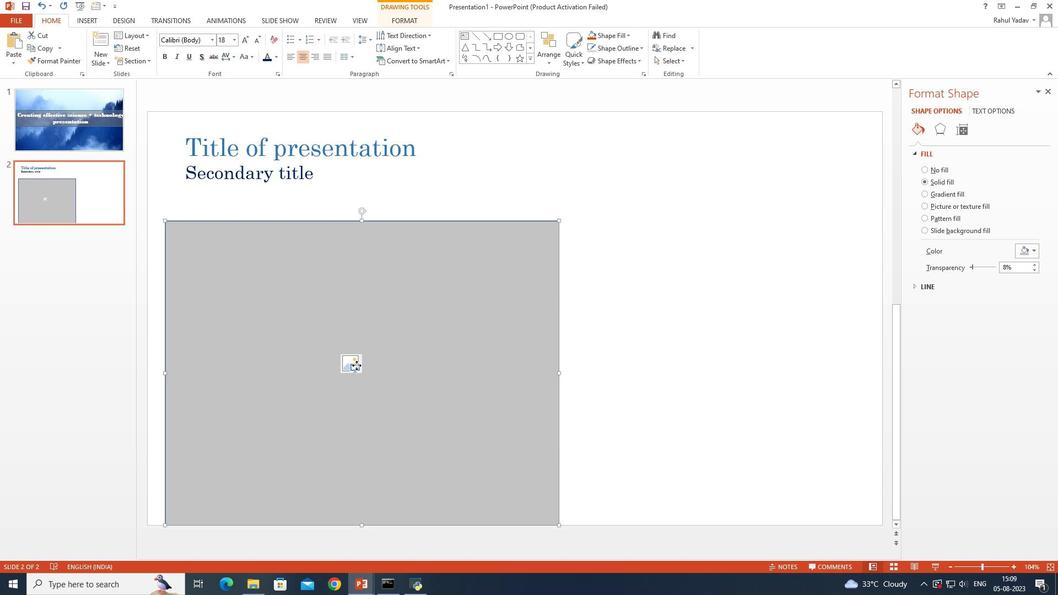 
Action: Mouse pressed left at (230, 292)
Screenshot: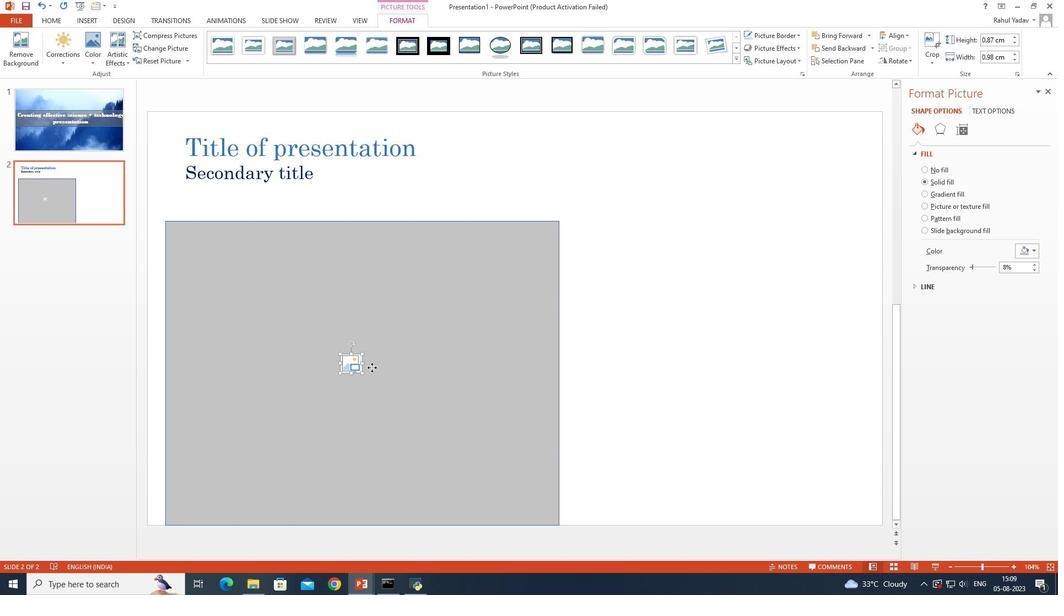 
Action: Mouse moved to (233, 292)
Screenshot: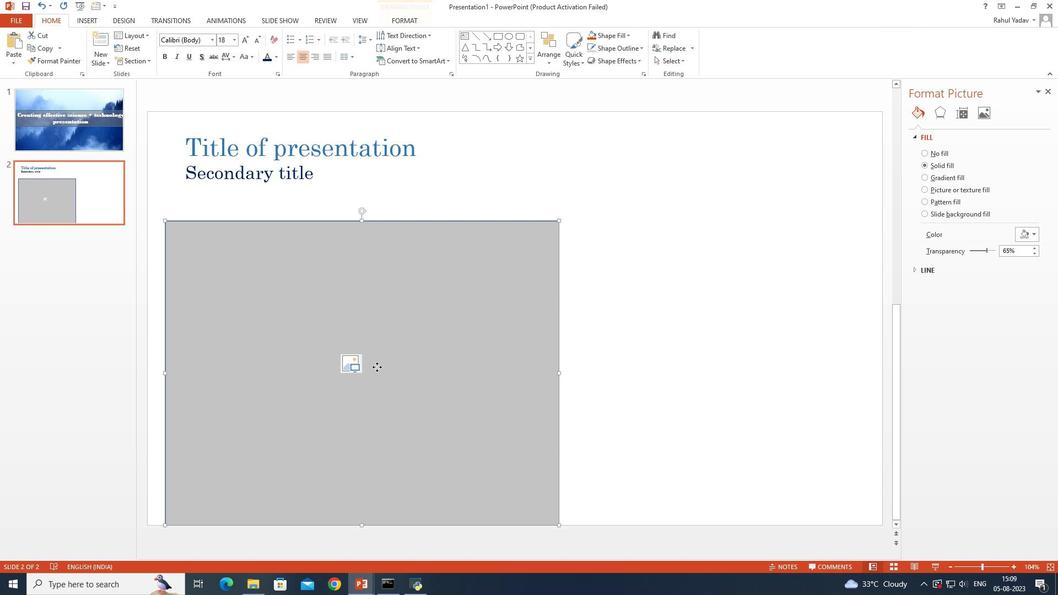 
Action: Mouse pressed left at (233, 292)
Screenshot: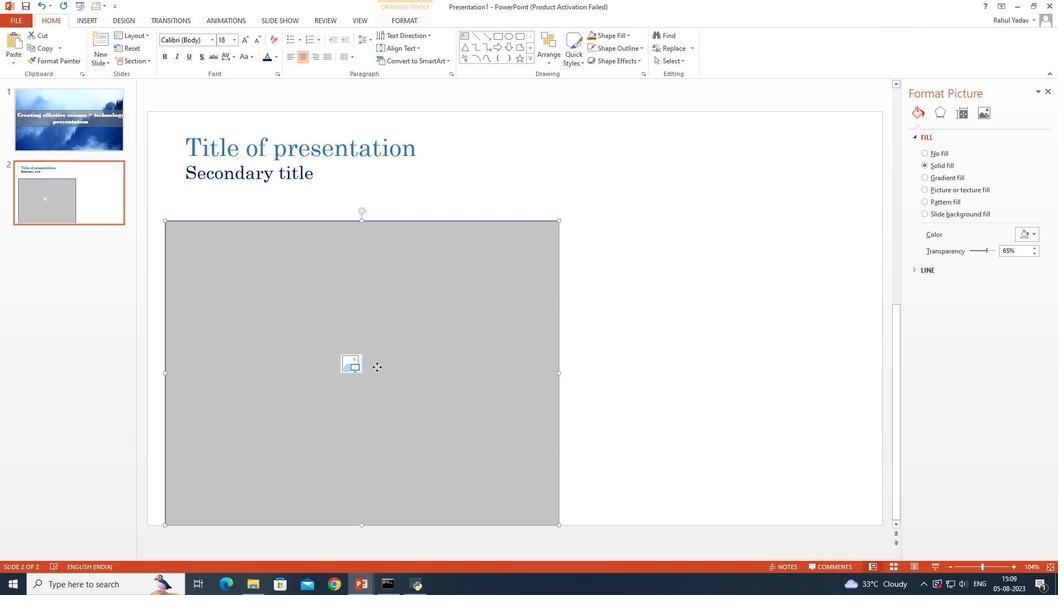 
Action: Mouse moved to (243, 156)
Screenshot: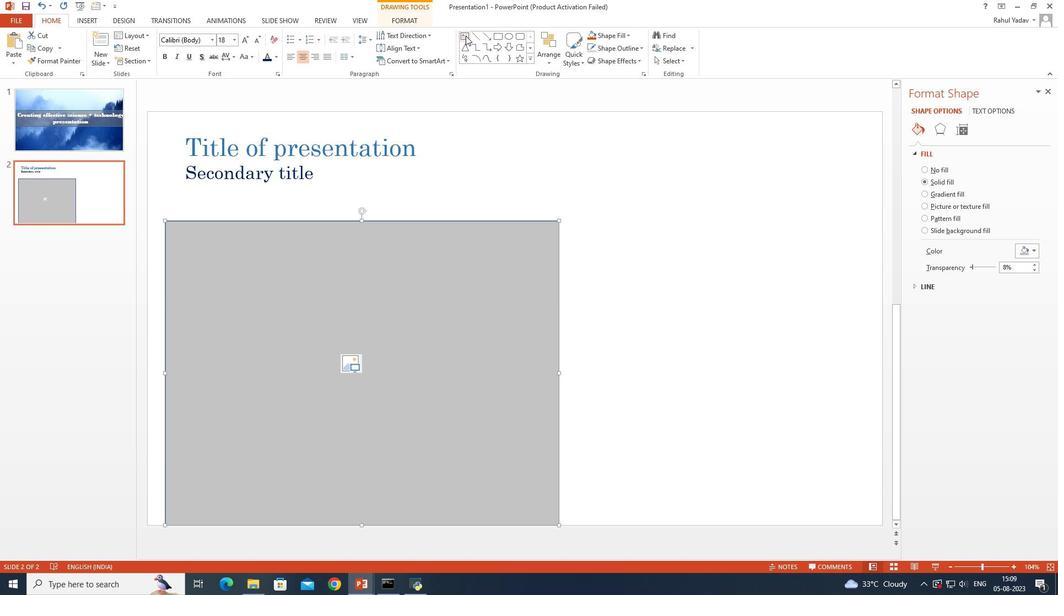 
Action: Mouse pressed left at (243, 156)
Screenshot: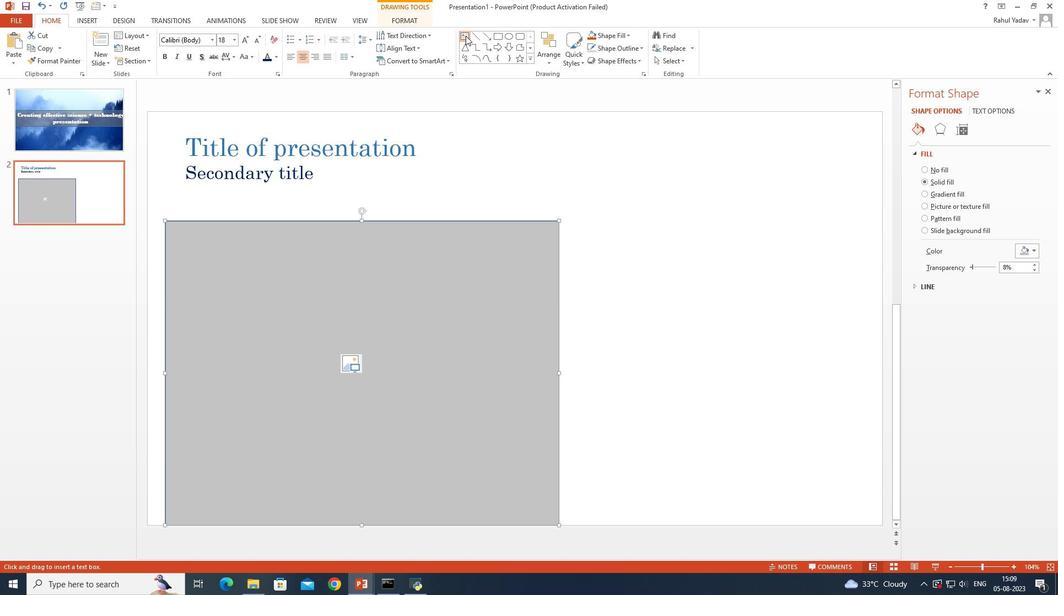 
Action: Mouse moved to (224, 290)
Screenshot: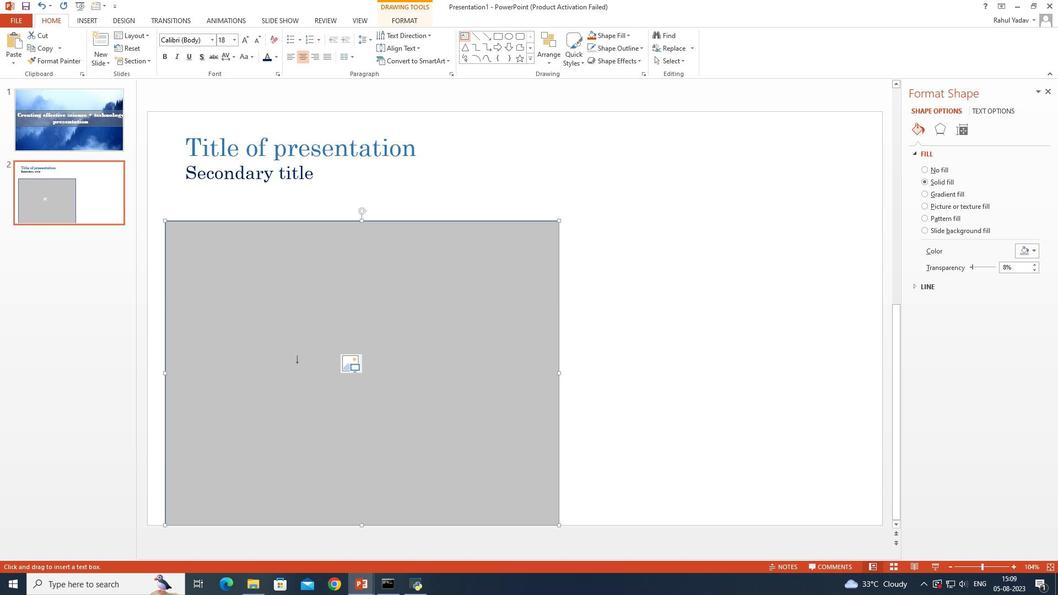 
Action: Key pressed <Key.shift>Click<Key.space>to<Key.space>insertt<Key.backspace><Key.space>image<Key.space>here
Screenshot: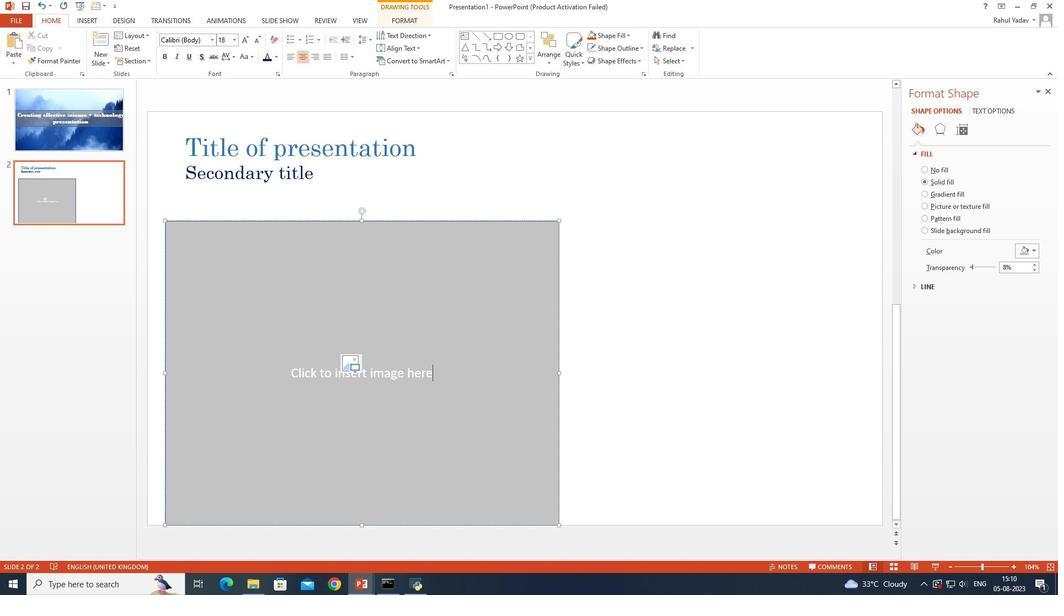 
Action: Mouse moved to (229, 290)
Screenshot: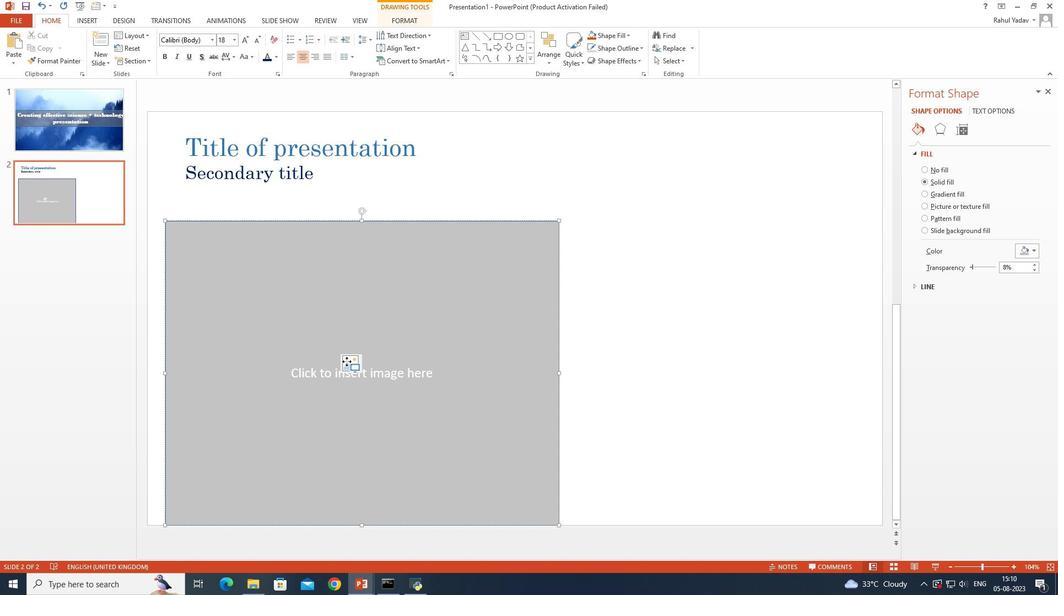 
Action: Mouse pressed left at (229, 290)
Screenshot: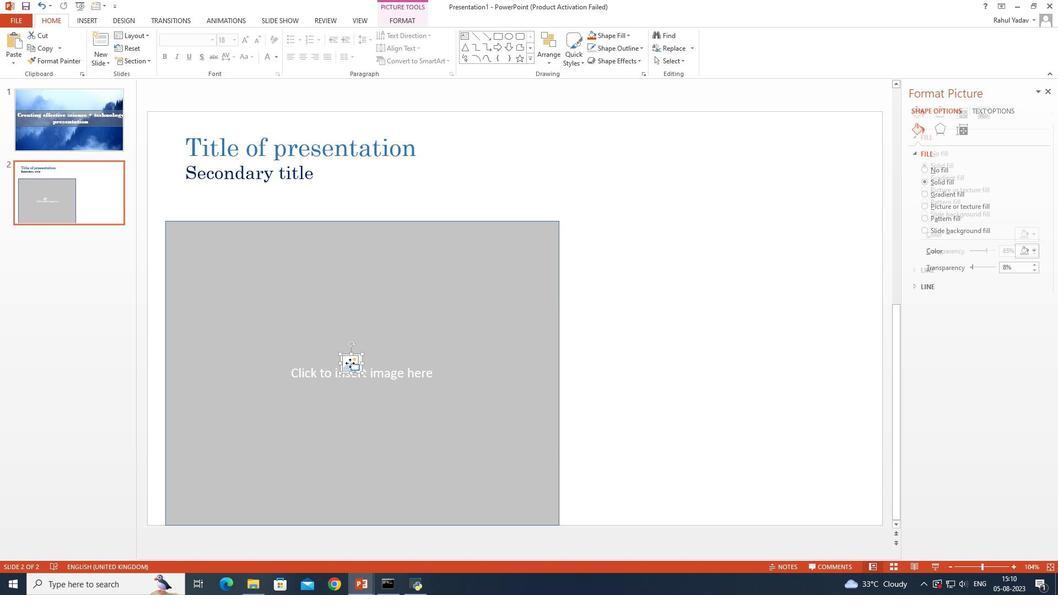 
Action: Mouse moved to (231, 295)
Screenshot: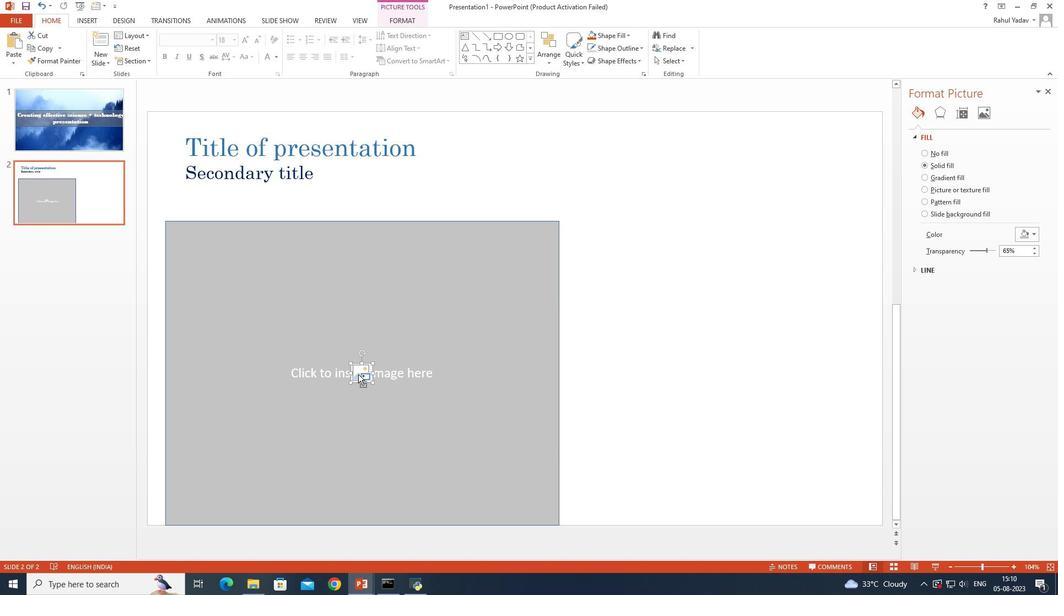 
Action: Key pressed ctrl+Zctrl+Z
Screenshot: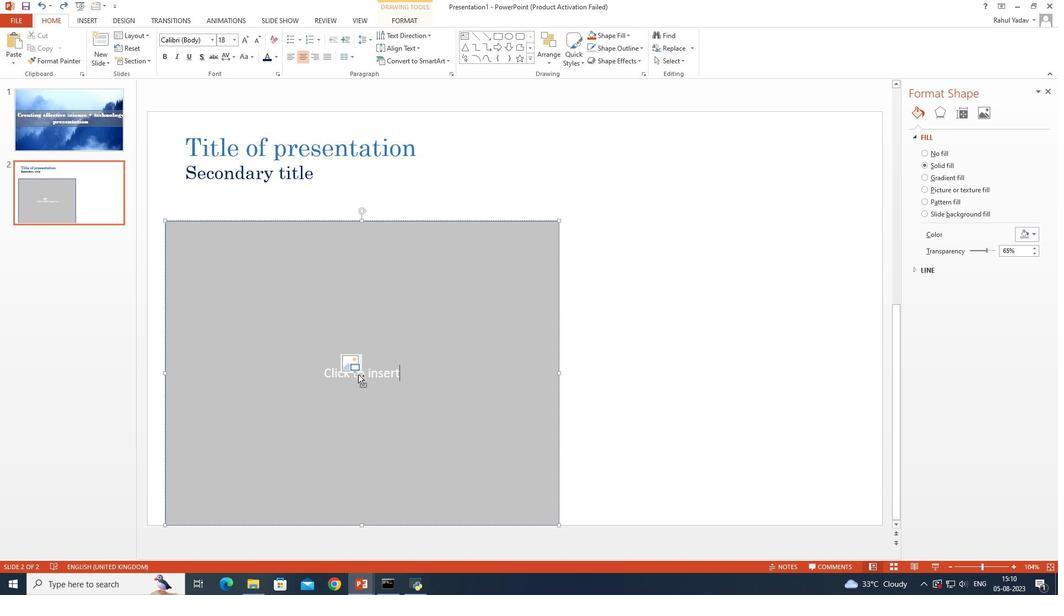 
Action: Mouse moved to (230, 292)
Screenshot: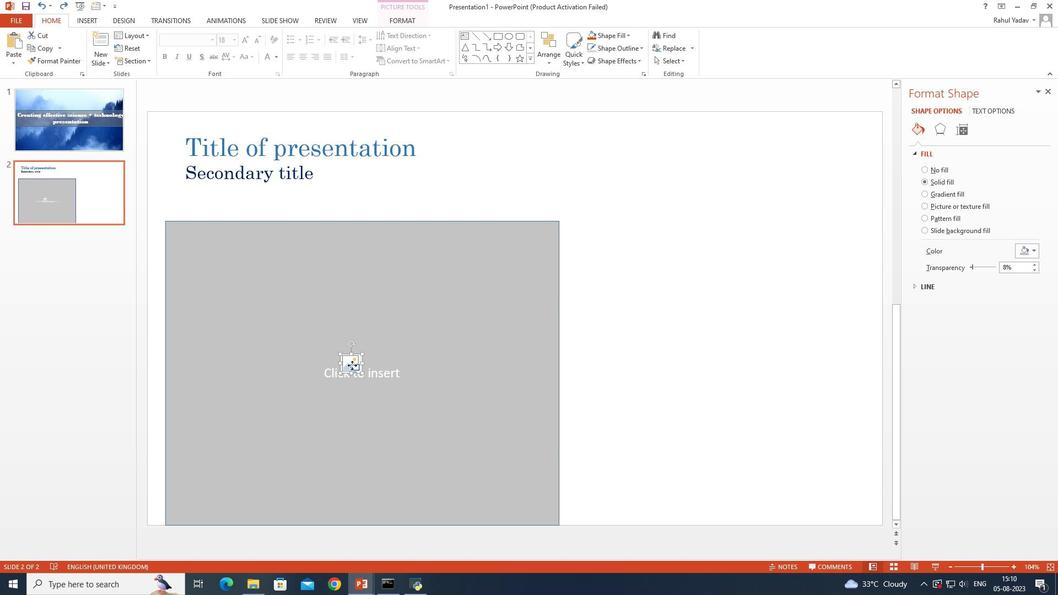 
Action: Mouse pressed left at (230, 292)
Screenshot: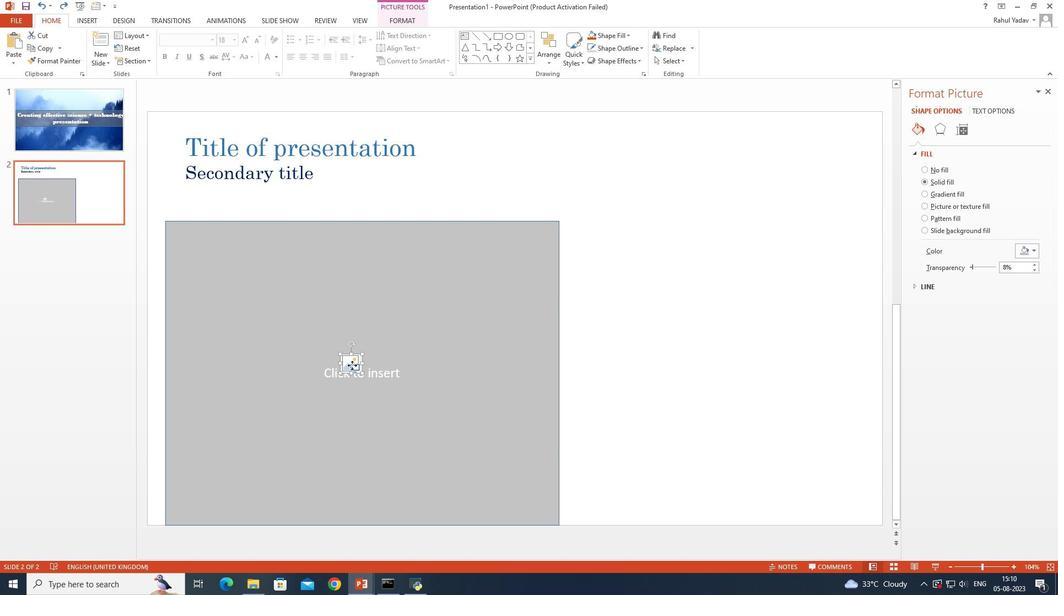 
Action: Mouse moved to (230, 292)
Screenshot: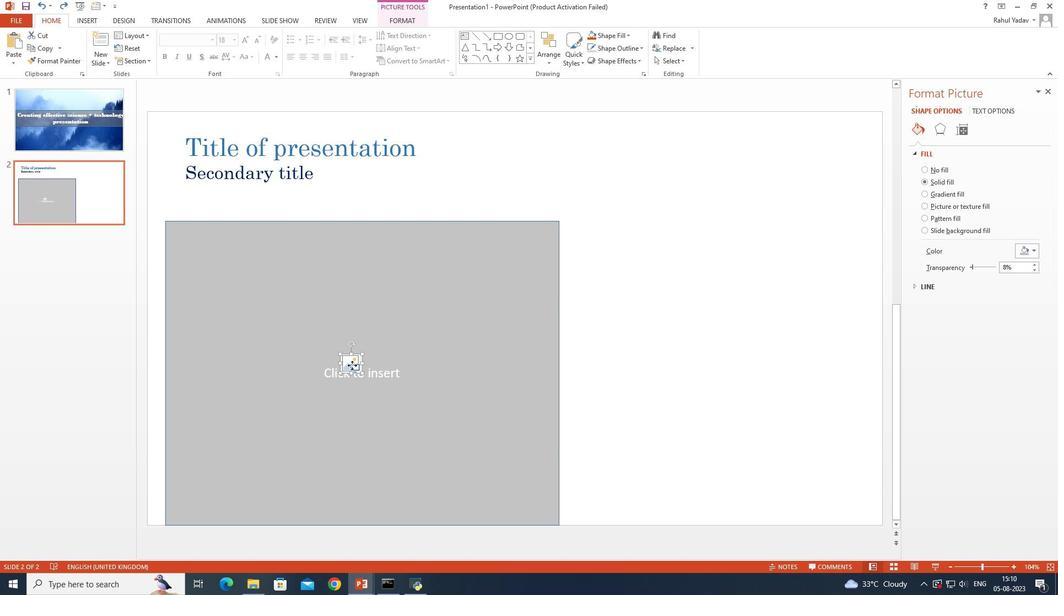 
Action: Key pressed <Key.delete>
Screenshot: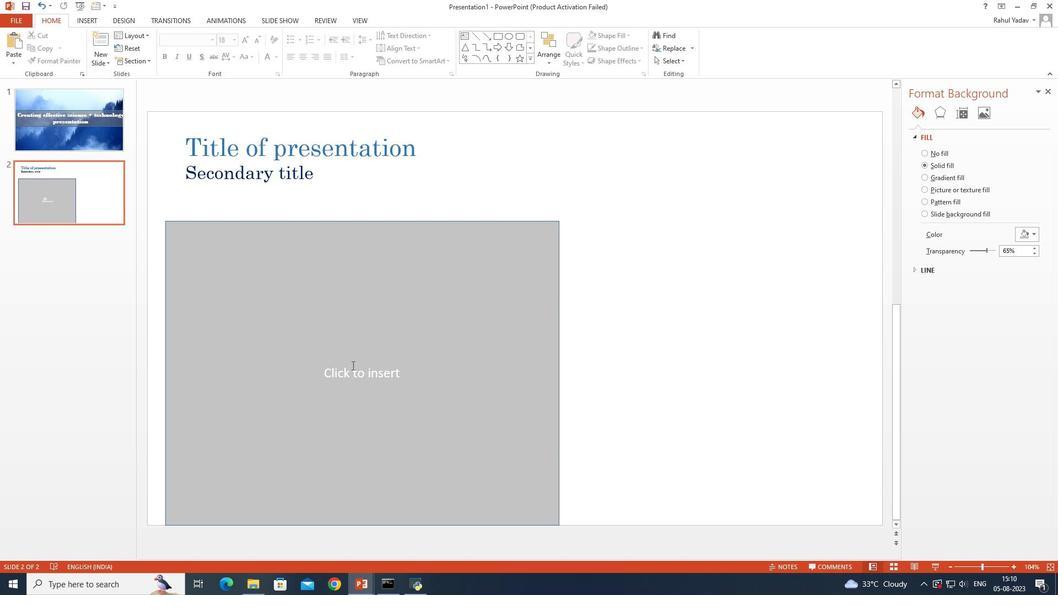 
Action: Mouse moved to (236, 303)
Screenshot: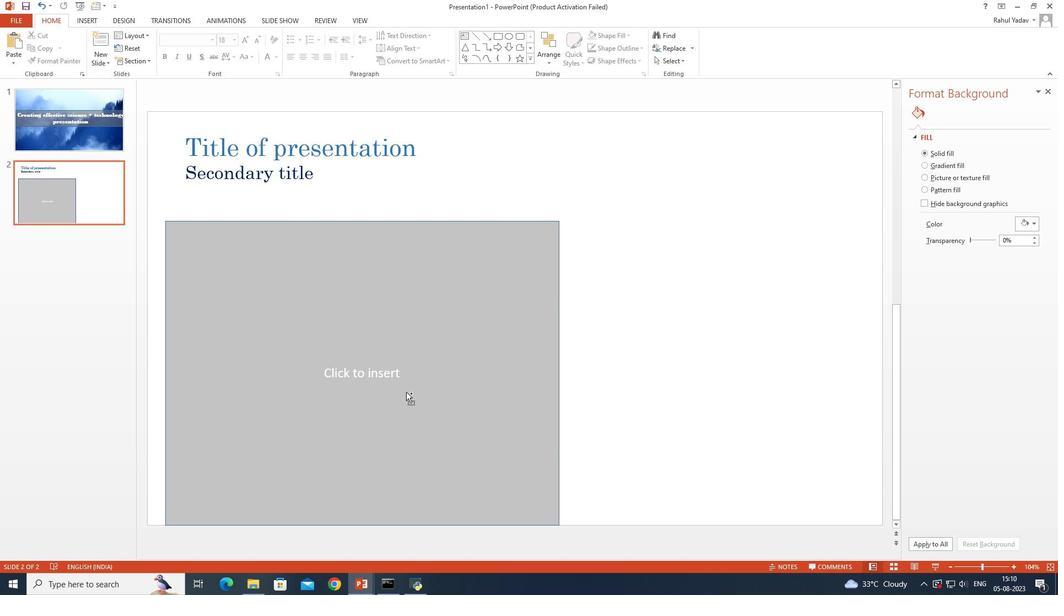 
Action: Key pressed <Key.shift>ctrl+Y<Key.shift><Key.shift><Key.shift><Key.shift><Key.shift><Key.shift><Key.shift>Yctrl+Y<'\x19'><'\x19'><Key.space>
Screenshot: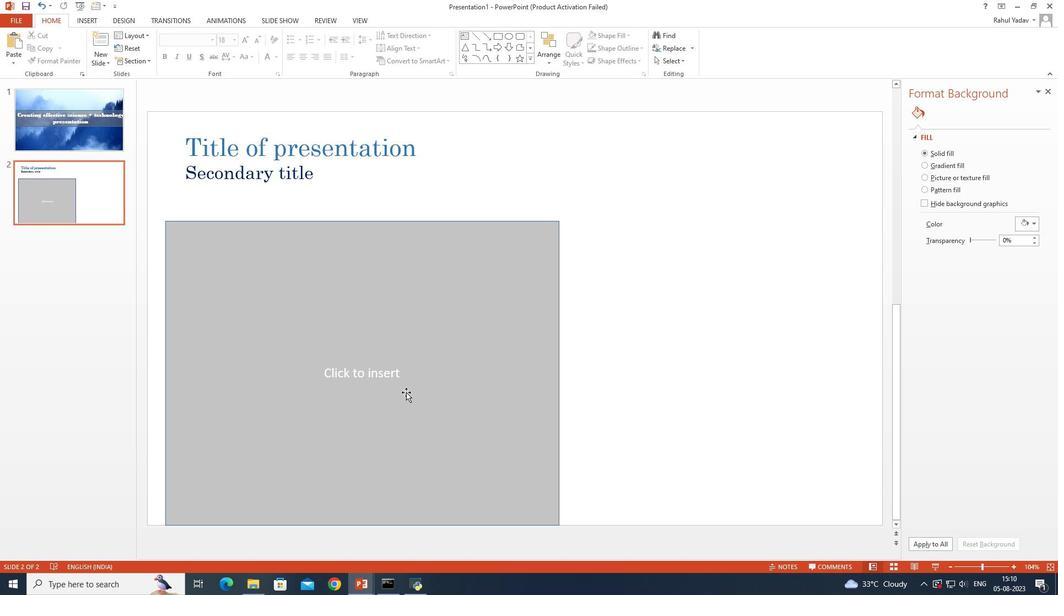 
Action: Mouse moved to (235, 293)
Screenshot: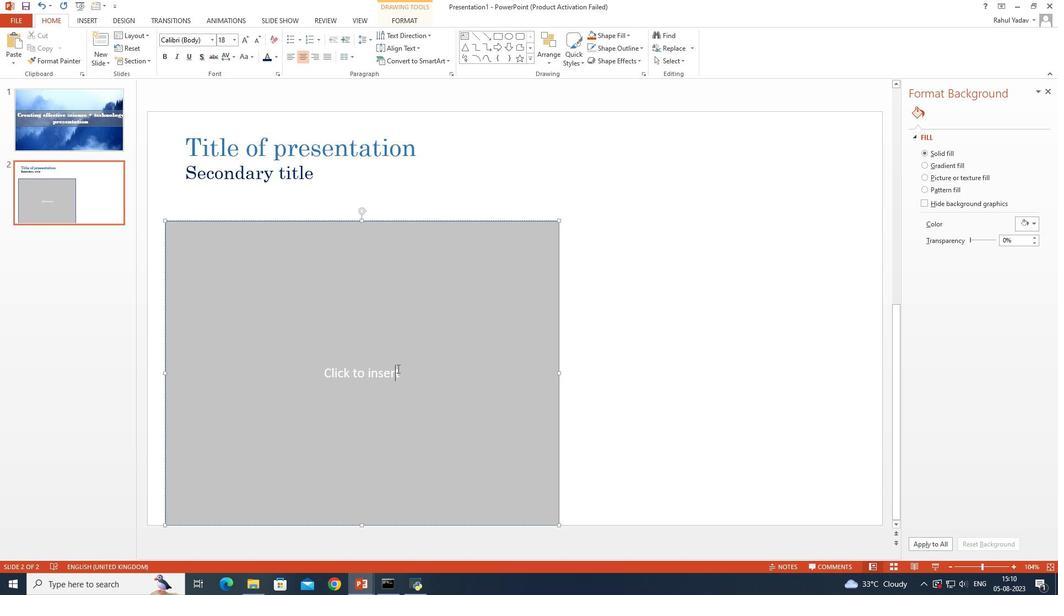 
Action: Mouse pressed left at (235, 293)
Screenshot: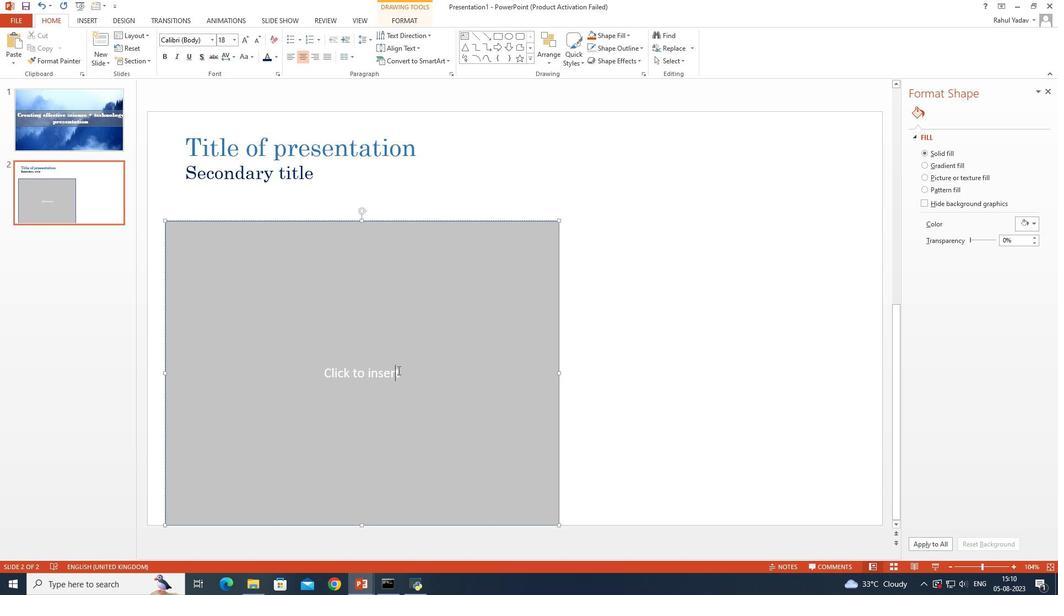 
Action: Mouse moved to (236, 295)
Screenshot: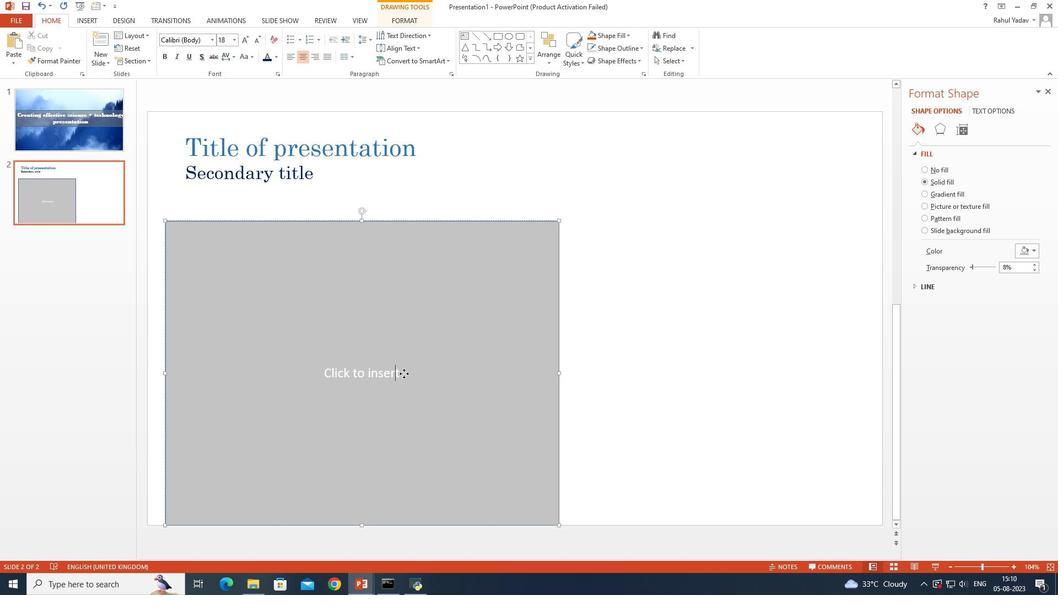 
Action: Mouse pressed left at (236, 295)
Screenshot: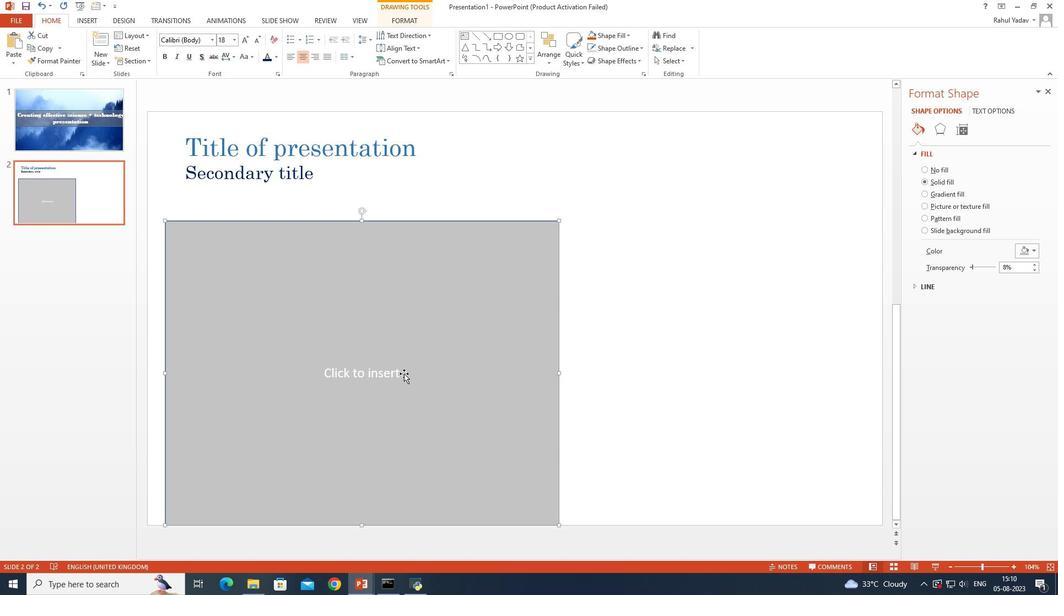 
Action: Key pressed <Key.space>image<Key.space>herectrl+A
Screenshot: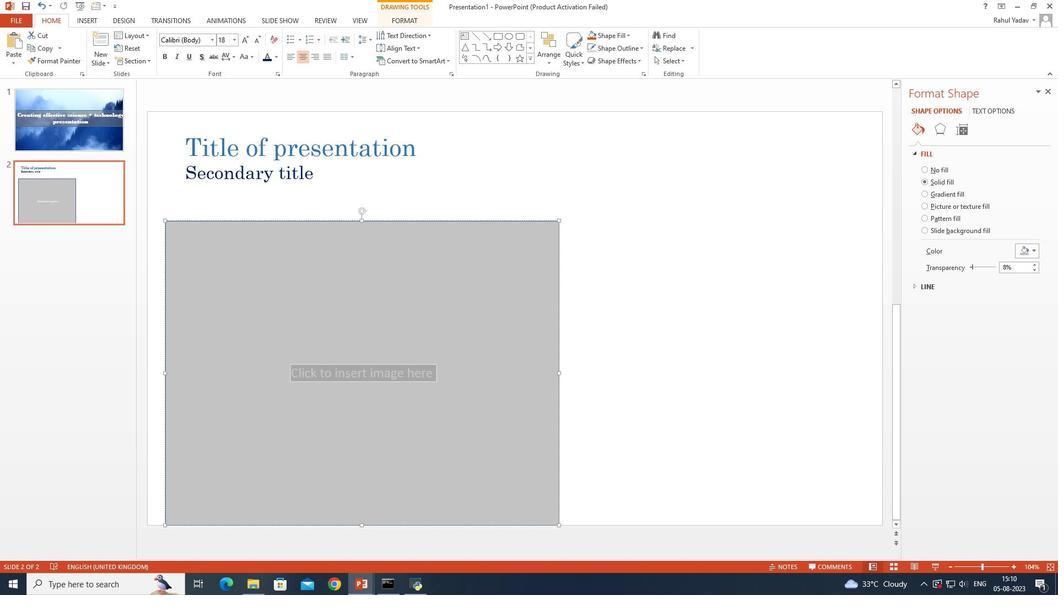 
Action: Mouse moved to (220, 165)
Screenshot: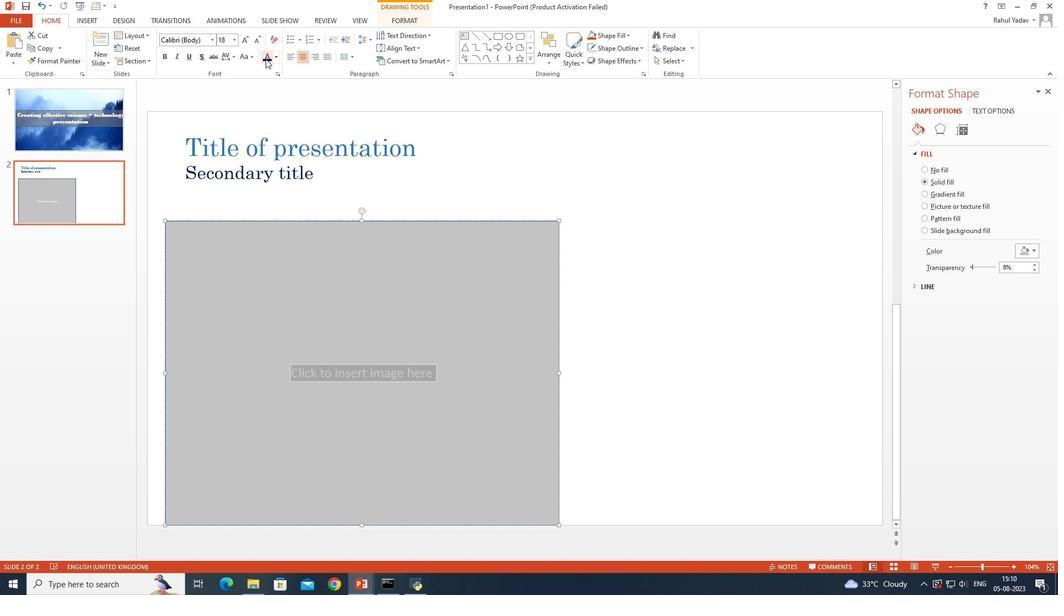 
Action: Mouse pressed left at (220, 165)
Screenshot: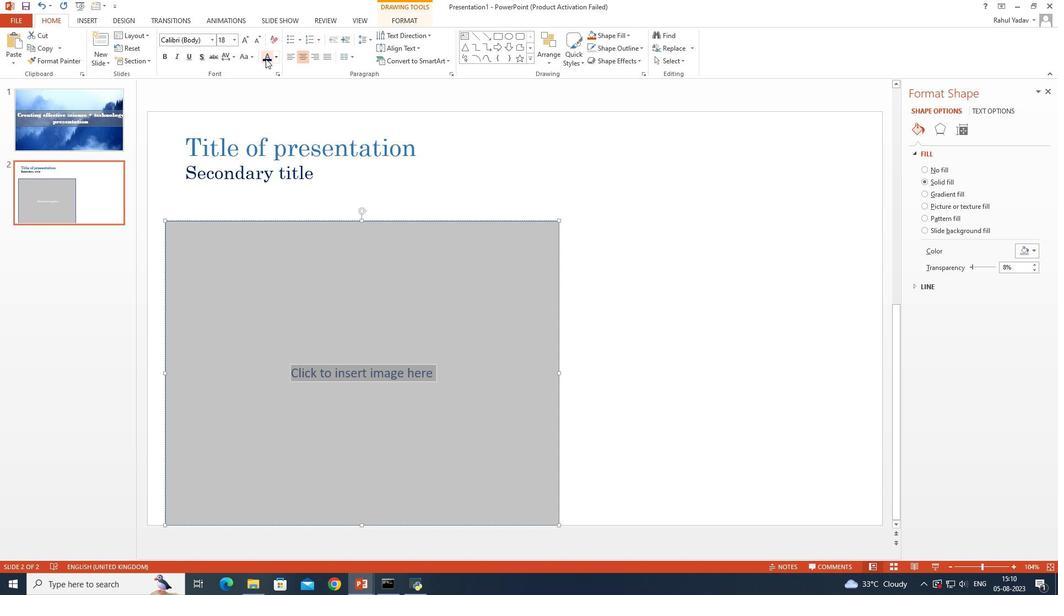 
Action: Mouse moved to (222, 165)
Screenshot: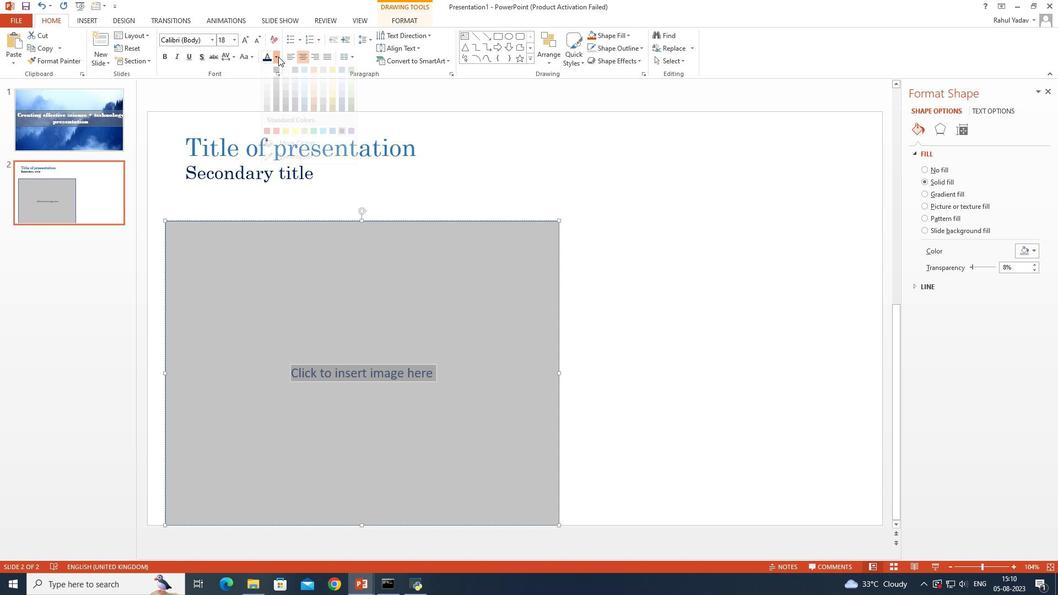 
Action: Mouse pressed left at (222, 165)
Screenshot: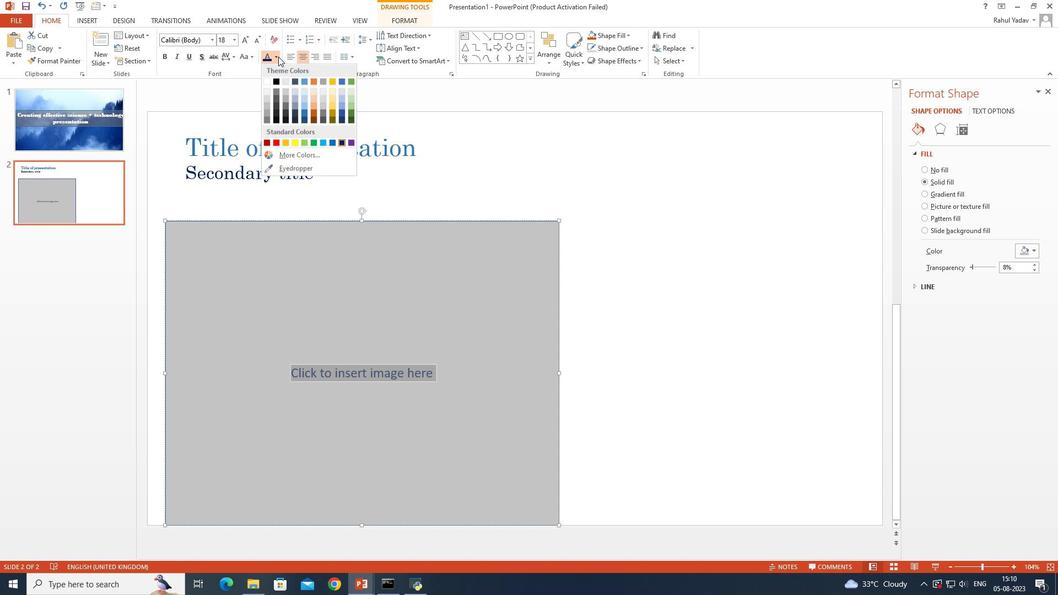 
Action: Mouse moved to (222, 192)
Screenshot: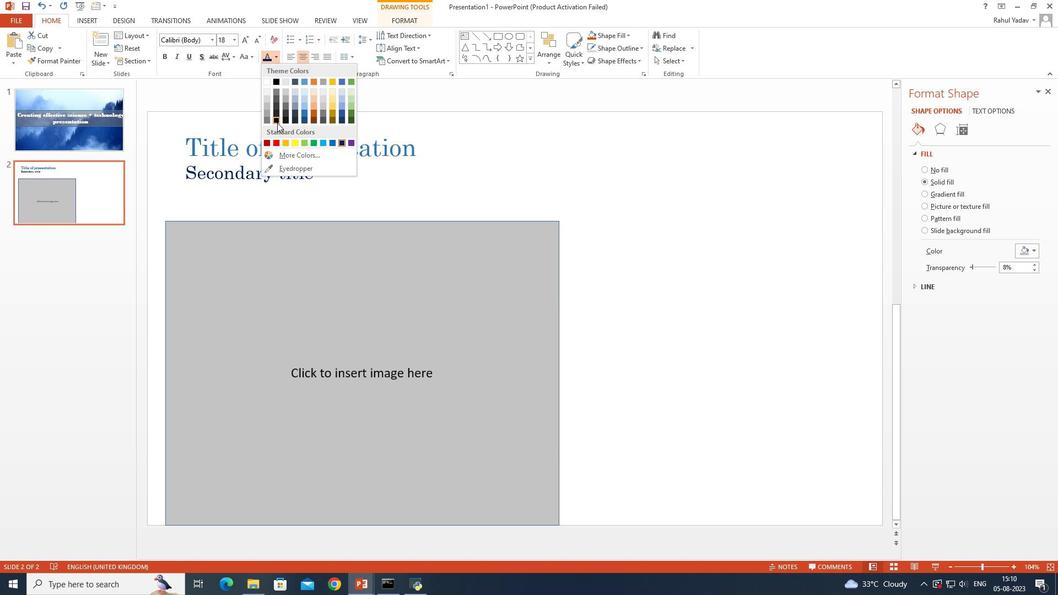 
Action: Mouse pressed left at (222, 192)
Screenshot: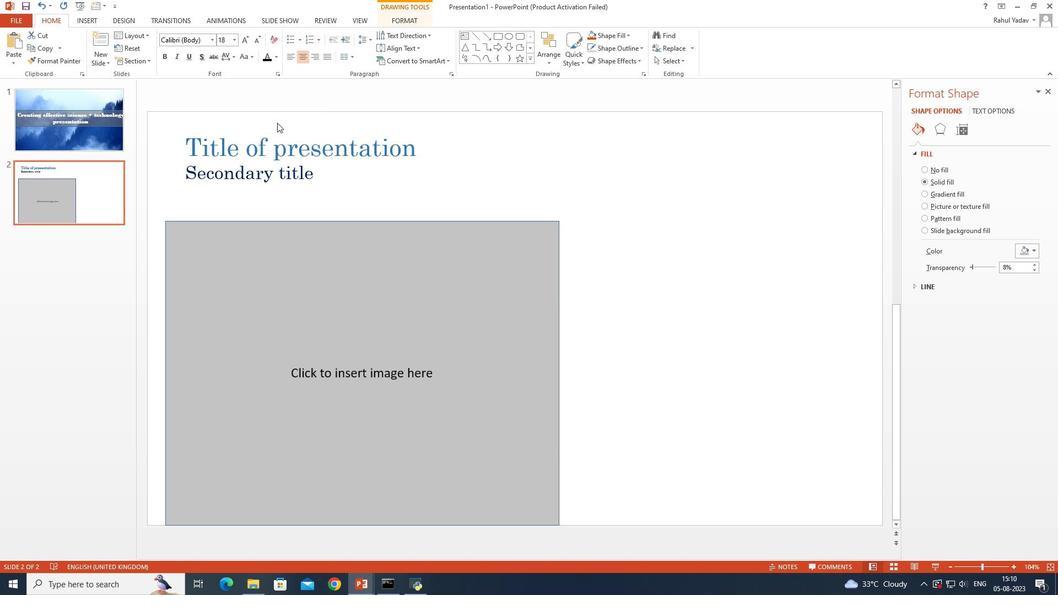 
Action: Mouse moved to (214, 158)
Screenshot: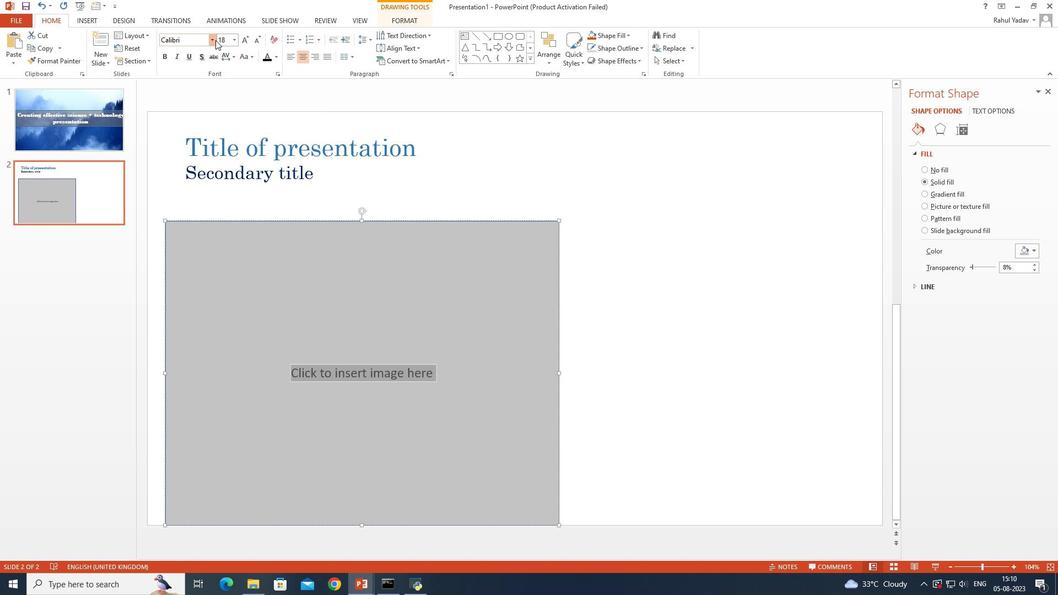 
Action: Mouse pressed left at (214, 158)
Screenshot: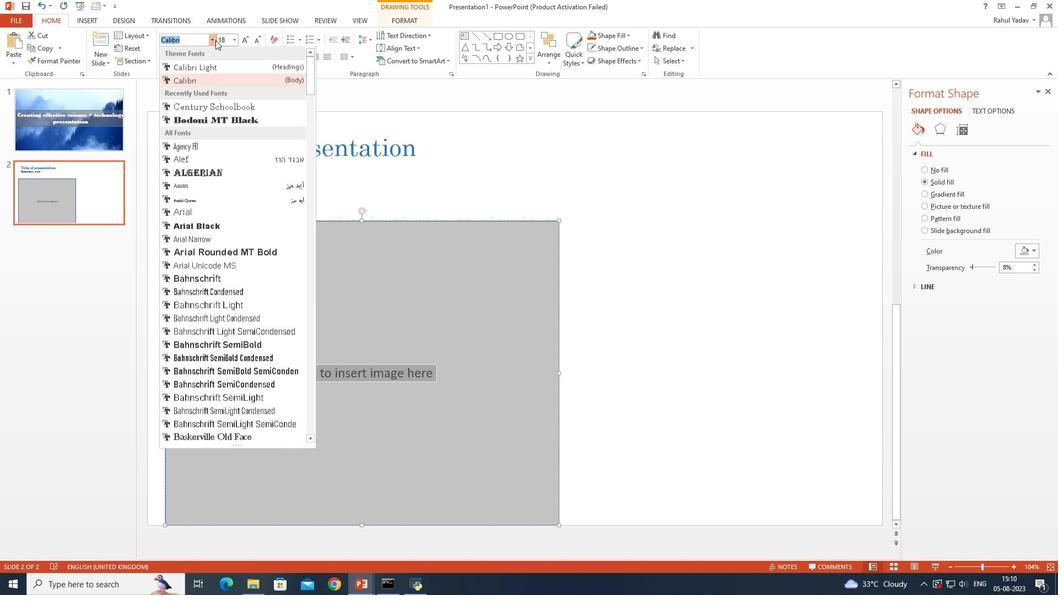 
Action: Mouse moved to (212, 217)
Screenshot: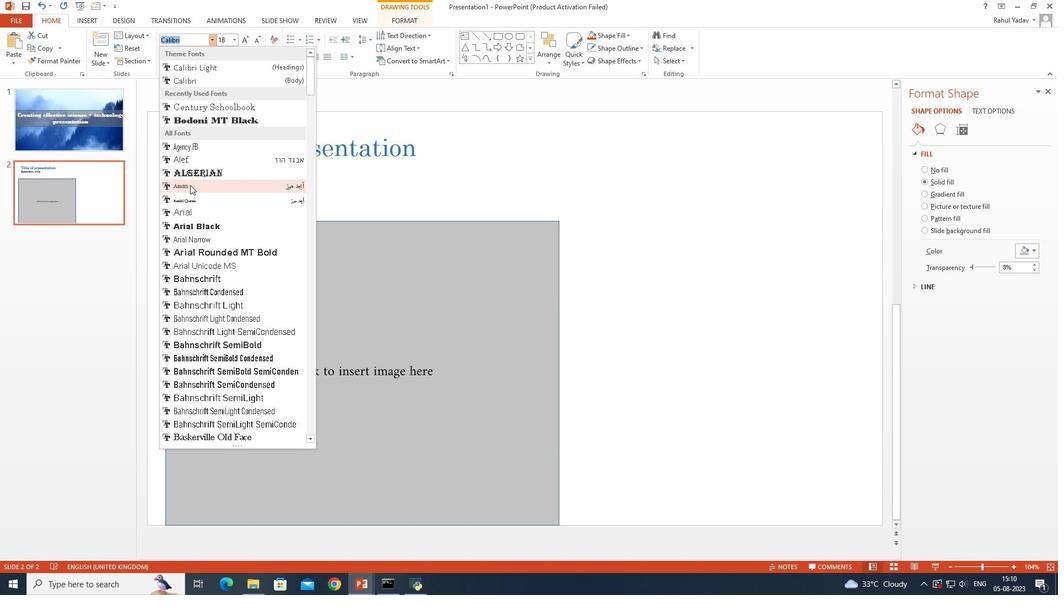 
Action: Mouse pressed left at (212, 217)
Screenshot: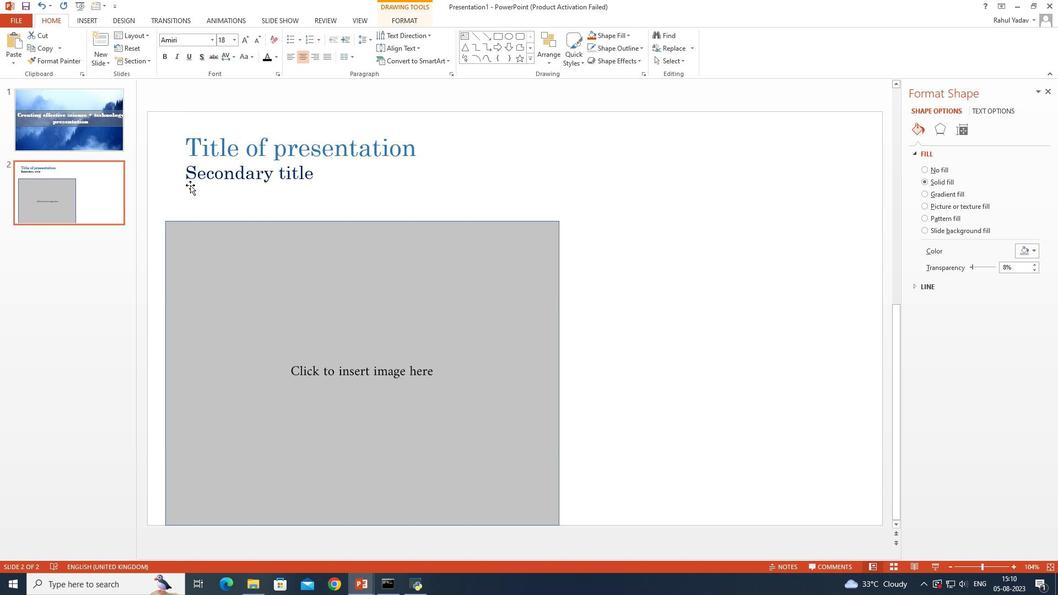 
Action: Mouse moved to (244, 309)
Screenshot: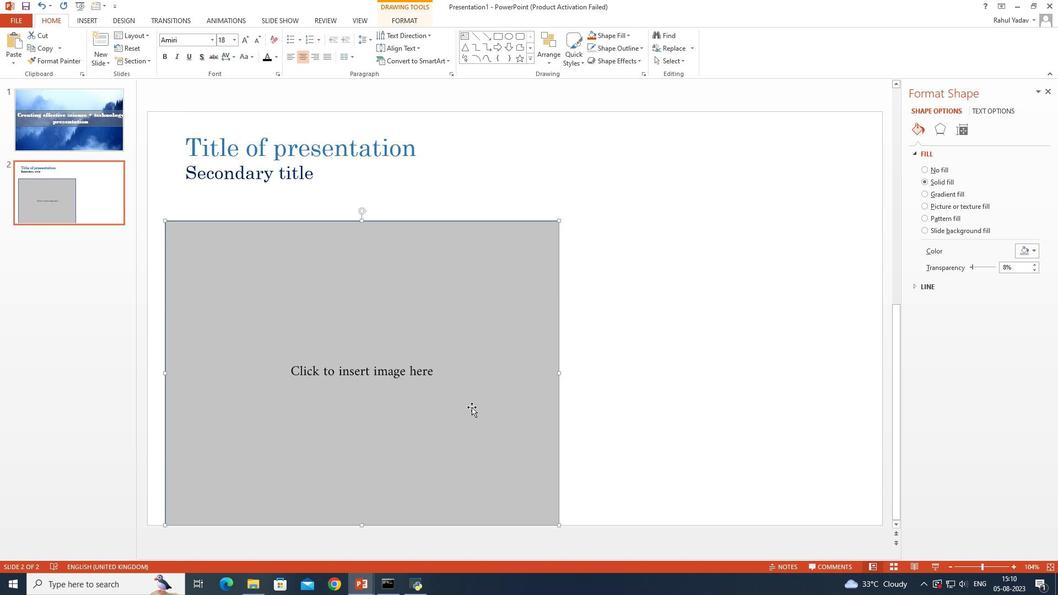 
Action: Mouse pressed left at (244, 309)
Screenshot: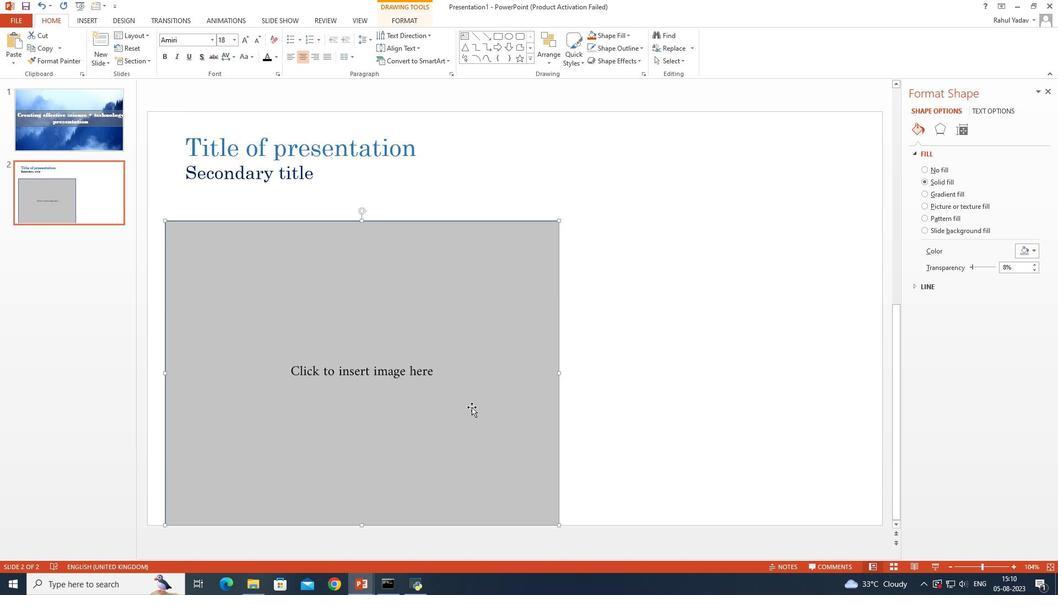 
Action: Mouse moved to (243, 156)
Screenshot: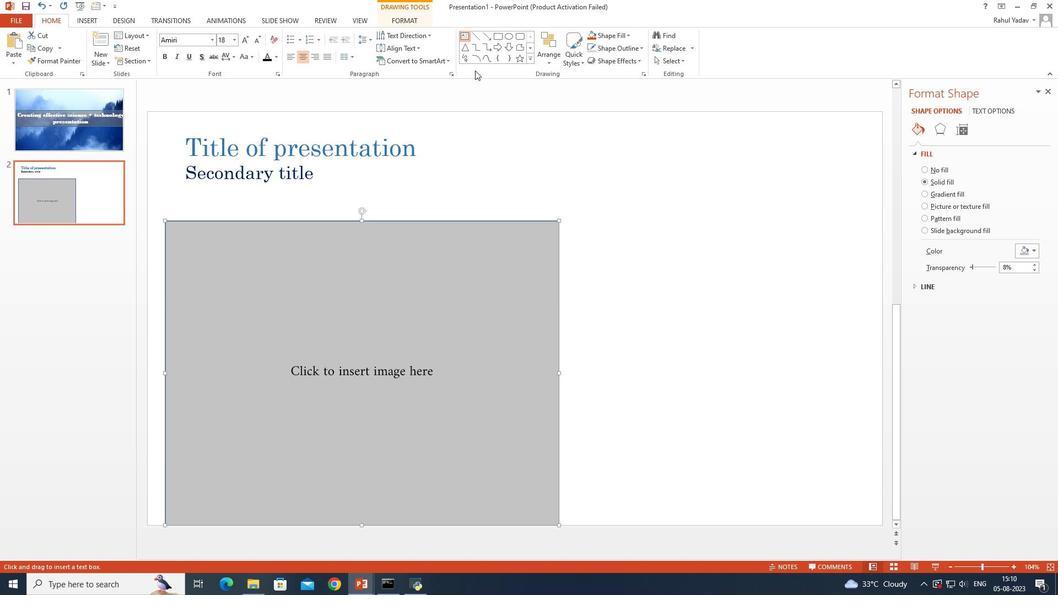 
Action: Mouse pressed left at (243, 156)
Screenshot: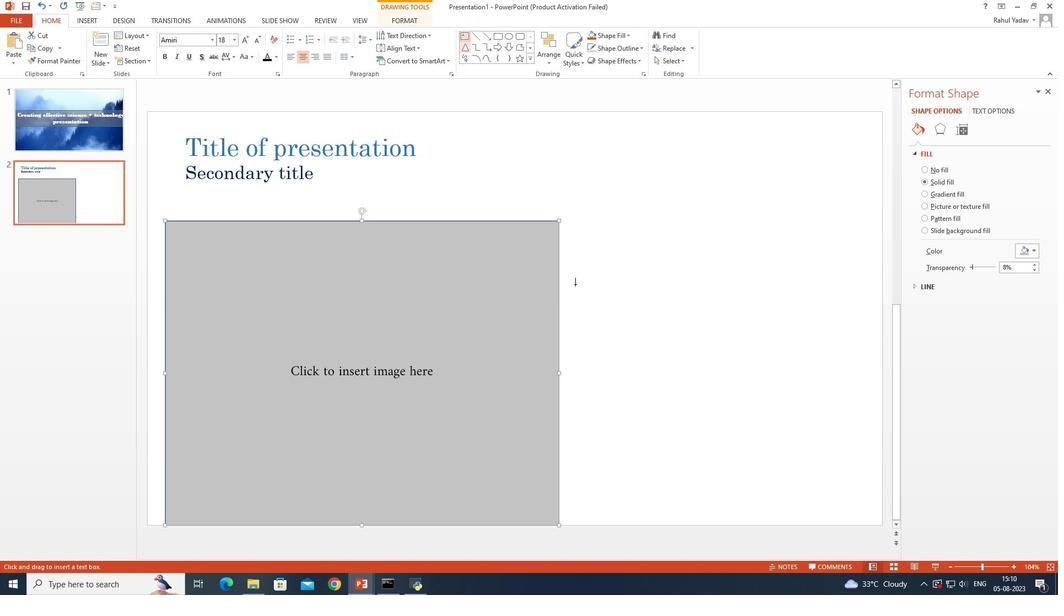 
Action: Mouse moved to (255, 278)
